 Task: Research Airbnb properties in Kuala Lumpur, Malaysia from 22nd December, 2023 to 30th December, 2023 for 2 adults.1  bedroom having 1 bed and 1 bathroom. Property type can be hotel. Booking option can be shelf check-in. Look for 5 properties as per requirement.
Action: Mouse moved to (498, 114)
Screenshot: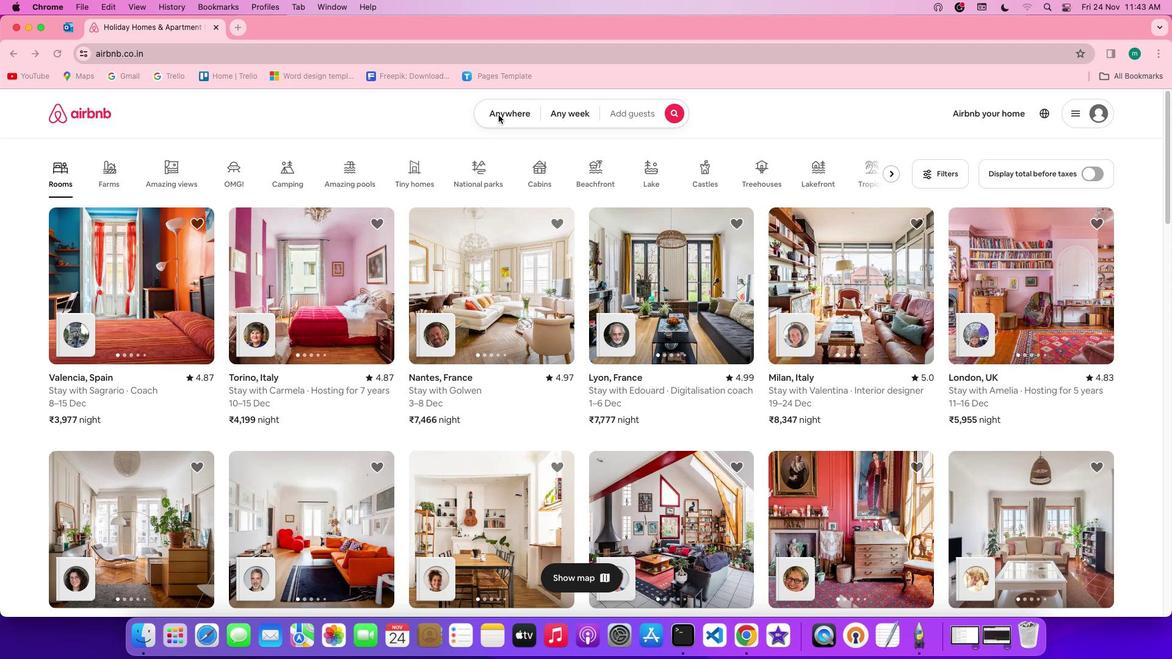 
Action: Mouse pressed left at (498, 114)
Screenshot: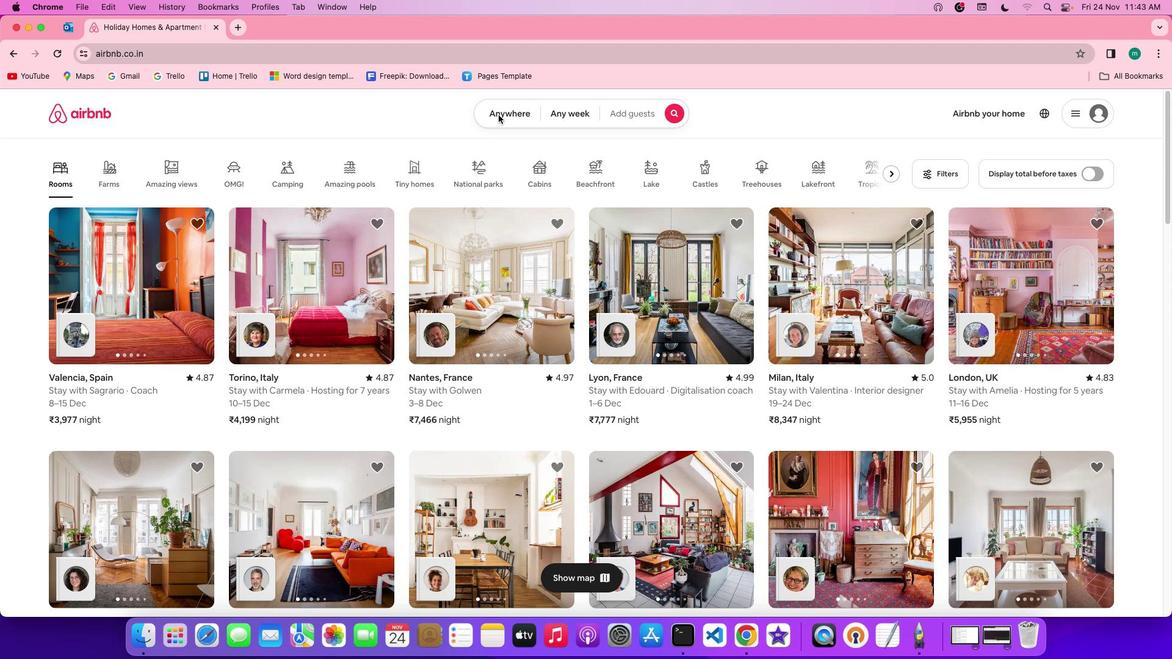 
Action: Mouse pressed left at (498, 114)
Screenshot: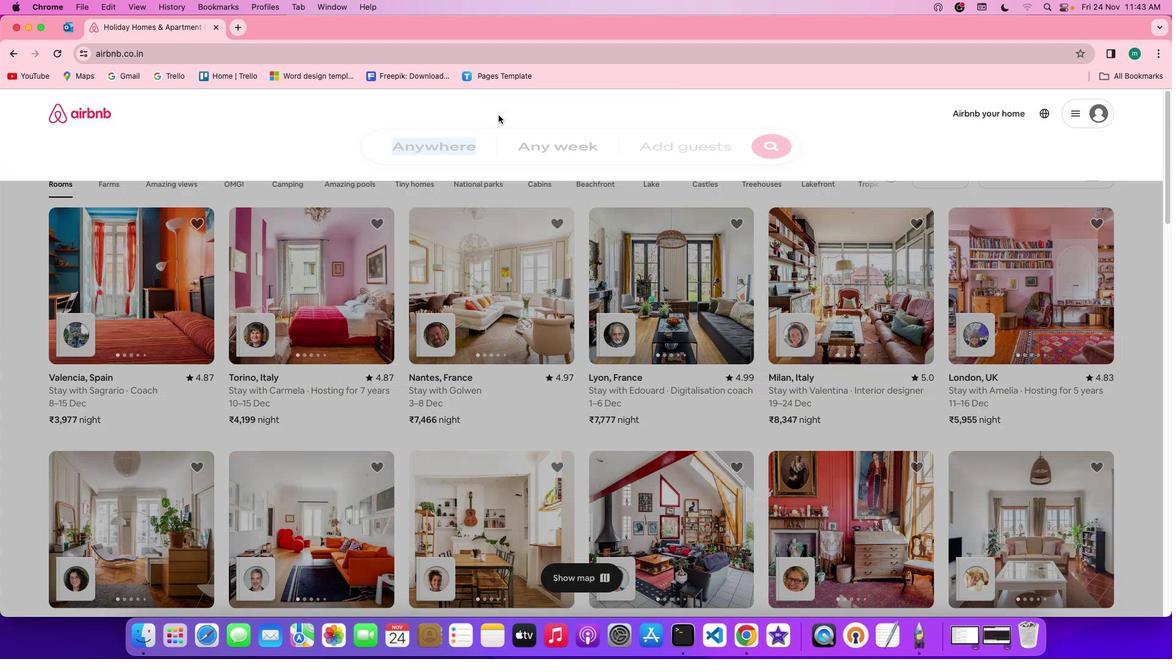 
Action: Mouse moved to (448, 166)
Screenshot: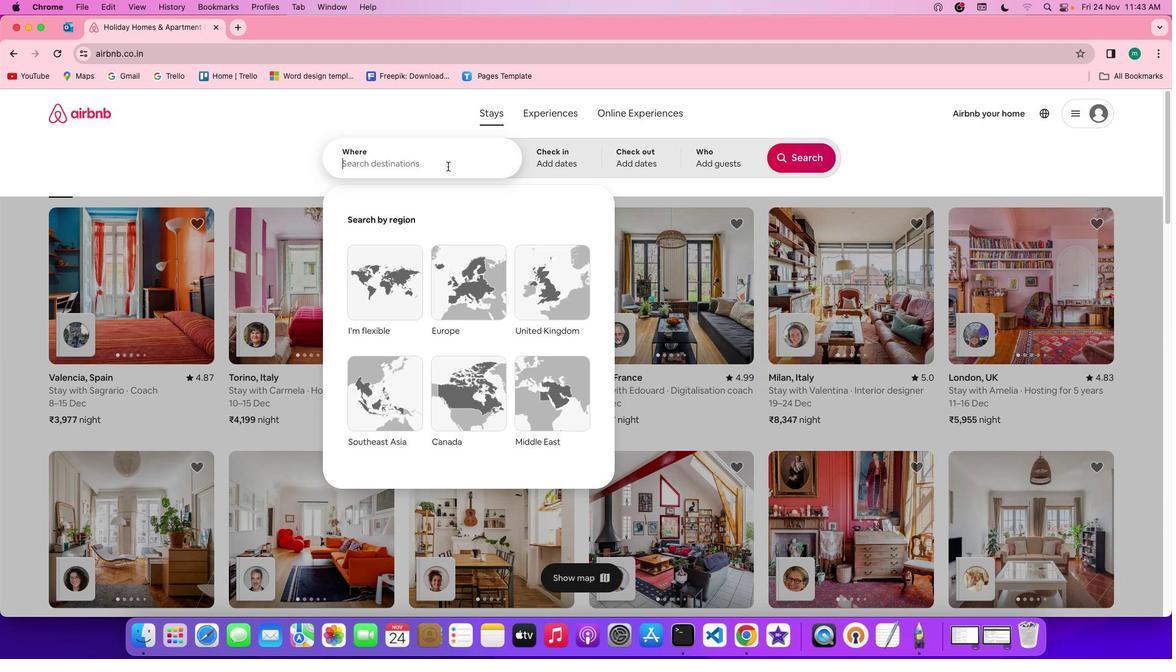 
Action: Mouse pressed left at (448, 166)
Screenshot: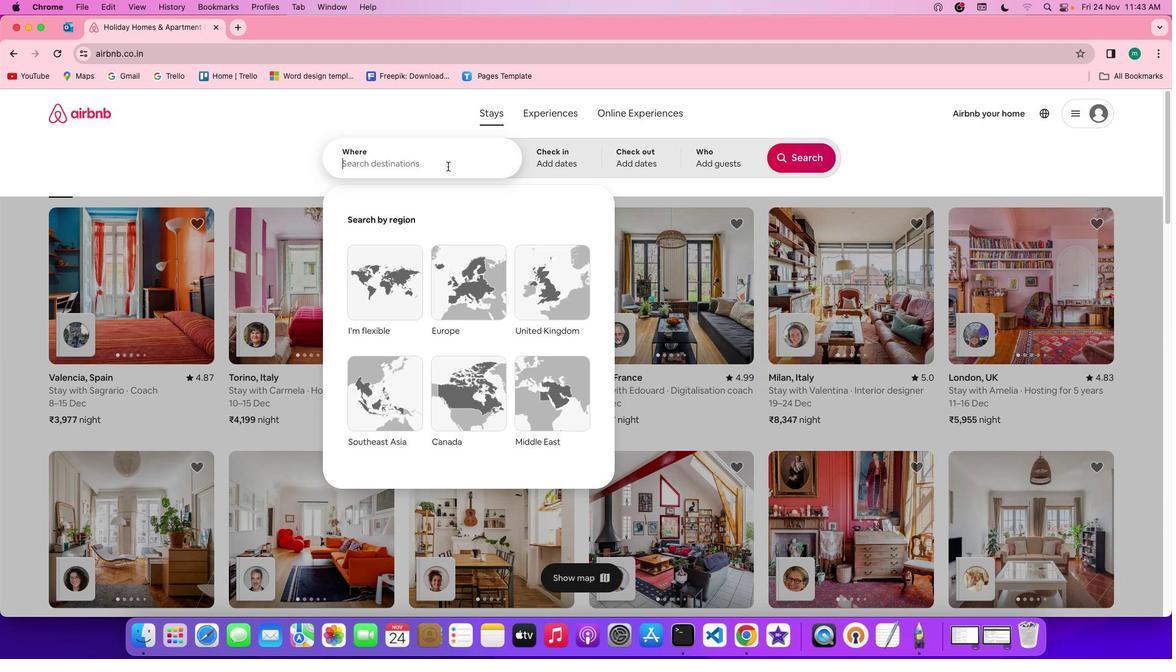 
Action: Mouse moved to (463, 173)
Screenshot: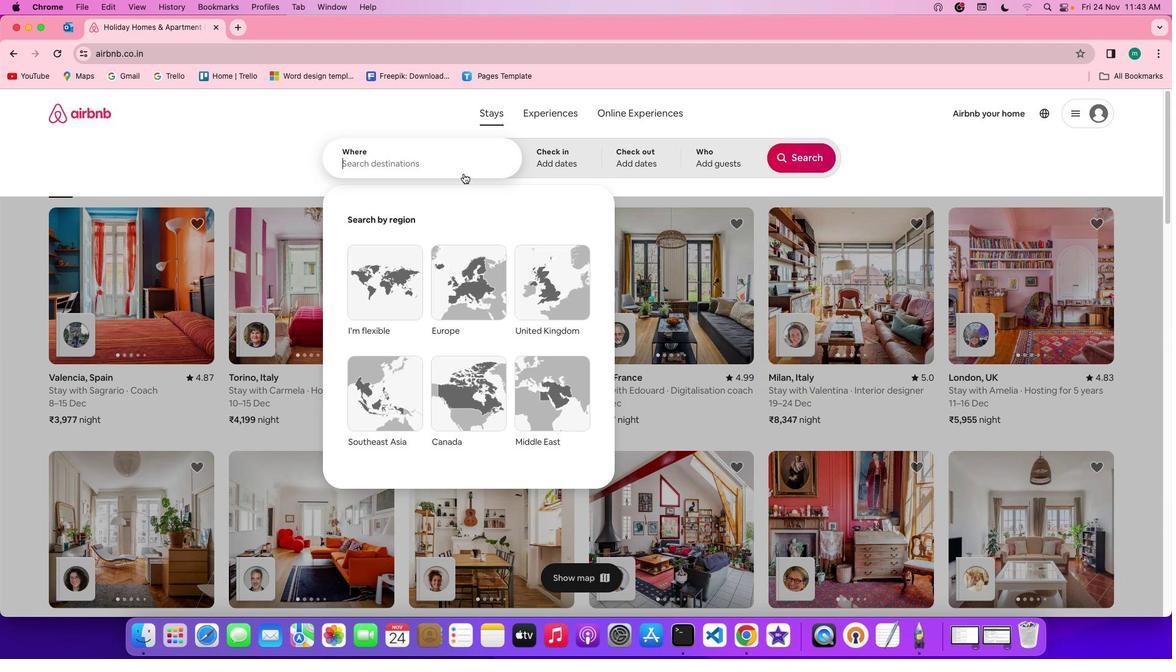 
Action: Key pressed Key.shift'K''u''a''l''a'Key.spaceKey.shift'l''u''m''p''u''r'','Key.spaceKey.shift'M''a''l''a''y''s''i''a'
Screenshot: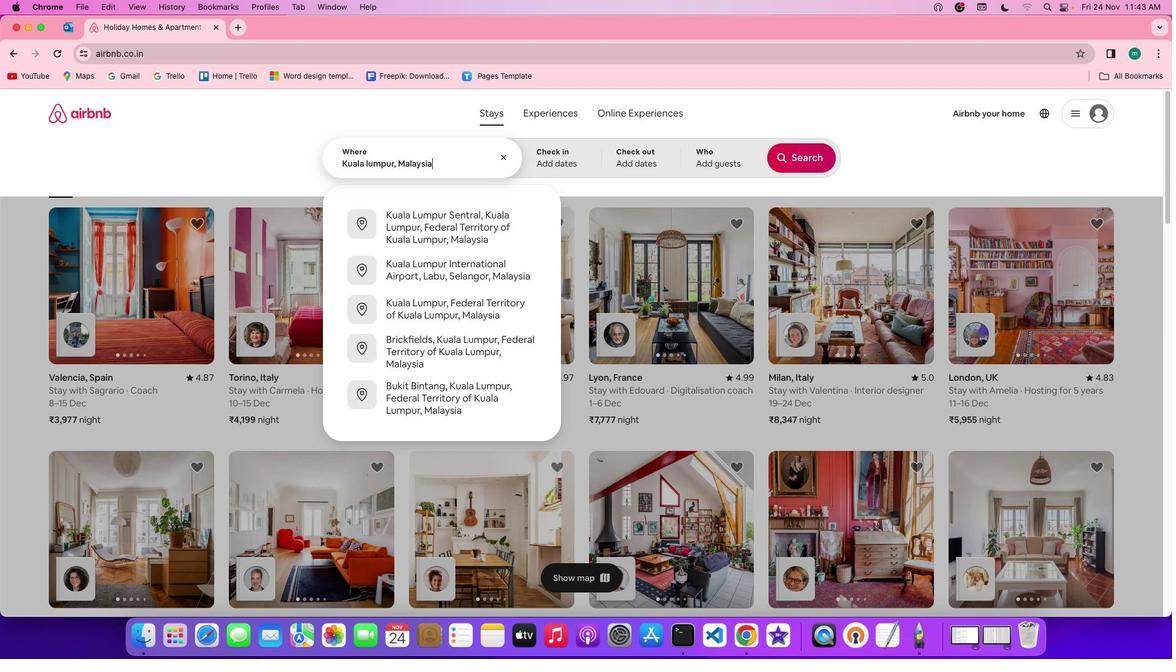 
Action: Mouse moved to (587, 166)
Screenshot: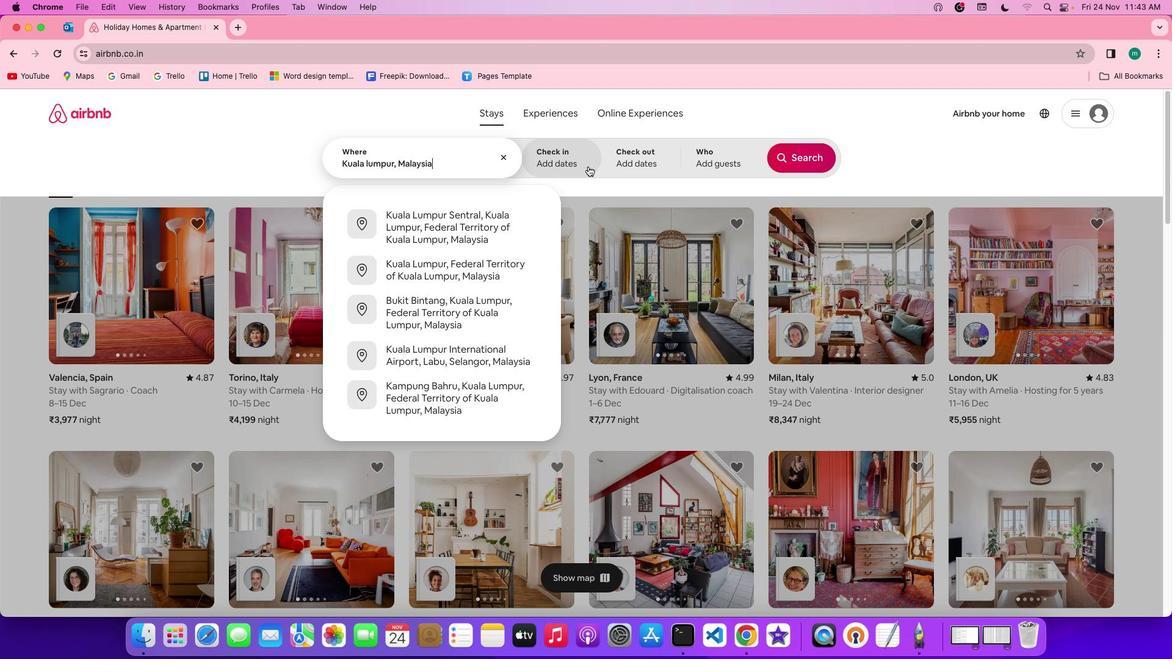 
Action: Mouse pressed left at (587, 166)
Screenshot: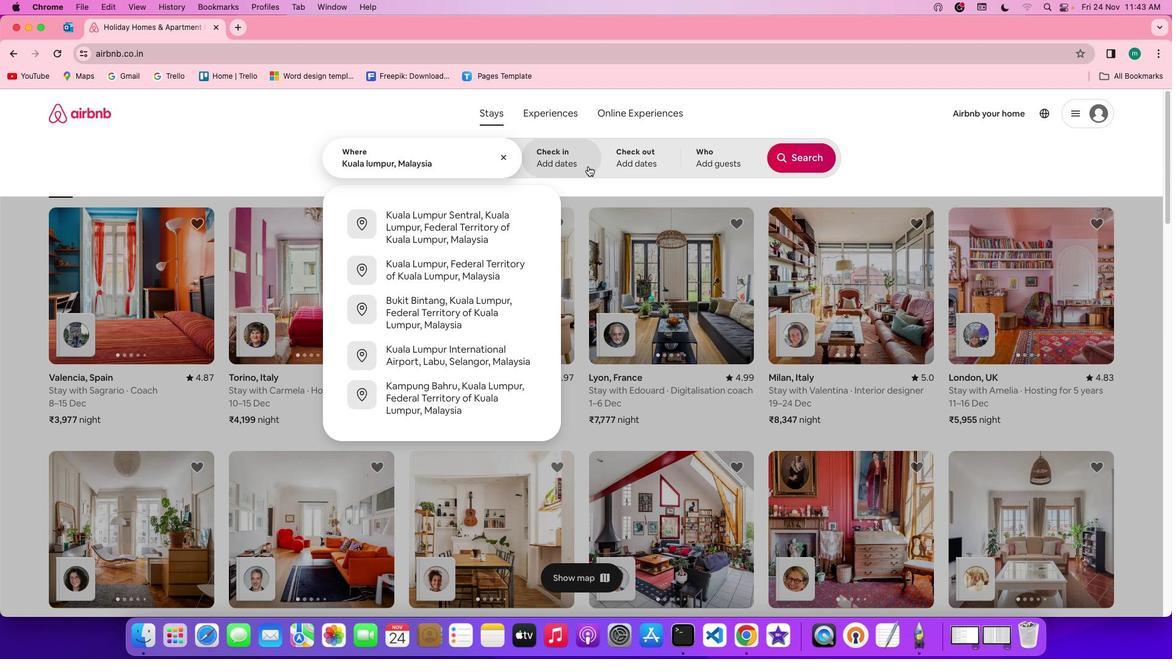
Action: Mouse moved to (758, 398)
Screenshot: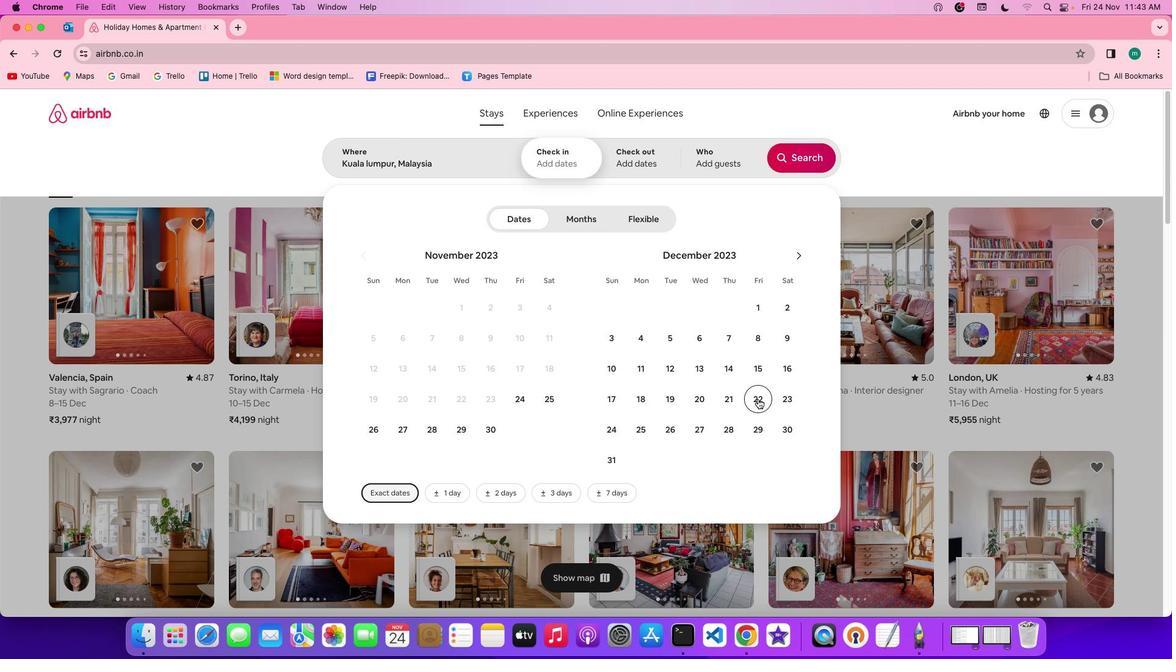 
Action: Mouse pressed left at (758, 398)
Screenshot: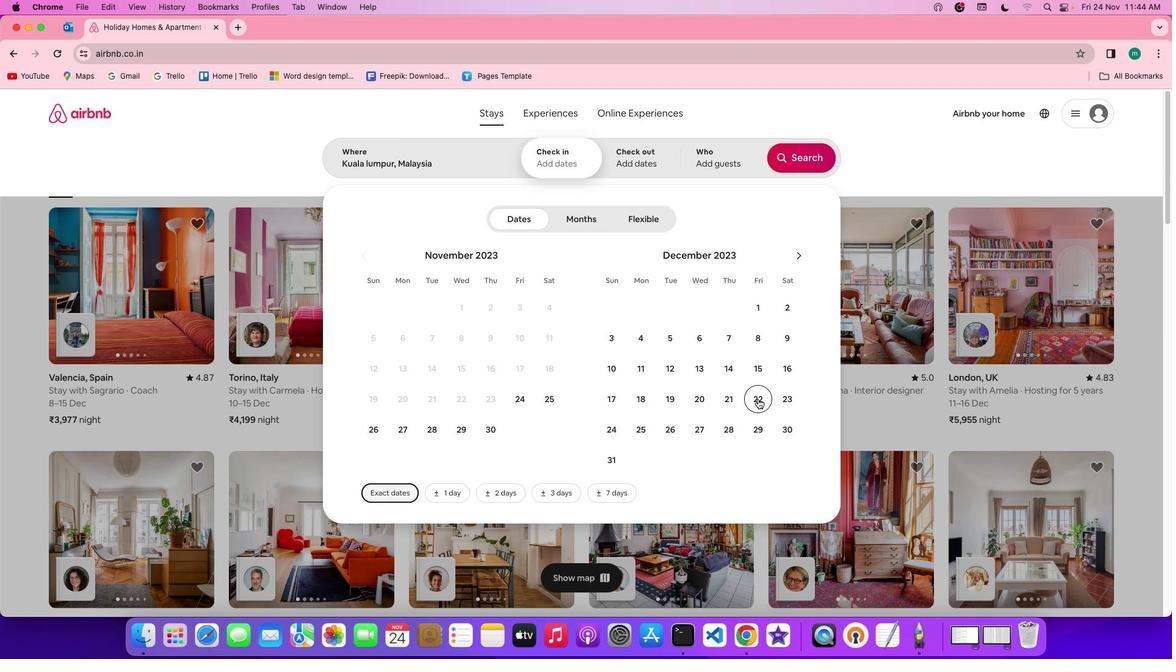 
Action: Mouse moved to (791, 434)
Screenshot: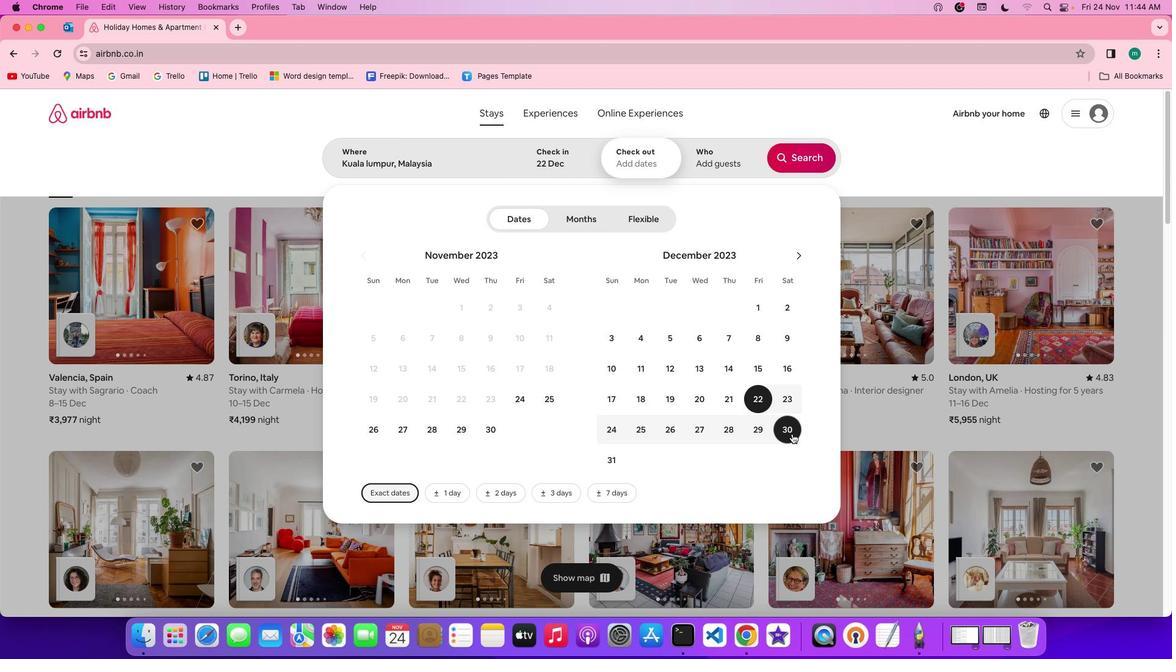 
Action: Mouse pressed left at (791, 434)
Screenshot: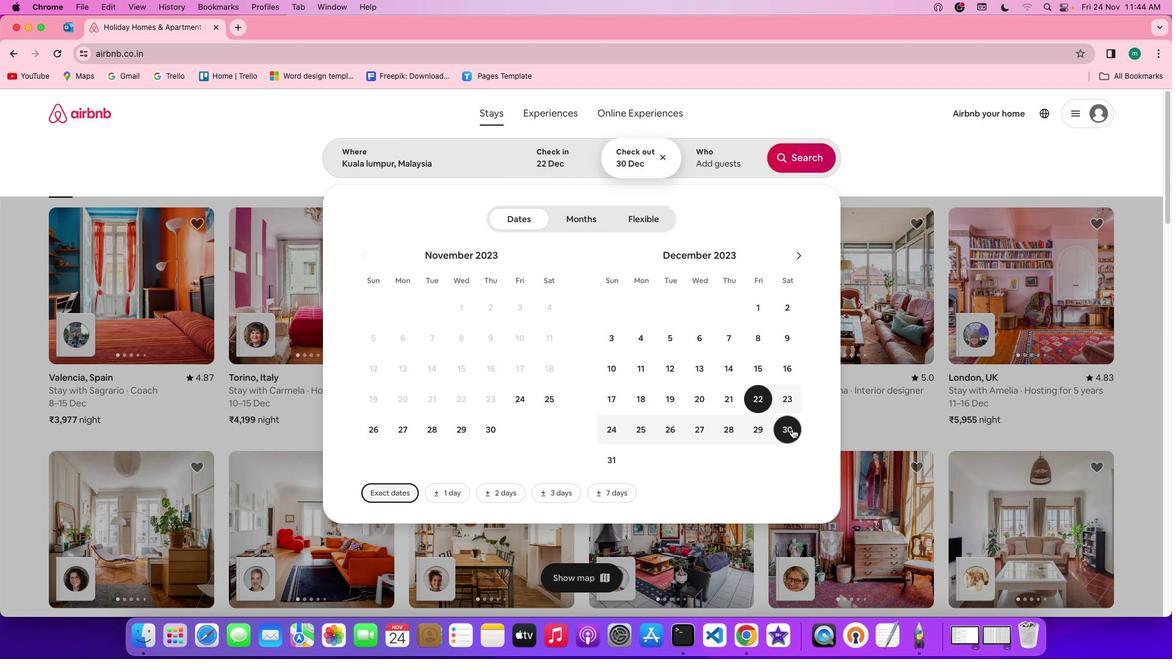 
Action: Mouse moved to (739, 153)
Screenshot: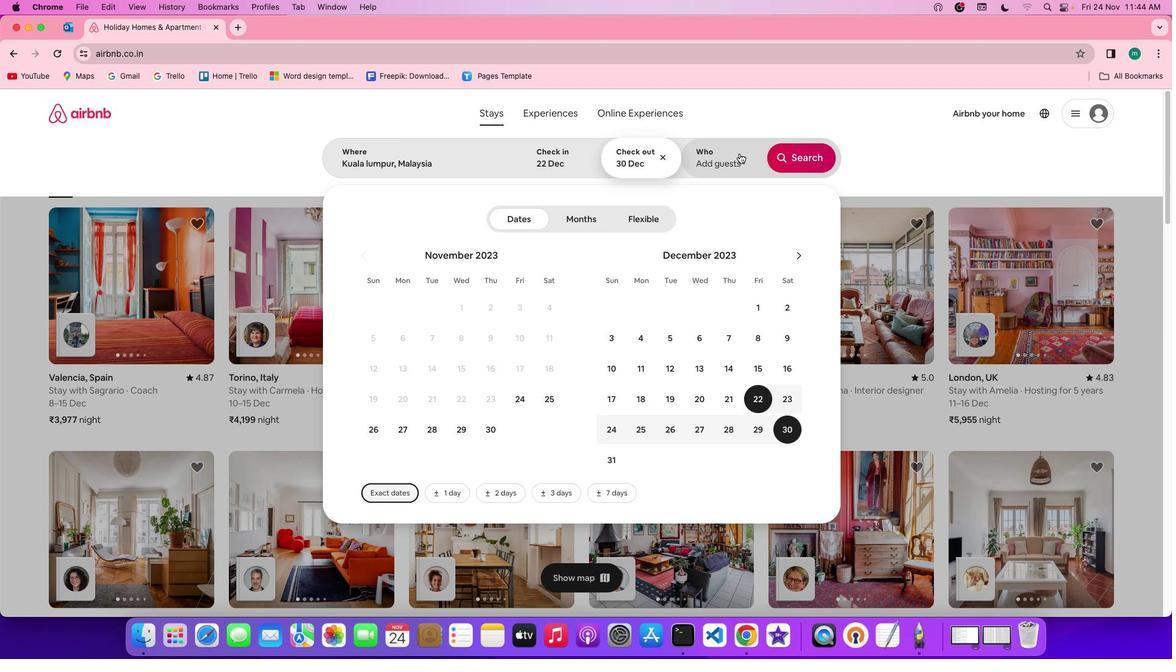 
Action: Mouse pressed left at (739, 153)
Screenshot: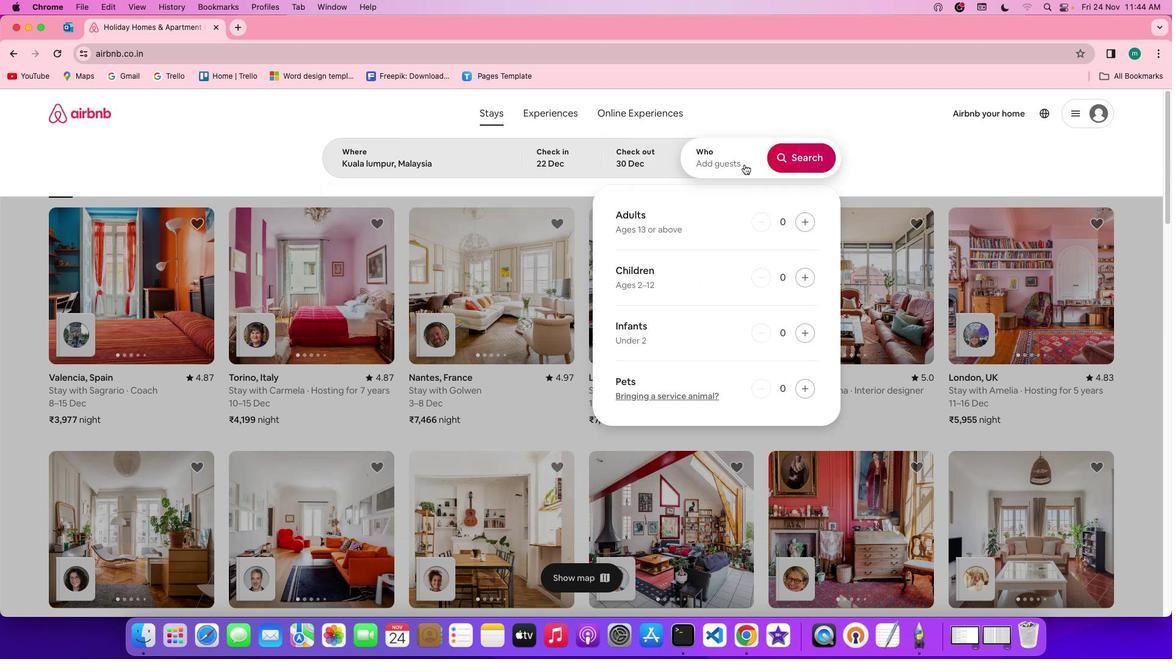 
Action: Mouse moved to (808, 224)
Screenshot: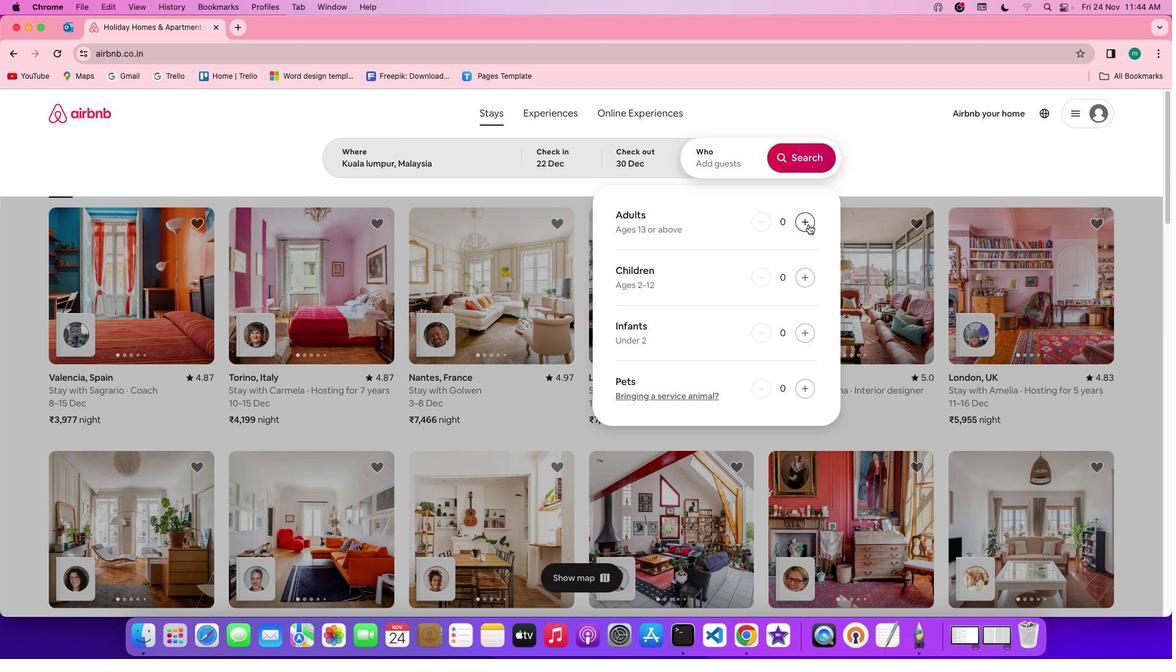 
Action: Mouse pressed left at (808, 224)
Screenshot: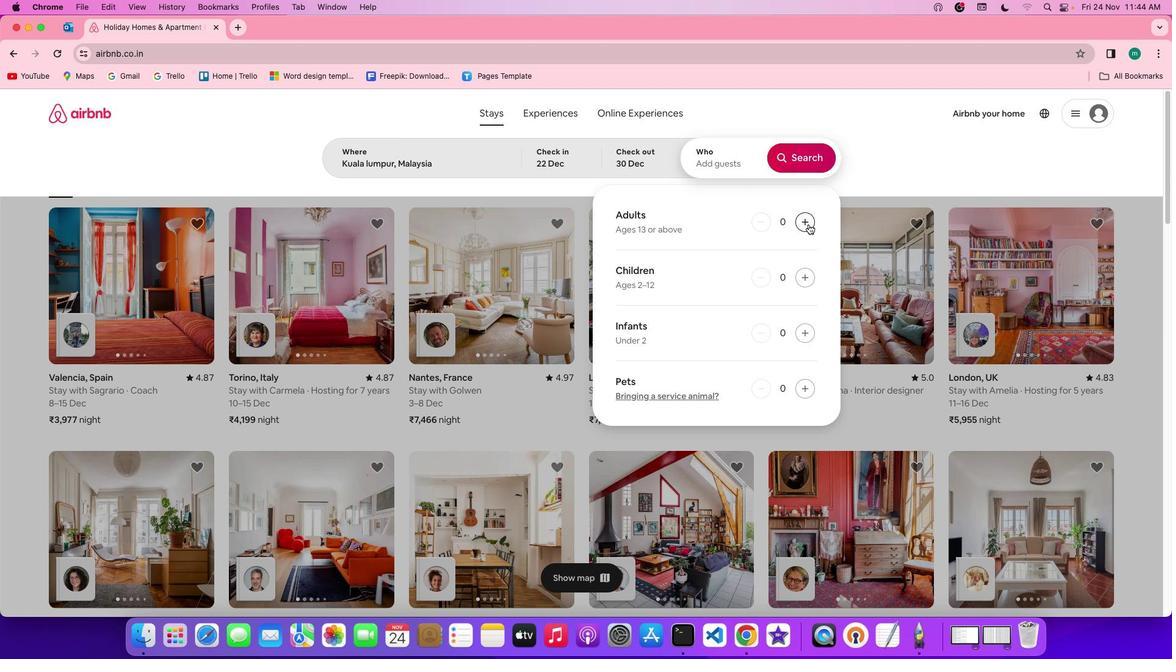 
Action: Mouse pressed left at (808, 224)
Screenshot: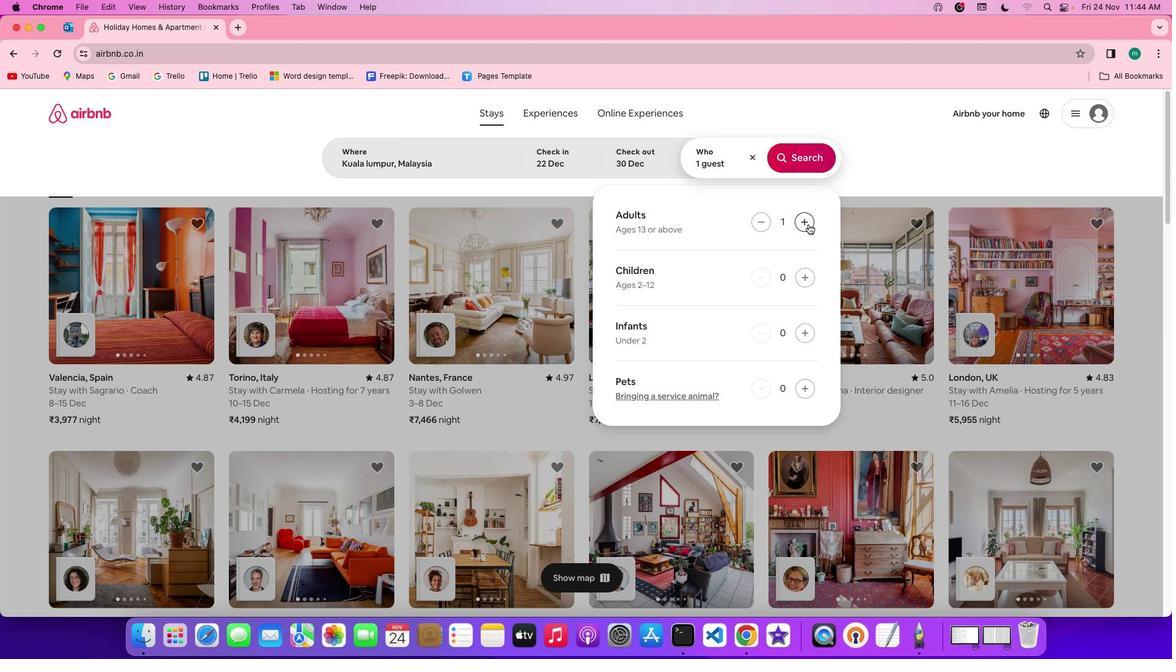 
Action: Mouse pressed left at (808, 224)
Screenshot: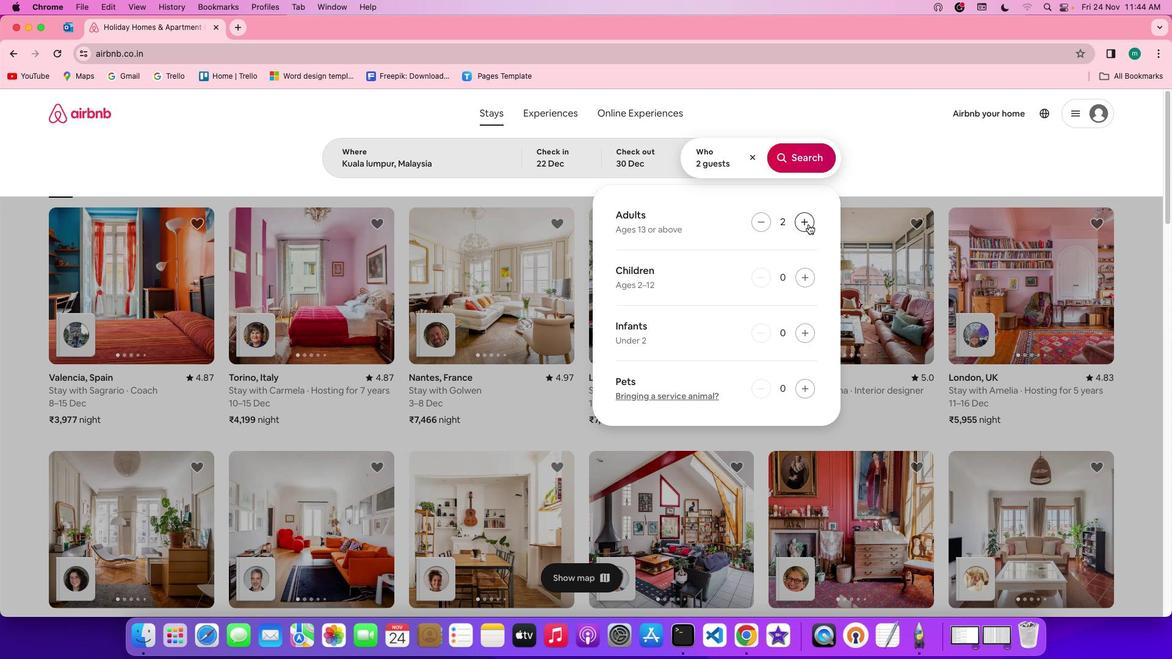 
Action: Mouse moved to (761, 221)
Screenshot: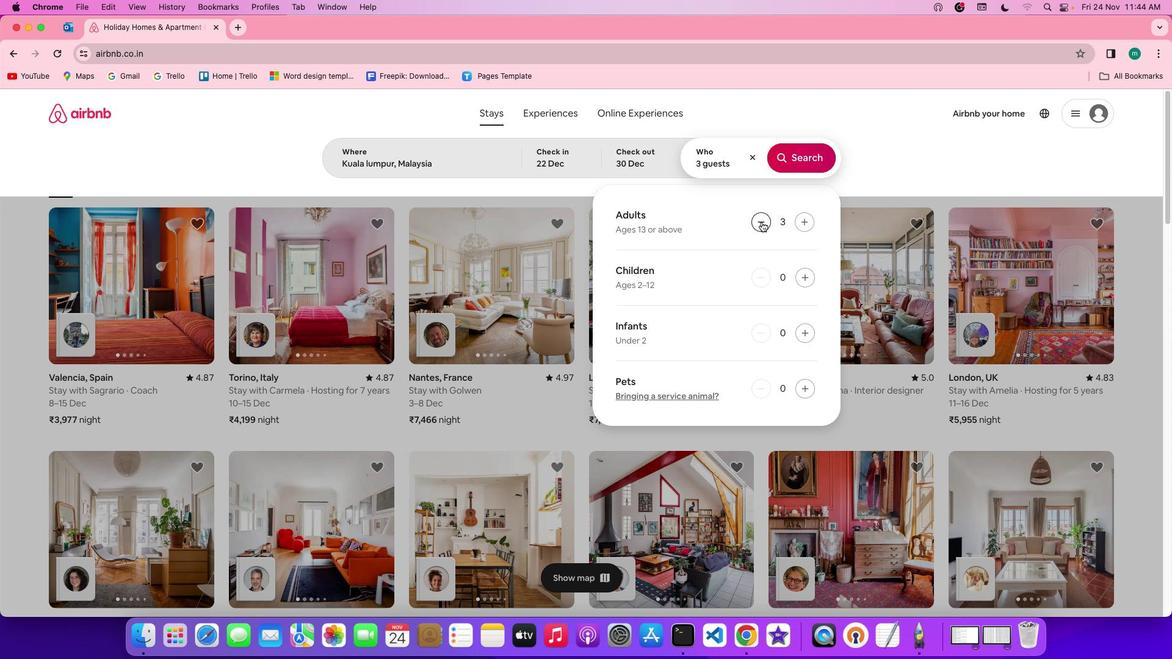 
Action: Mouse pressed left at (761, 221)
Screenshot: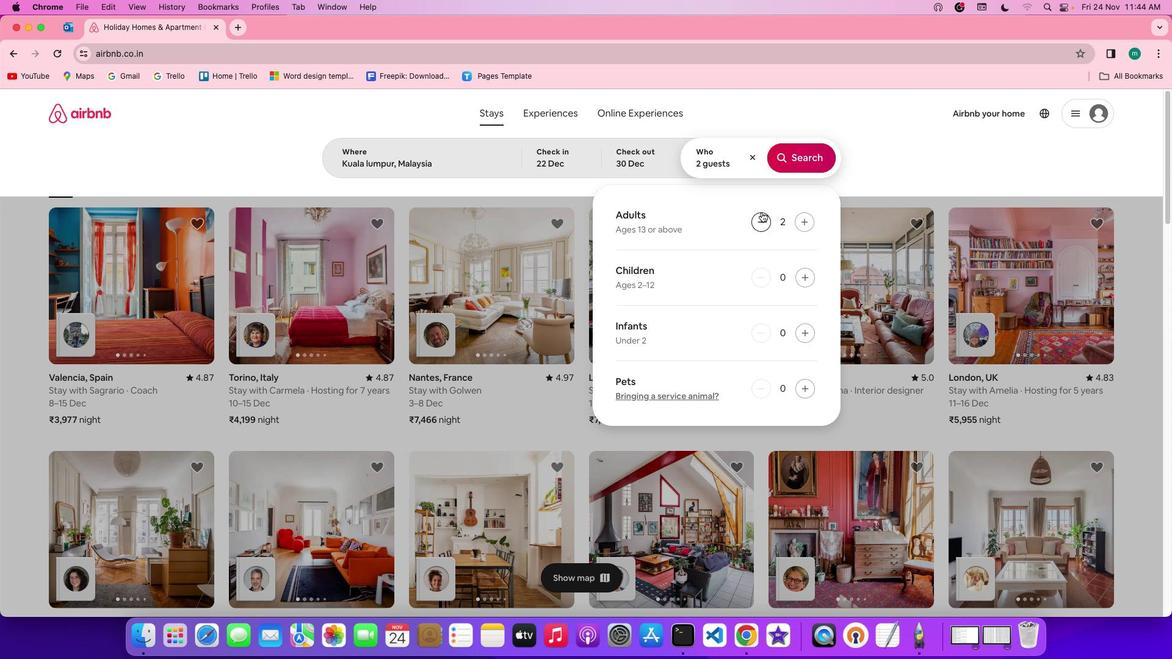 
Action: Mouse moved to (808, 154)
Screenshot: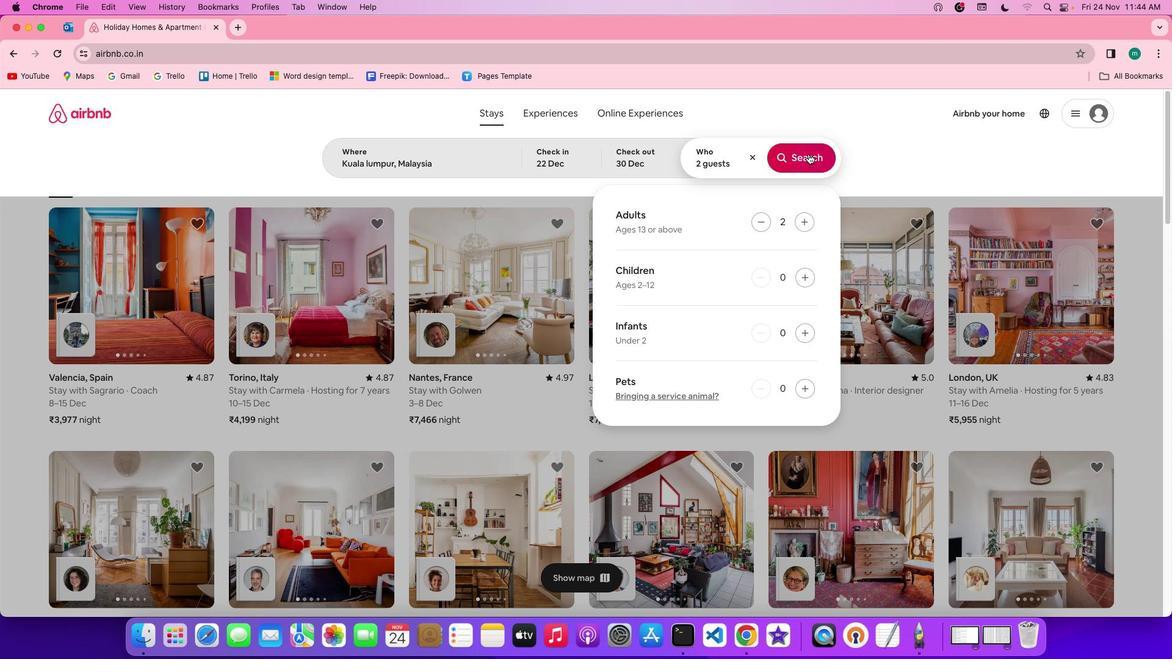 
Action: Mouse pressed left at (808, 154)
Screenshot: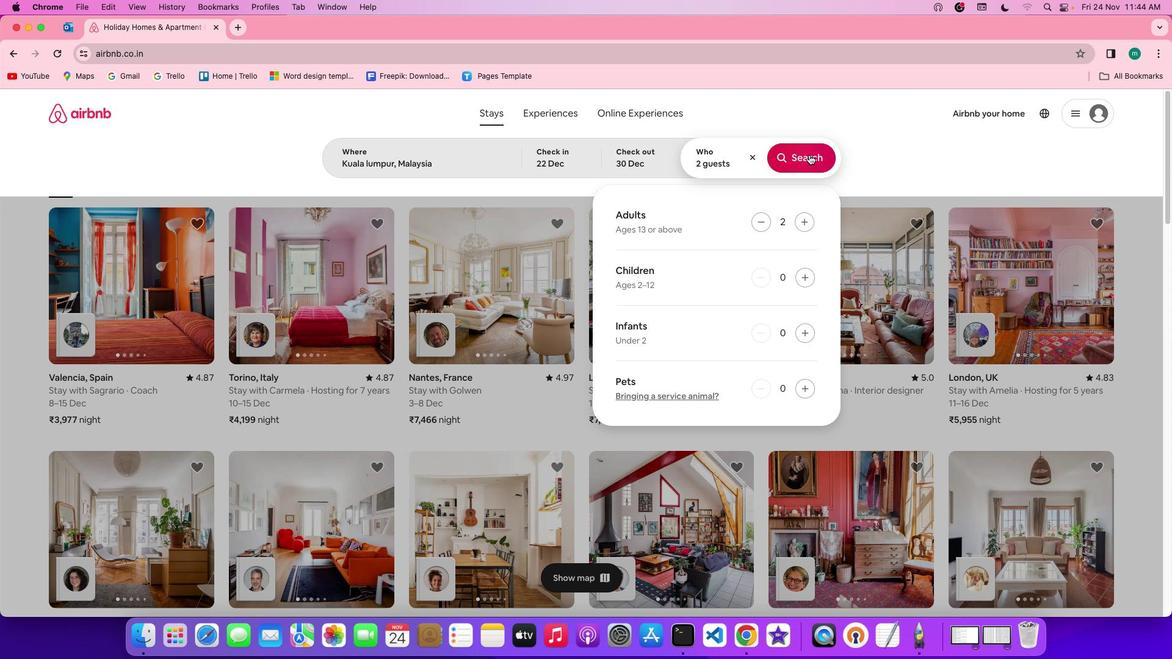 
Action: Mouse moved to (990, 164)
Screenshot: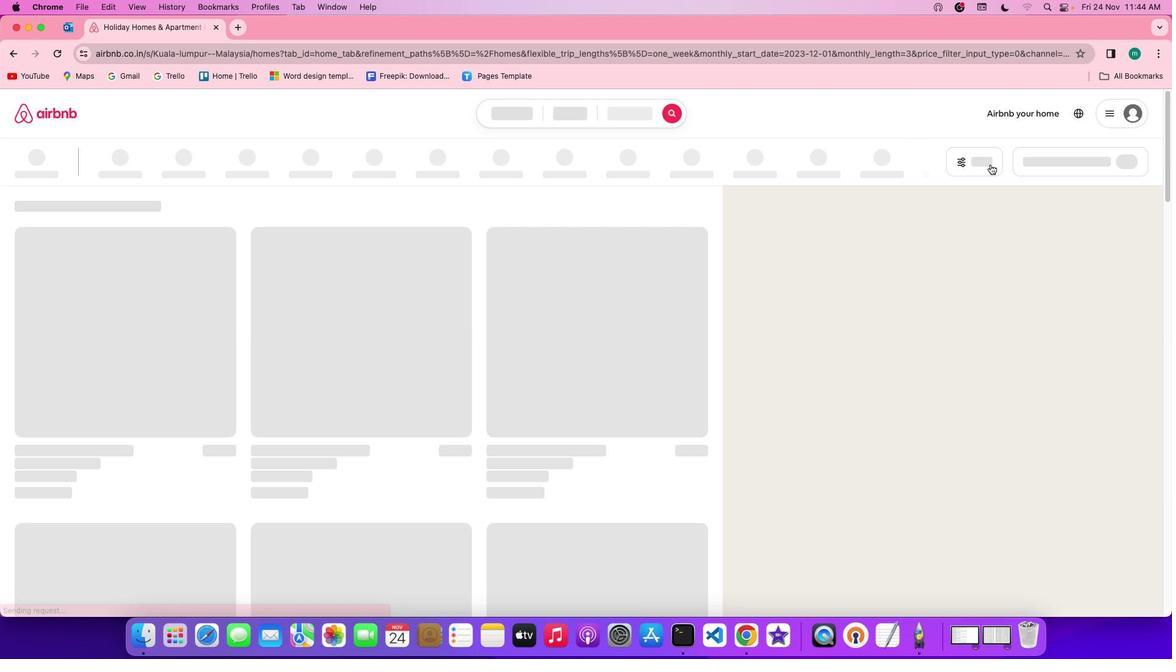 
Action: Mouse pressed left at (990, 164)
Screenshot: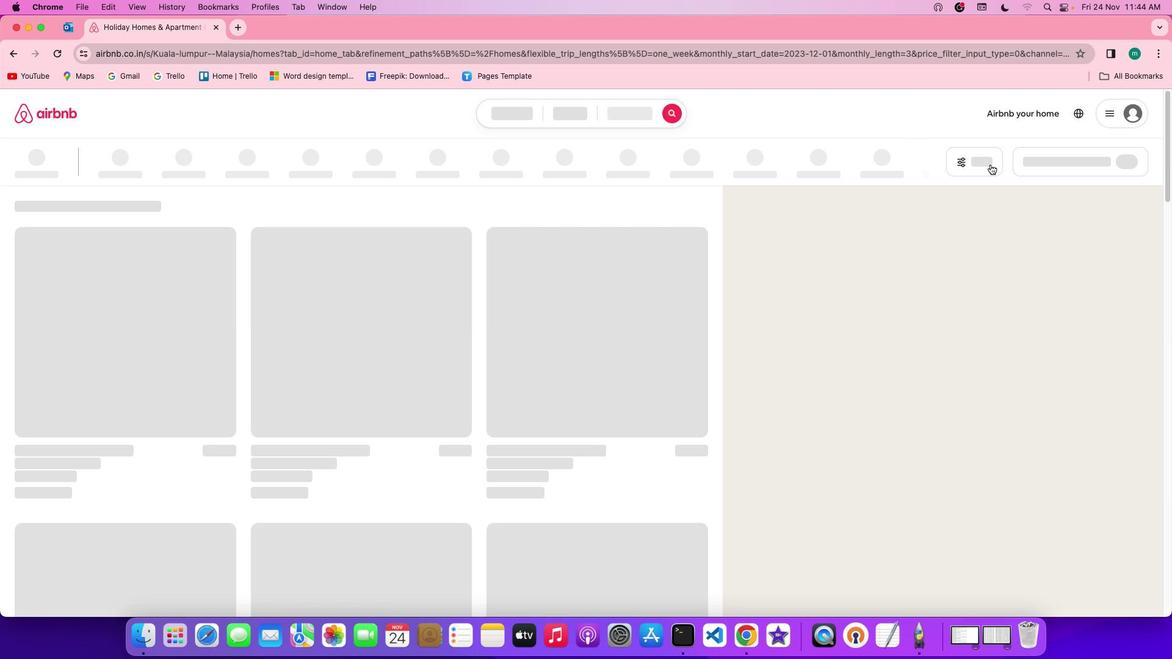 
Action: Mouse moved to (597, 404)
Screenshot: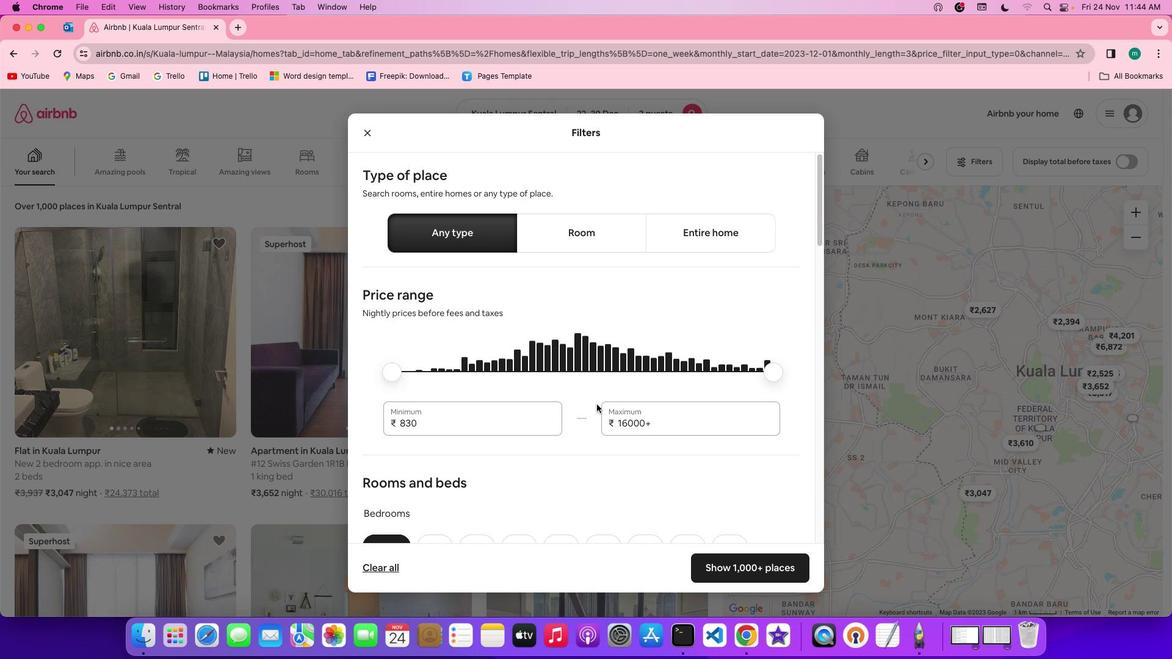 
Action: Mouse scrolled (597, 404) with delta (0, 0)
Screenshot: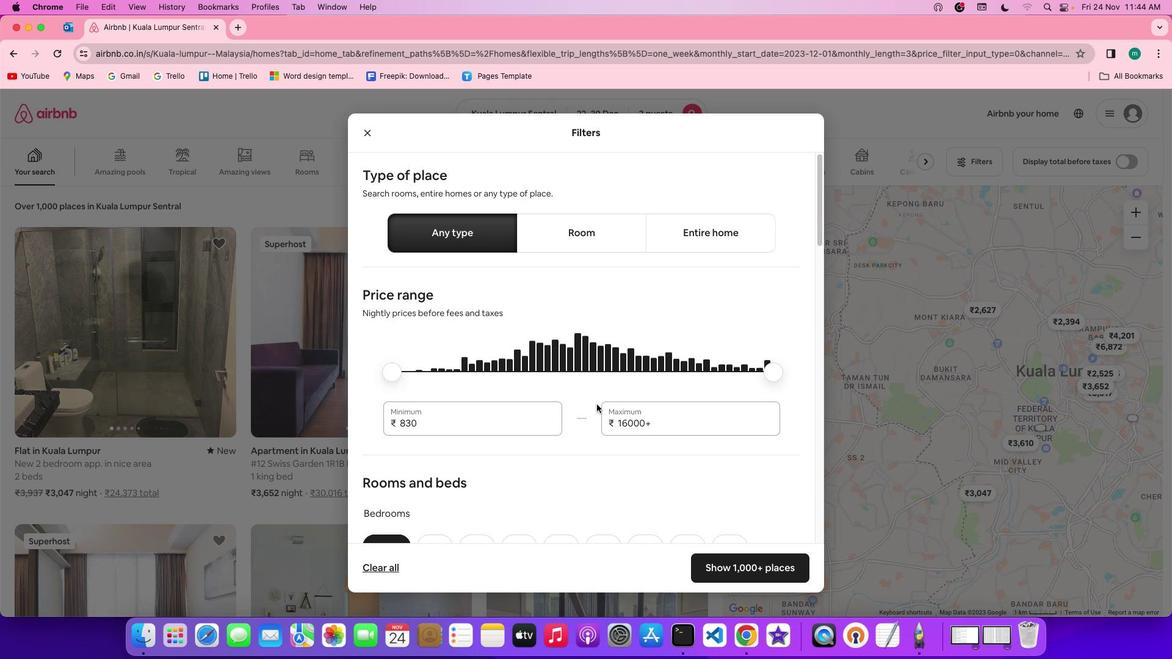 
Action: Mouse scrolled (597, 404) with delta (0, 0)
Screenshot: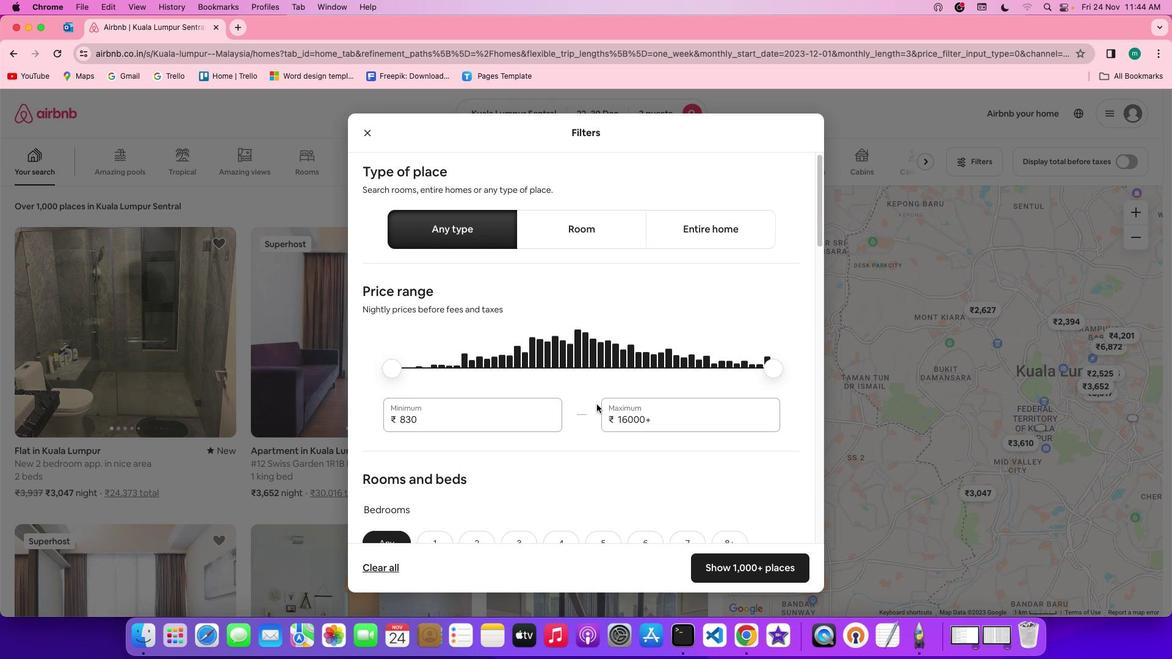 
Action: Mouse scrolled (597, 404) with delta (0, 0)
Screenshot: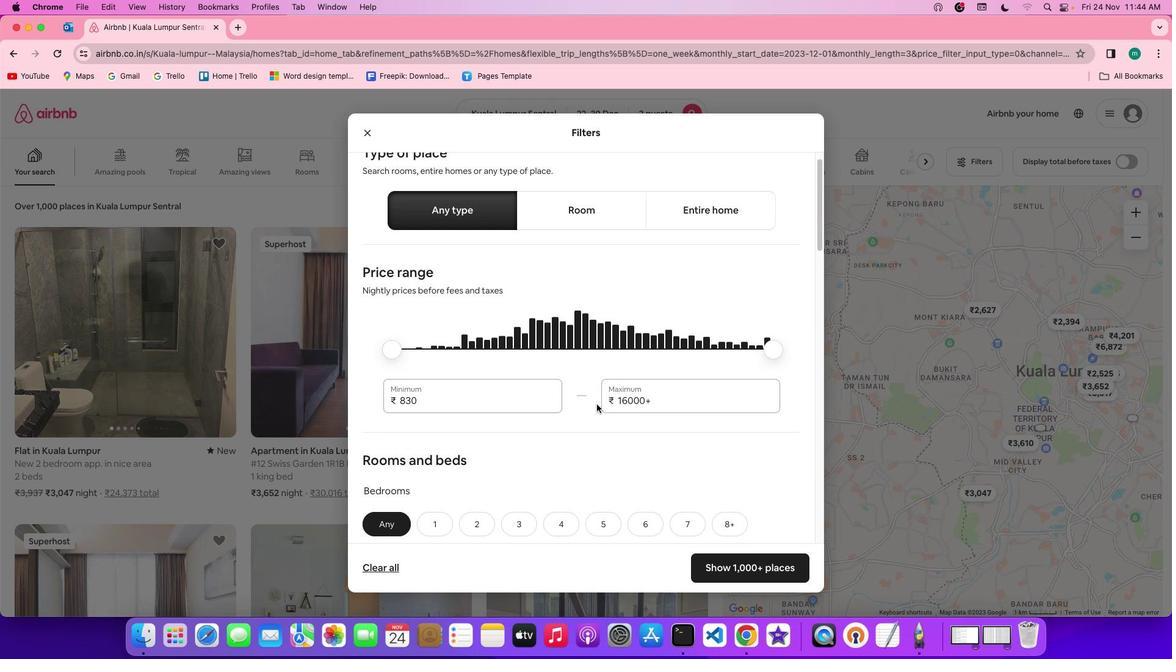 
Action: Mouse scrolled (597, 404) with delta (0, 0)
Screenshot: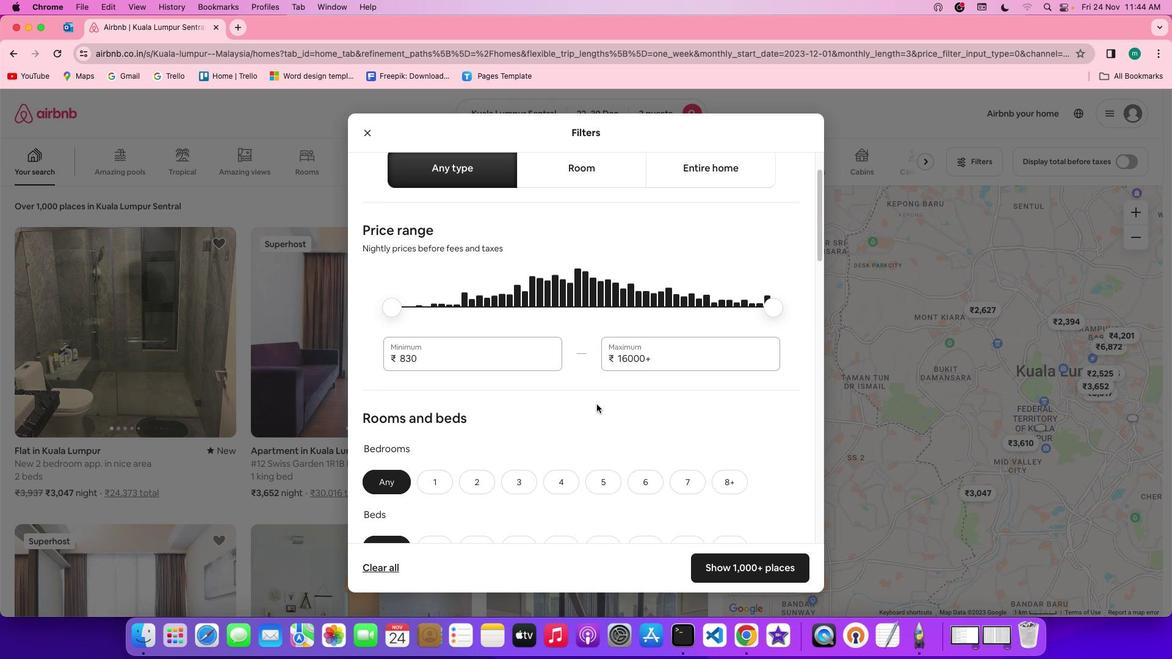 
Action: Mouse scrolled (597, 404) with delta (0, 0)
Screenshot: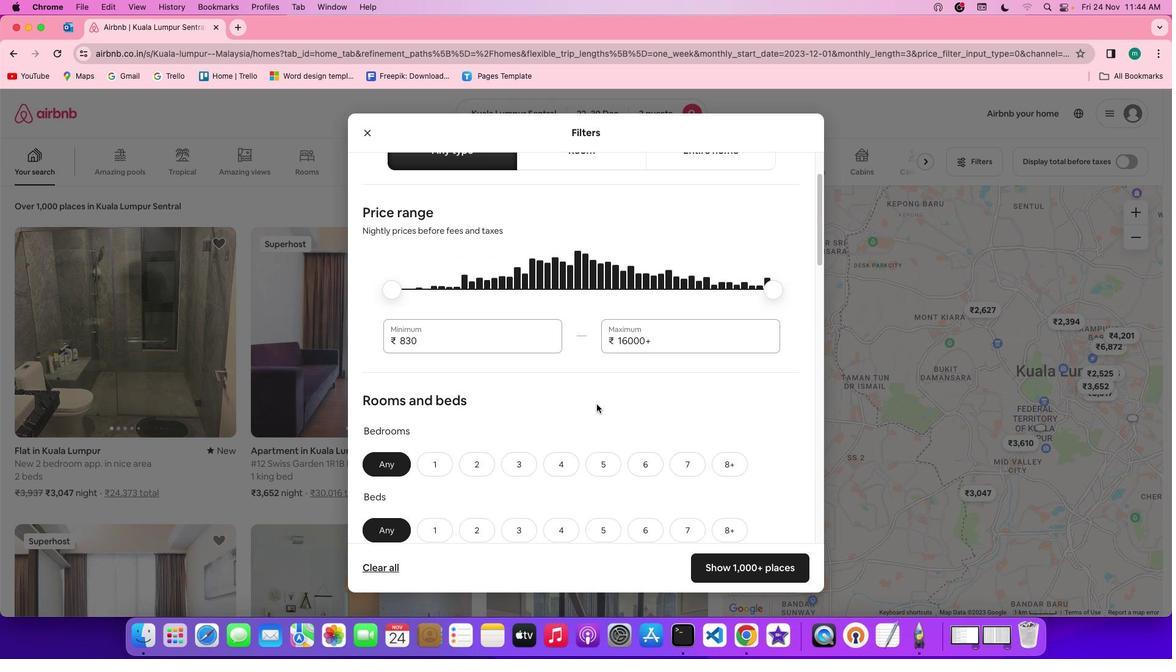 
Action: Mouse scrolled (597, 404) with delta (0, -1)
Screenshot: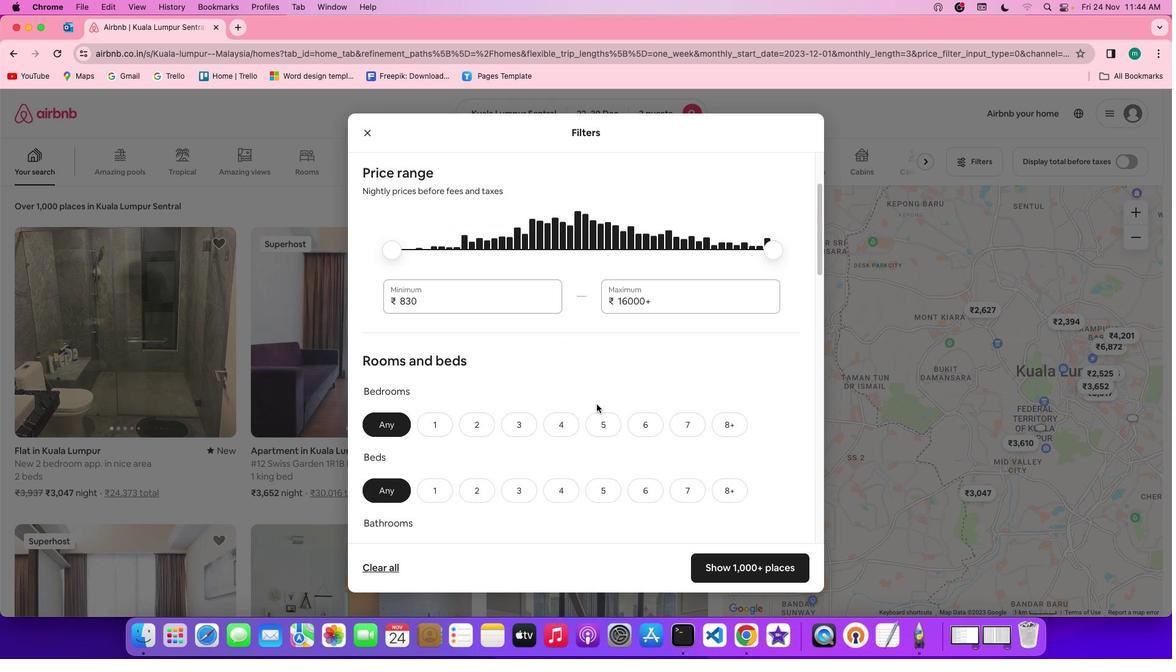 
Action: Mouse scrolled (597, 404) with delta (0, 0)
Screenshot: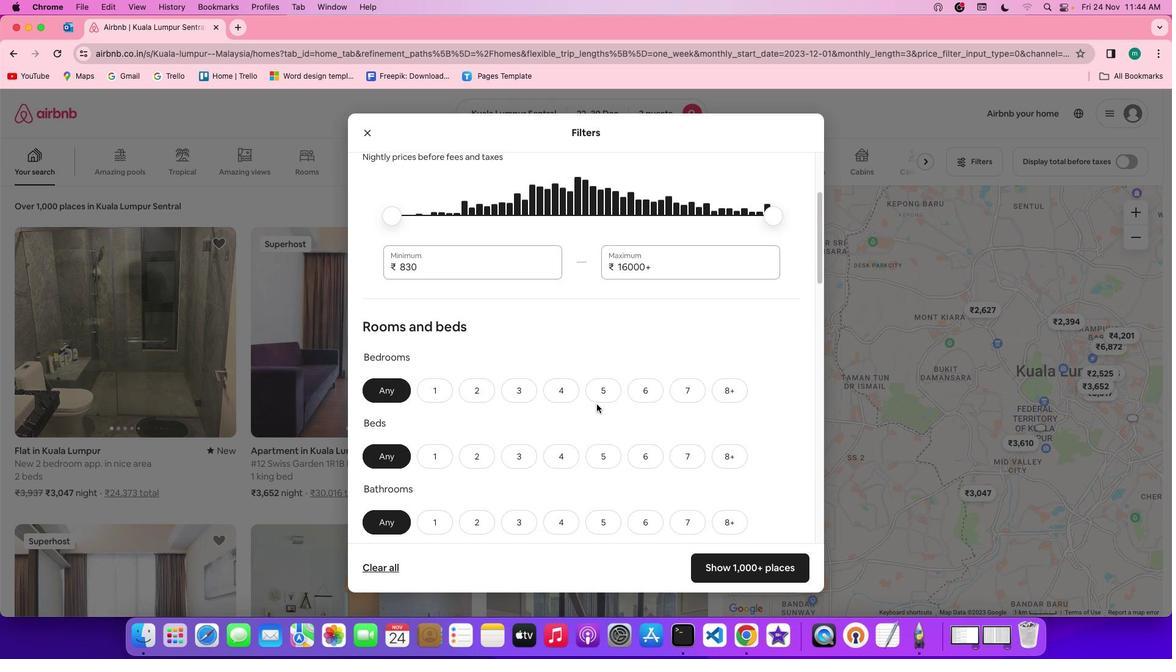 
Action: Mouse scrolled (597, 404) with delta (0, 0)
Screenshot: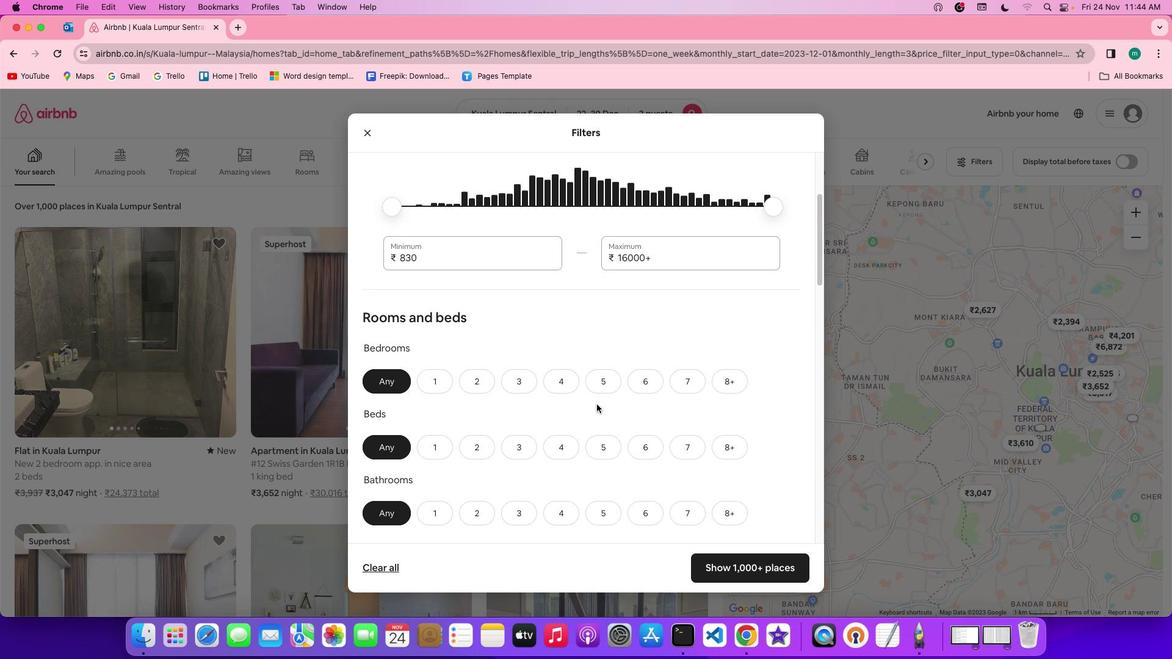
Action: Mouse scrolled (597, 404) with delta (0, 0)
Screenshot: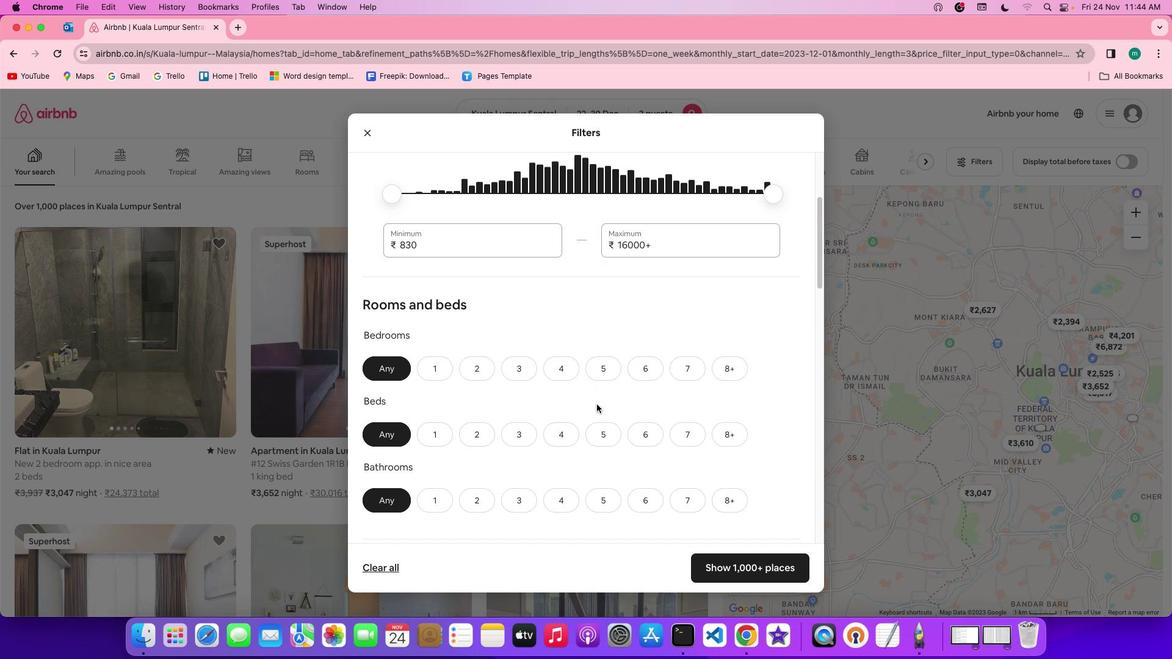 
Action: Mouse scrolled (597, 404) with delta (0, -1)
Screenshot: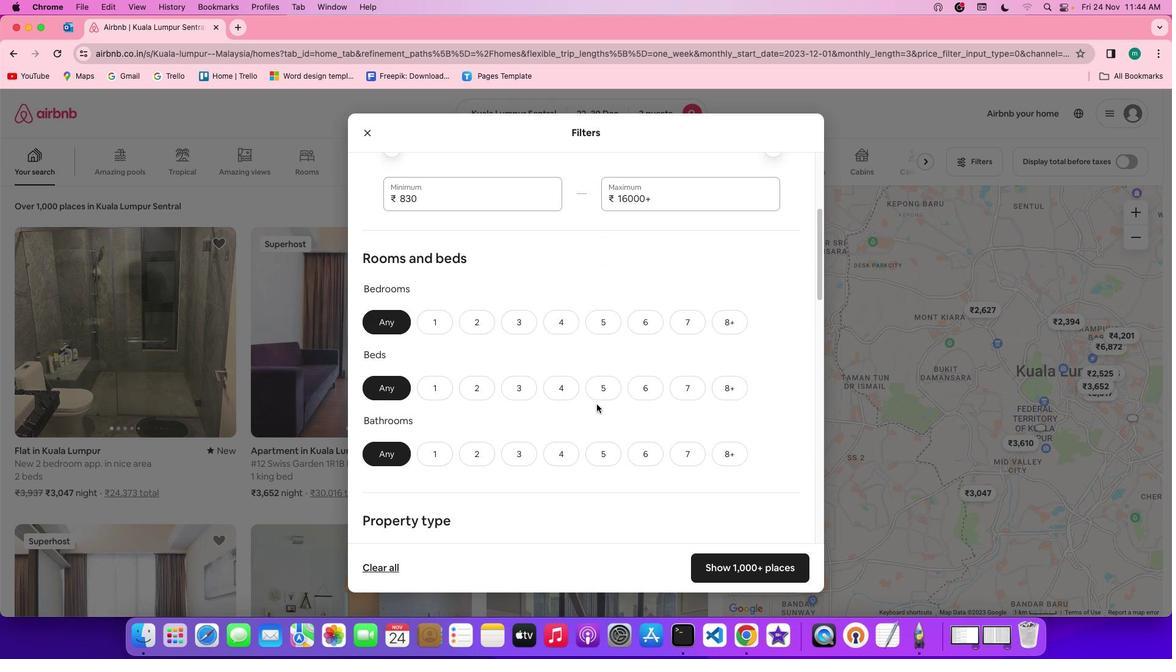 
Action: Mouse scrolled (597, 404) with delta (0, 0)
Screenshot: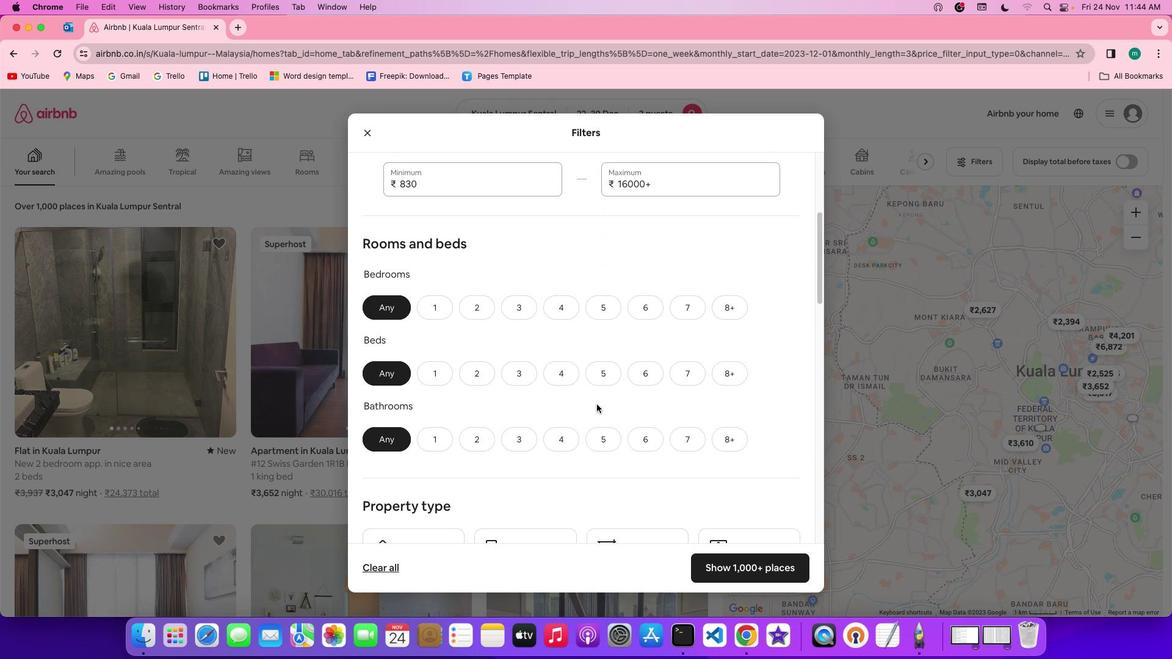 
Action: Mouse moved to (443, 302)
Screenshot: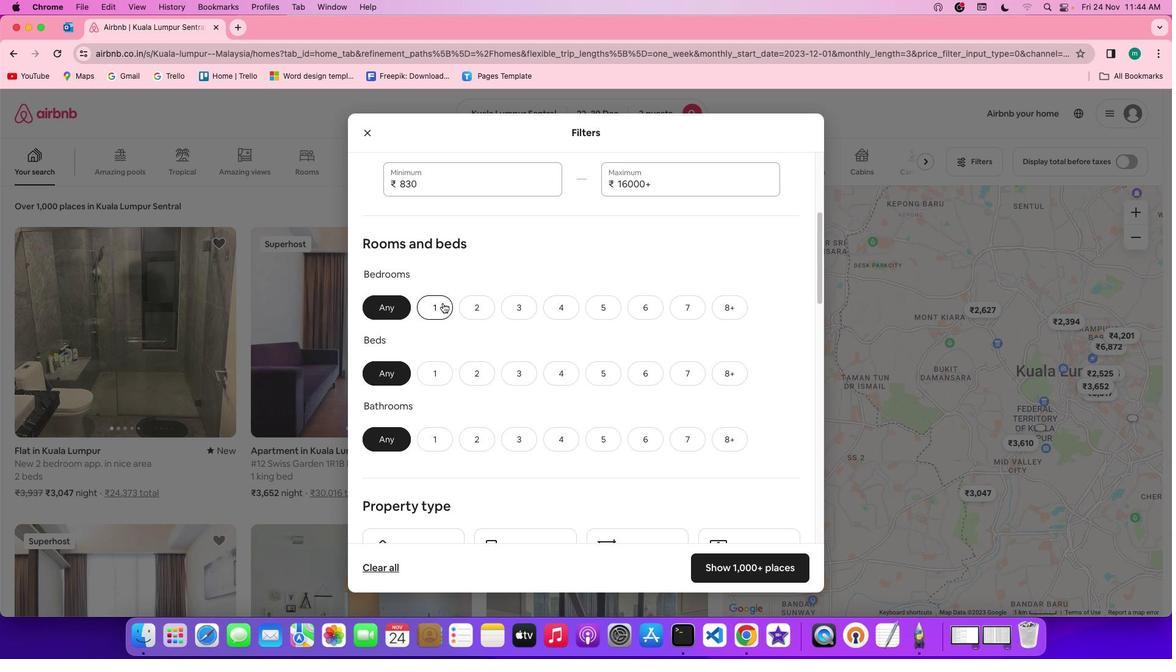 
Action: Mouse pressed left at (443, 302)
Screenshot: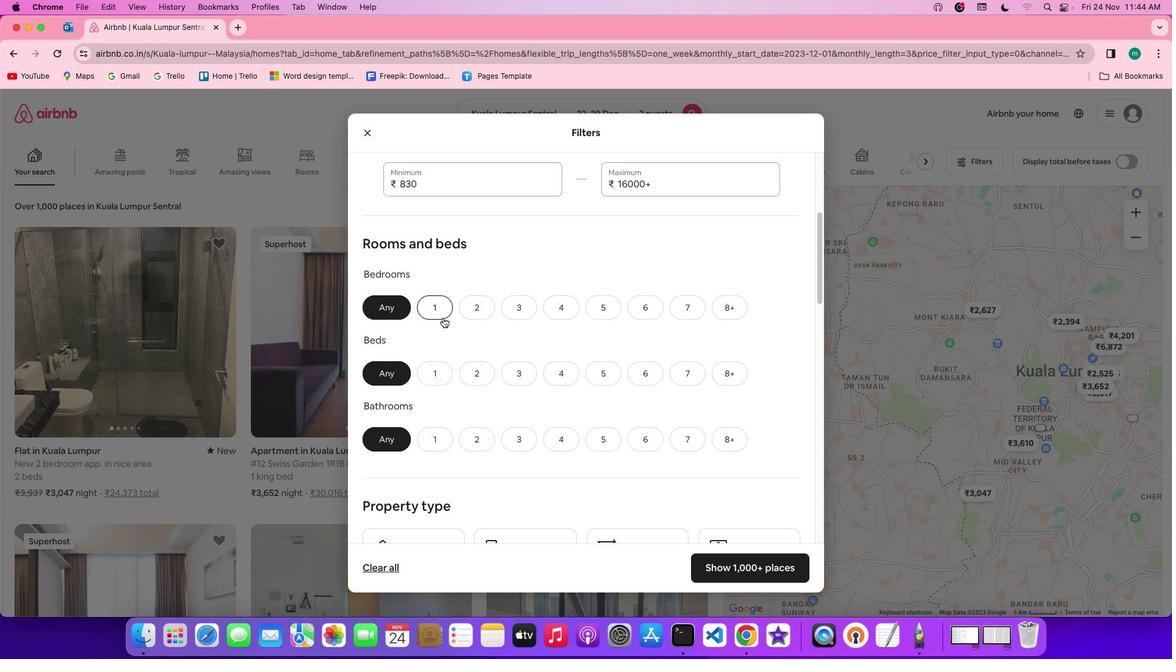 
Action: Mouse moved to (440, 369)
Screenshot: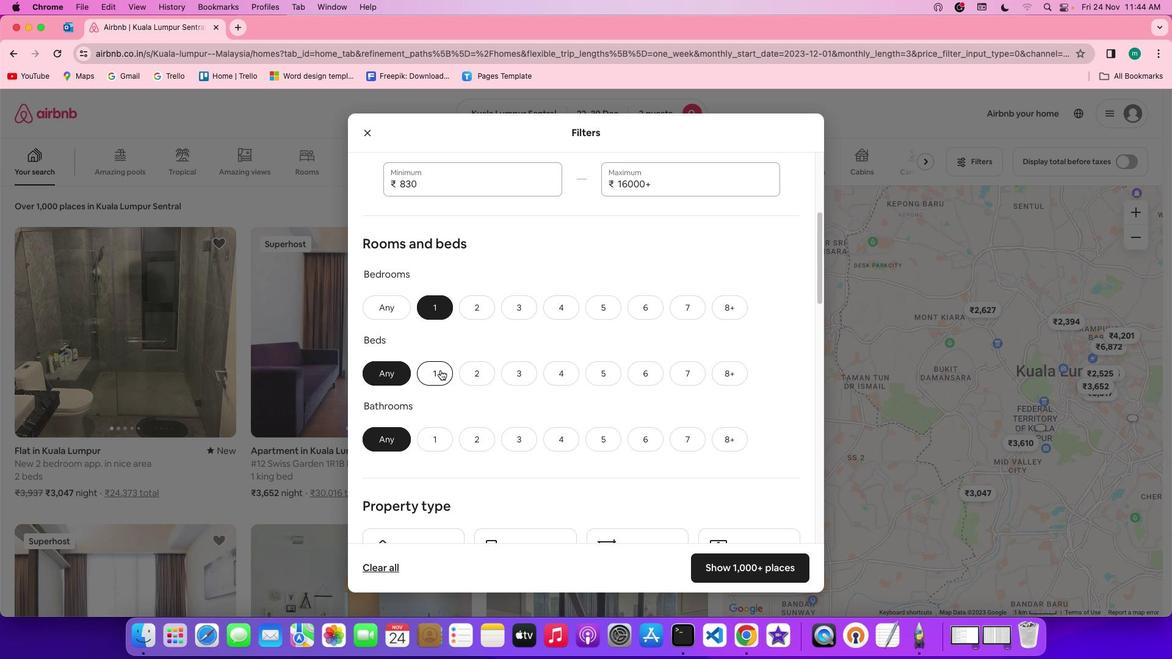 
Action: Mouse pressed left at (440, 369)
Screenshot: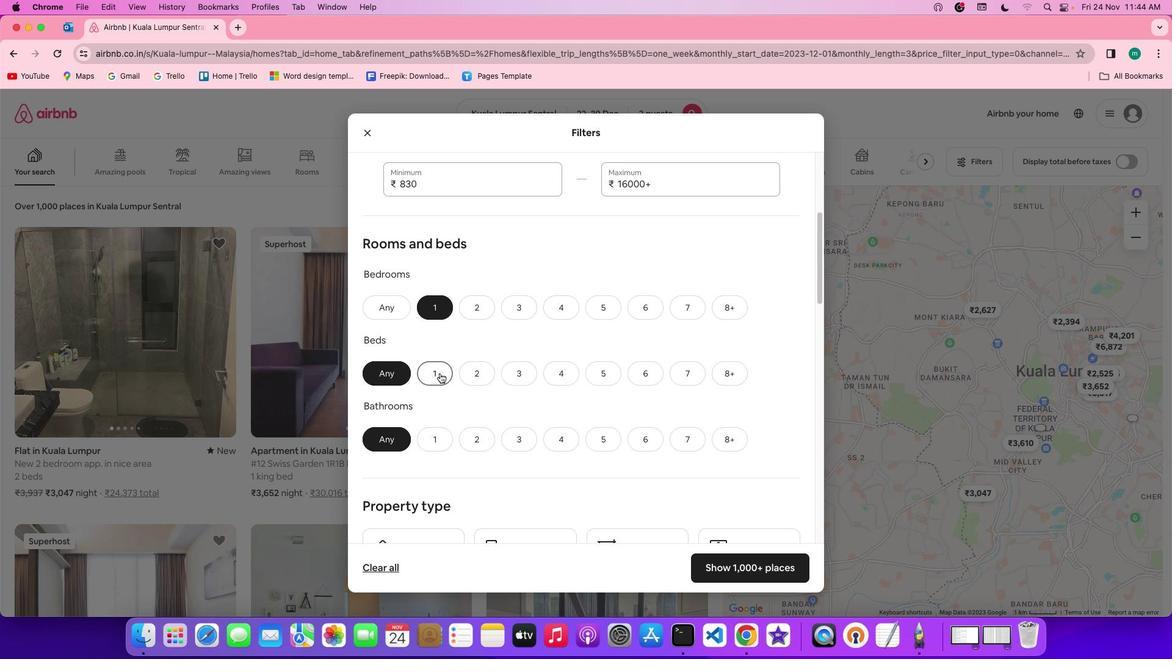 
Action: Mouse moved to (433, 435)
Screenshot: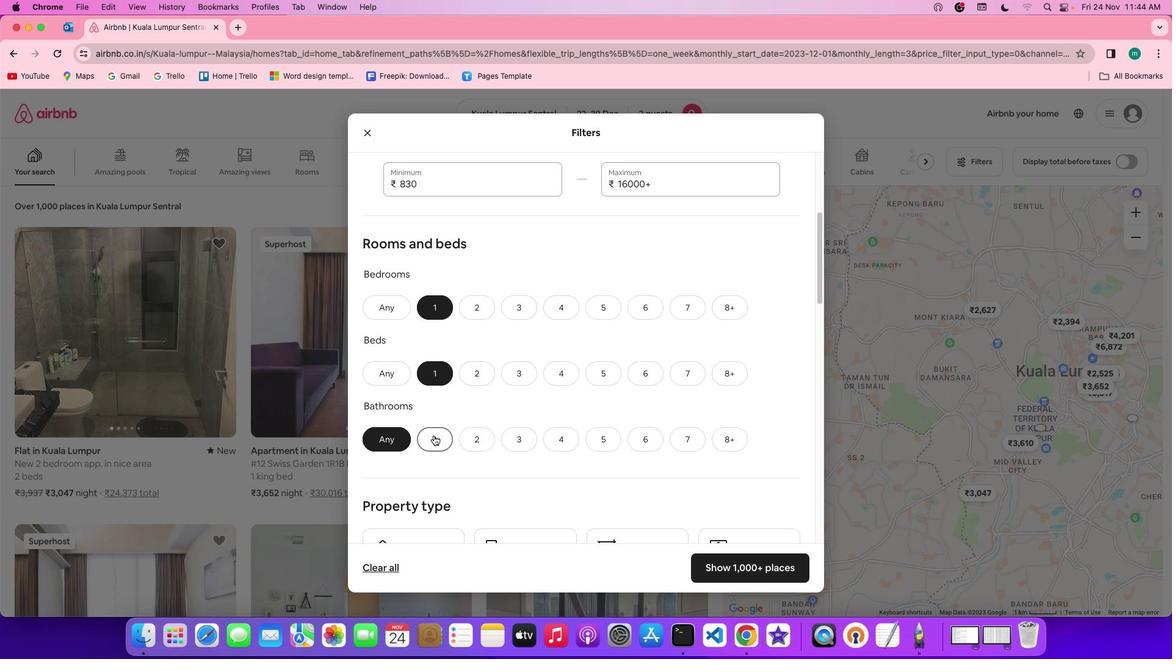 
Action: Mouse pressed left at (433, 435)
Screenshot: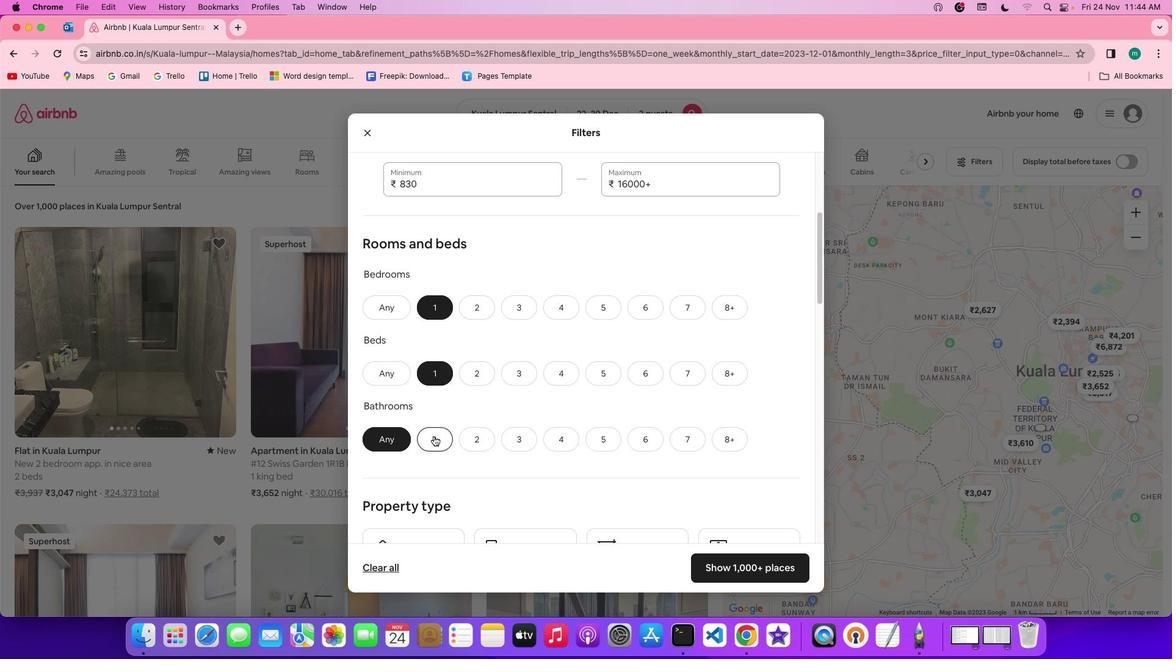 
Action: Mouse moved to (582, 437)
Screenshot: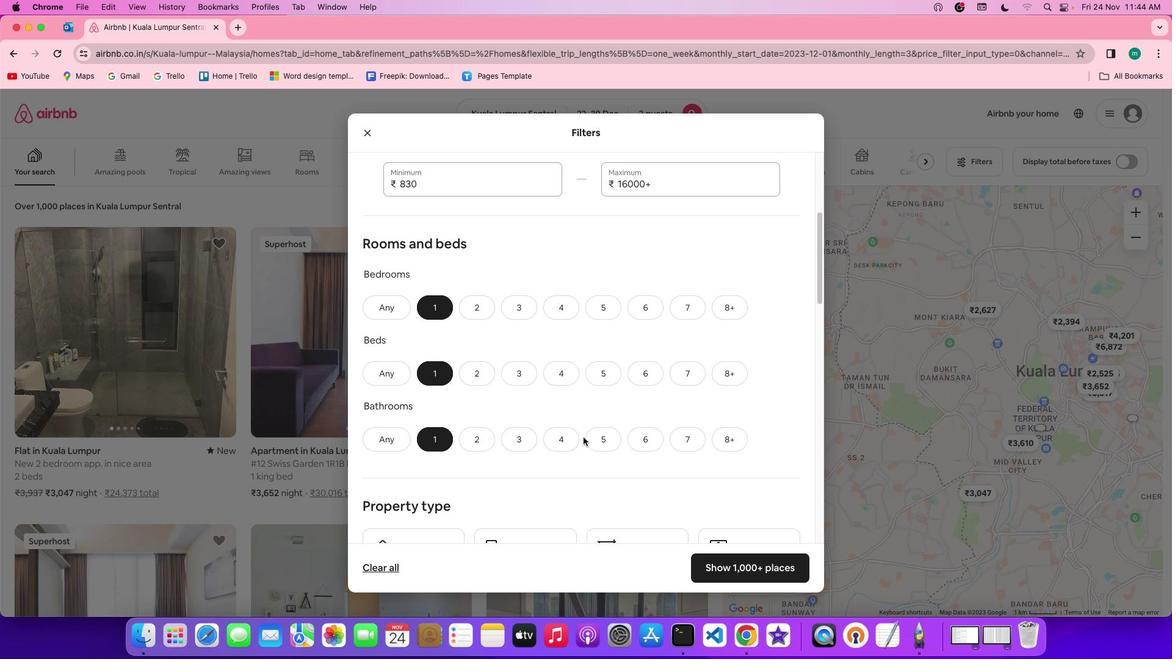
Action: Mouse scrolled (582, 437) with delta (0, 0)
Screenshot: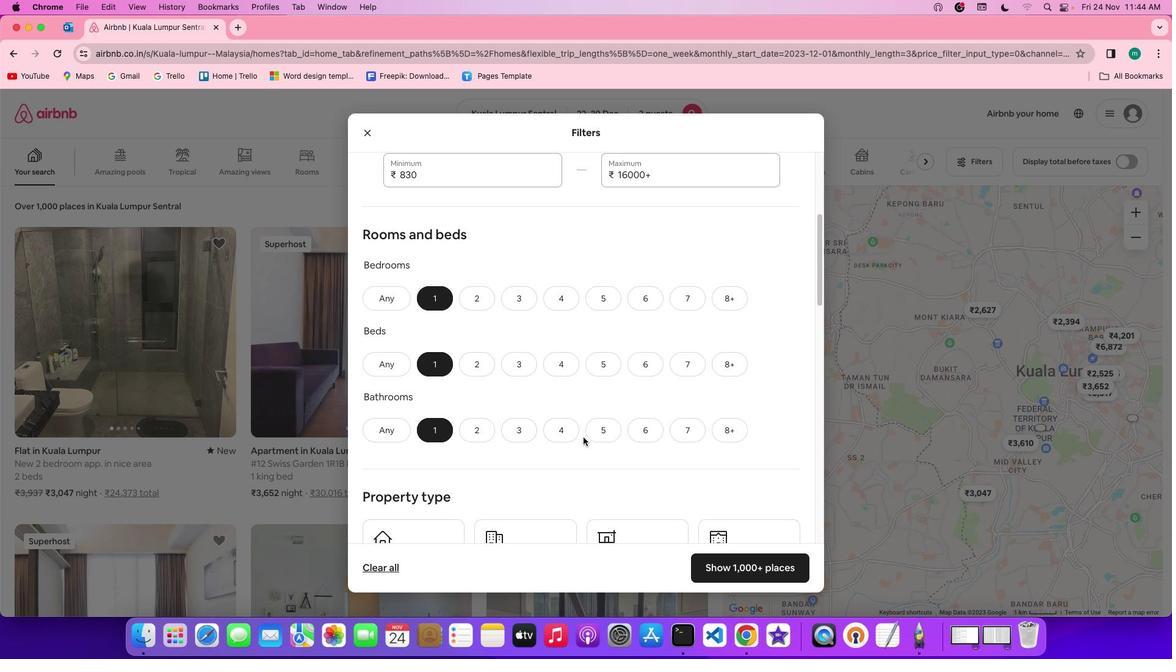 
Action: Mouse scrolled (582, 437) with delta (0, 0)
Screenshot: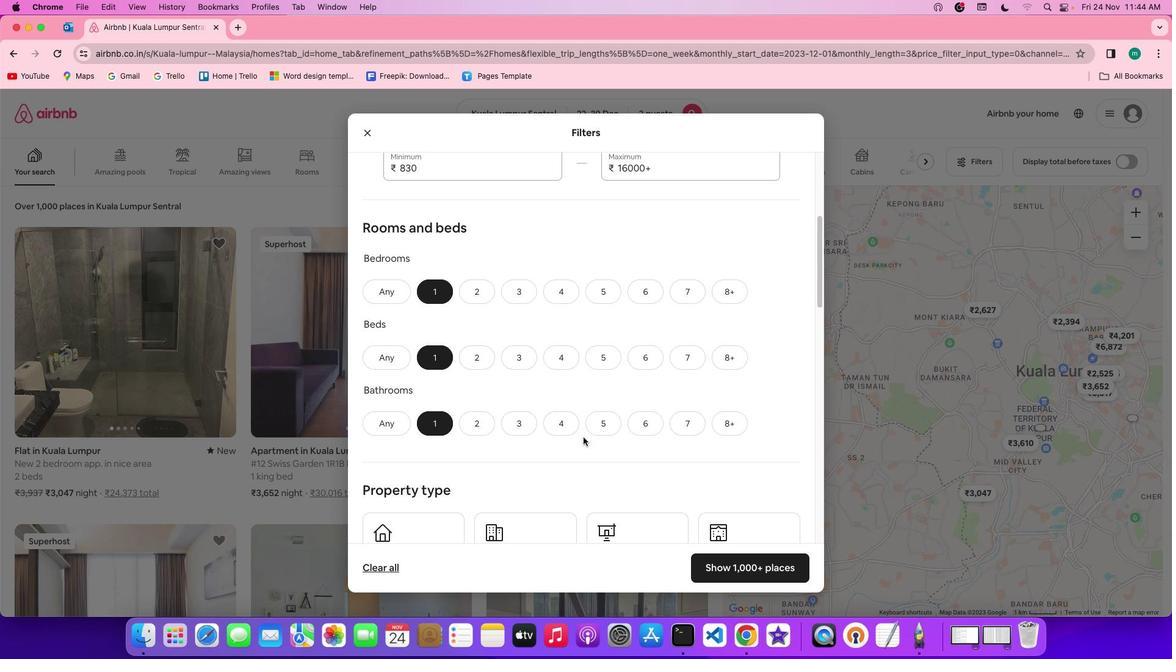 
Action: Mouse scrolled (582, 437) with delta (0, -1)
Screenshot: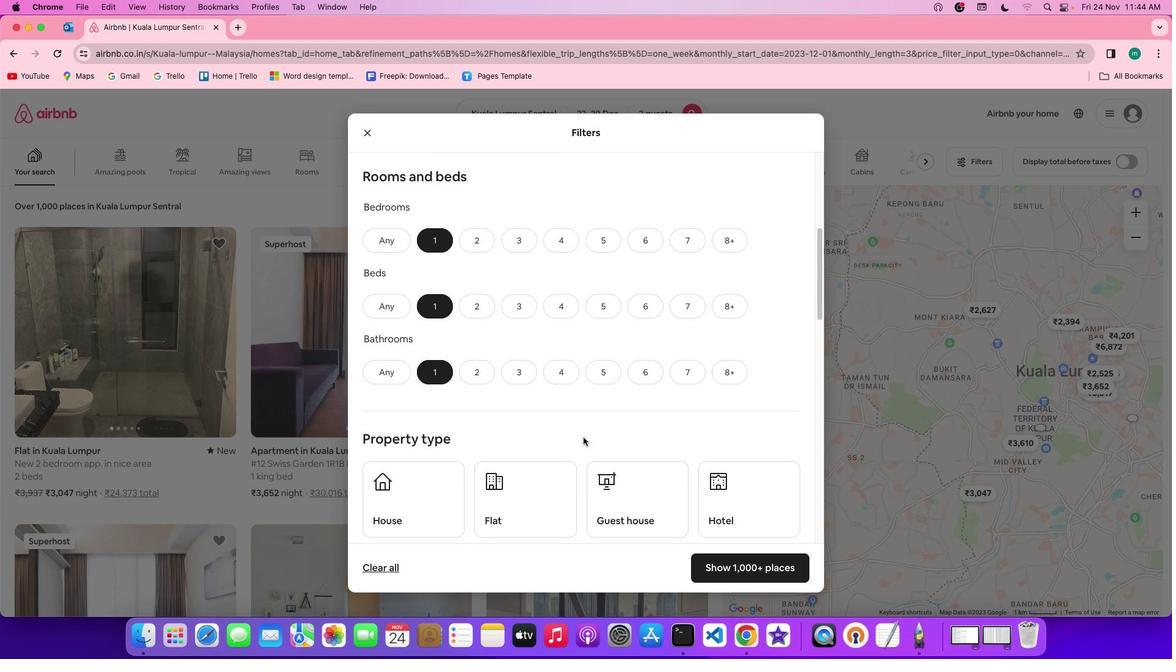 
Action: Mouse scrolled (582, 437) with delta (0, -1)
Screenshot: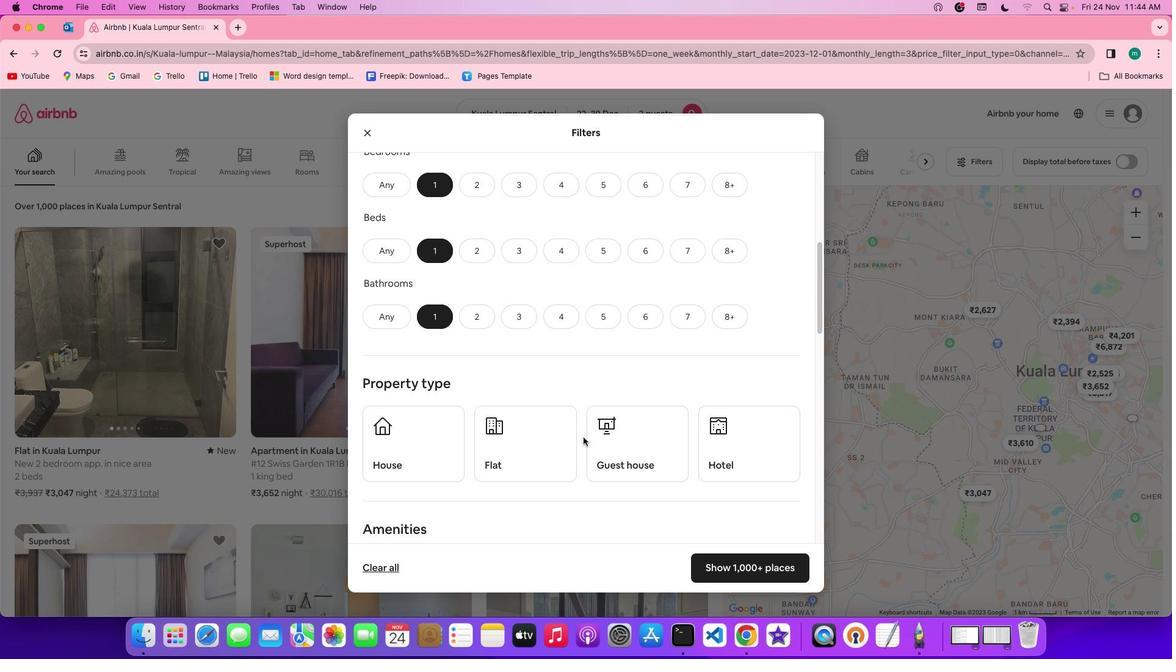 
Action: Mouse scrolled (582, 437) with delta (0, 0)
Screenshot: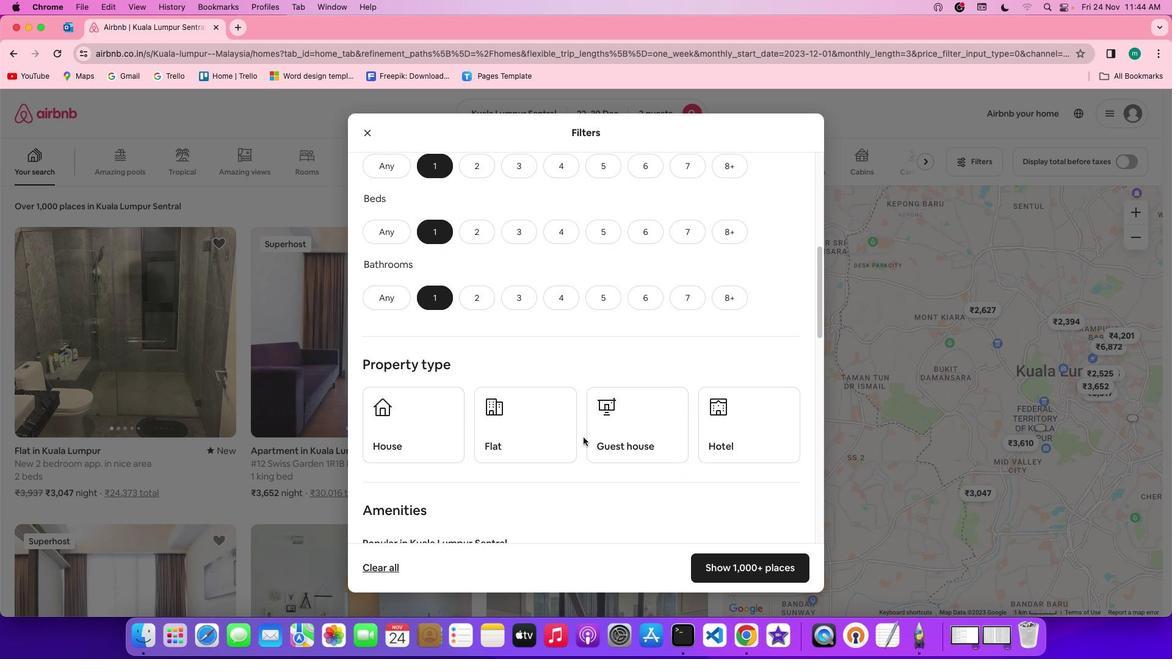 
Action: Mouse scrolled (582, 437) with delta (0, 0)
Screenshot: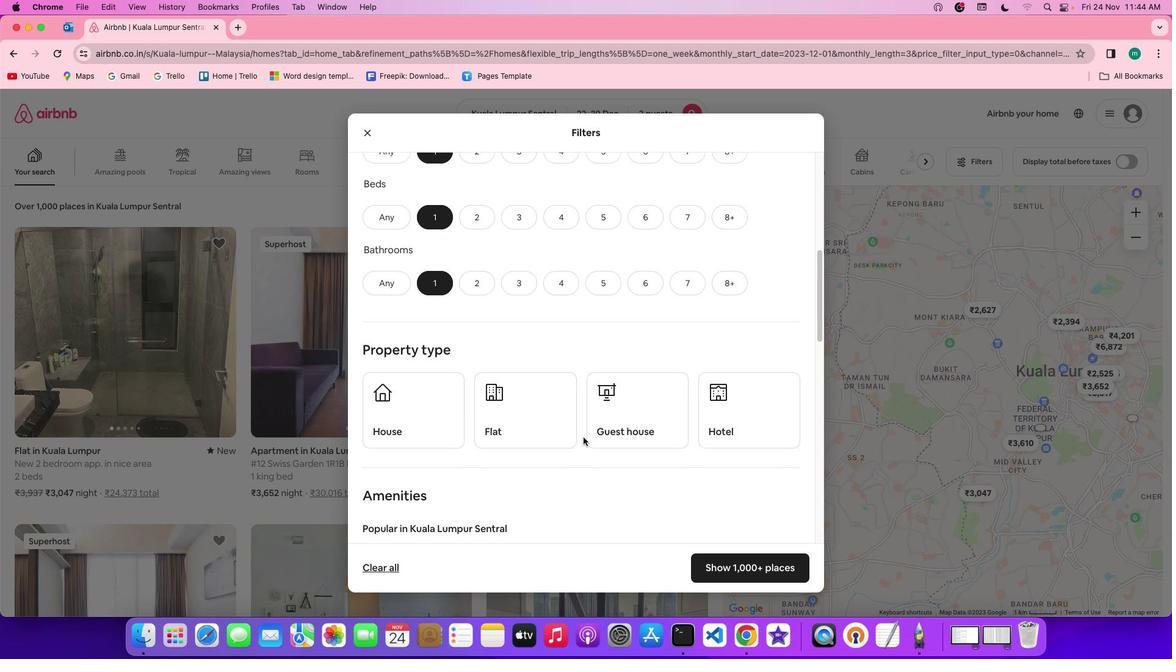 
Action: Mouse scrolled (582, 437) with delta (0, -1)
Screenshot: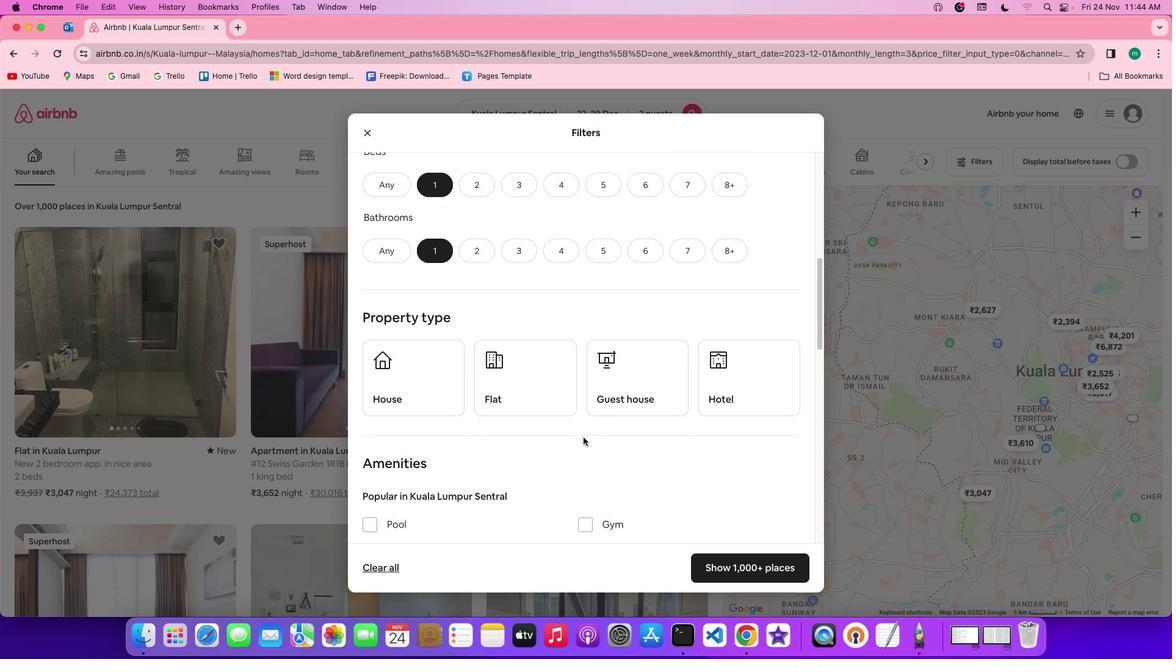 
Action: Mouse moved to (720, 380)
Screenshot: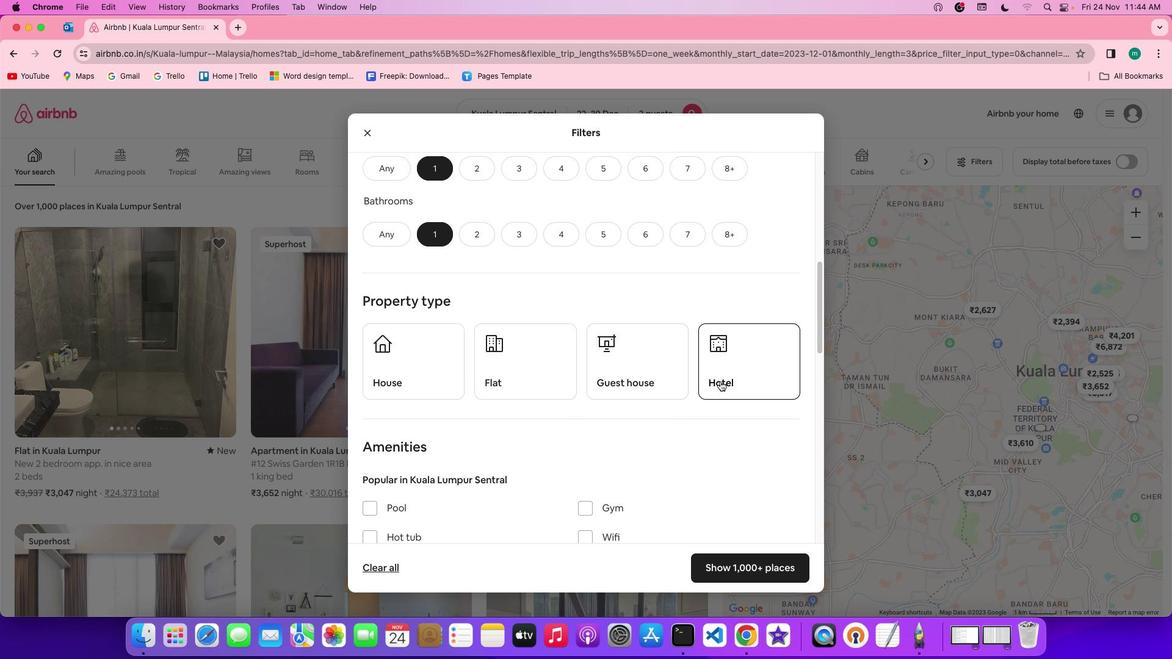 
Action: Mouse pressed left at (720, 380)
Screenshot: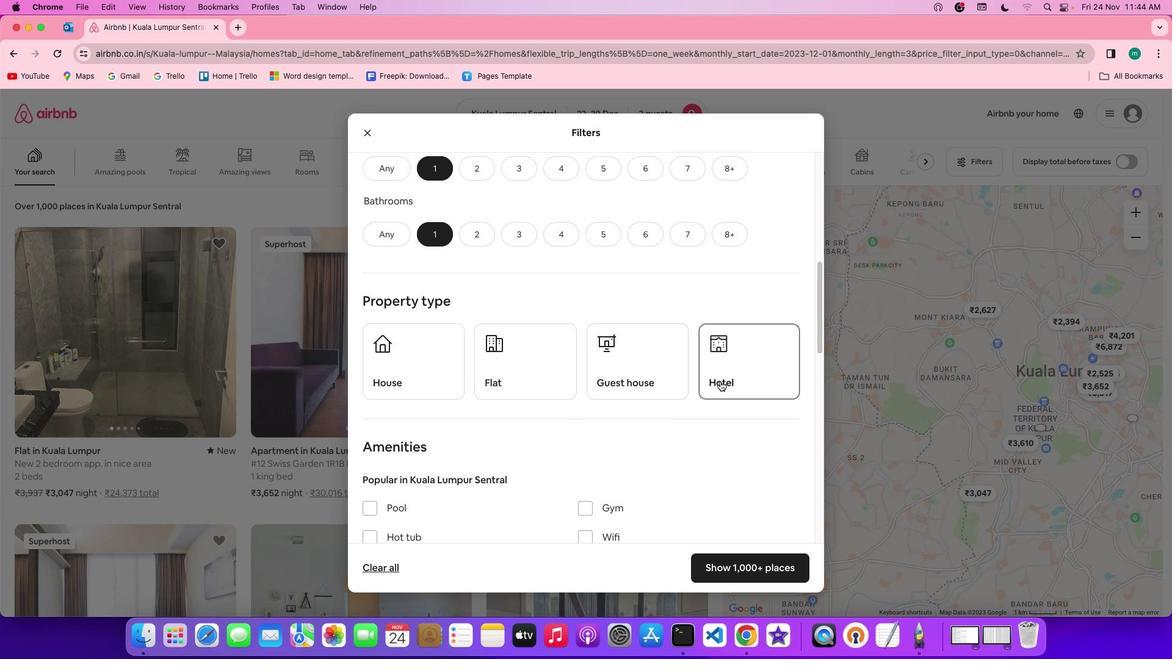 
Action: Mouse moved to (686, 452)
Screenshot: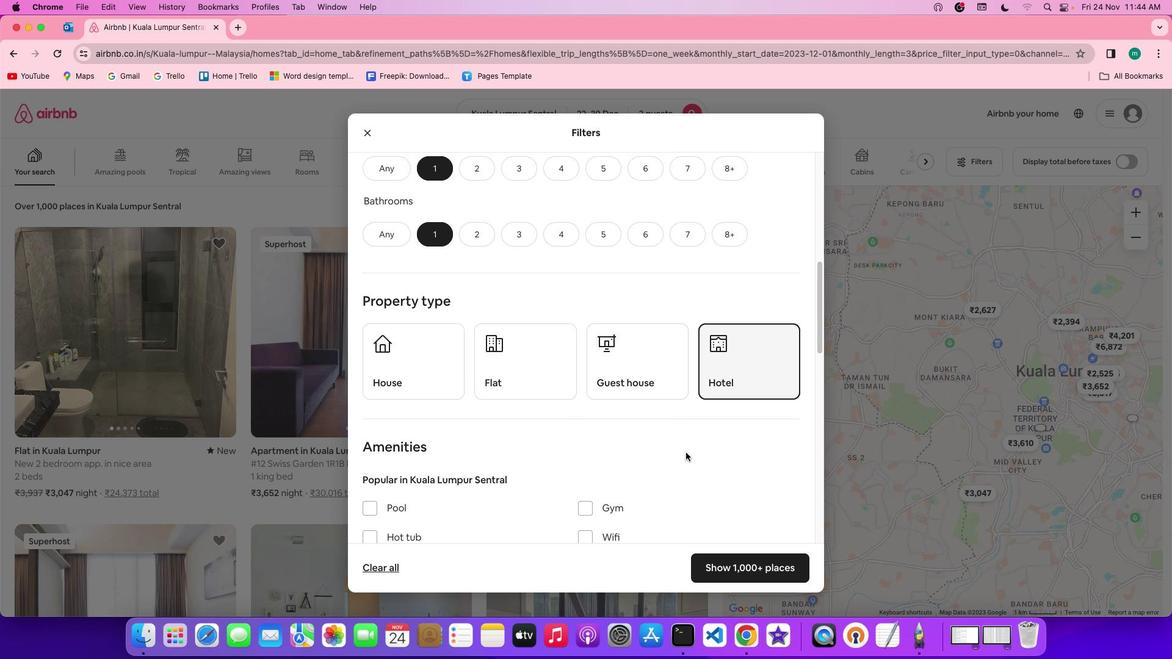 
Action: Mouse scrolled (686, 452) with delta (0, 0)
Screenshot: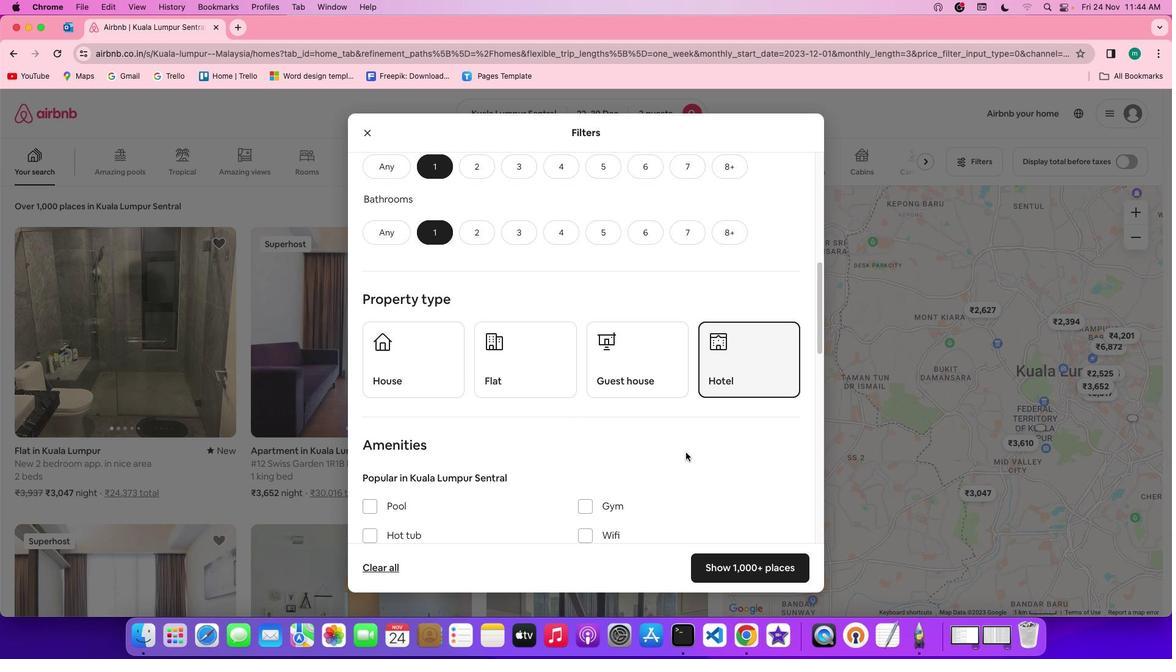 
Action: Mouse scrolled (686, 452) with delta (0, 0)
Screenshot: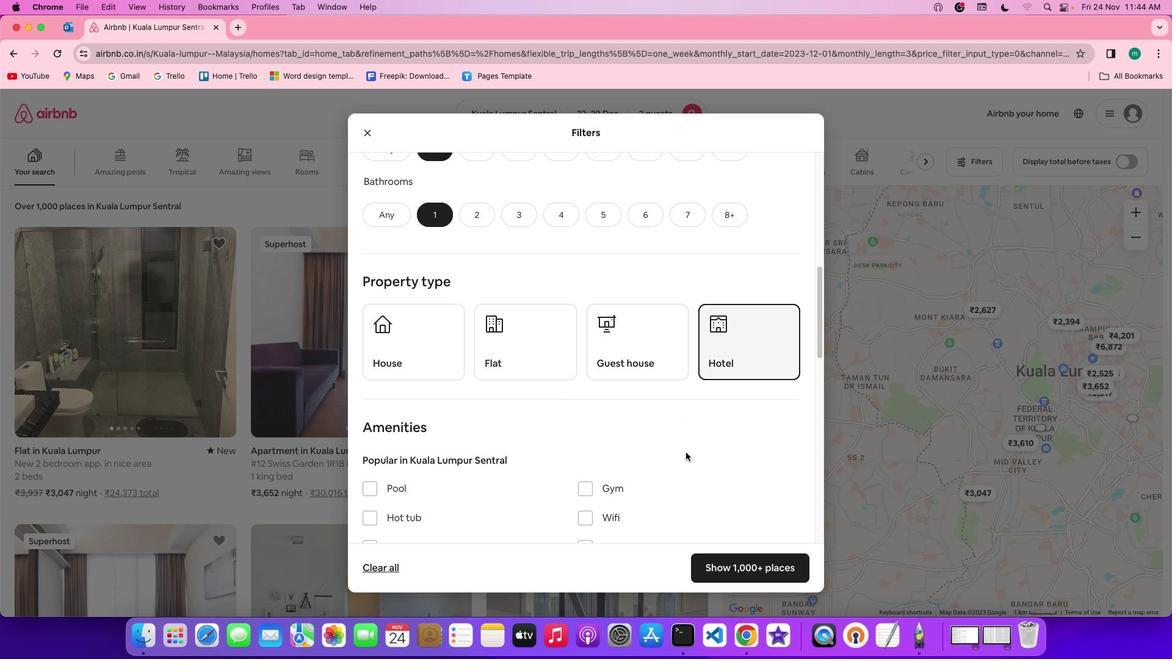
Action: Mouse scrolled (686, 452) with delta (0, 0)
Screenshot: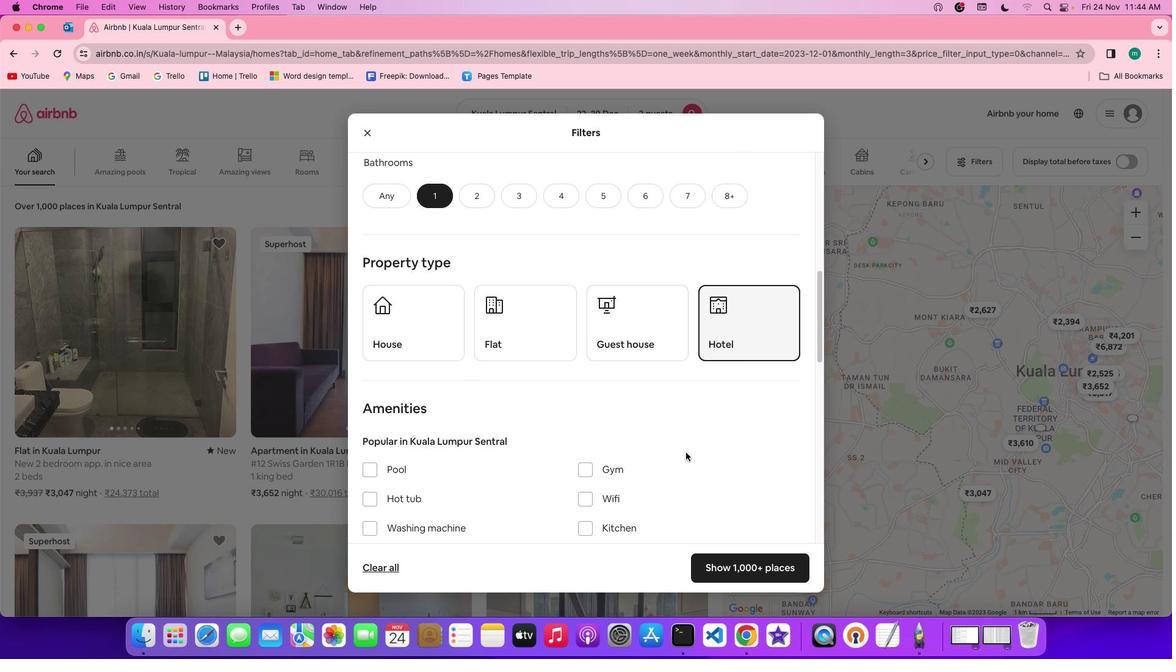 
Action: Mouse scrolled (686, 452) with delta (0, 0)
Screenshot: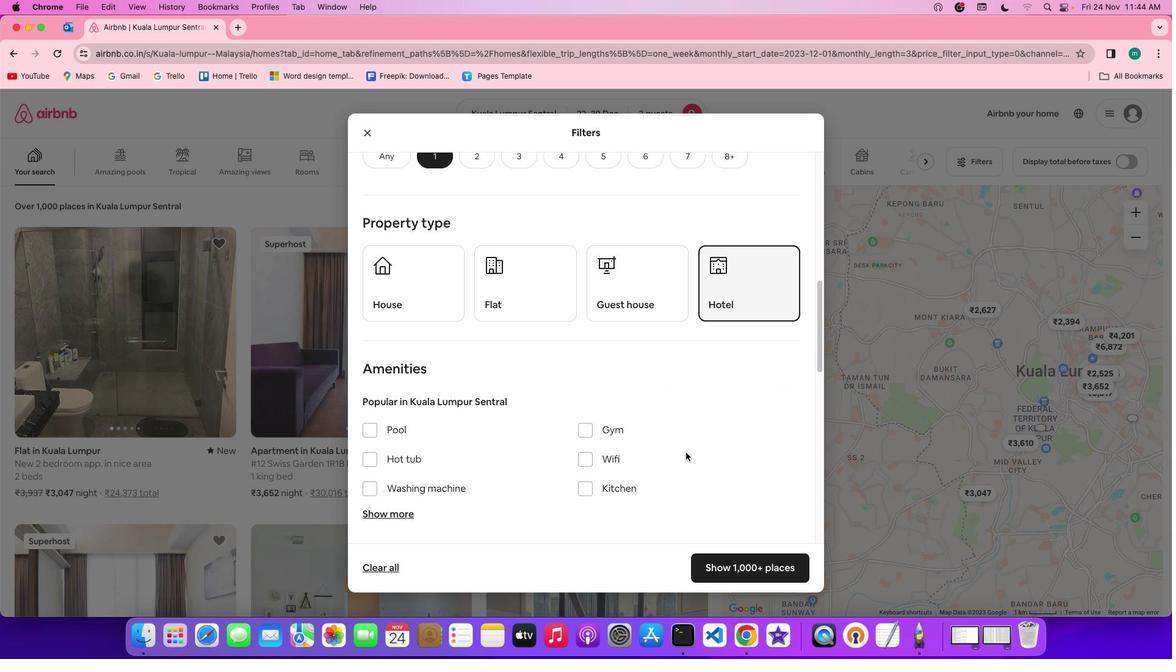 
Action: Mouse scrolled (686, 452) with delta (0, 0)
Screenshot: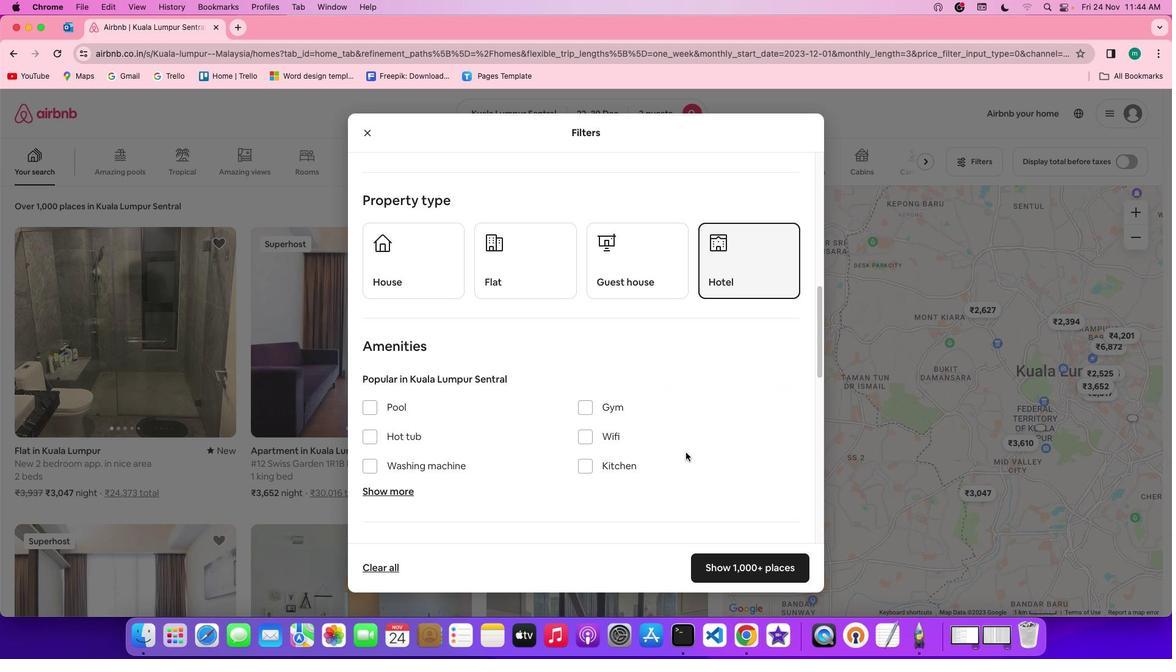 
Action: Mouse scrolled (686, 452) with delta (0, 0)
Screenshot: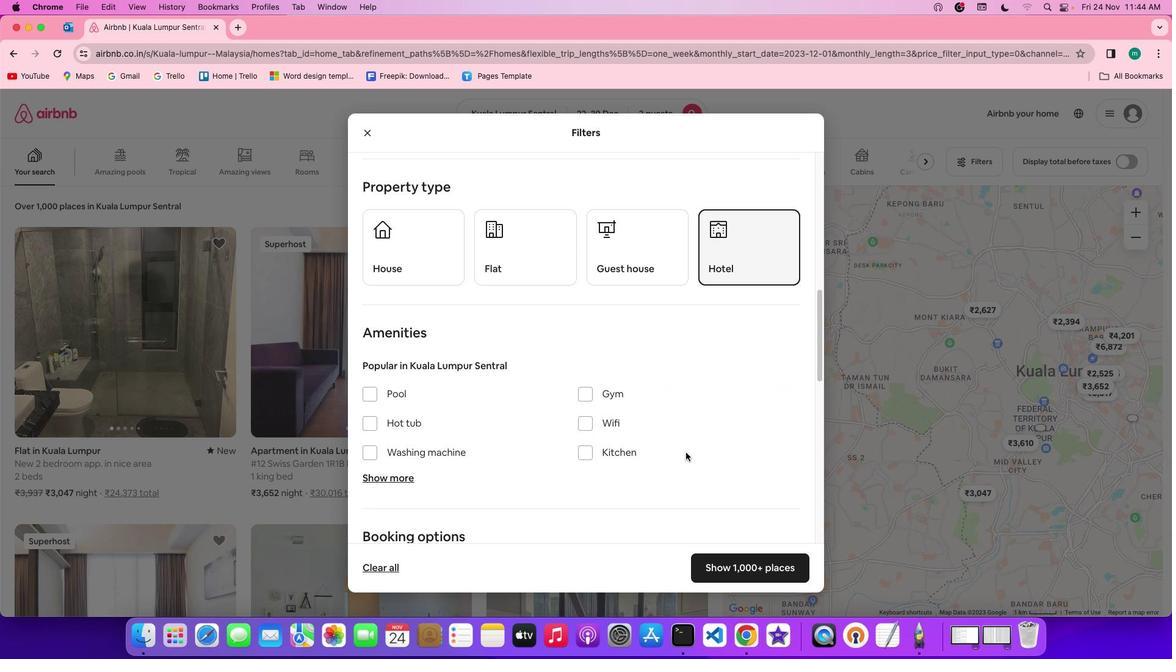 
Action: Mouse scrolled (686, 452) with delta (0, -1)
Screenshot: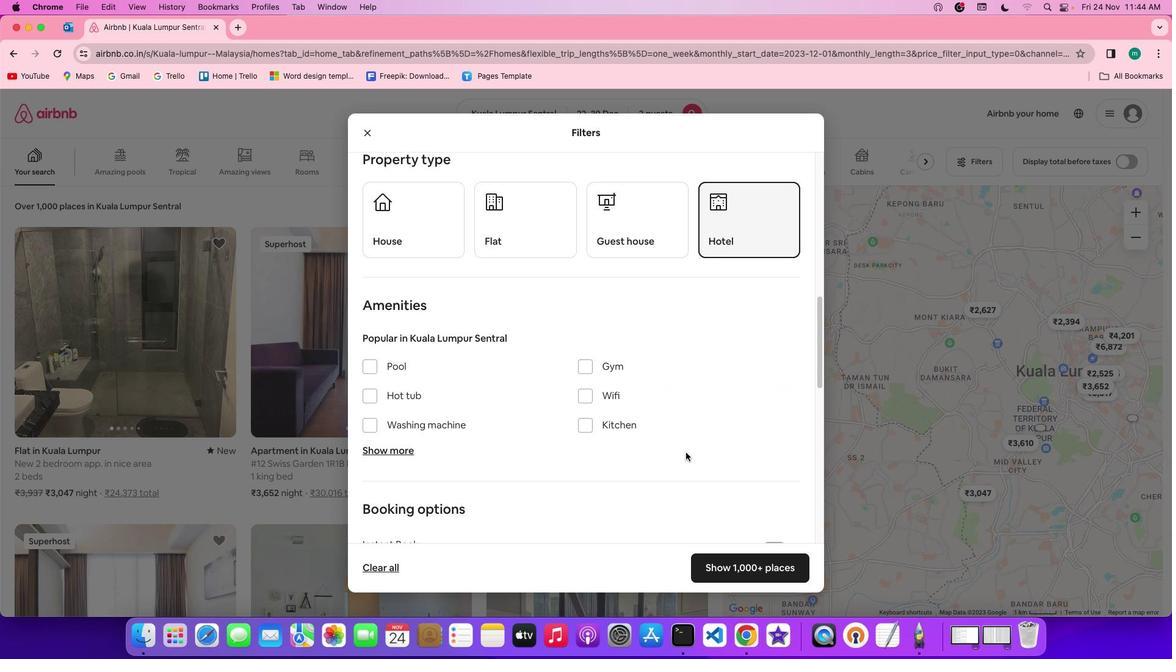 
Action: Mouse scrolled (686, 452) with delta (0, -1)
Screenshot: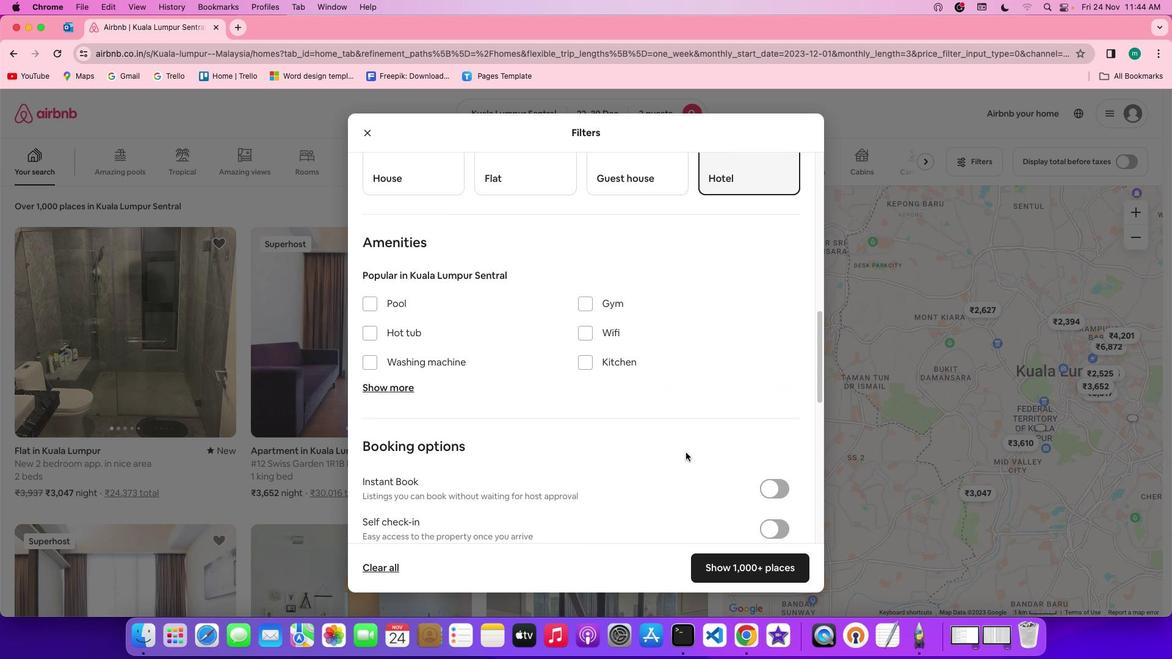
Action: Mouse scrolled (686, 452) with delta (0, 0)
Screenshot: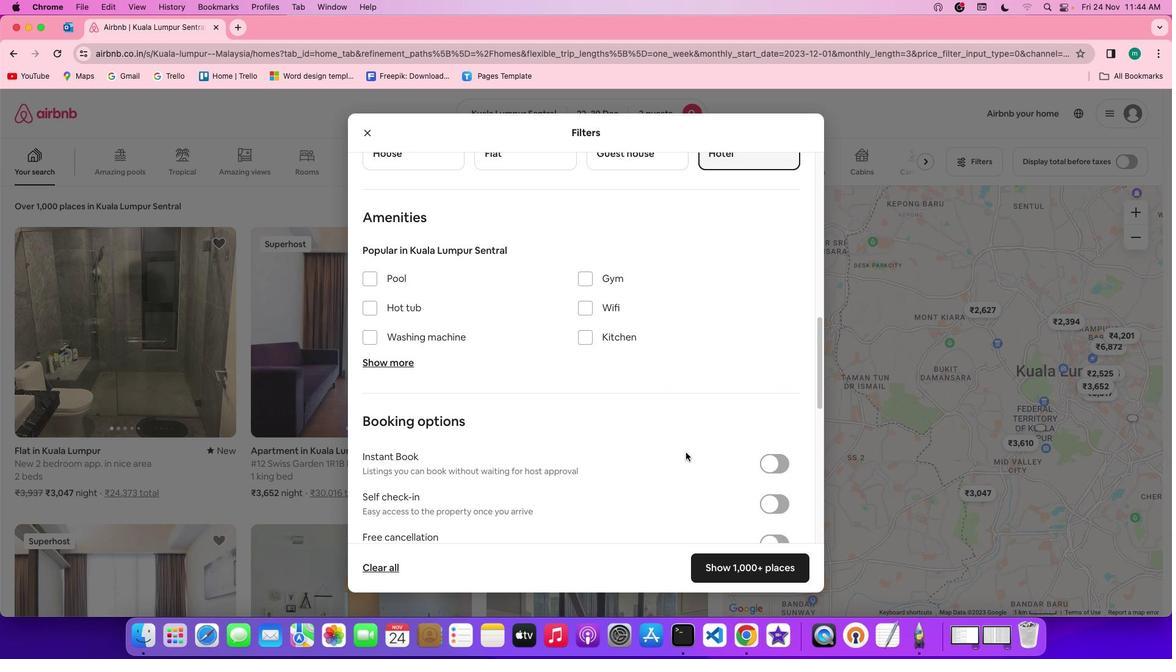 
Action: Mouse scrolled (686, 452) with delta (0, 0)
Screenshot: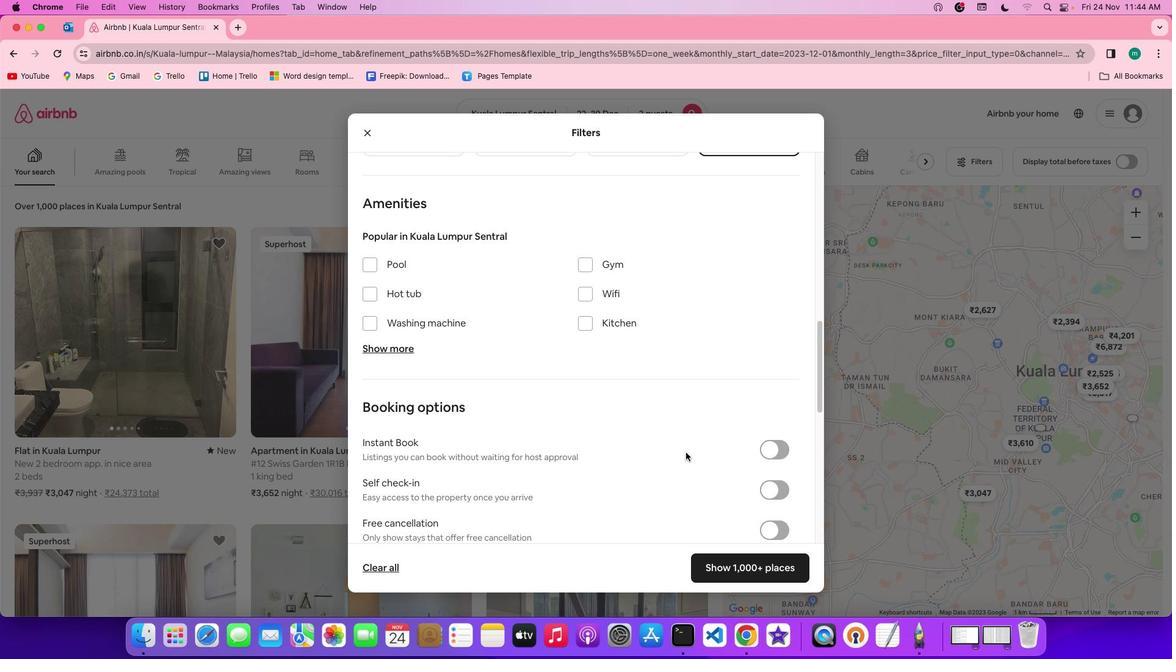 
Action: Mouse scrolled (686, 452) with delta (0, 0)
Screenshot: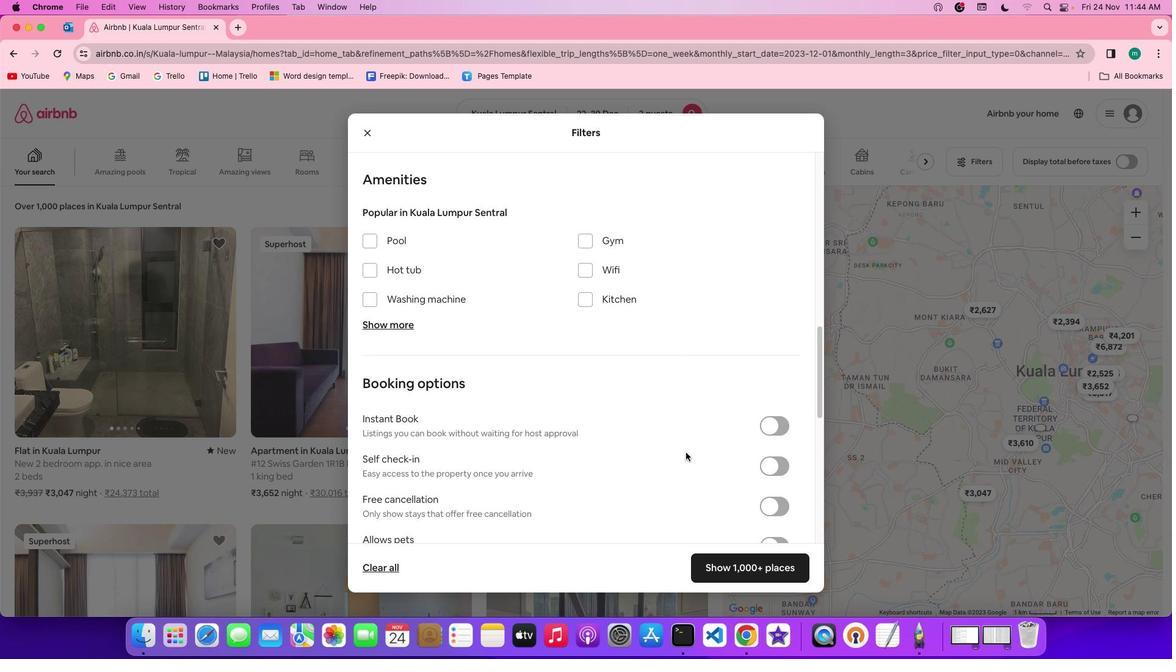 
Action: Mouse moved to (771, 452)
Screenshot: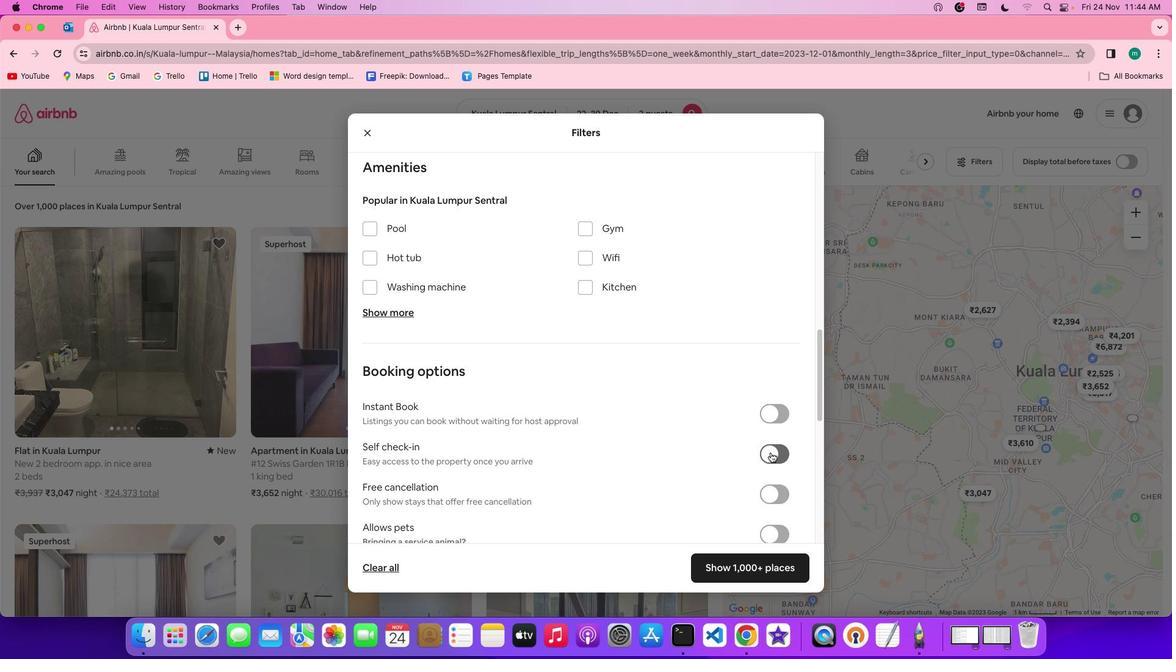 
Action: Mouse pressed left at (771, 452)
Screenshot: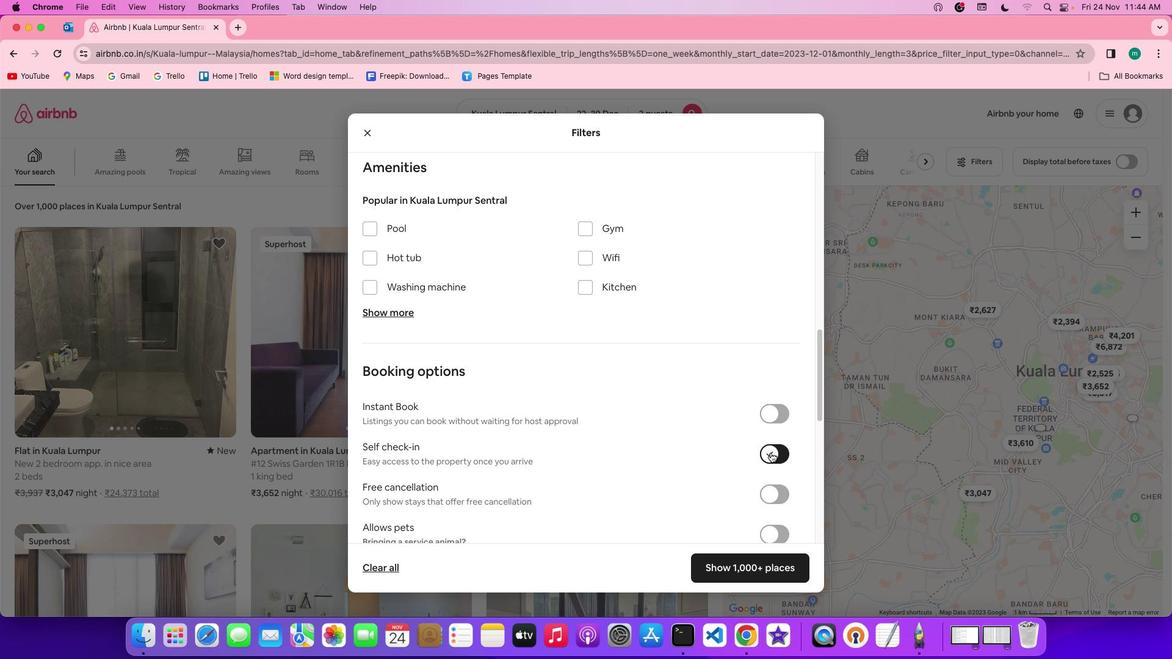 
Action: Mouse moved to (720, 481)
Screenshot: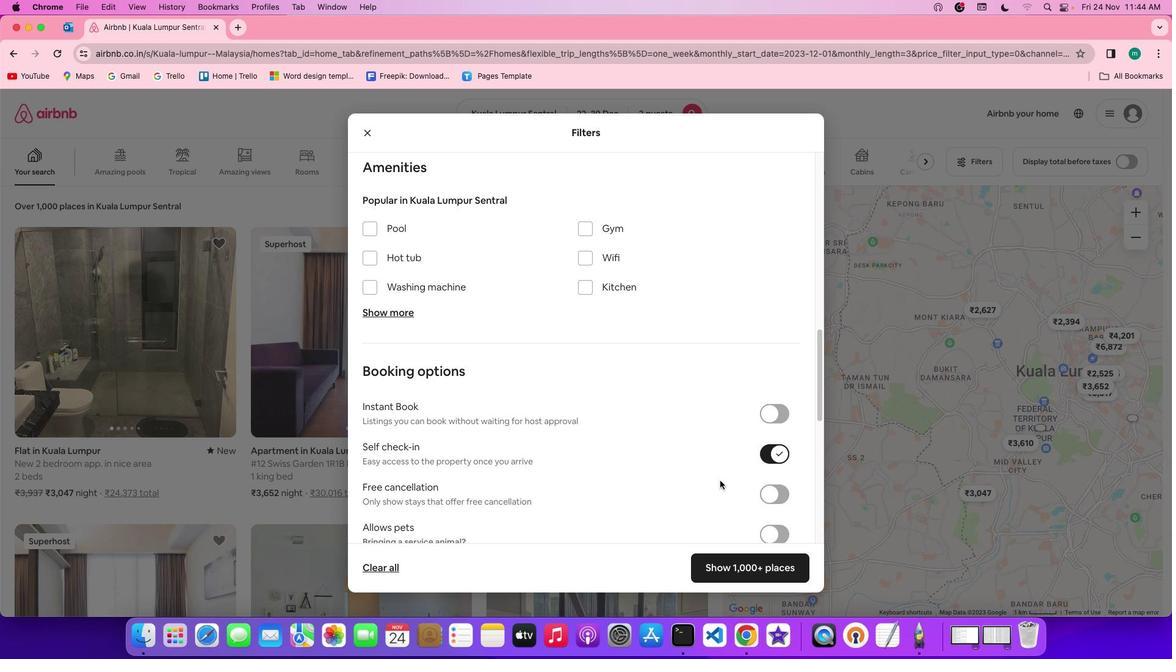 
Action: Mouse scrolled (720, 481) with delta (0, 0)
Screenshot: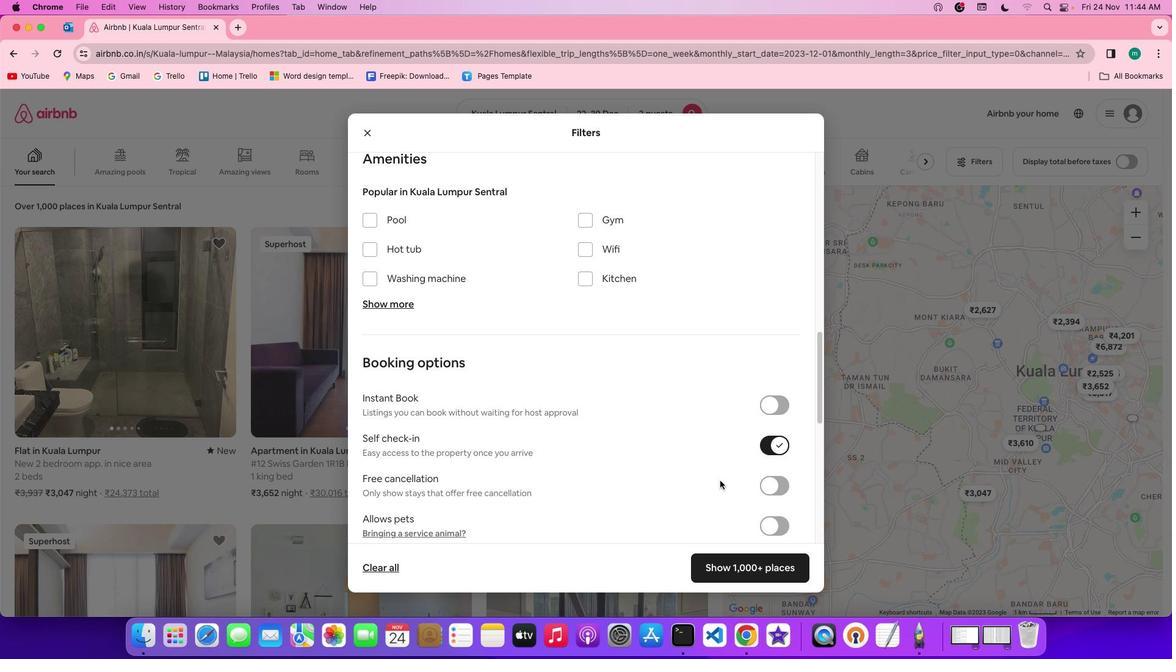 
Action: Mouse scrolled (720, 481) with delta (0, 0)
Screenshot: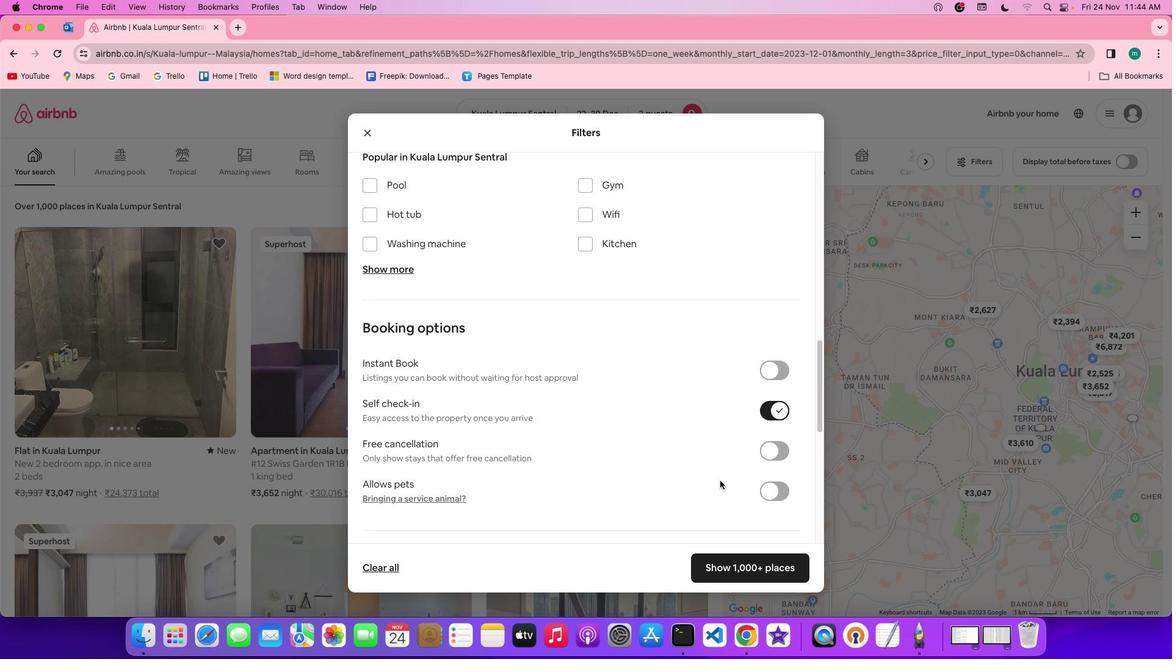 
Action: Mouse scrolled (720, 481) with delta (0, -1)
Screenshot: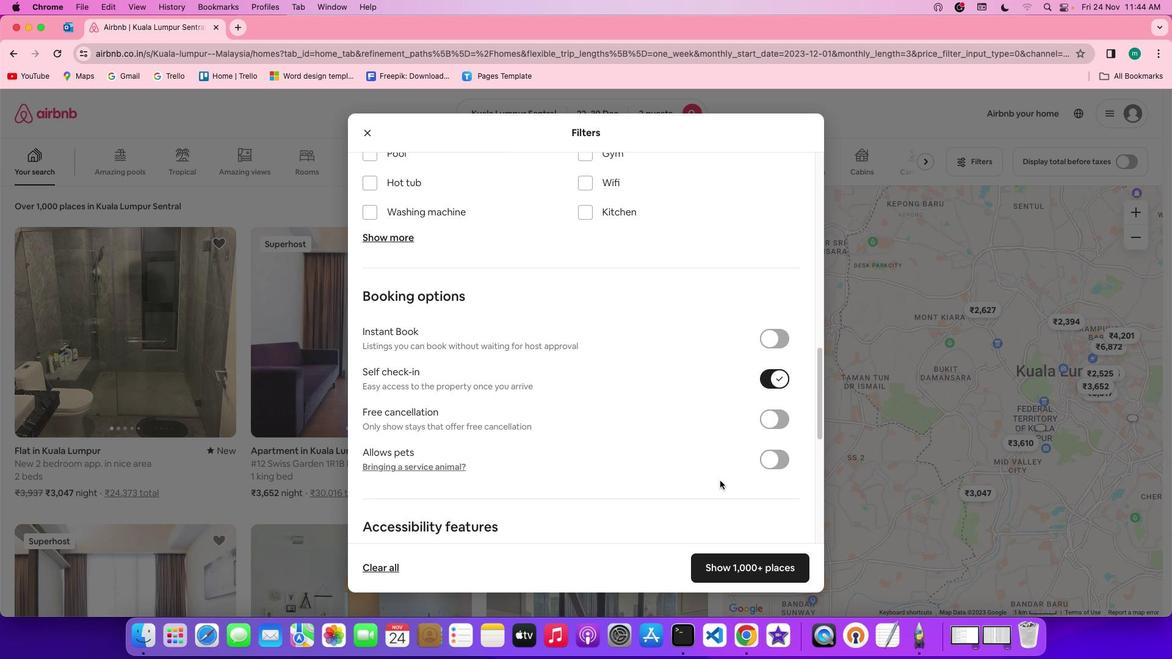 
Action: Mouse scrolled (720, 481) with delta (0, -1)
Screenshot: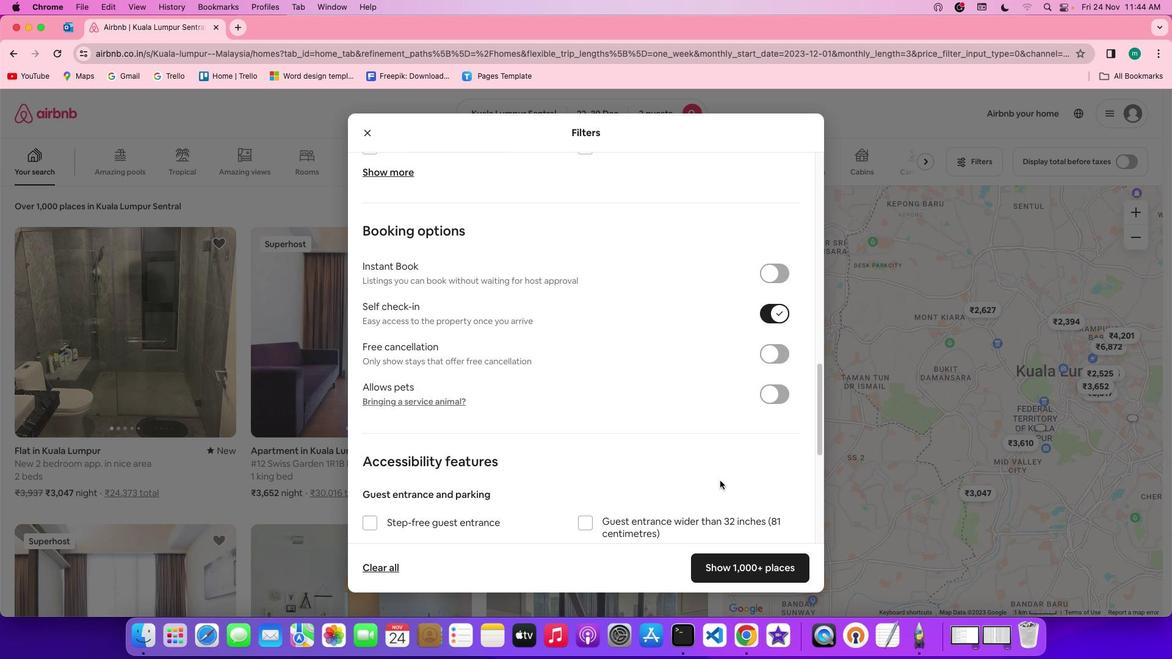 
Action: Mouse scrolled (720, 481) with delta (0, 0)
Screenshot: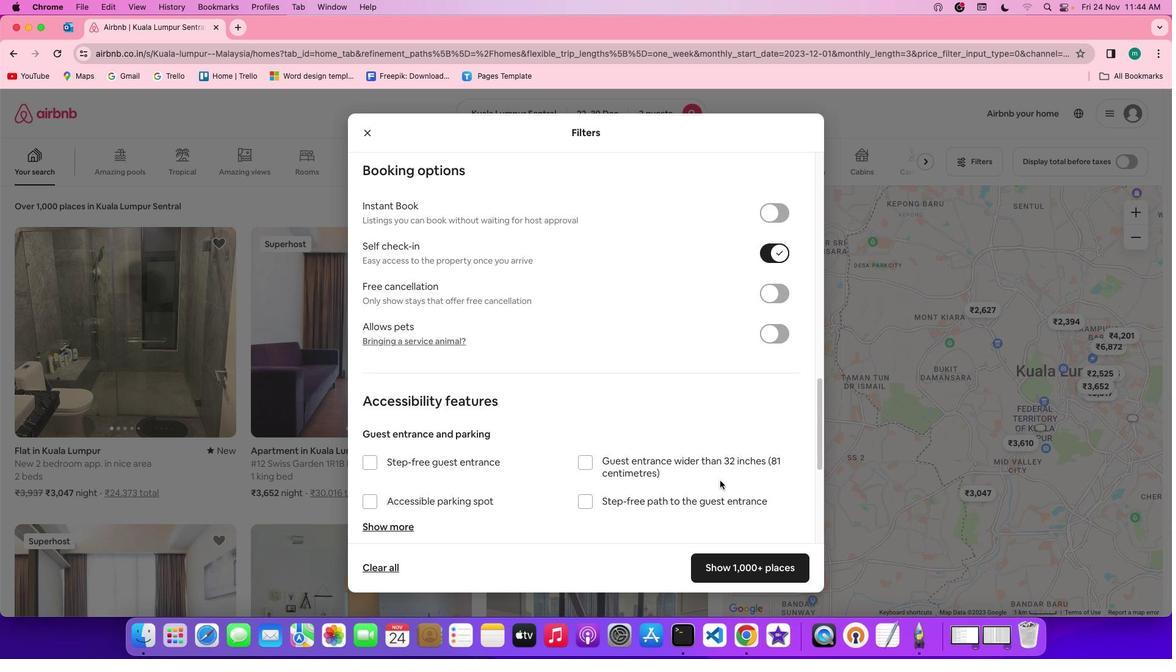 
Action: Mouse scrolled (720, 481) with delta (0, 0)
Screenshot: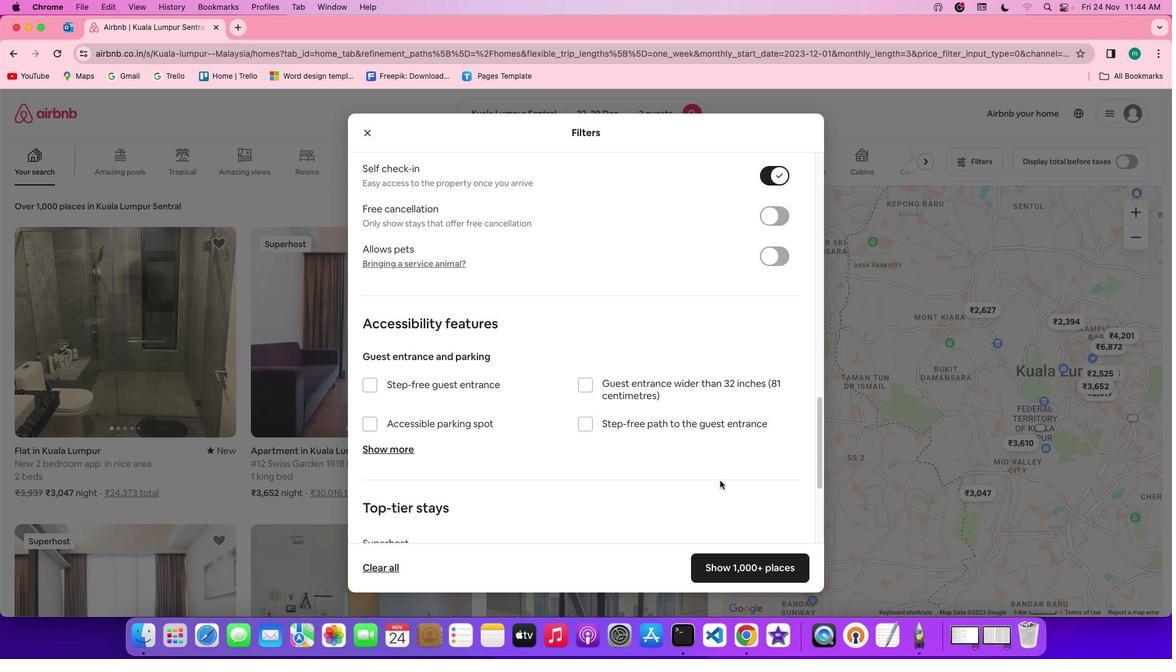 
Action: Mouse scrolled (720, 481) with delta (0, -1)
Screenshot: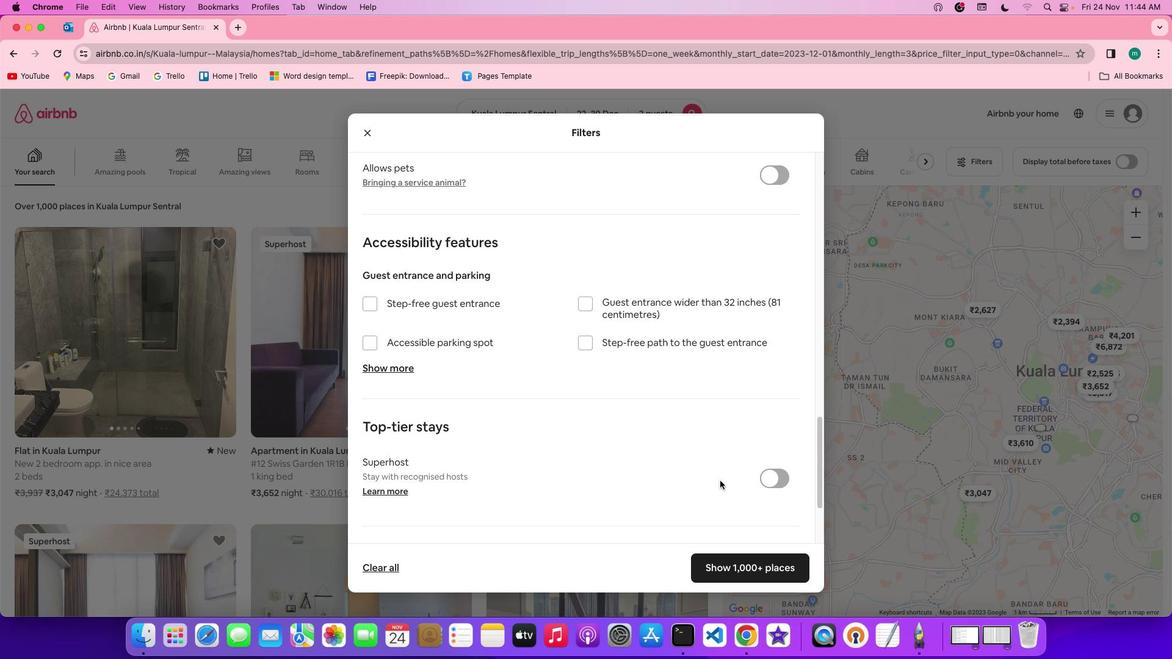 
Action: Mouse scrolled (720, 481) with delta (0, -2)
Screenshot: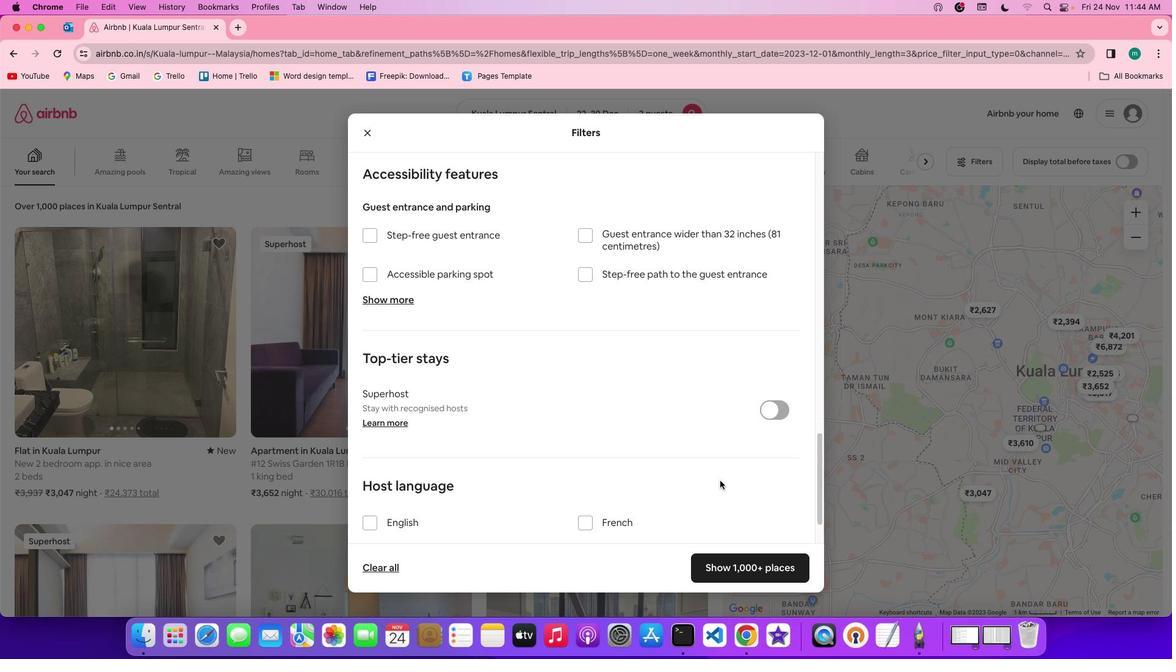 
Action: Mouse scrolled (720, 481) with delta (0, -3)
Screenshot: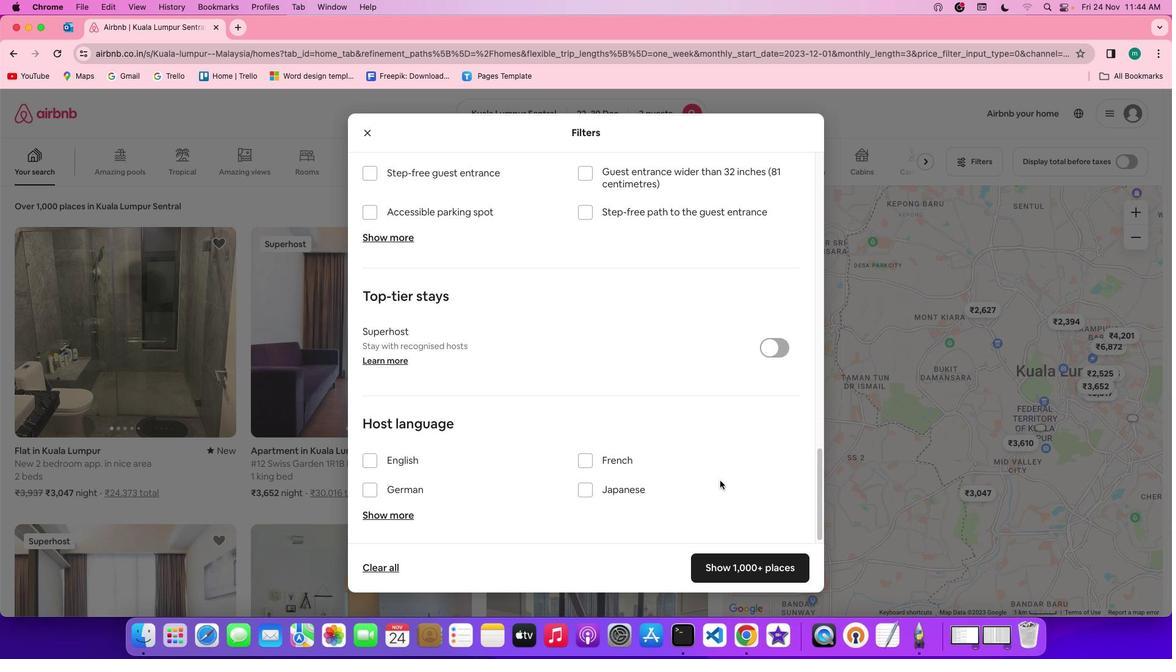 
Action: Mouse scrolled (720, 481) with delta (0, 0)
Screenshot: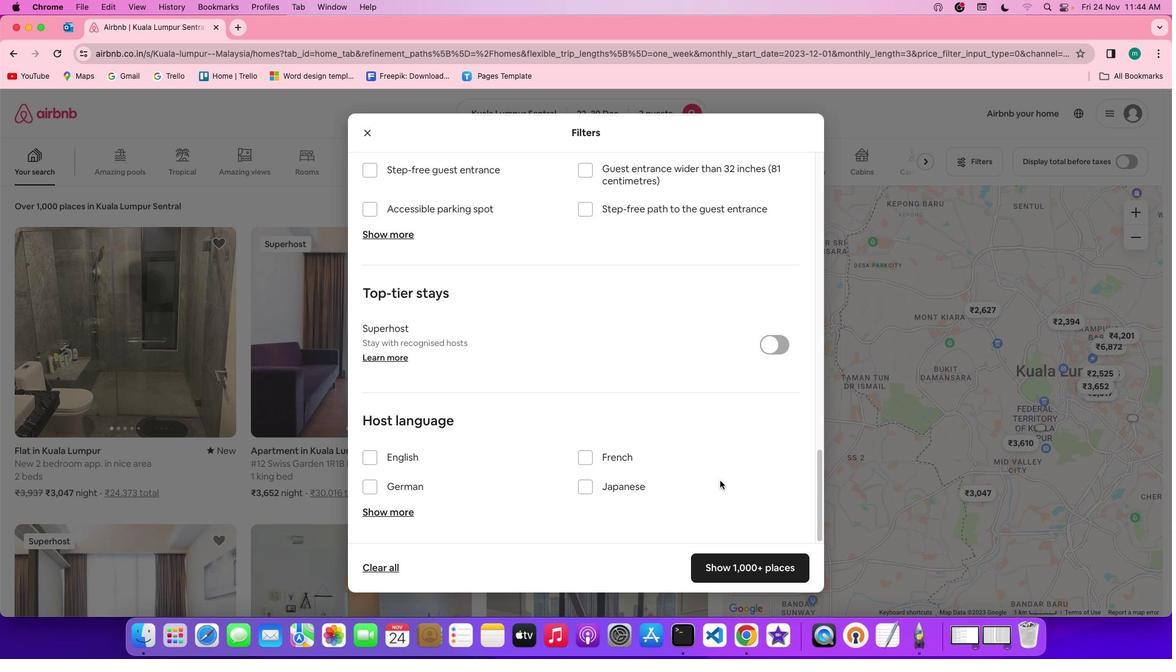 
Action: Mouse scrolled (720, 481) with delta (0, 0)
Screenshot: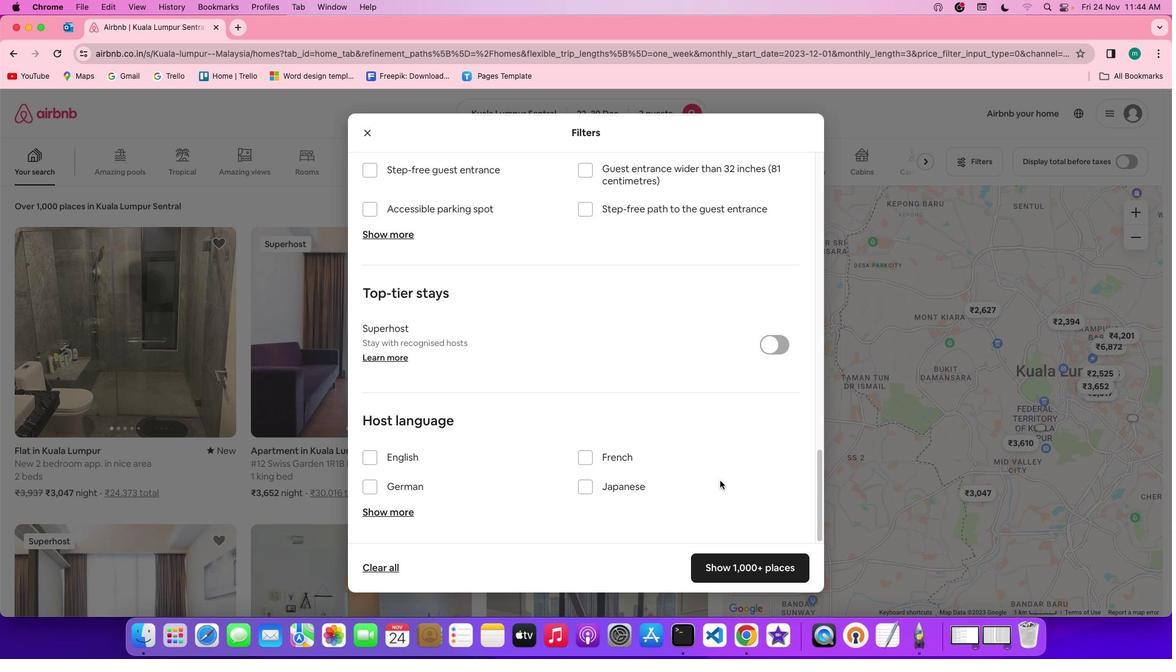 
Action: Mouse scrolled (720, 481) with delta (0, -1)
Screenshot: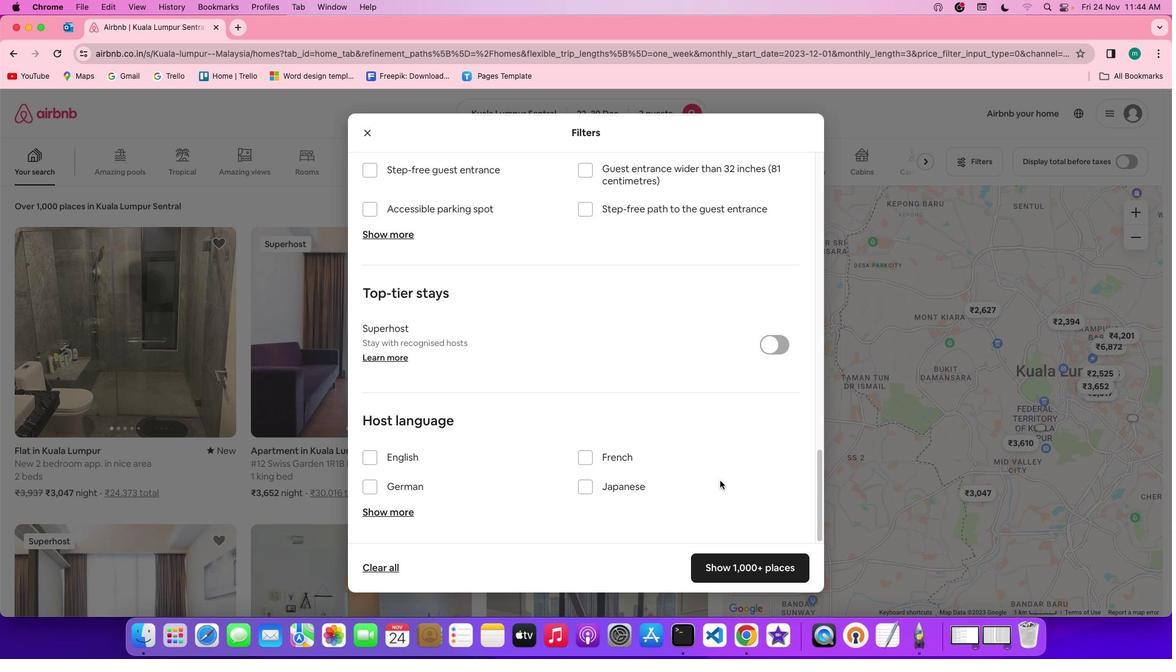 
Action: Mouse scrolled (720, 481) with delta (0, -3)
Screenshot: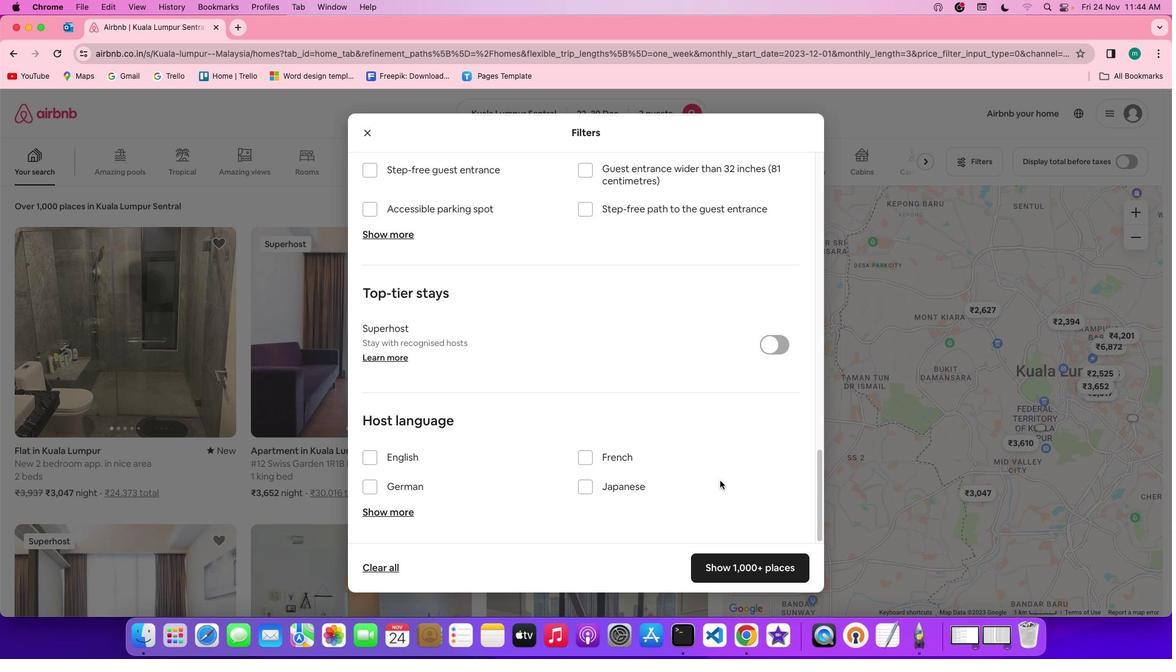 
Action: Mouse scrolled (720, 481) with delta (0, -3)
Screenshot: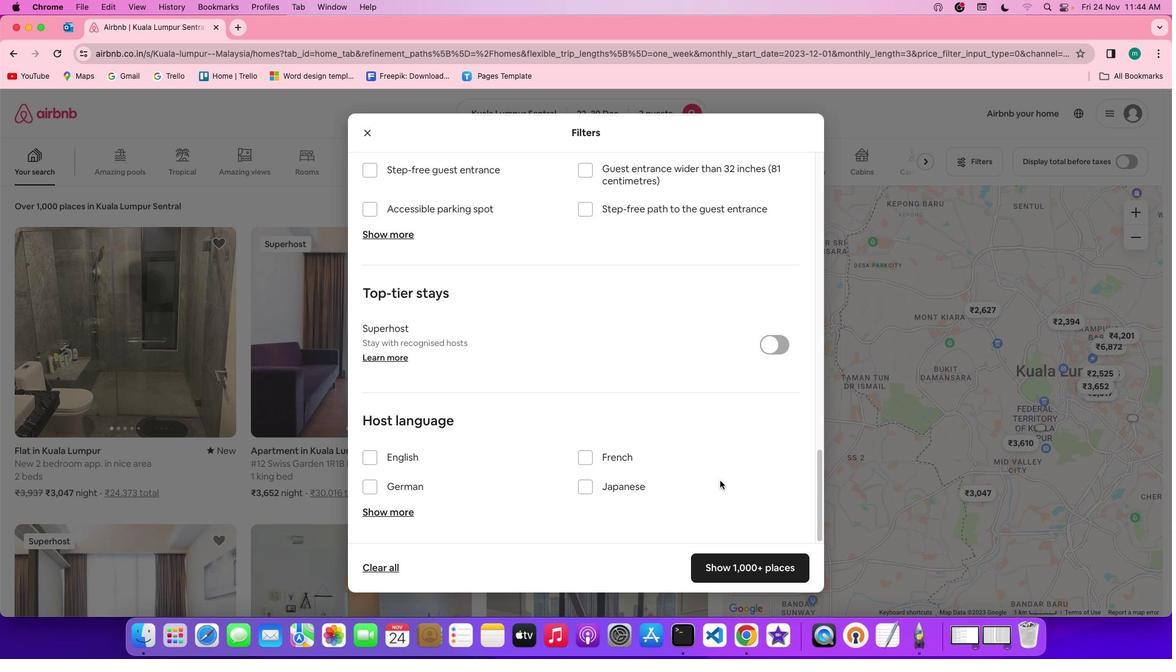 
Action: Mouse scrolled (720, 481) with delta (0, -3)
Screenshot: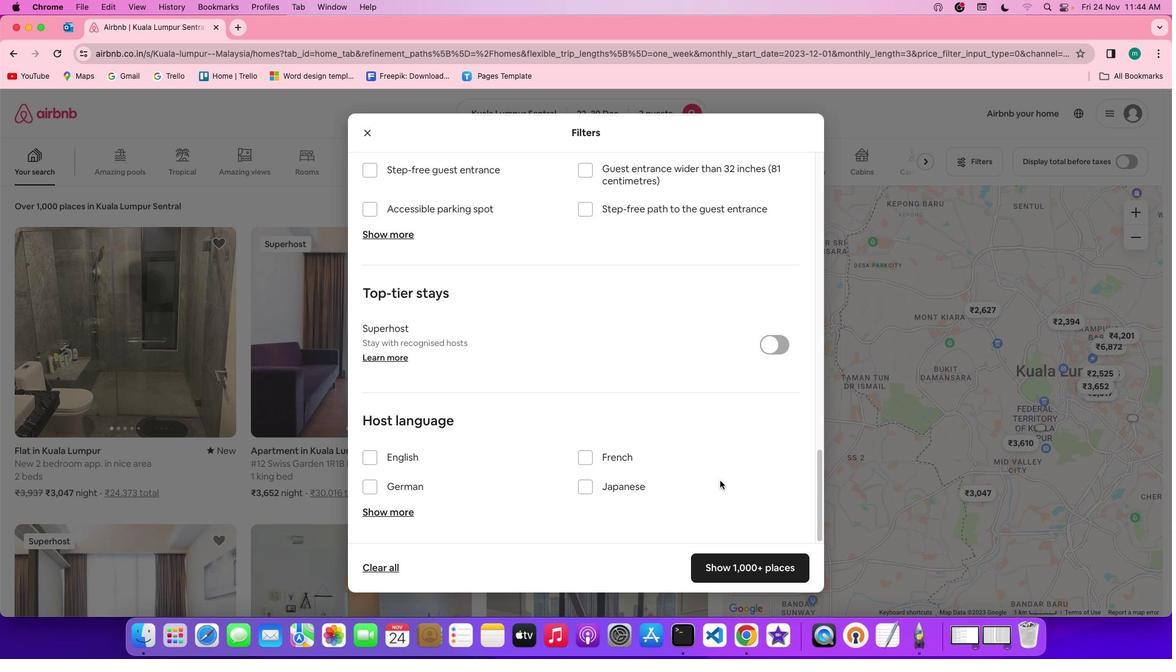 
Action: Mouse scrolled (720, 481) with delta (0, 0)
Screenshot: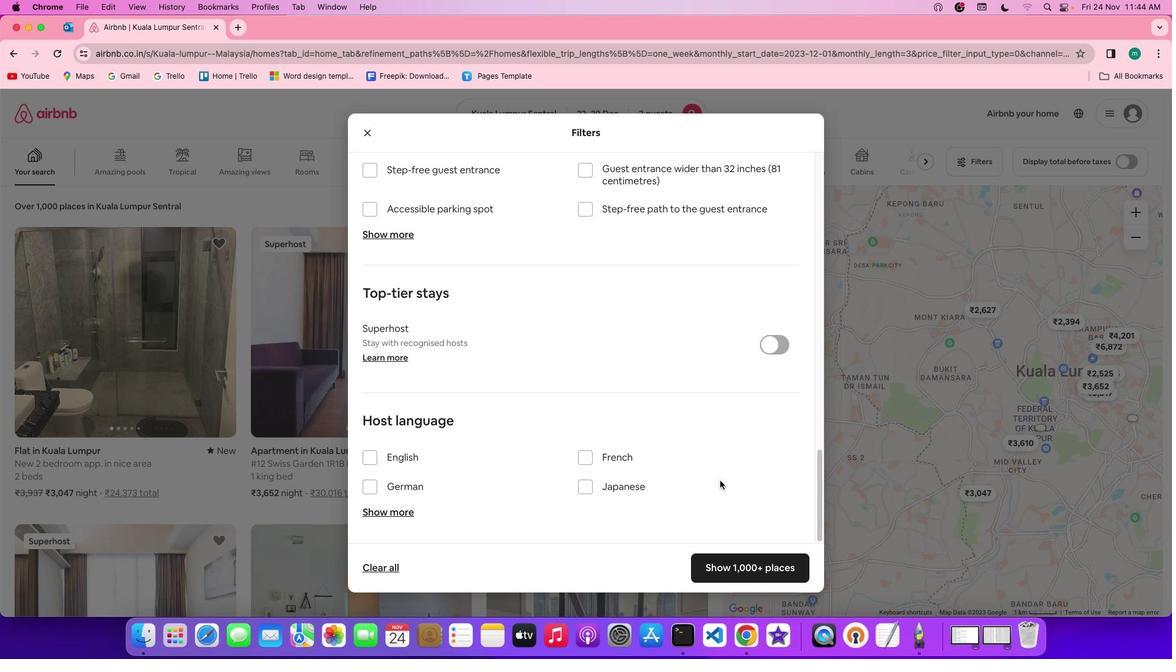 
Action: Mouse scrolled (720, 481) with delta (0, 0)
Screenshot: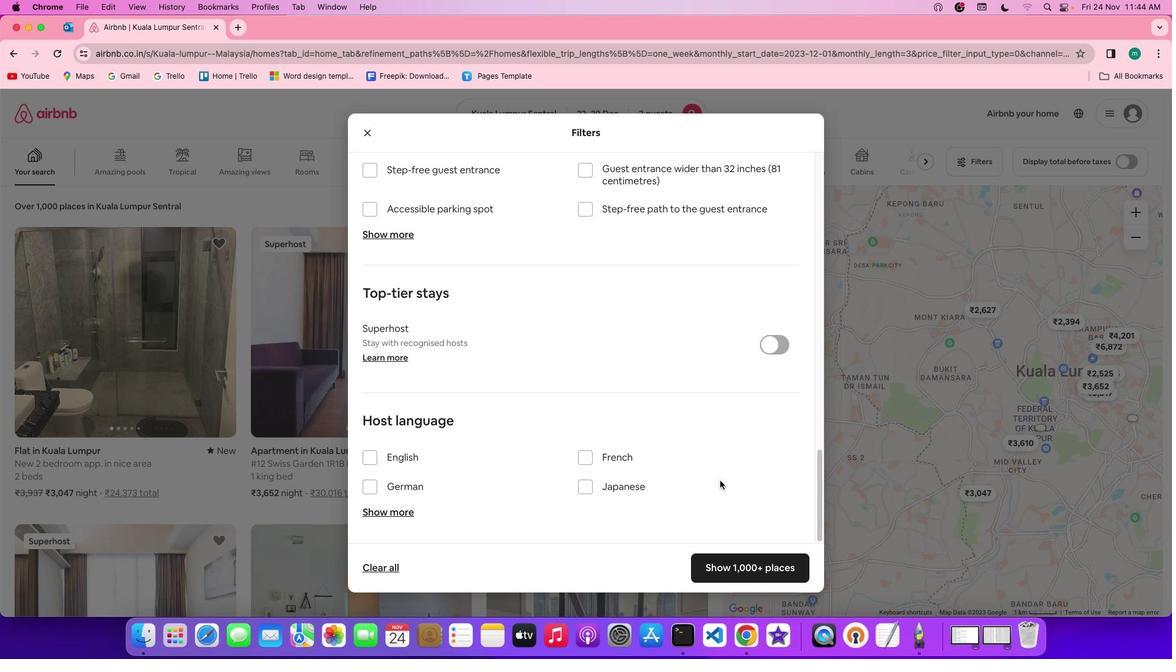 
Action: Mouse scrolled (720, 481) with delta (0, -1)
Screenshot: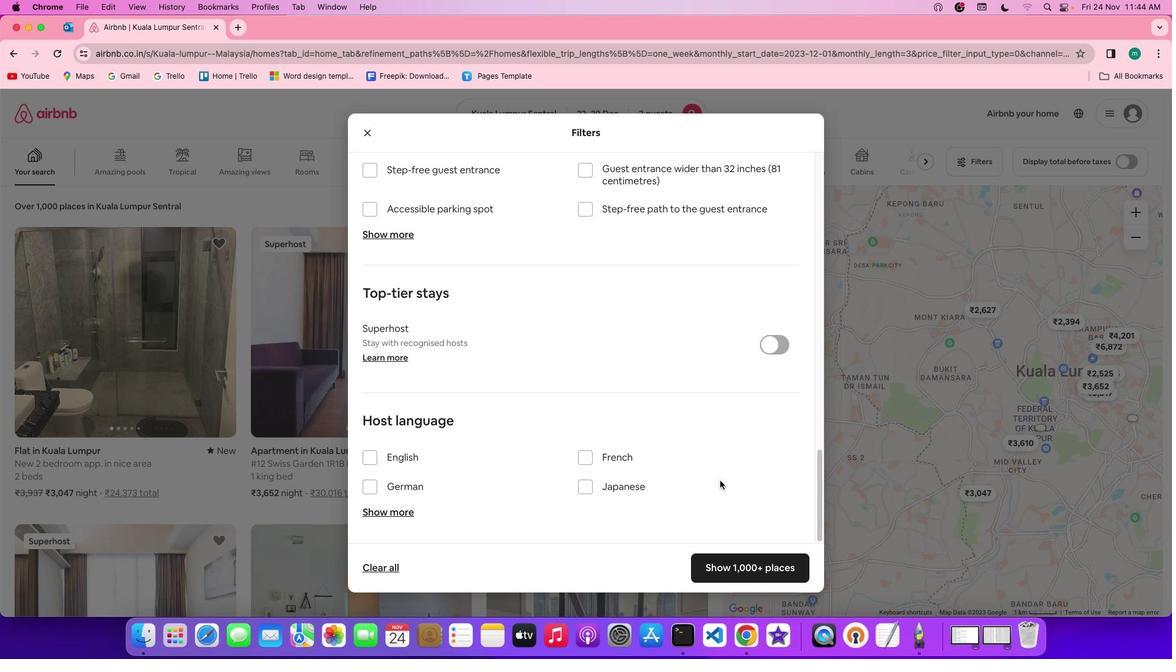 
Action: Mouse scrolled (720, 481) with delta (0, -2)
Screenshot: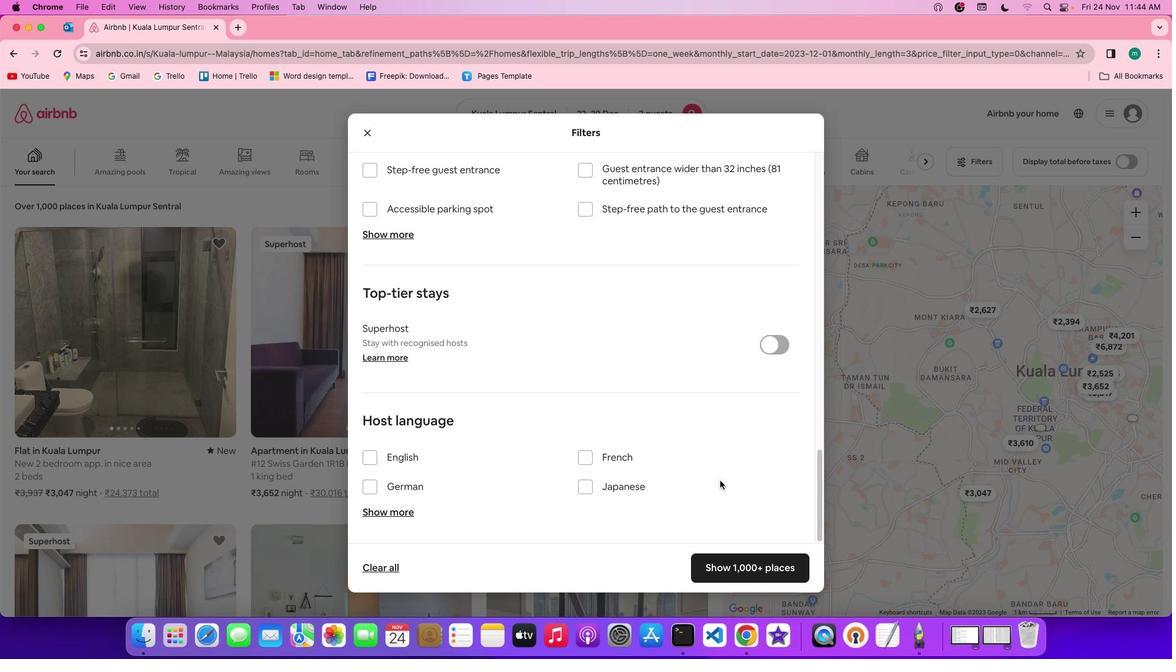 
Action: Mouse scrolled (720, 481) with delta (0, 0)
Screenshot: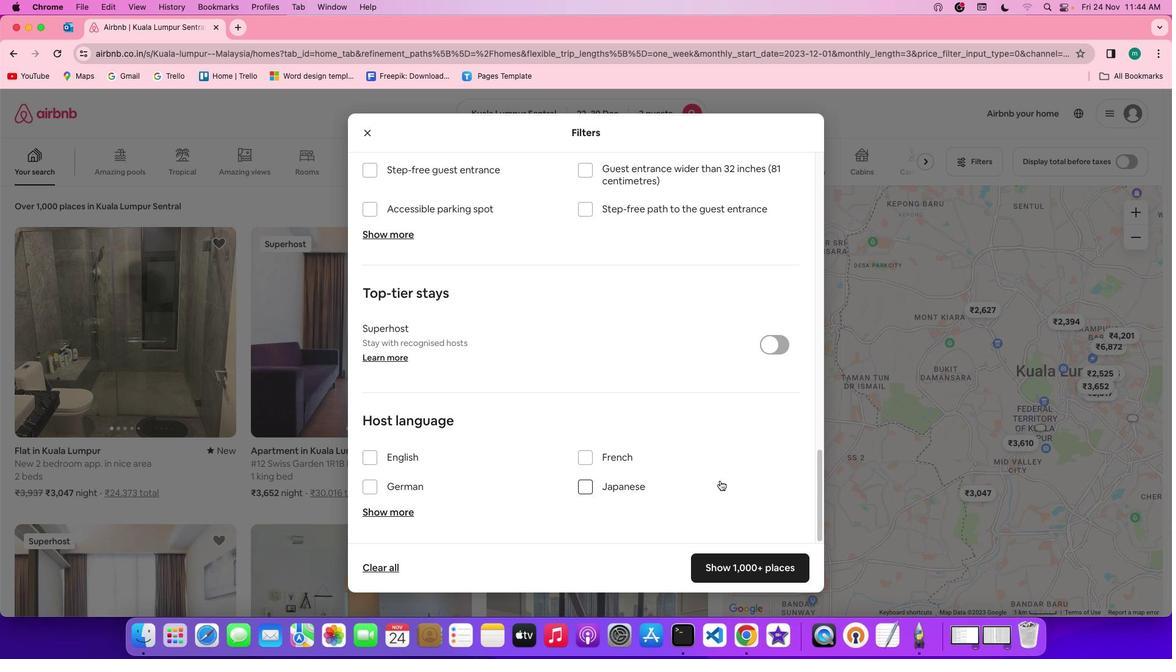 
Action: Mouse scrolled (720, 481) with delta (0, 0)
Screenshot: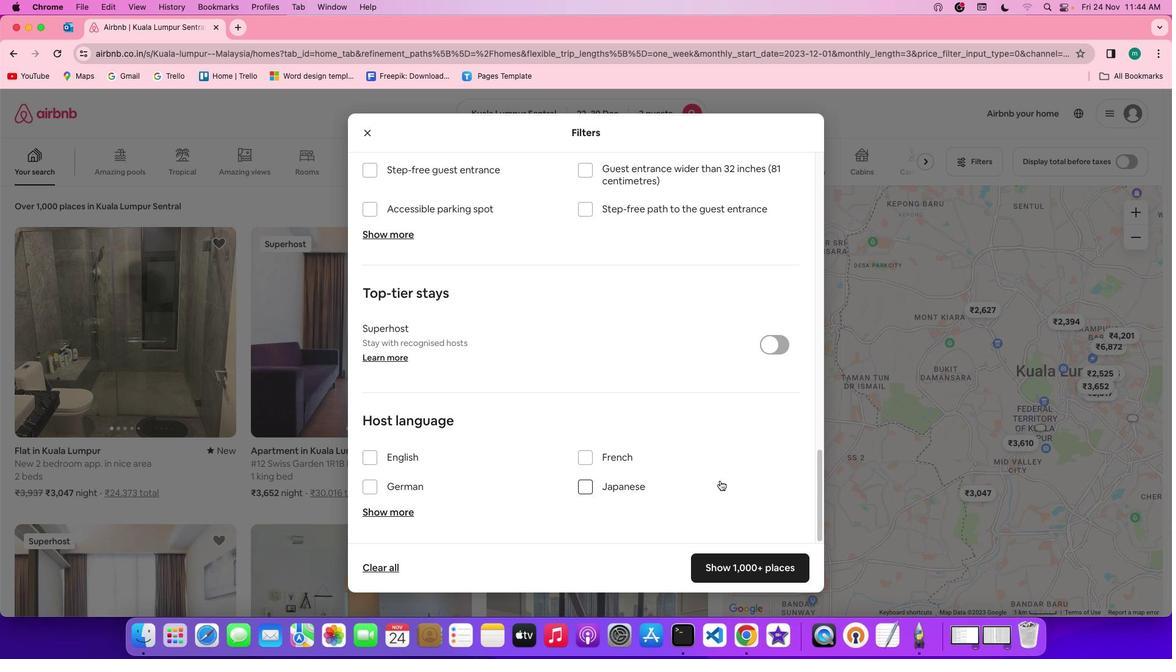 
Action: Mouse scrolled (720, 481) with delta (0, -1)
Screenshot: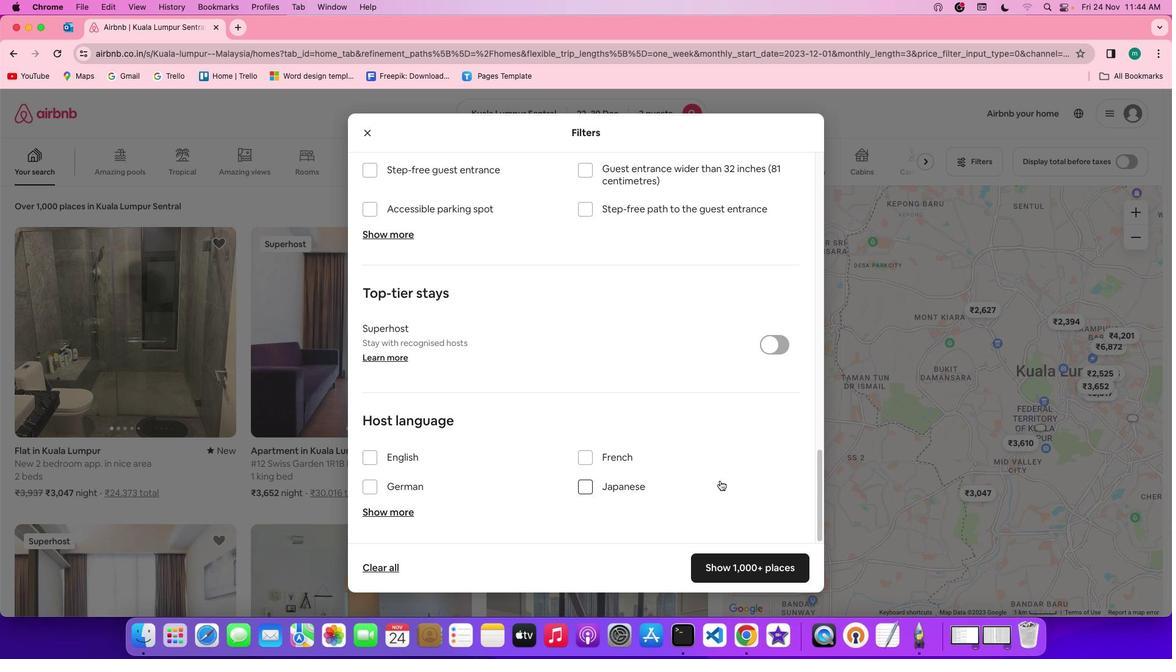 
Action: Mouse scrolled (720, 481) with delta (0, -2)
Screenshot: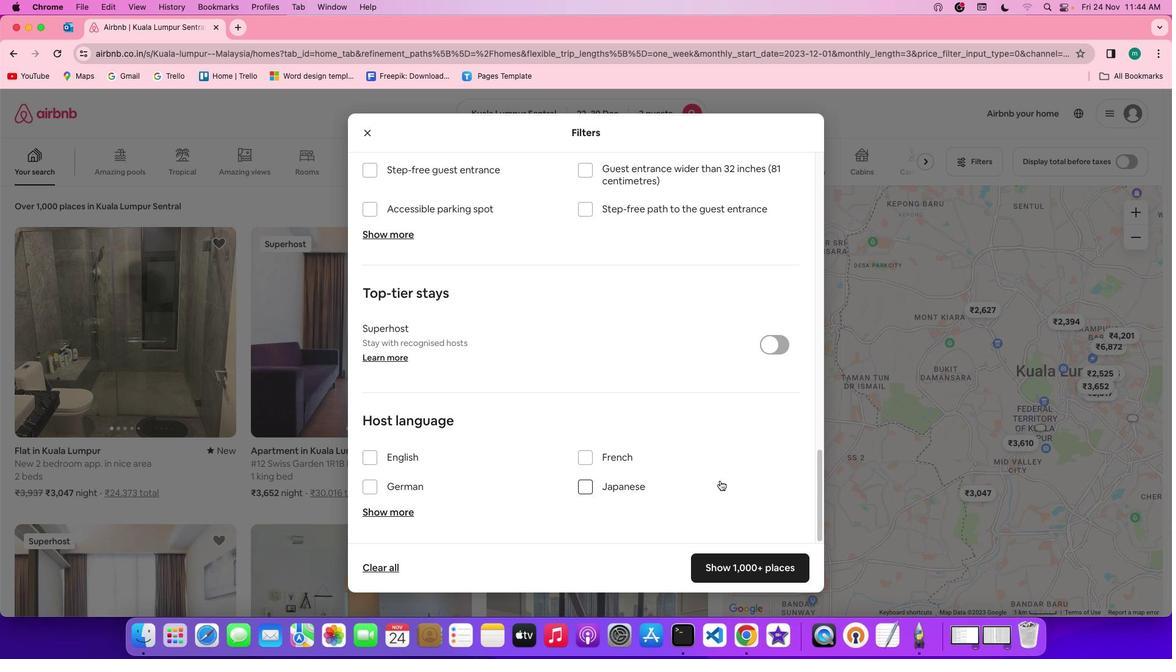 
Action: Mouse scrolled (720, 481) with delta (0, -3)
Screenshot: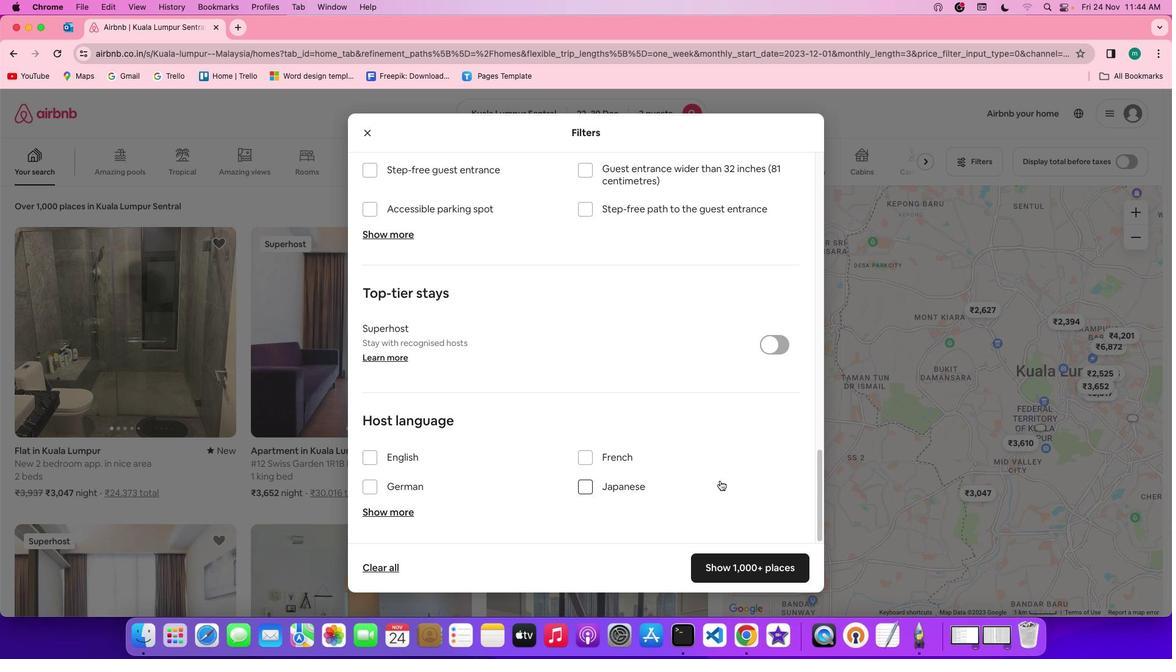 
Action: Mouse moved to (796, 567)
Screenshot: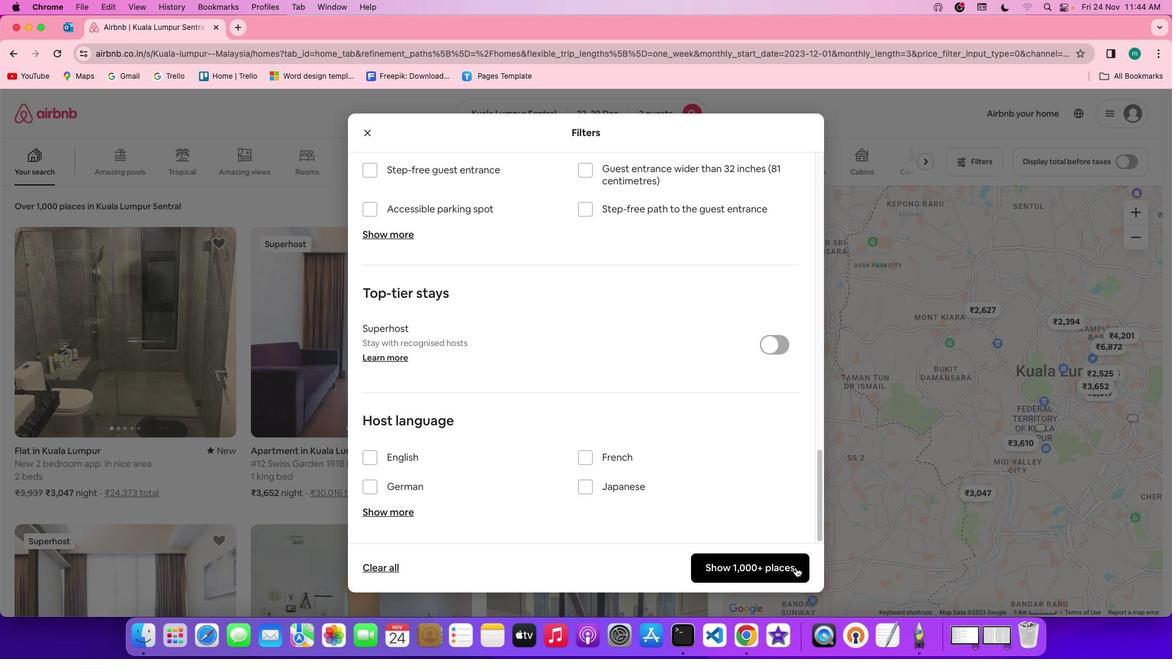 
Action: Mouse pressed left at (796, 567)
Screenshot: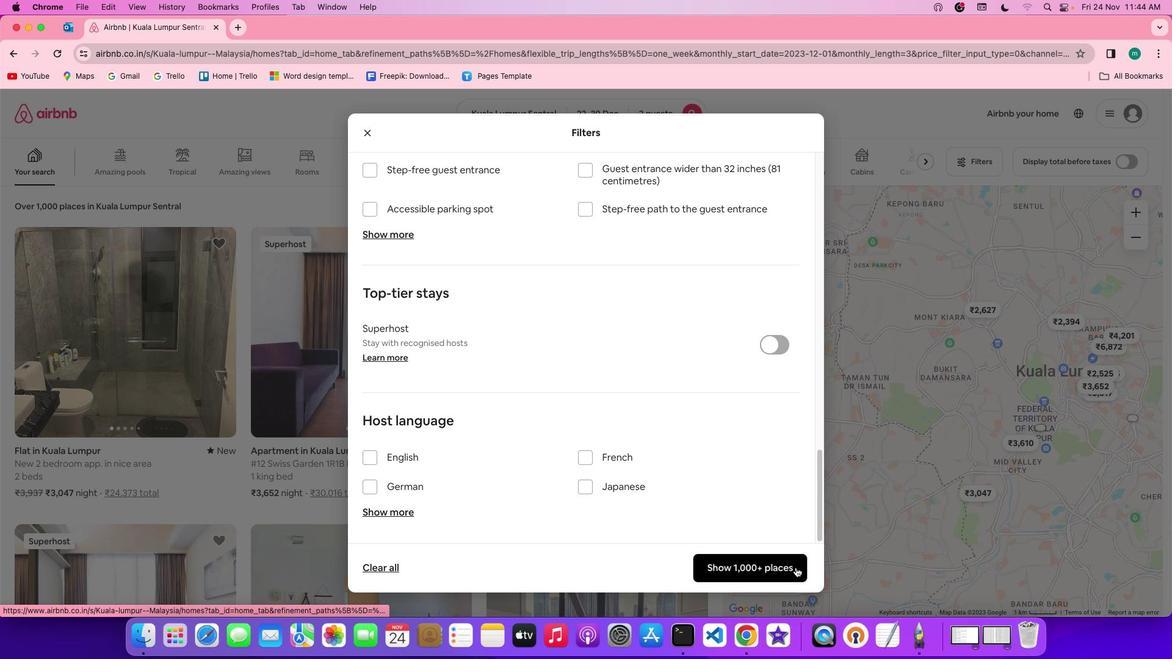 
Action: Mouse moved to (763, 567)
Screenshot: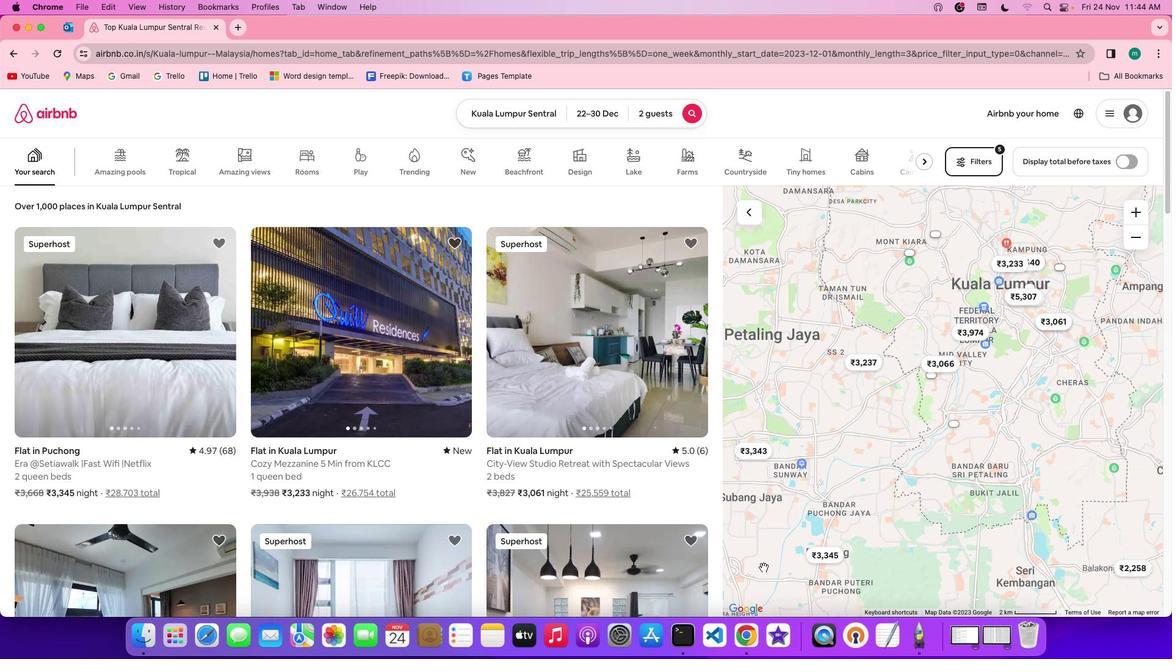 
Action: Mouse scrolled (763, 567) with delta (0, 0)
Screenshot: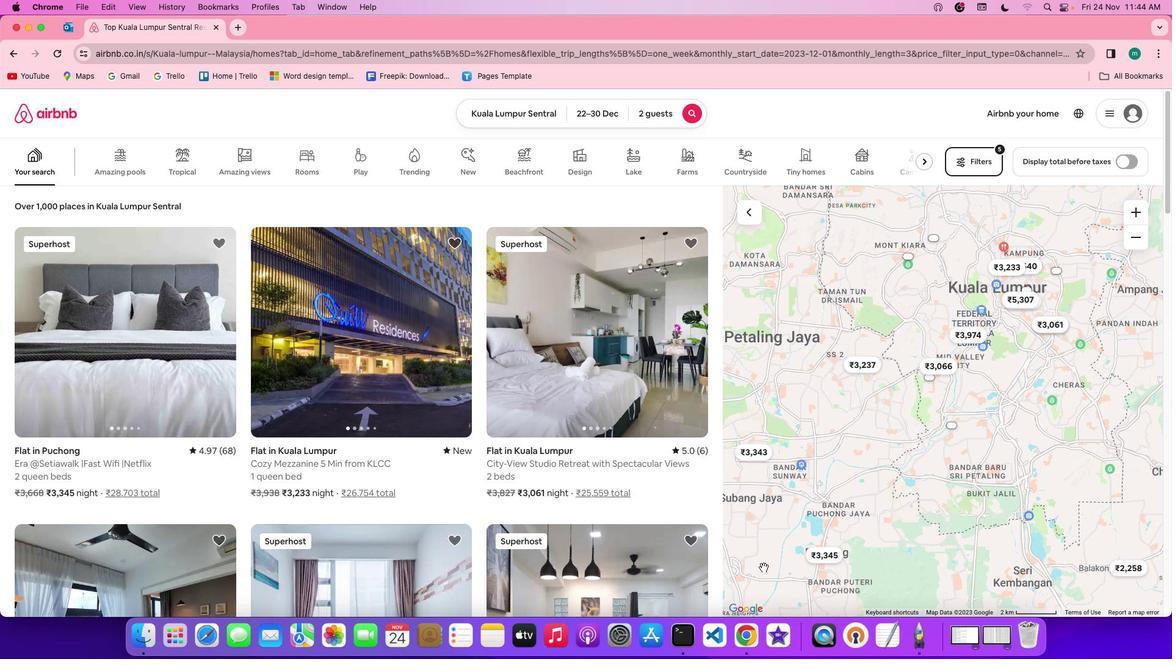 
Action: Mouse scrolled (763, 567) with delta (0, 0)
Screenshot: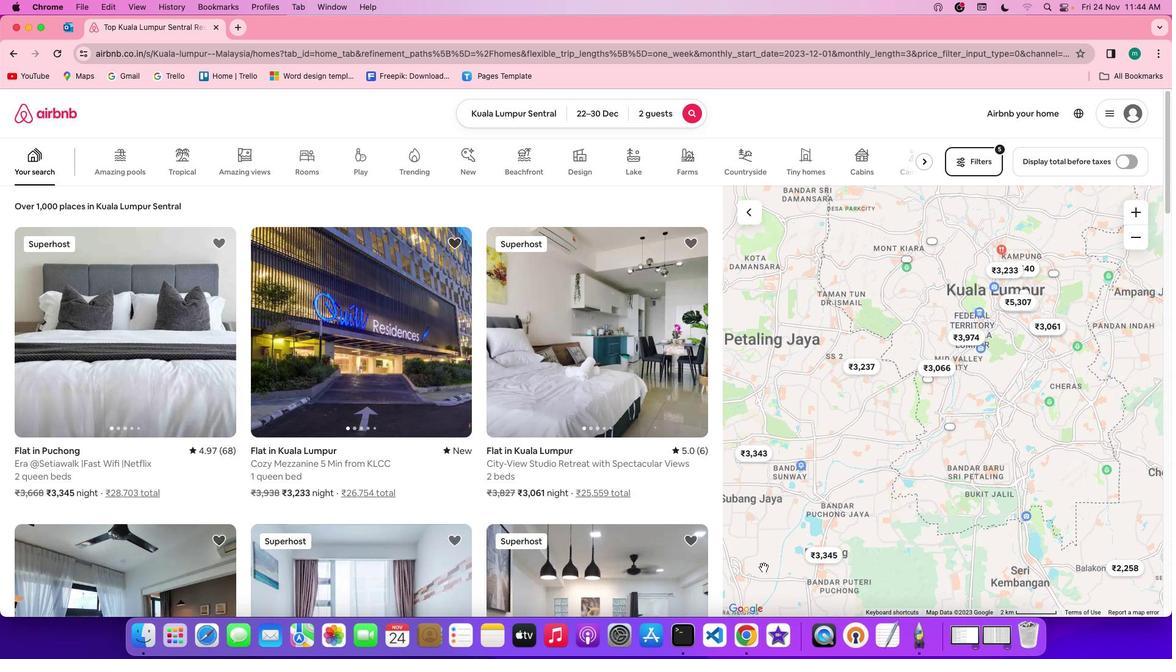 
Action: Mouse scrolled (763, 567) with delta (0, 0)
Screenshot: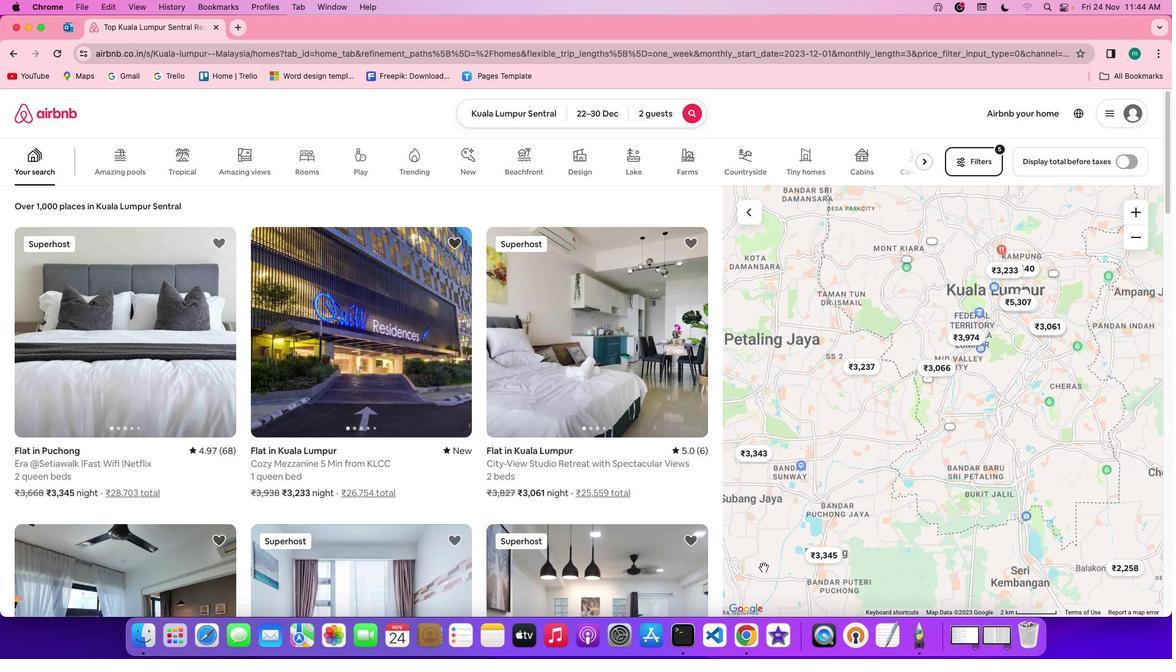 
Action: Mouse scrolled (763, 567) with delta (0, -1)
Screenshot: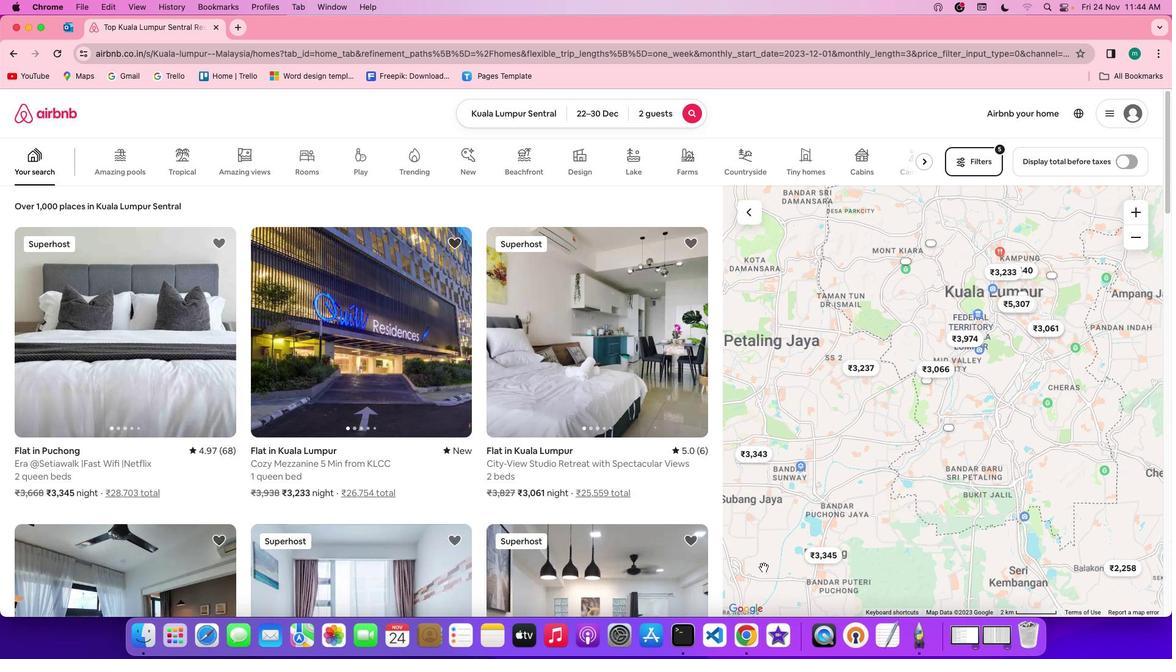 
Action: Mouse moved to (684, 556)
Screenshot: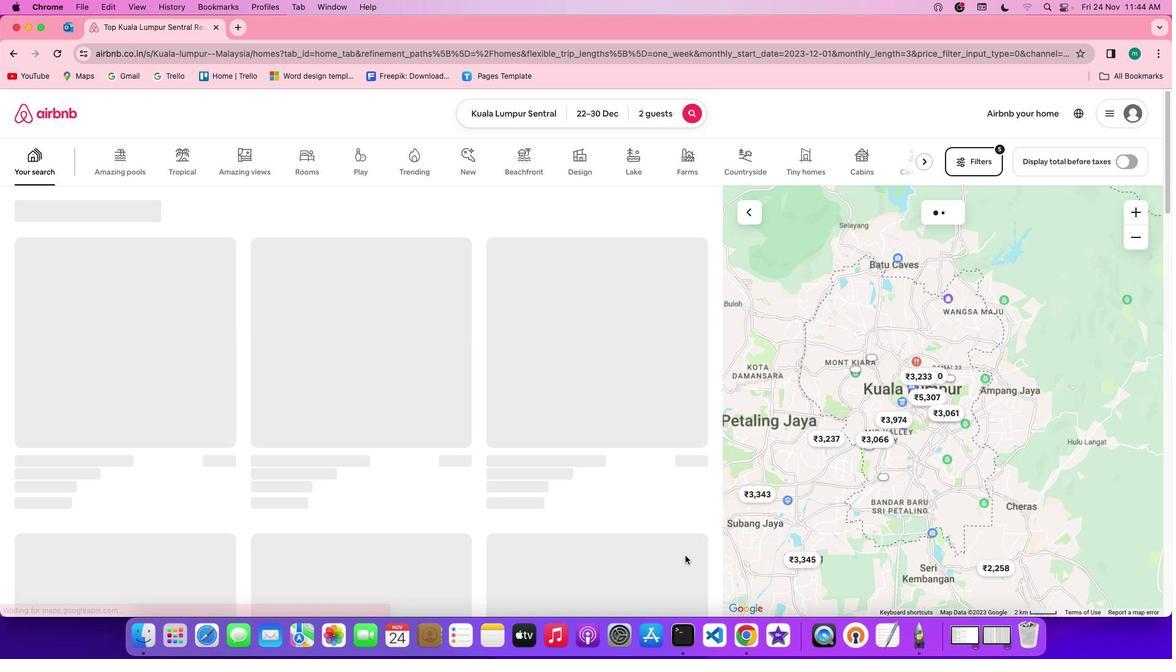 
Action: Mouse scrolled (684, 556) with delta (0, 0)
Screenshot: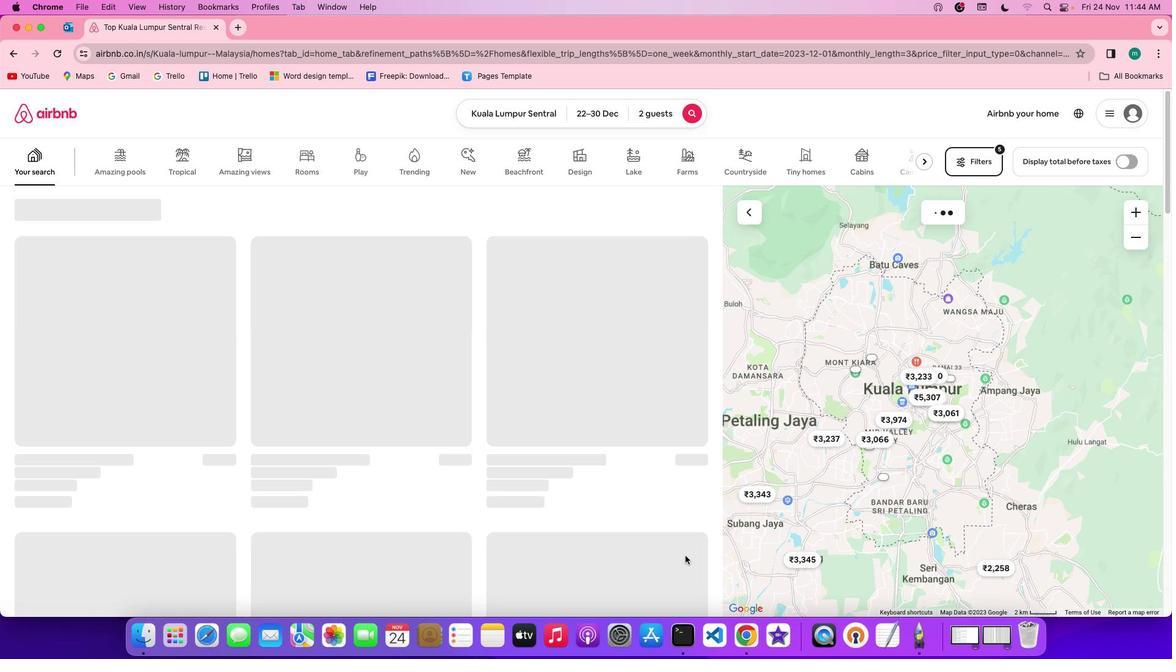 
Action: Mouse scrolled (684, 556) with delta (0, 0)
Screenshot: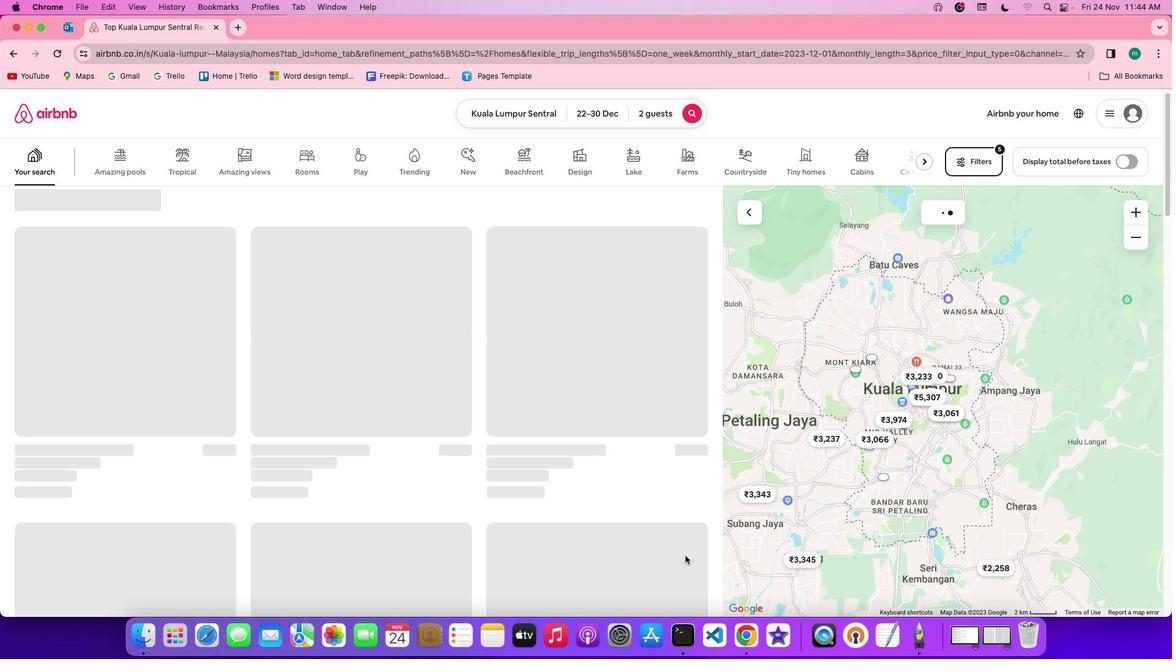 
Action: Mouse scrolled (684, 556) with delta (0, 0)
Screenshot: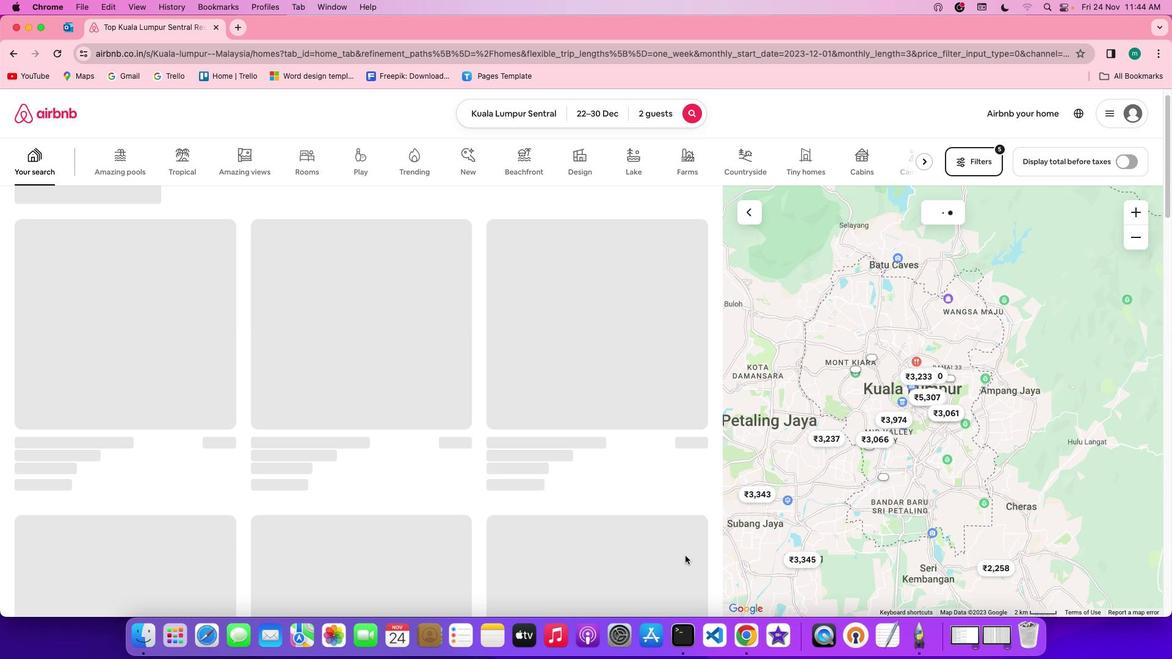 
Action: Mouse scrolled (684, 556) with delta (0, 0)
Screenshot: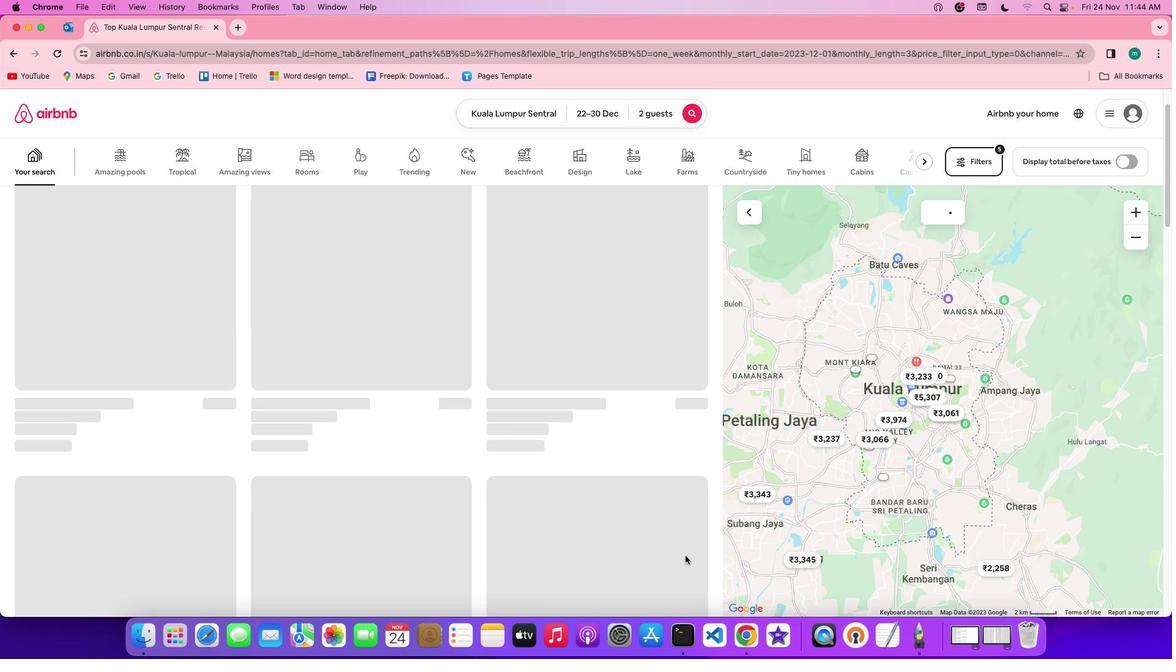 
Action: Mouse moved to (501, 496)
Screenshot: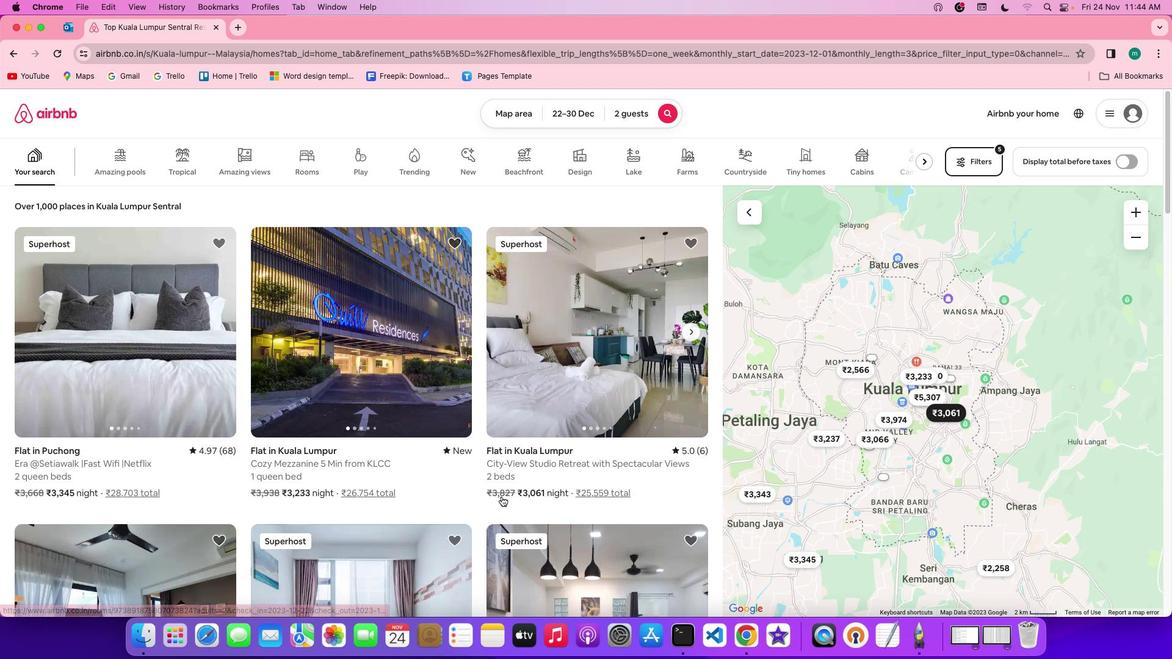 
Action: Mouse scrolled (501, 496) with delta (0, 0)
Screenshot: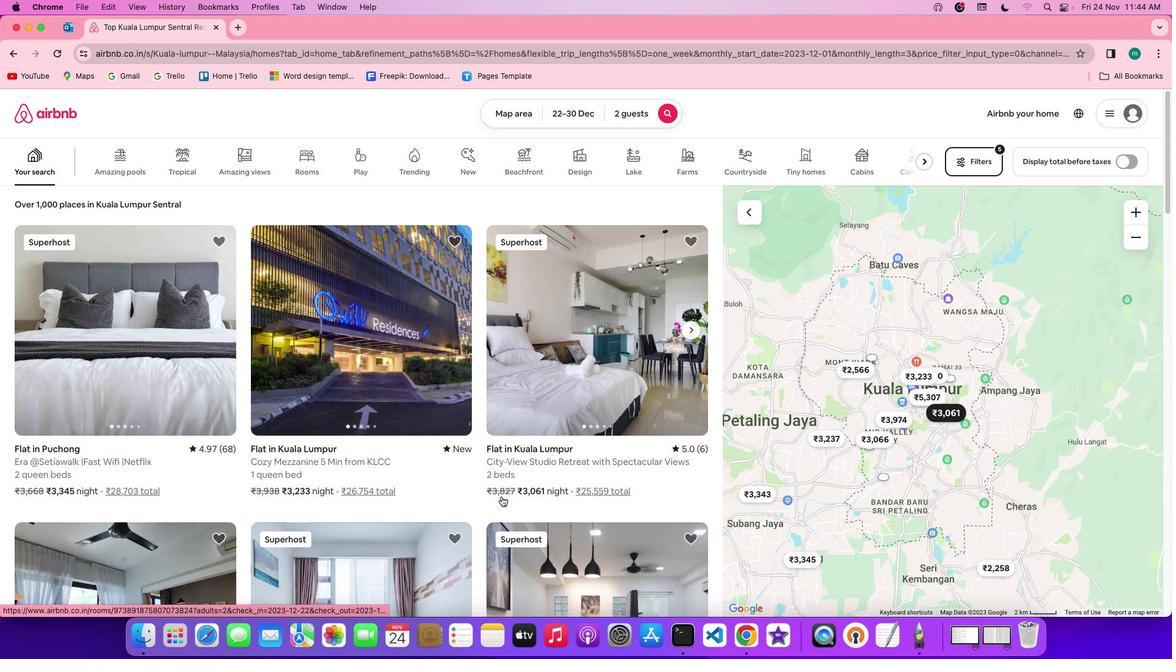 
Action: Mouse scrolled (501, 496) with delta (0, 0)
Screenshot: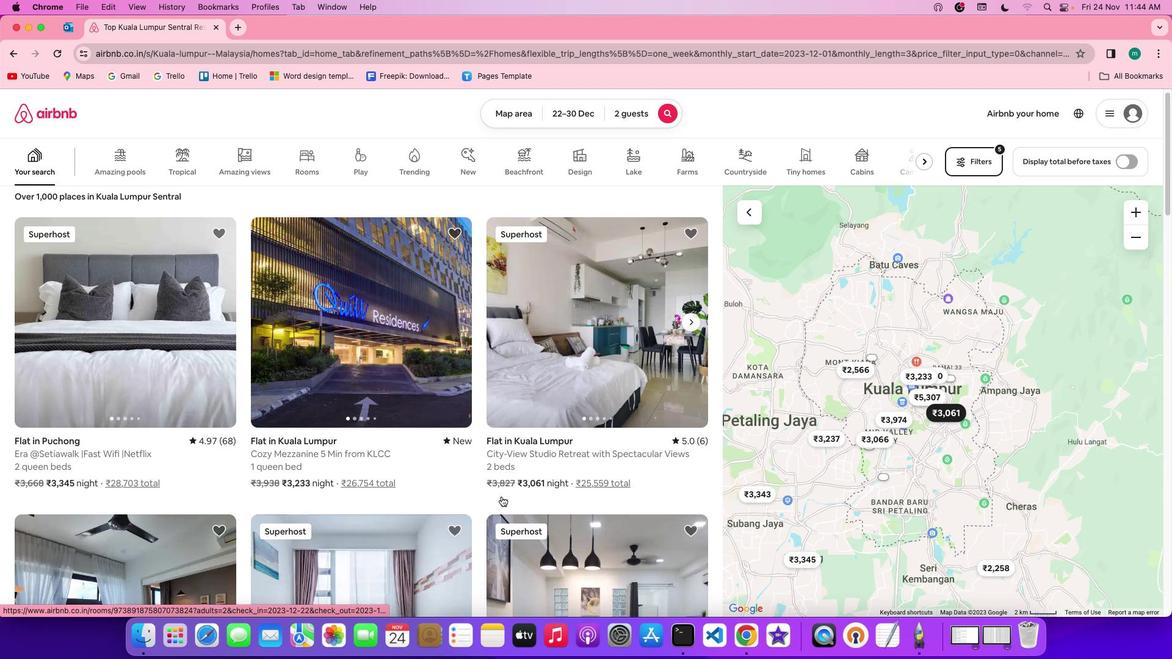 
Action: Mouse scrolled (501, 496) with delta (0, 0)
Screenshot: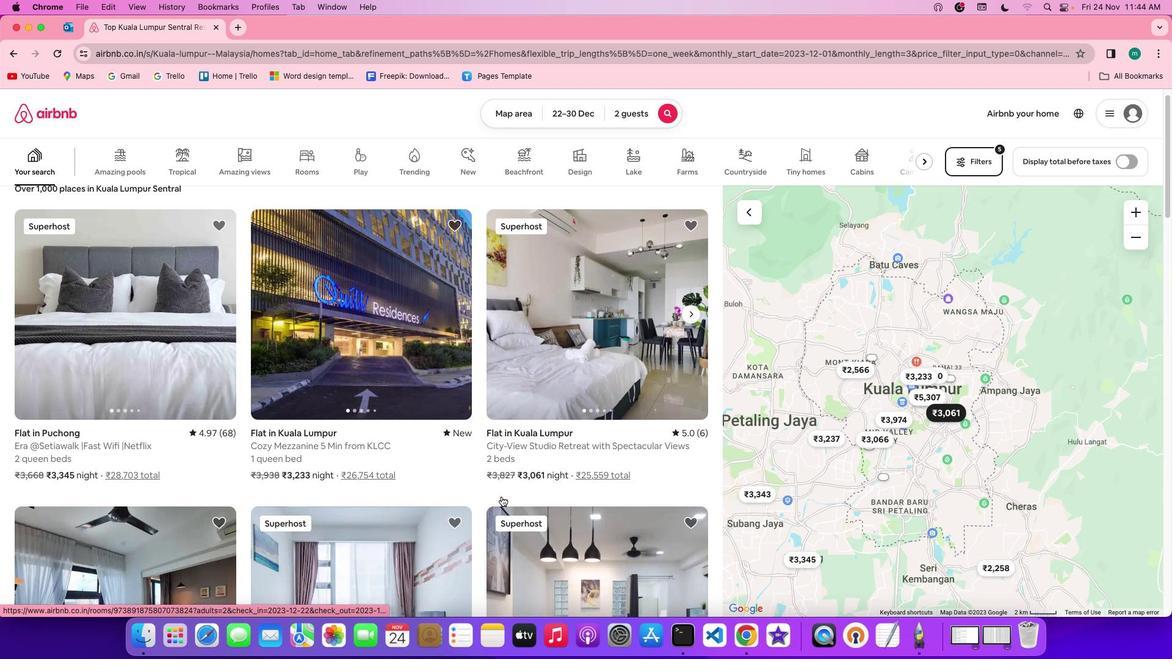 
Action: Mouse scrolled (501, 496) with delta (0, 0)
Screenshot: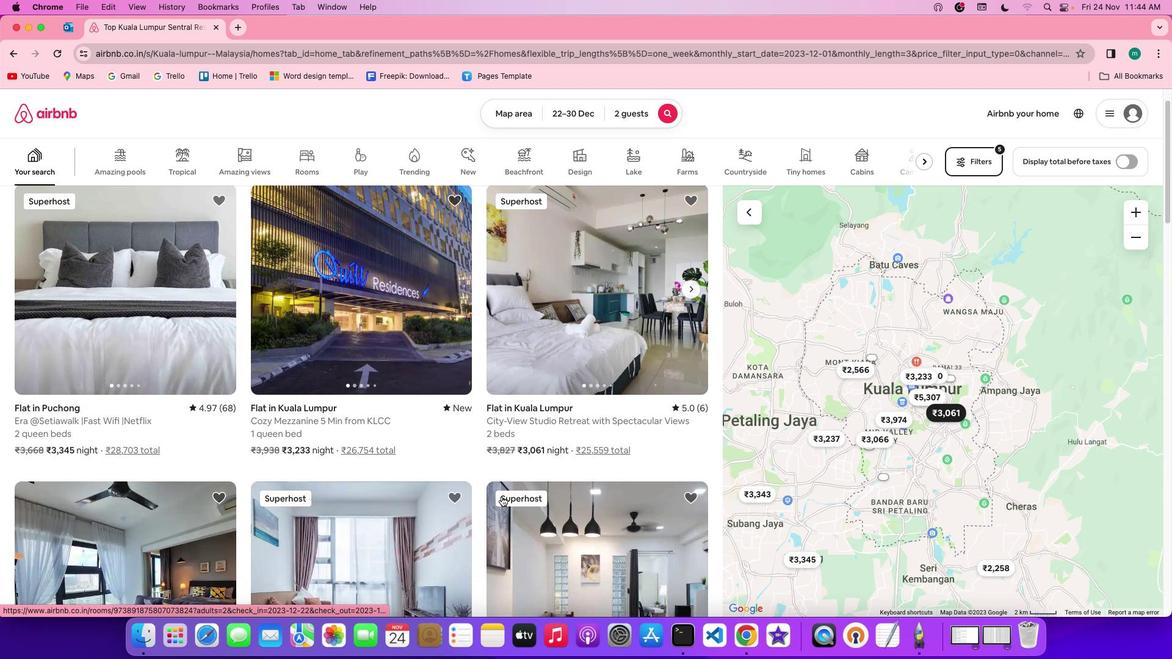 
Action: Mouse scrolled (501, 496) with delta (0, 0)
Screenshot: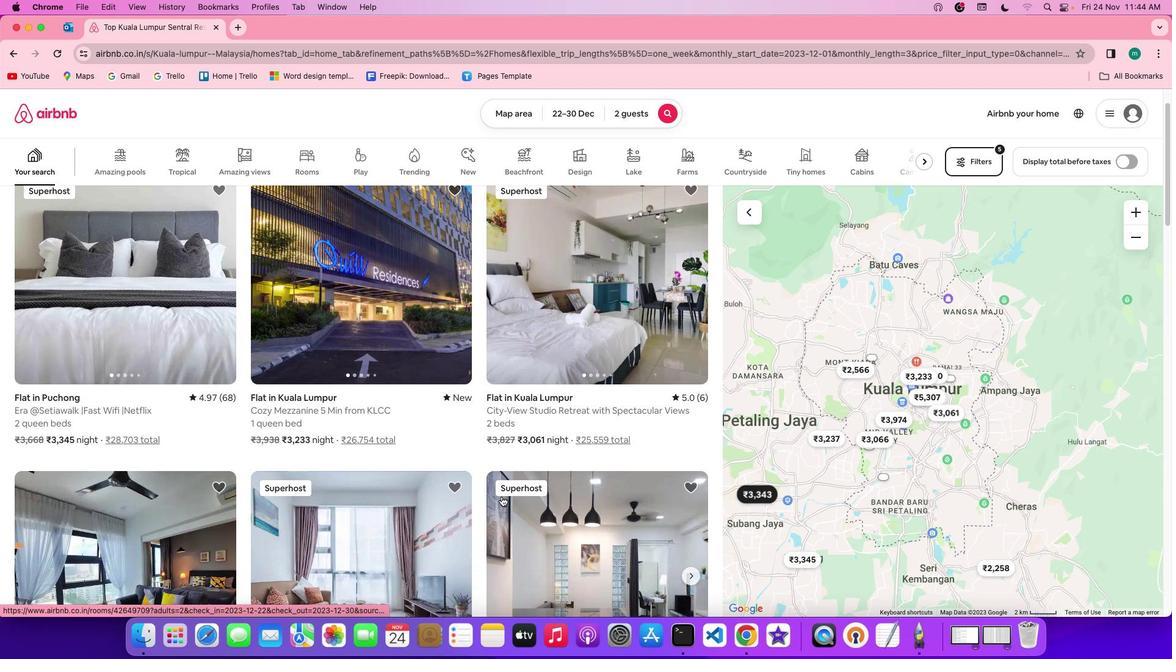 
Action: Mouse scrolled (501, 496) with delta (0, 0)
Screenshot: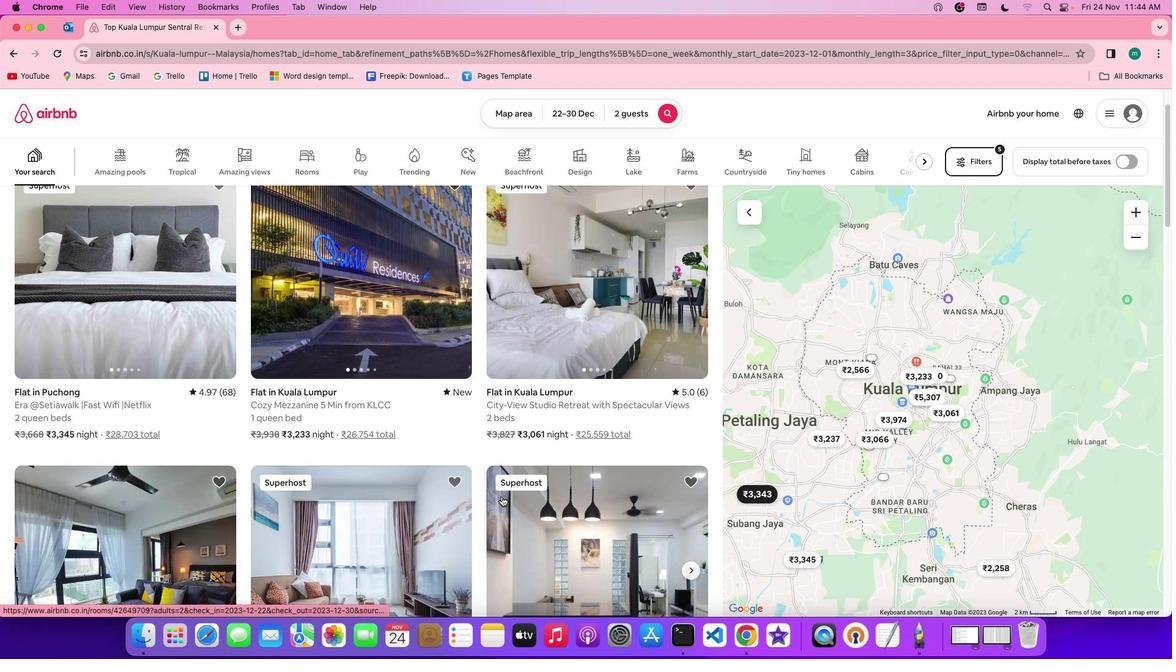 
Action: Mouse scrolled (501, 496) with delta (0, 0)
Screenshot: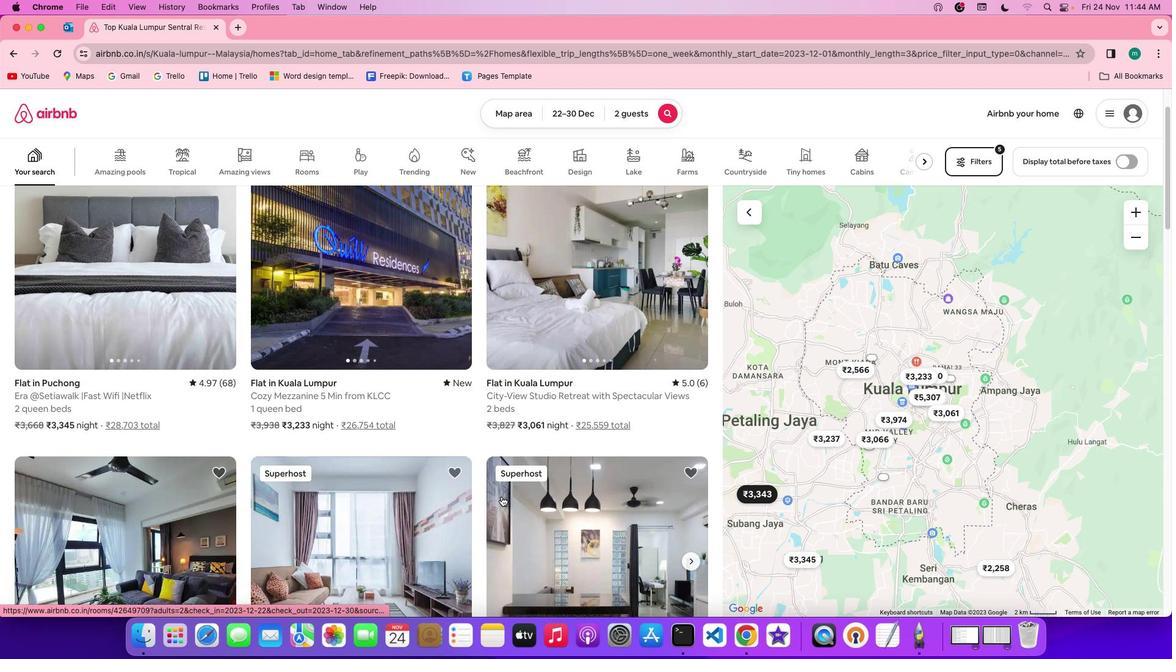 
Action: Mouse scrolled (501, 496) with delta (0, 0)
Screenshot: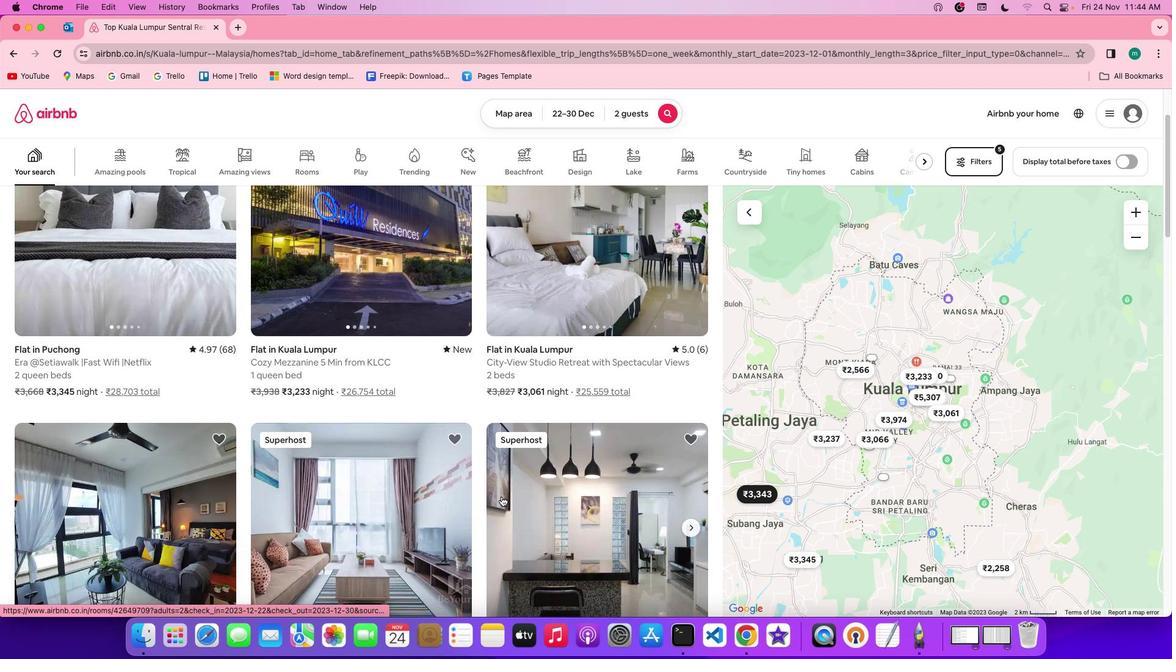 
Action: Mouse scrolled (501, 496) with delta (0, 0)
Screenshot: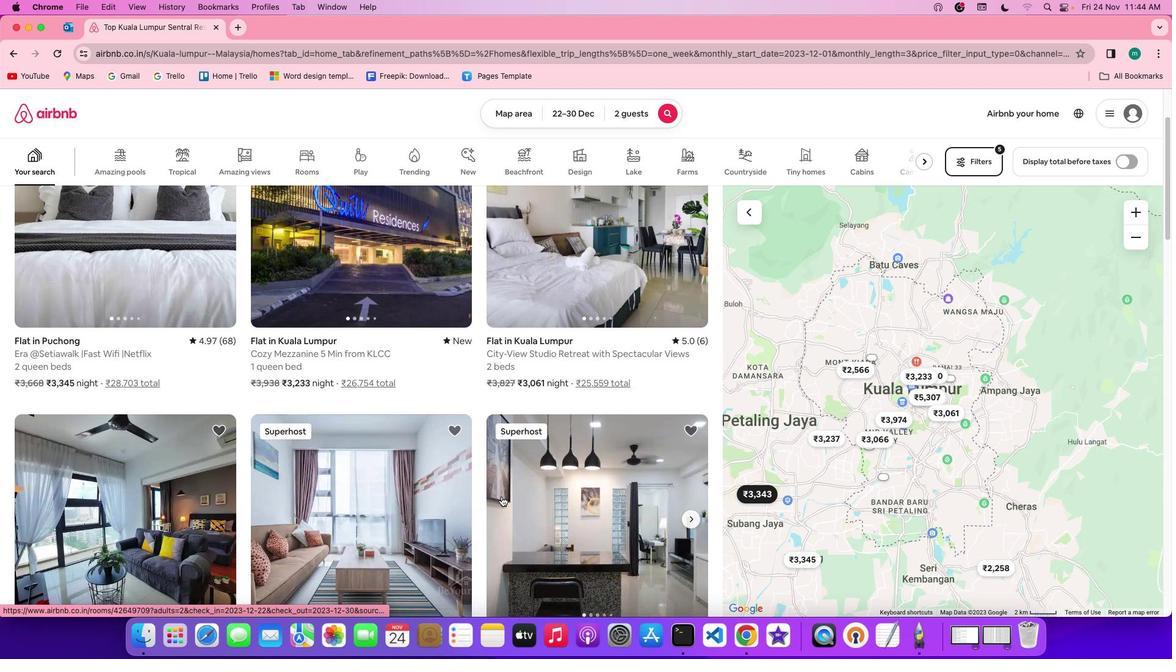 
Action: Mouse scrolled (501, 496) with delta (0, 0)
Screenshot: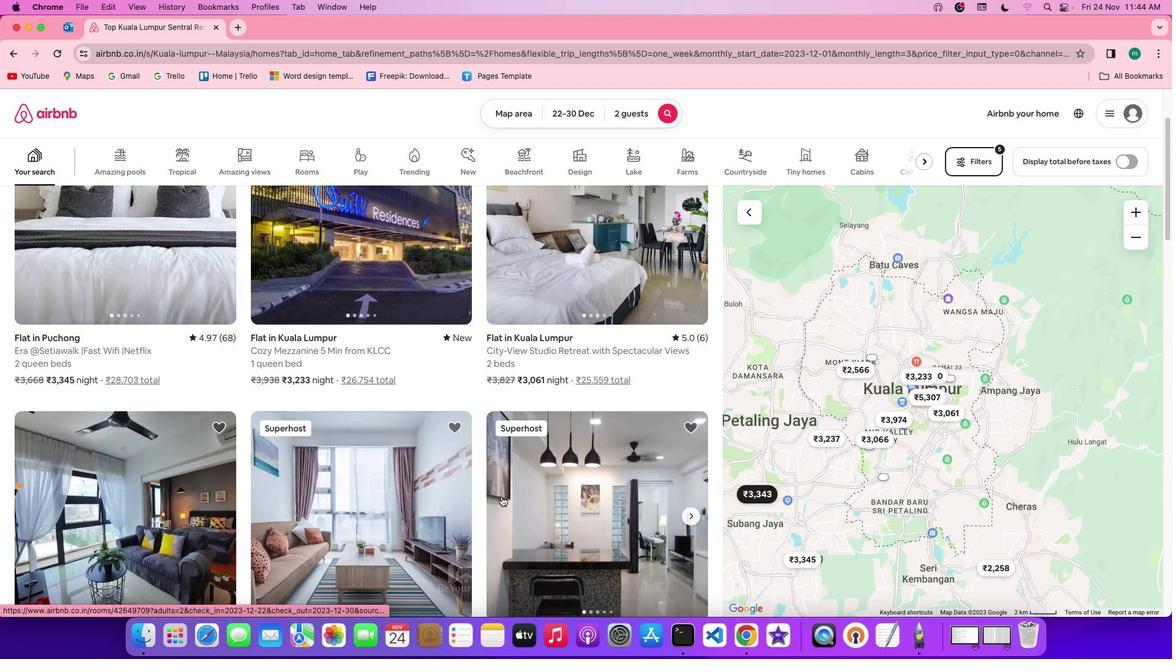 
Action: Mouse scrolled (501, 496) with delta (0, 0)
Screenshot: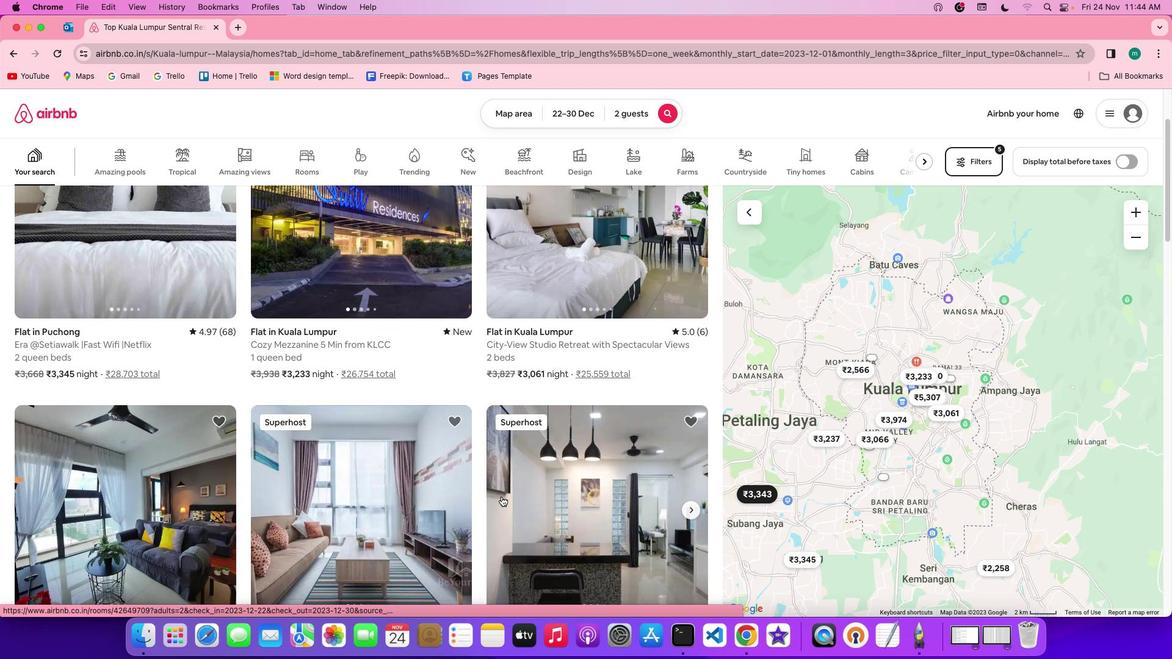 
Action: Mouse scrolled (501, 496) with delta (0, 0)
Screenshot: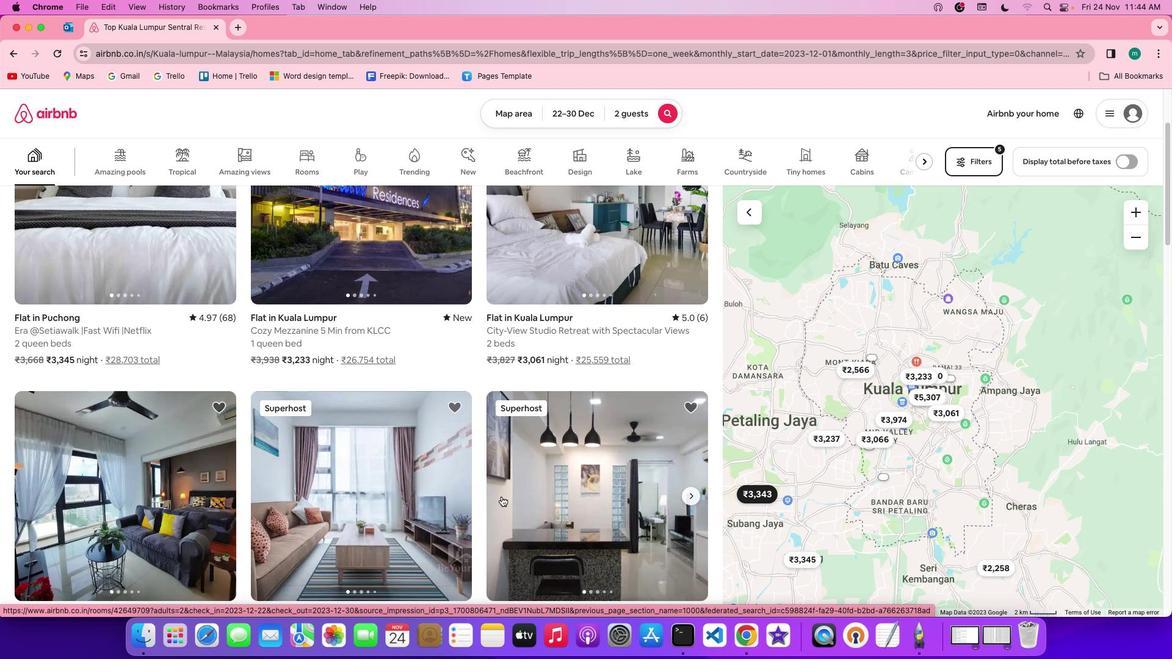 
Action: Mouse scrolled (501, 496) with delta (0, 0)
Screenshot: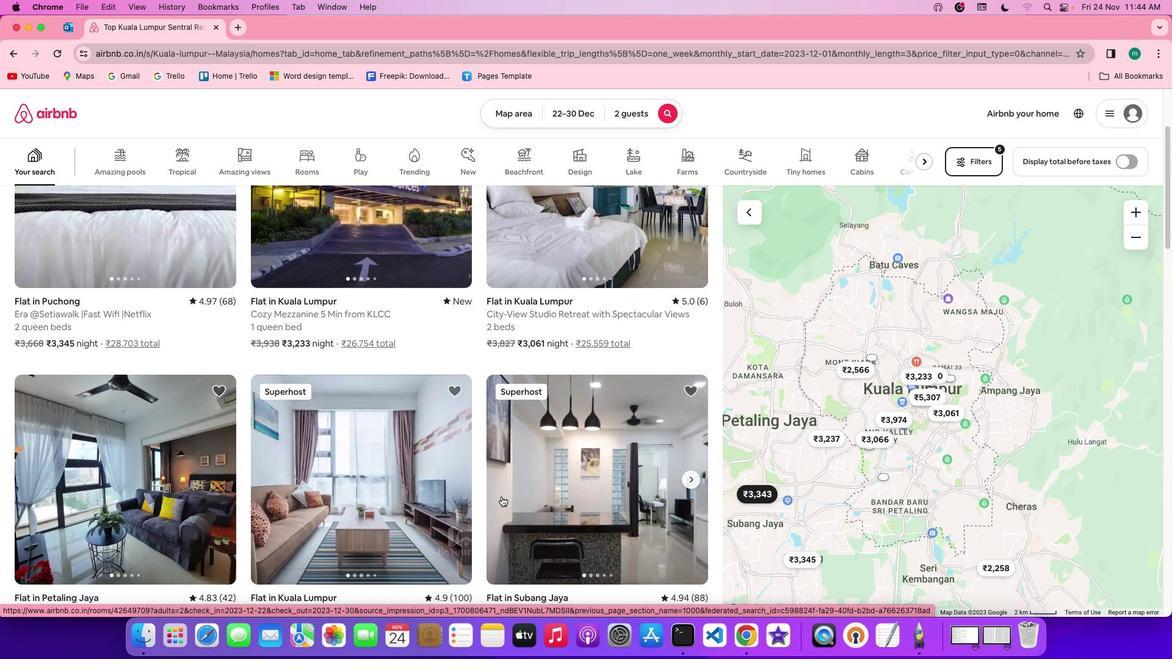 
Action: Mouse scrolled (501, 496) with delta (0, -1)
Screenshot: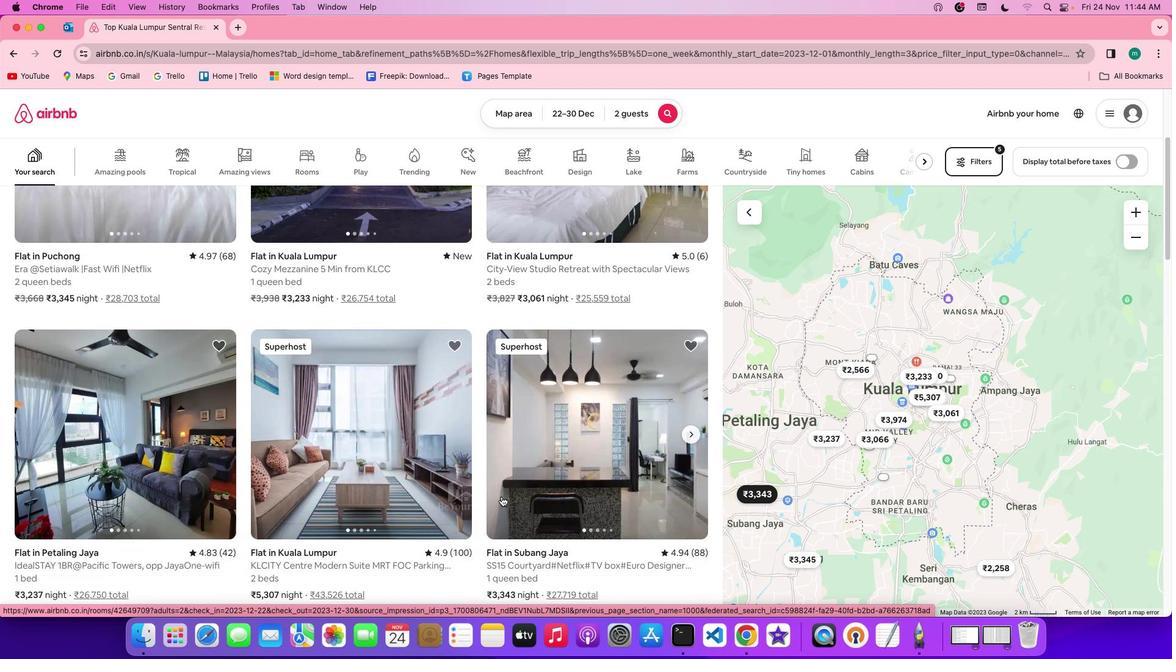 
Action: Mouse scrolled (501, 496) with delta (0, -1)
Screenshot: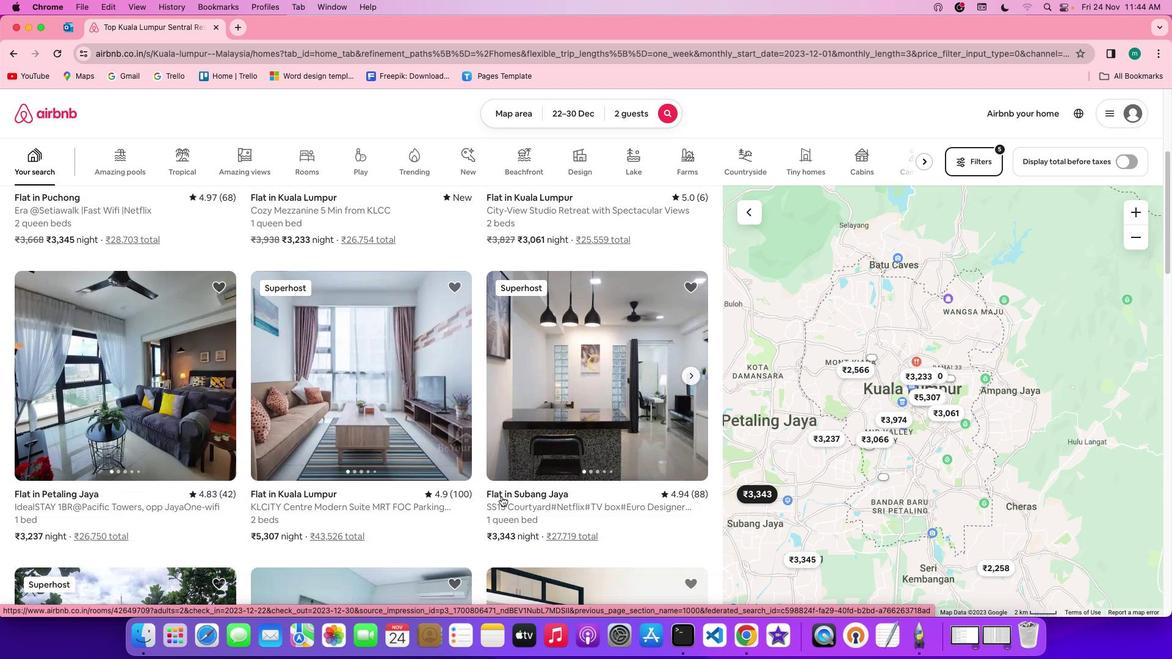 
Action: Mouse scrolled (501, 496) with delta (0, 0)
Screenshot: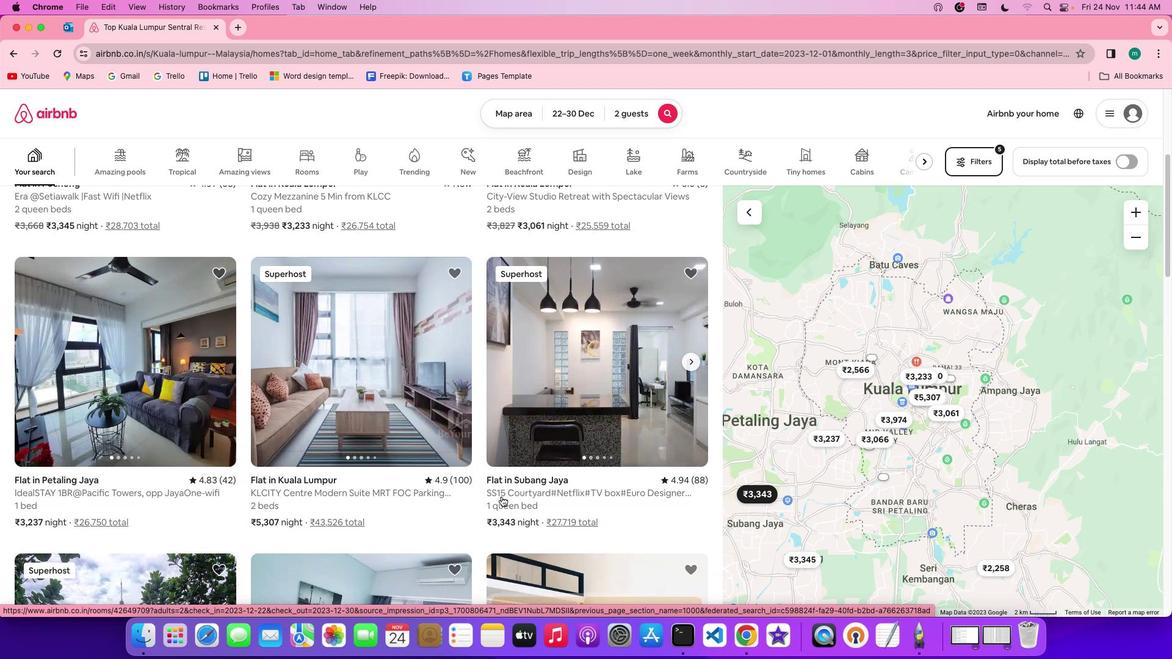 
Action: Mouse scrolled (501, 496) with delta (0, 0)
Screenshot: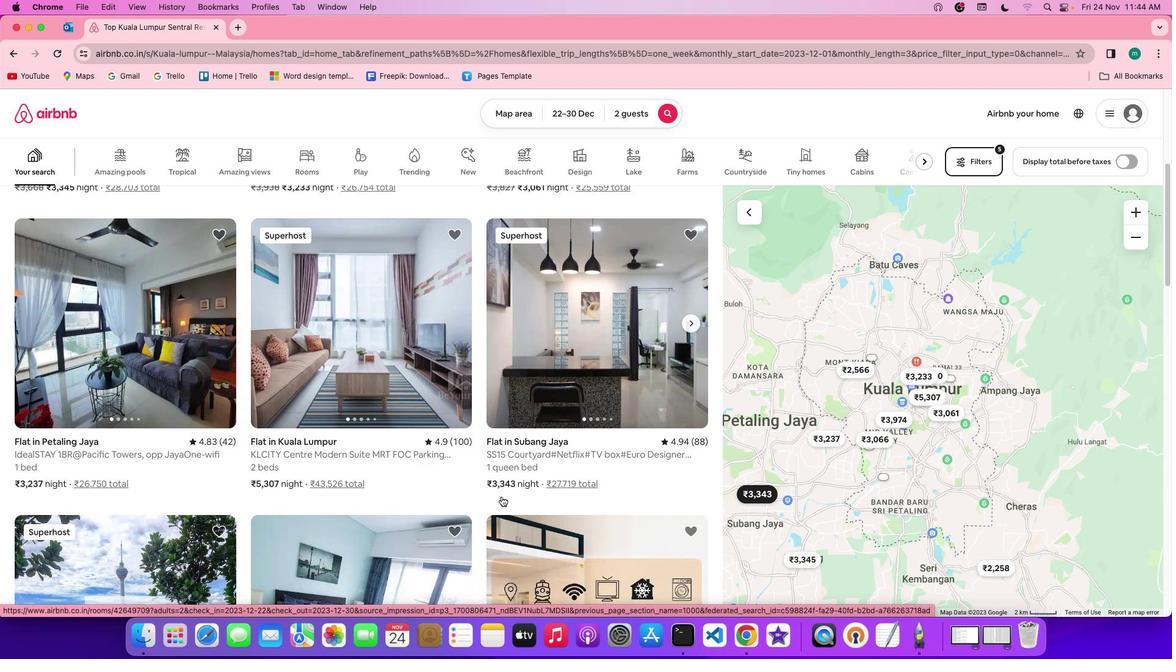 
Action: Mouse scrolled (501, 496) with delta (0, 0)
Screenshot: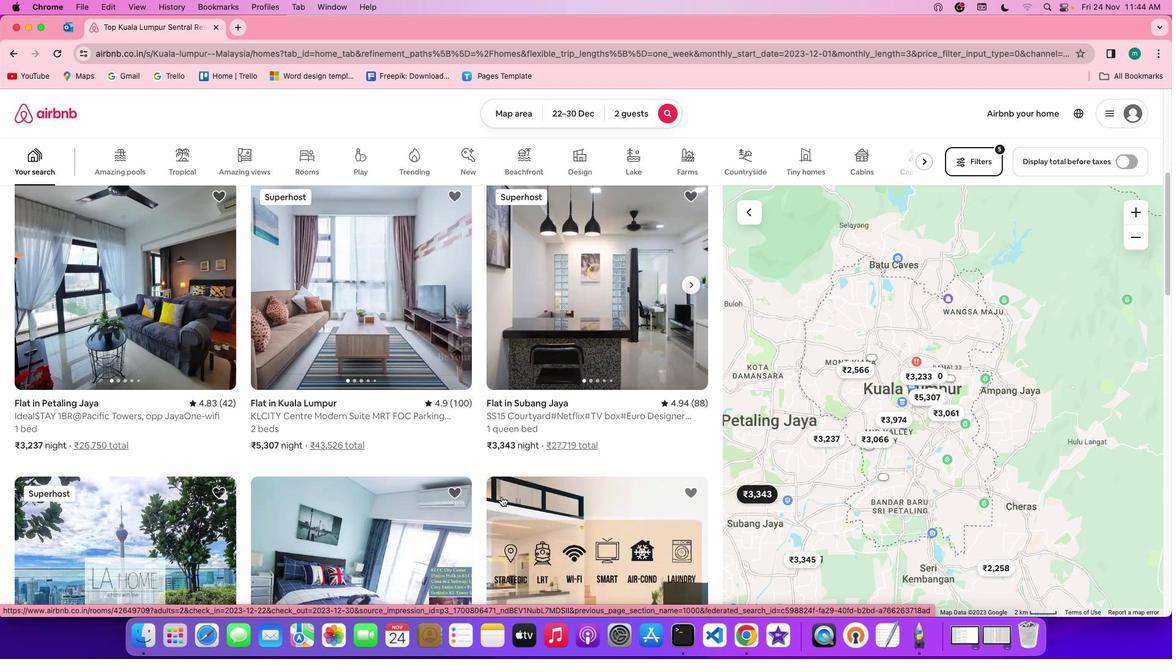 
Action: Mouse scrolled (501, 496) with delta (0, -1)
Screenshot: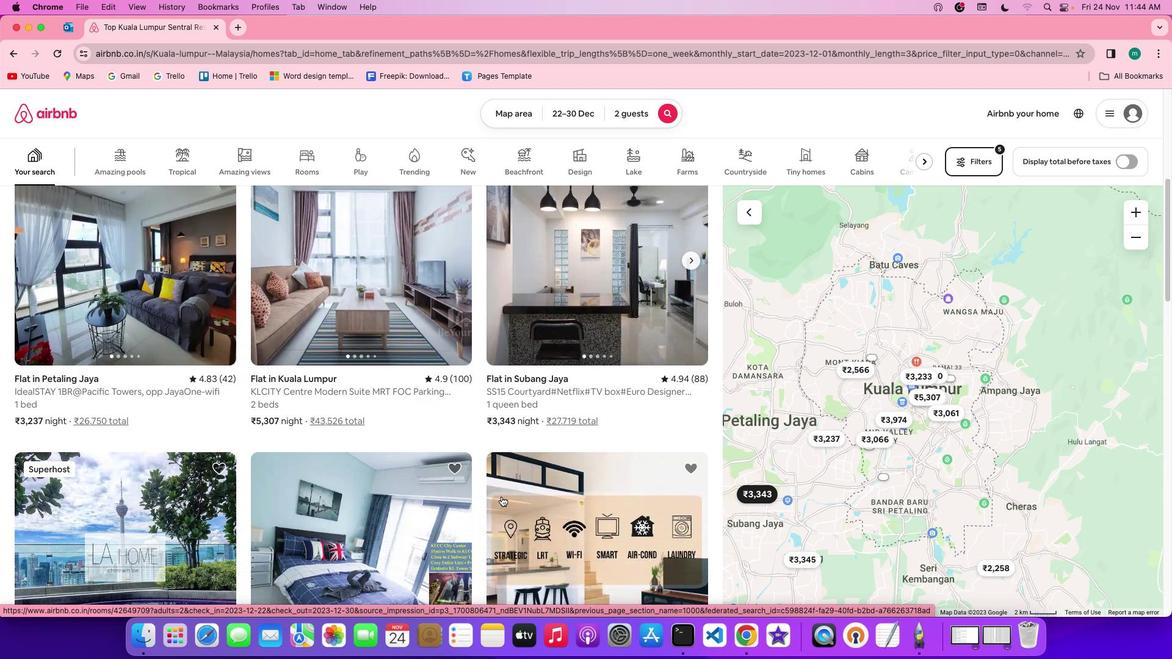 
Action: Mouse scrolled (501, 496) with delta (0, -1)
Screenshot: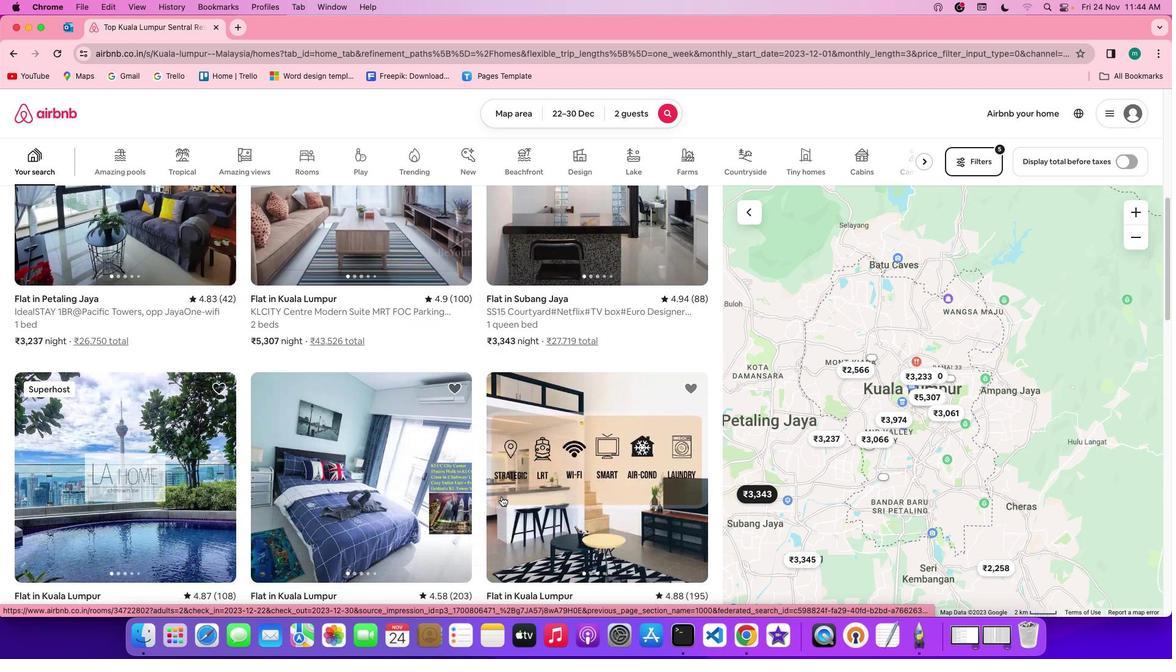 
Action: Mouse scrolled (501, 496) with delta (0, 0)
Screenshot: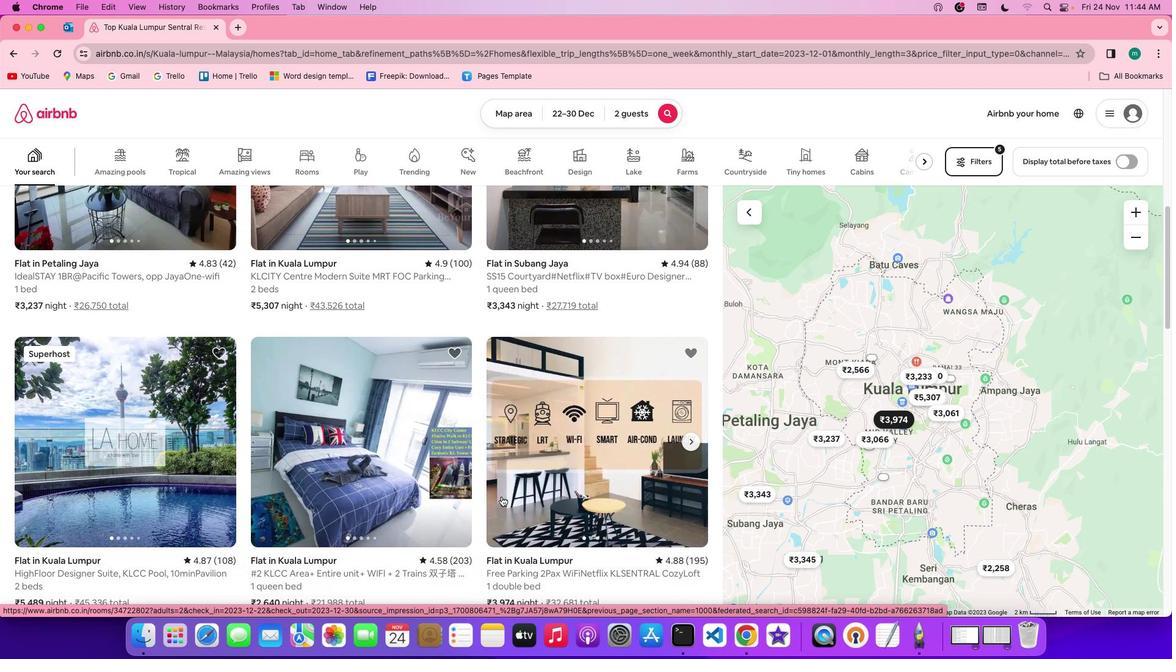 
Action: Mouse scrolled (501, 496) with delta (0, 0)
Screenshot: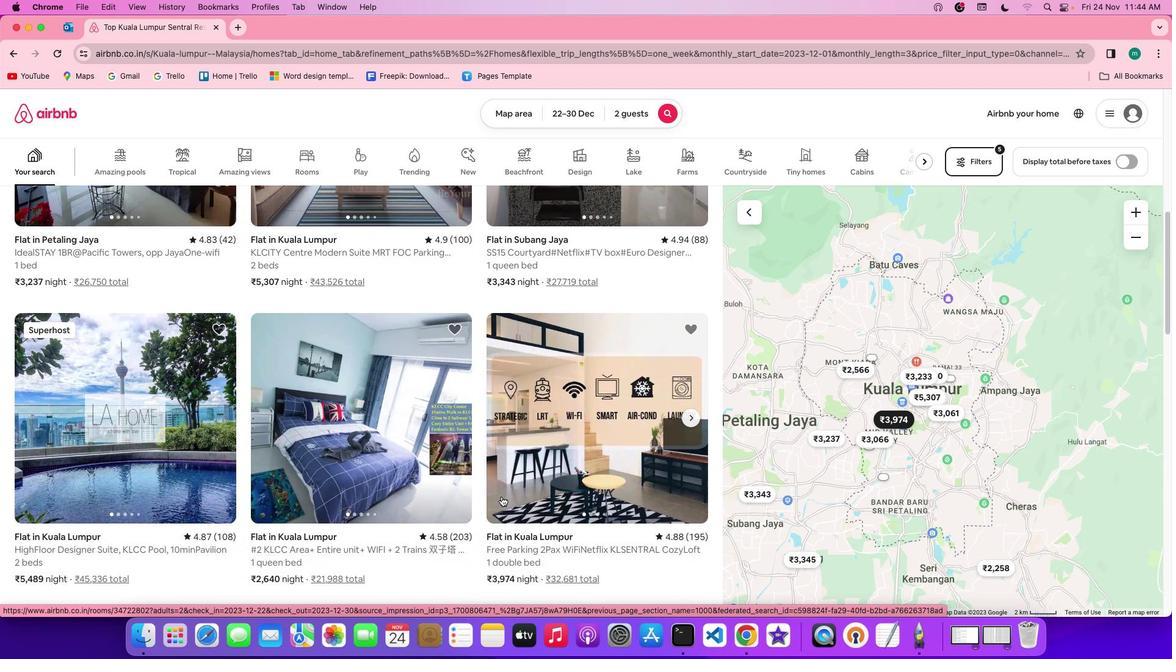 
Action: Mouse scrolled (501, 496) with delta (0, -1)
Screenshot: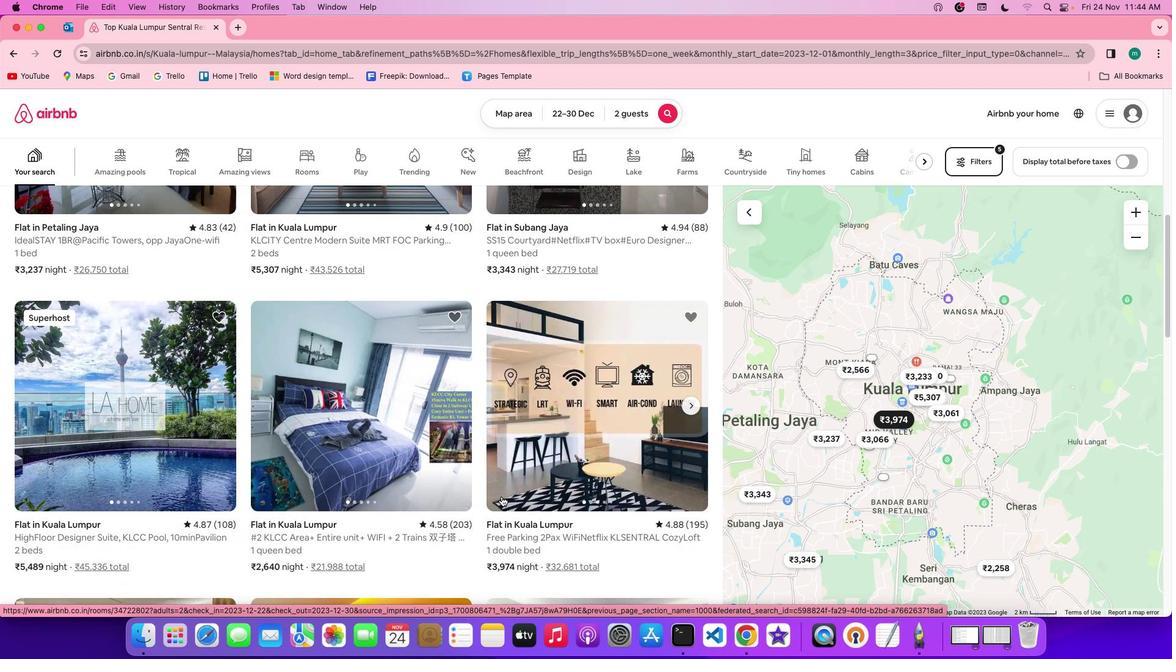 
Action: Mouse scrolled (501, 496) with delta (0, -1)
Screenshot: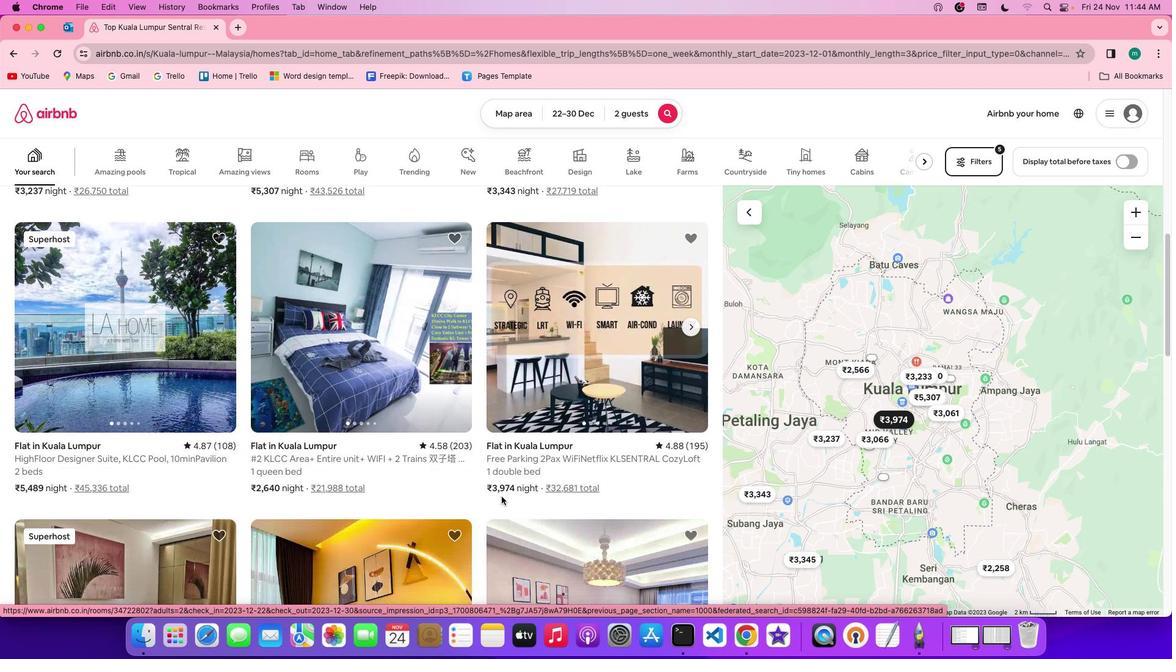 
Action: Mouse moved to (72, 318)
Screenshot: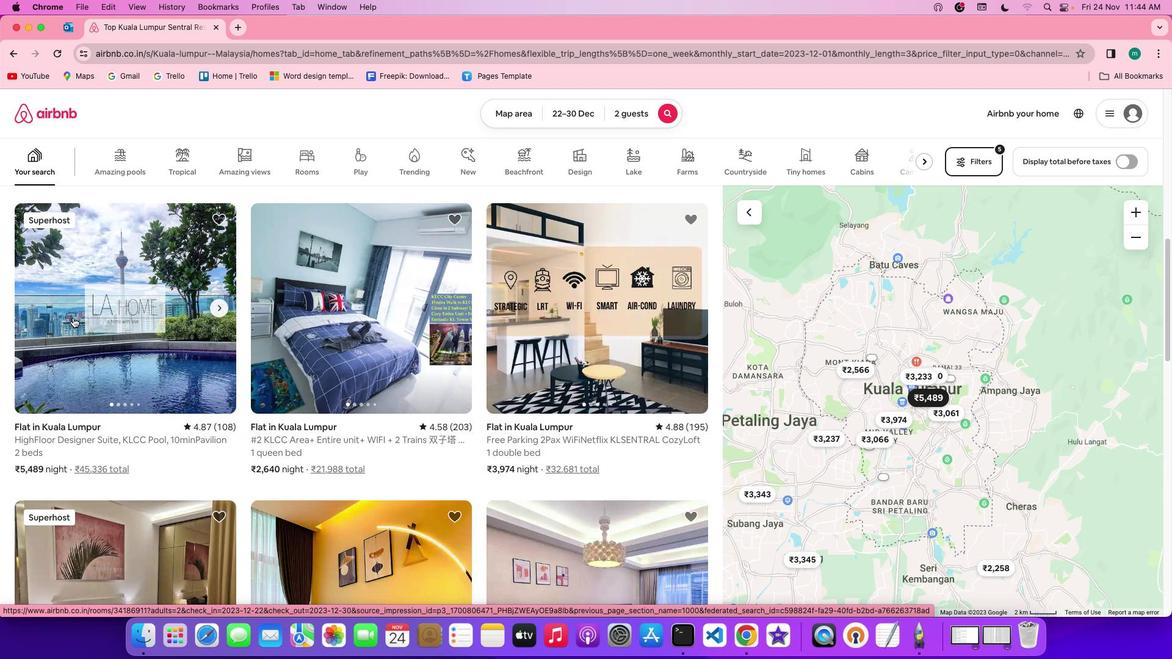 
Action: Mouse pressed left at (72, 318)
Screenshot: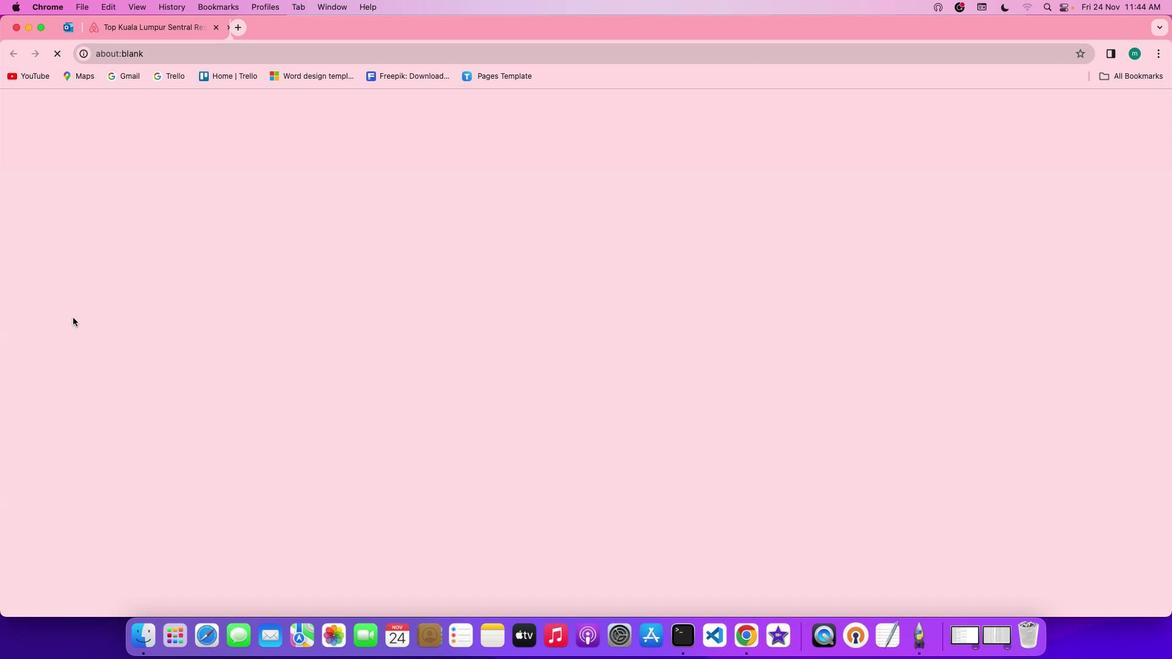 
Action: Mouse moved to (869, 456)
Screenshot: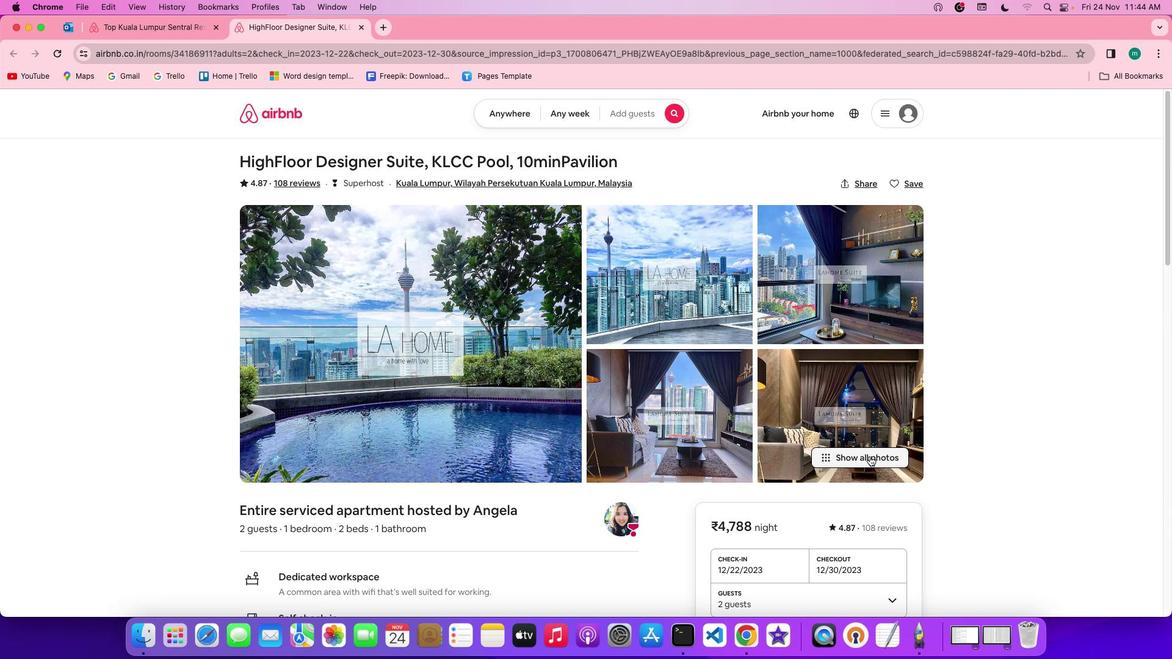 
Action: Mouse pressed left at (869, 456)
Screenshot: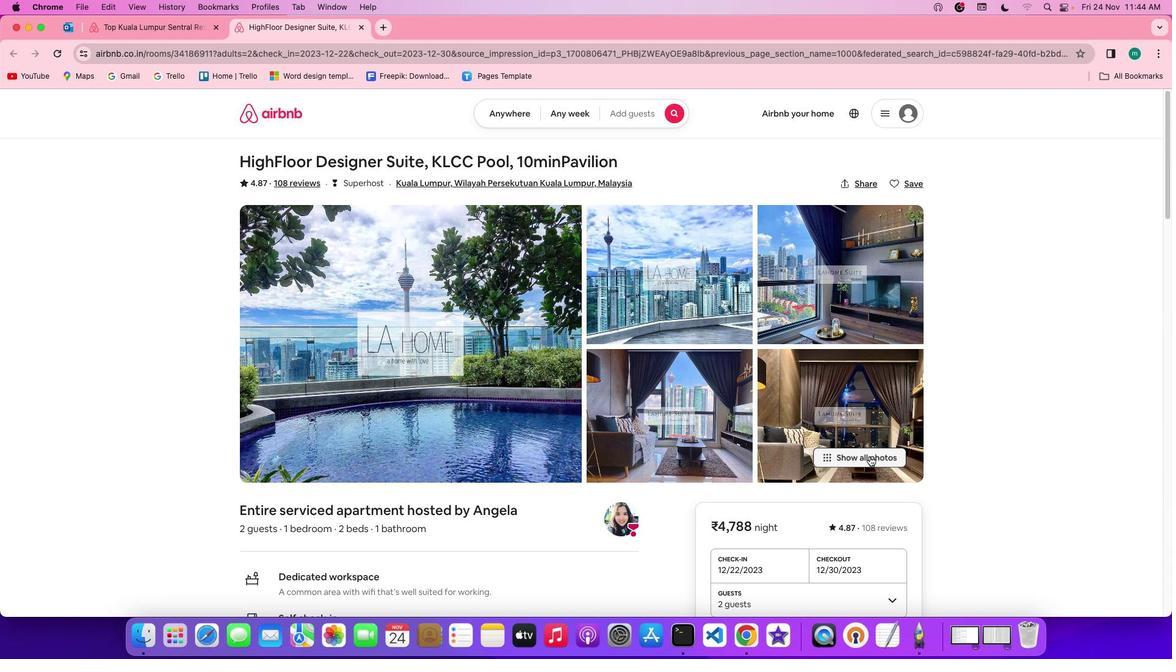 
Action: Mouse moved to (768, 548)
Screenshot: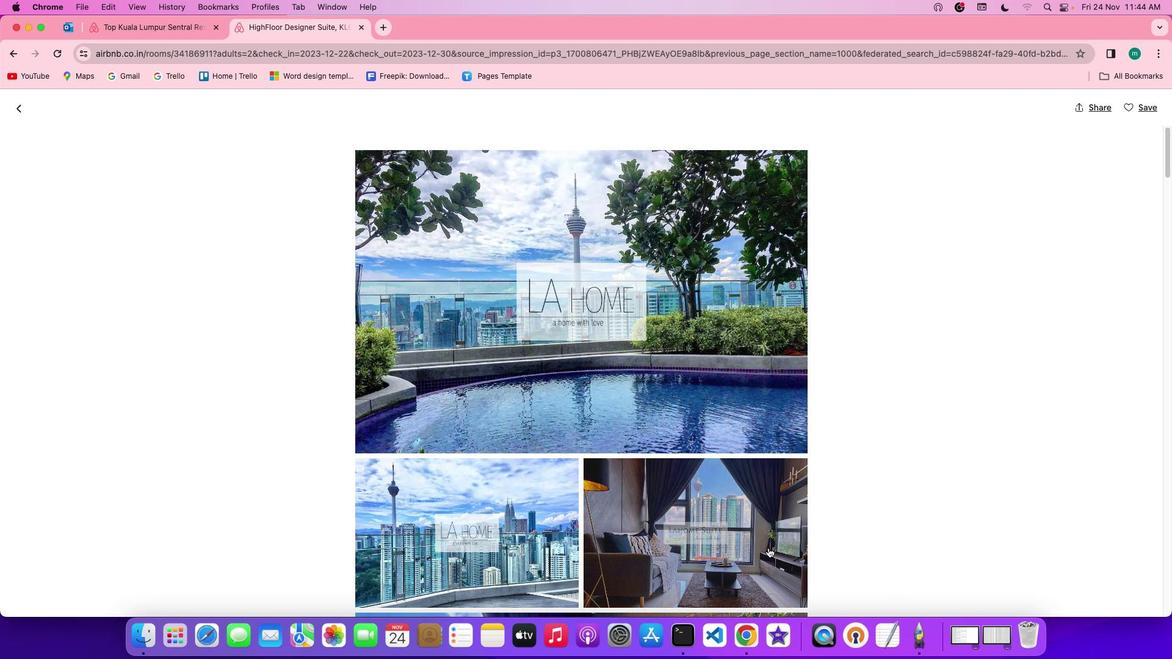 
Action: Mouse scrolled (768, 548) with delta (0, 0)
Screenshot: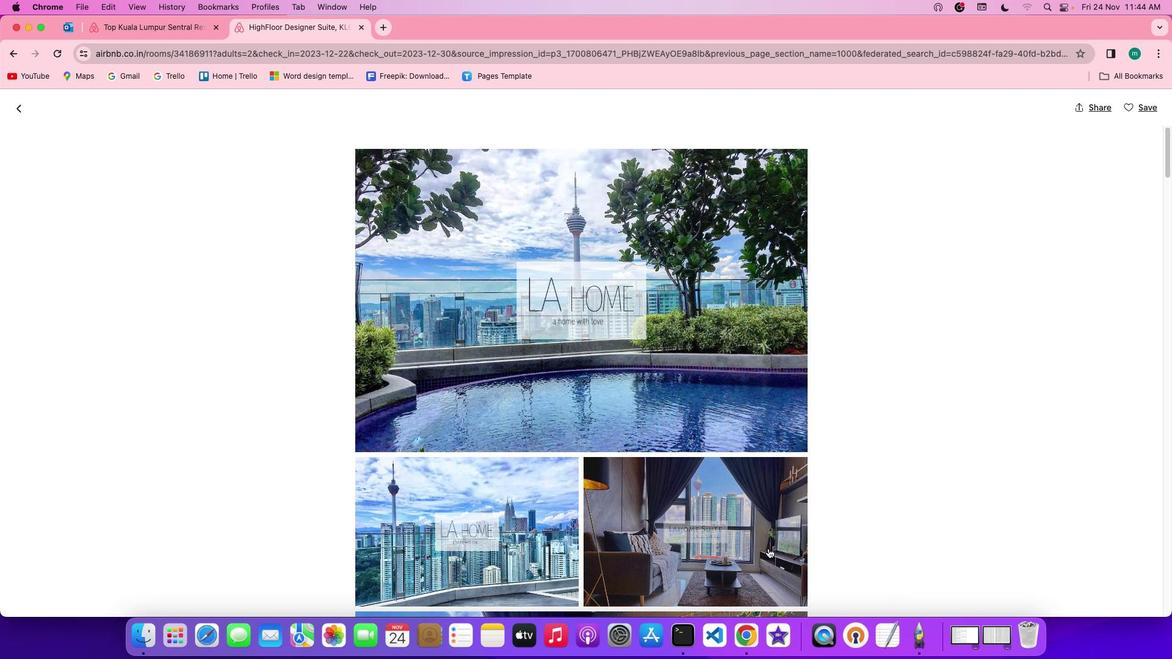 
Action: Mouse scrolled (768, 548) with delta (0, 0)
Screenshot: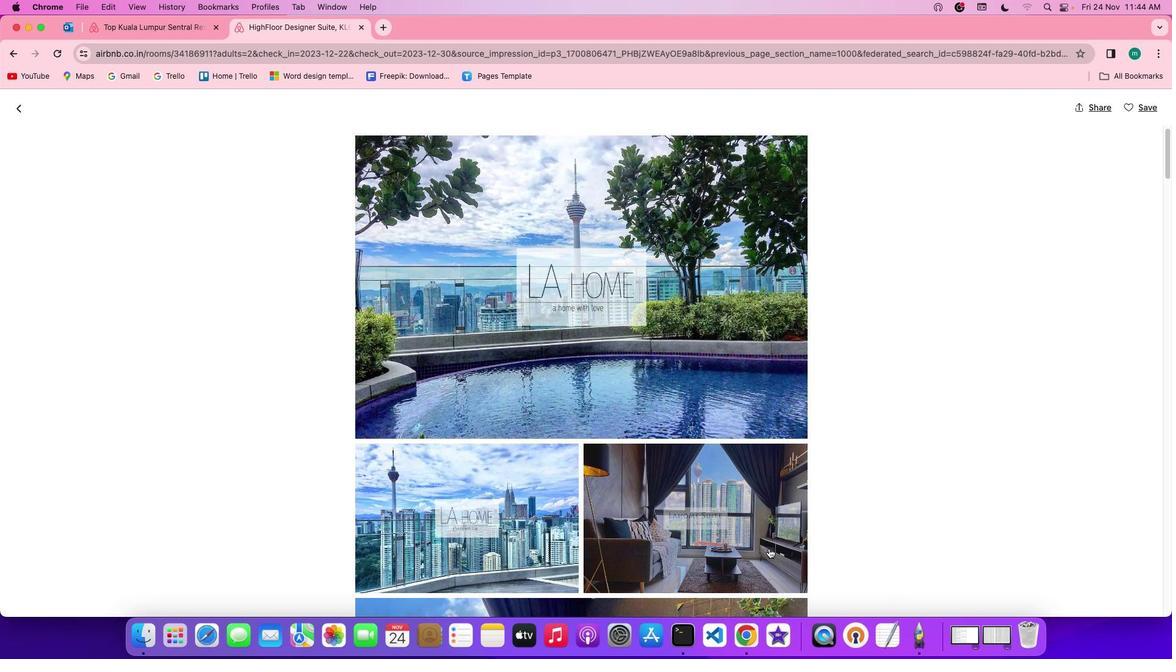 
Action: Mouse moved to (768, 548)
Screenshot: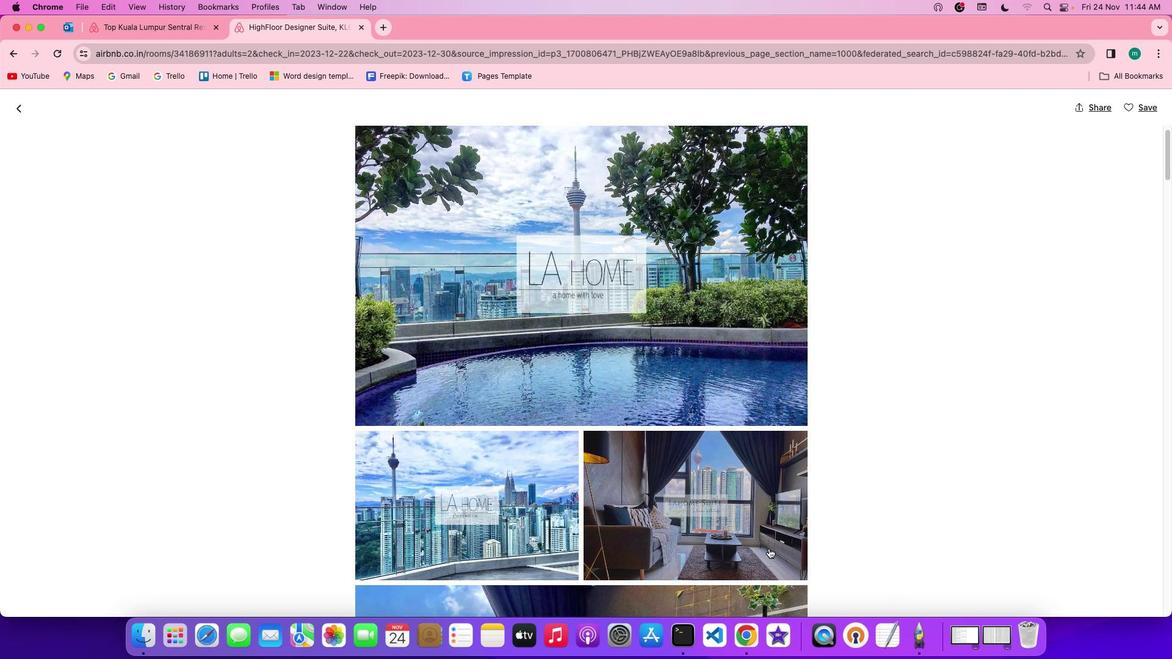 
Action: Mouse scrolled (768, 548) with delta (0, 0)
Screenshot: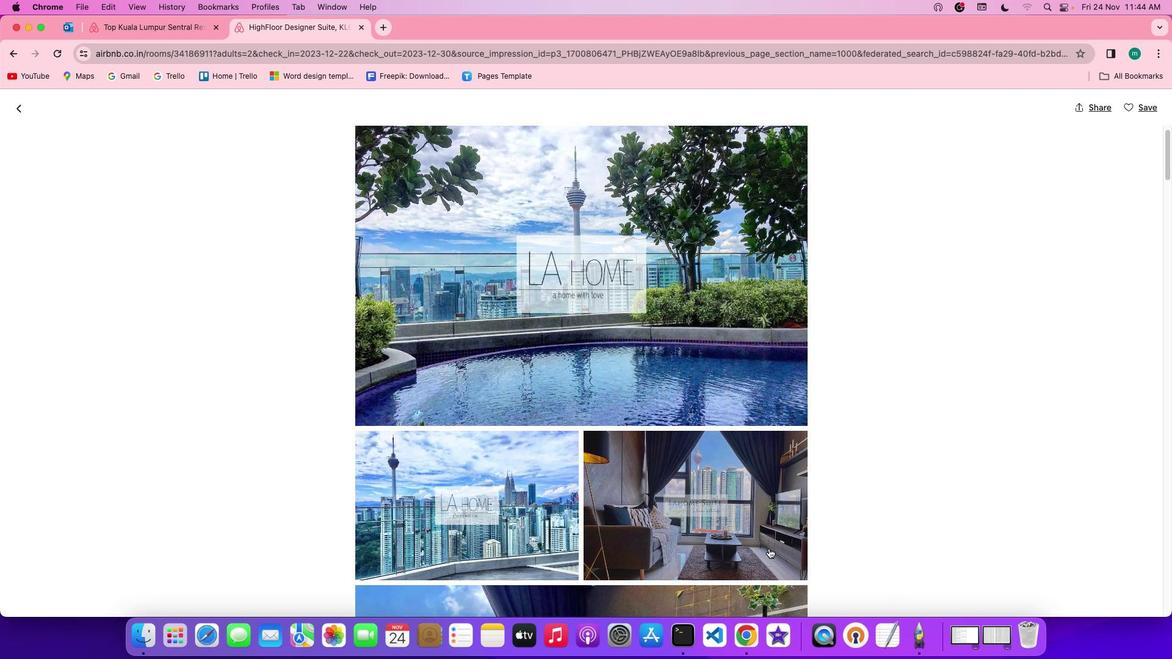 
Action: Mouse moved to (768, 548)
Screenshot: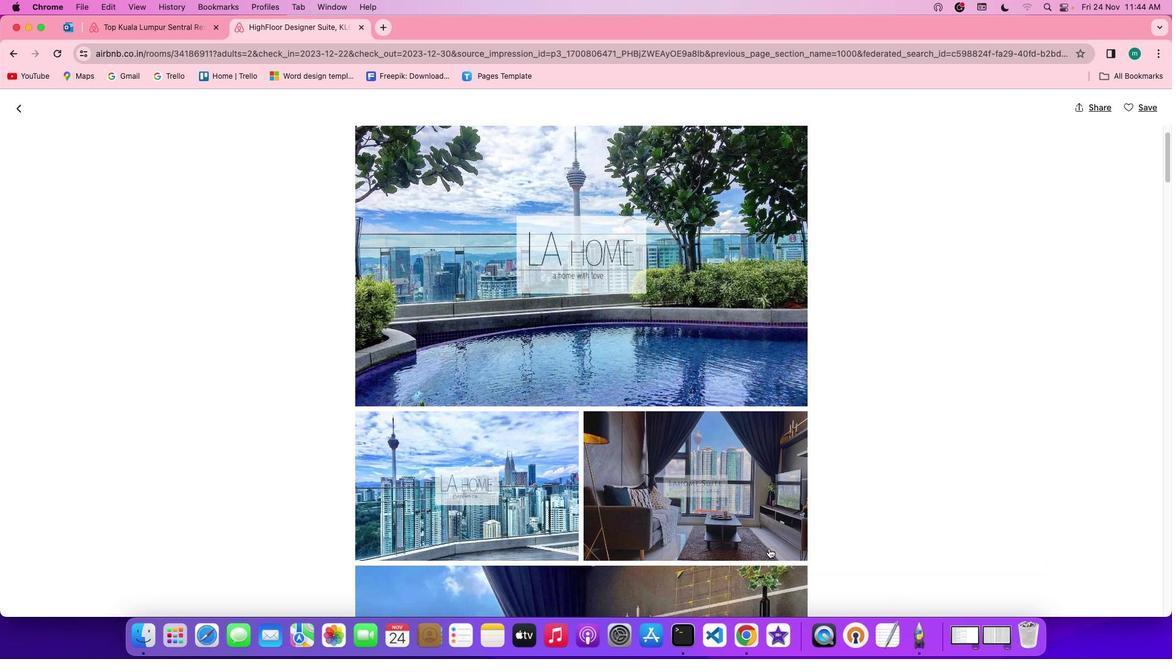 
Action: Mouse scrolled (768, 548) with delta (0, -1)
Screenshot: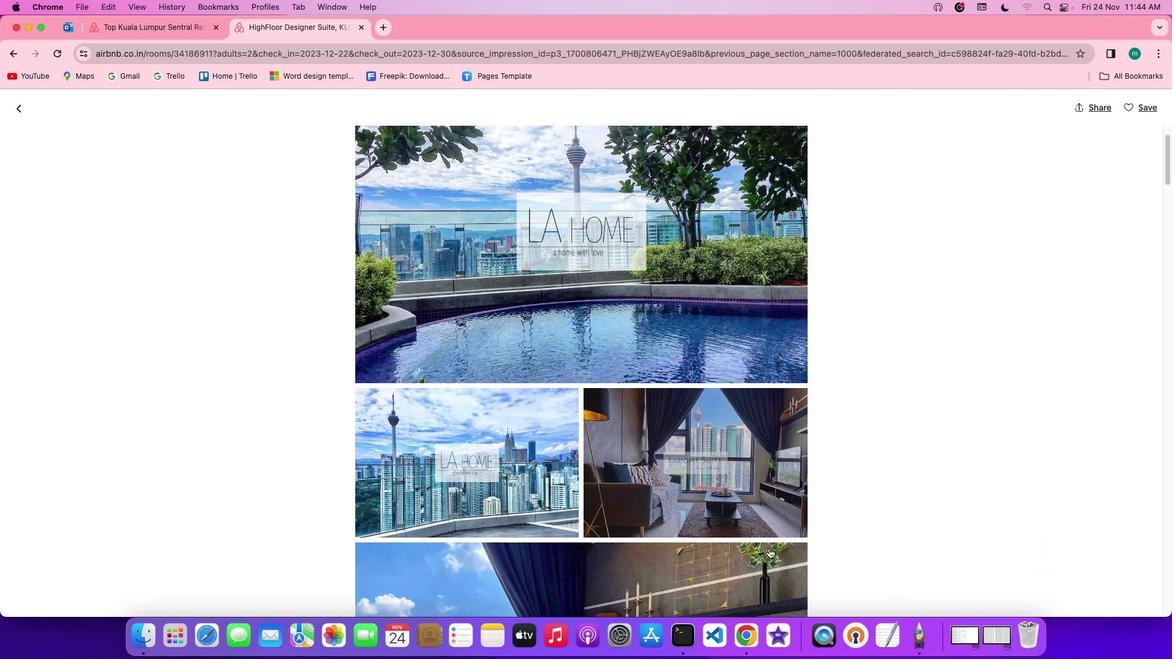 
Action: Mouse scrolled (768, 548) with delta (0, 0)
Screenshot: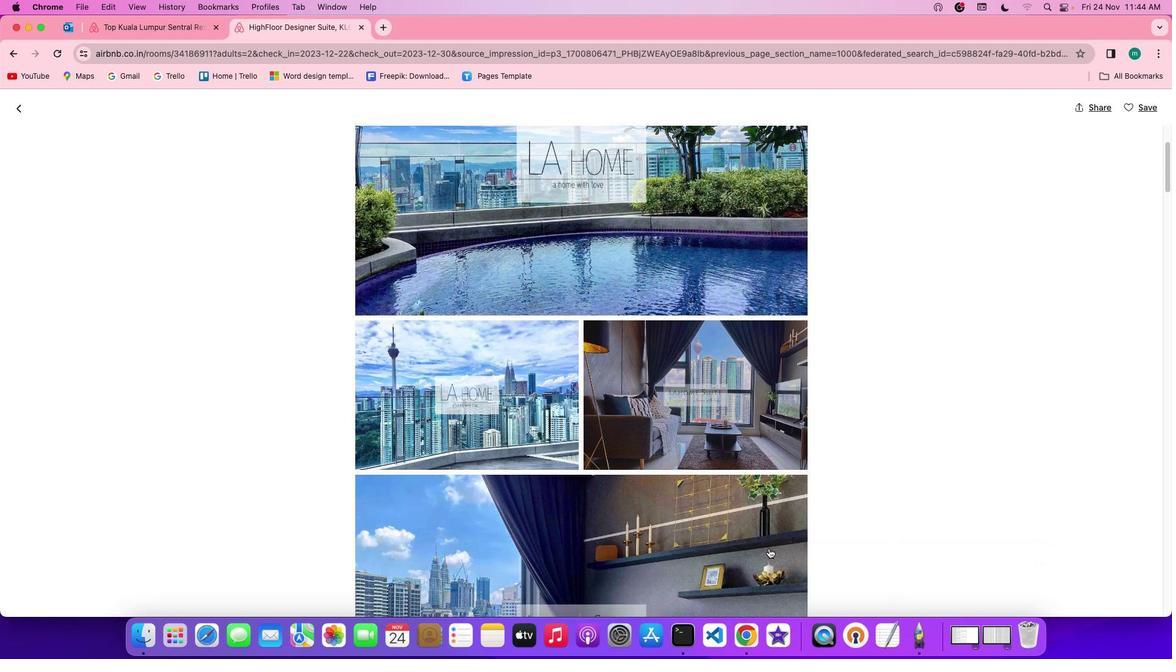 
Action: Mouse scrolled (768, 548) with delta (0, 0)
Screenshot: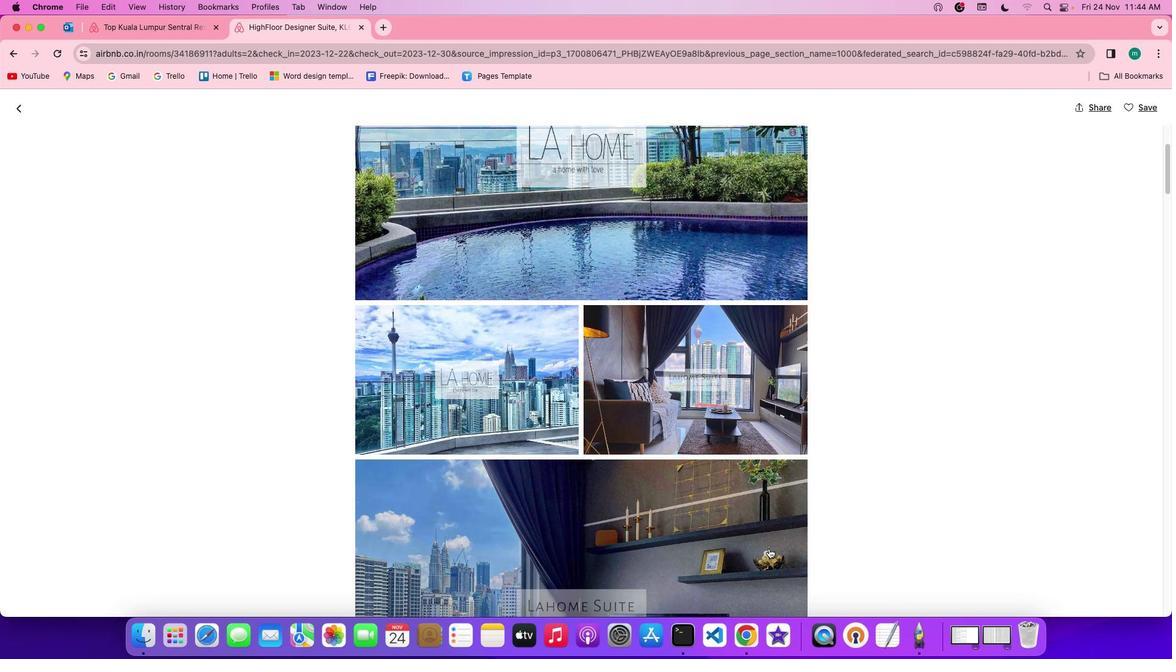
Action: Mouse scrolled (768, 548) with delta (0, 0)
Screenshot: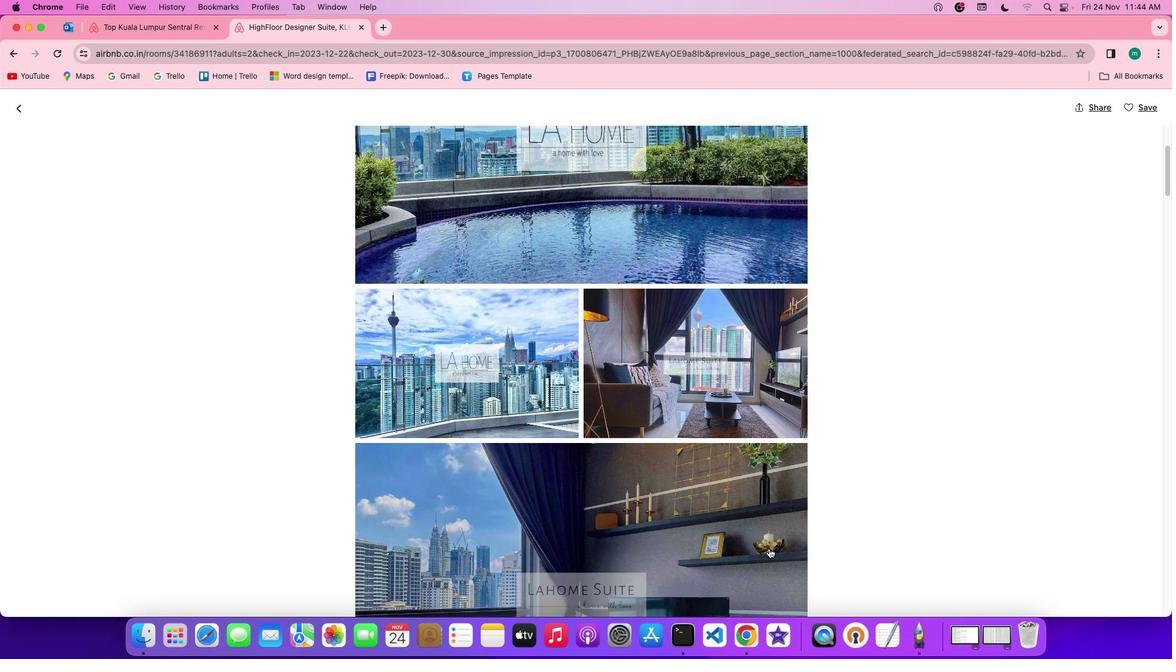 
Action: Mouse scrolled (768, 548) with delta (0, -1)
Screenshot: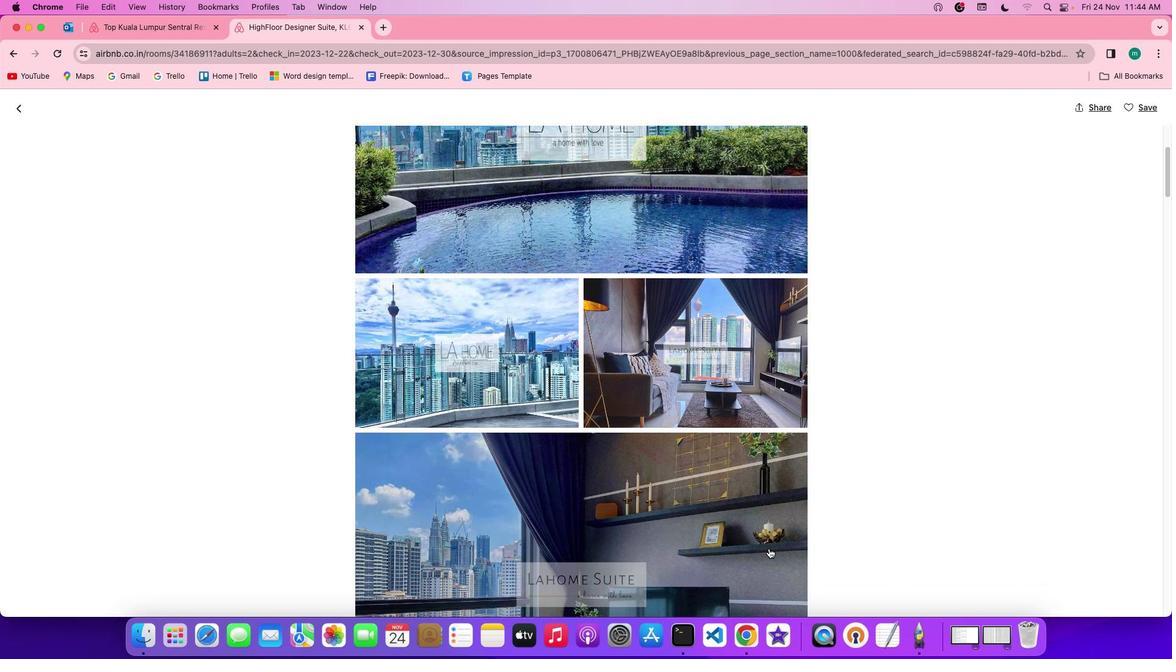 
Action: Mouse scrolled (768, 548) with delta (0, -1)
Screenshot: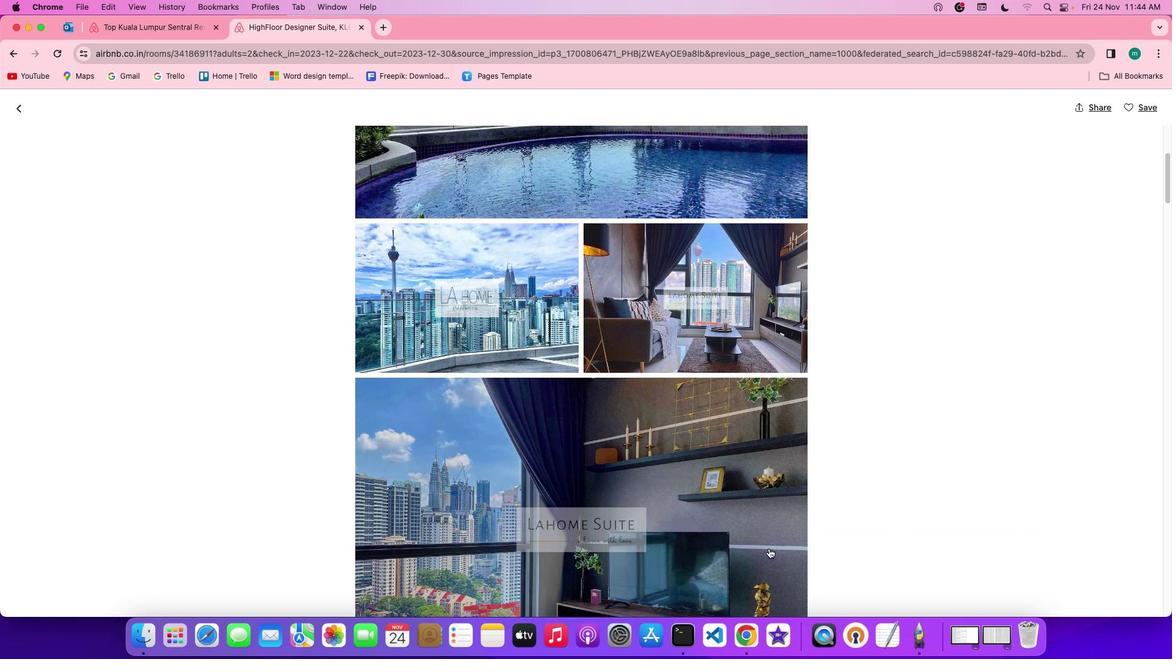 
Action: Mouse scrolled (768, 548) with delta (0, -1)
Screenshot: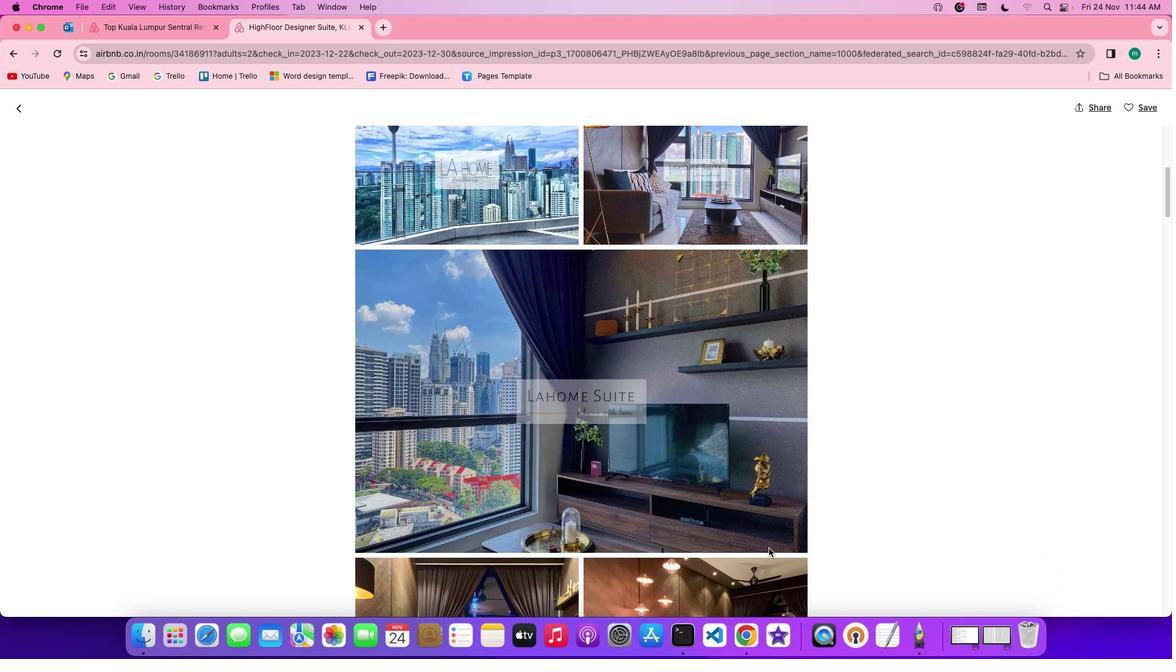 
Action: Mouse scrolled (768, 548) with delta (0, 0)
Screenshot: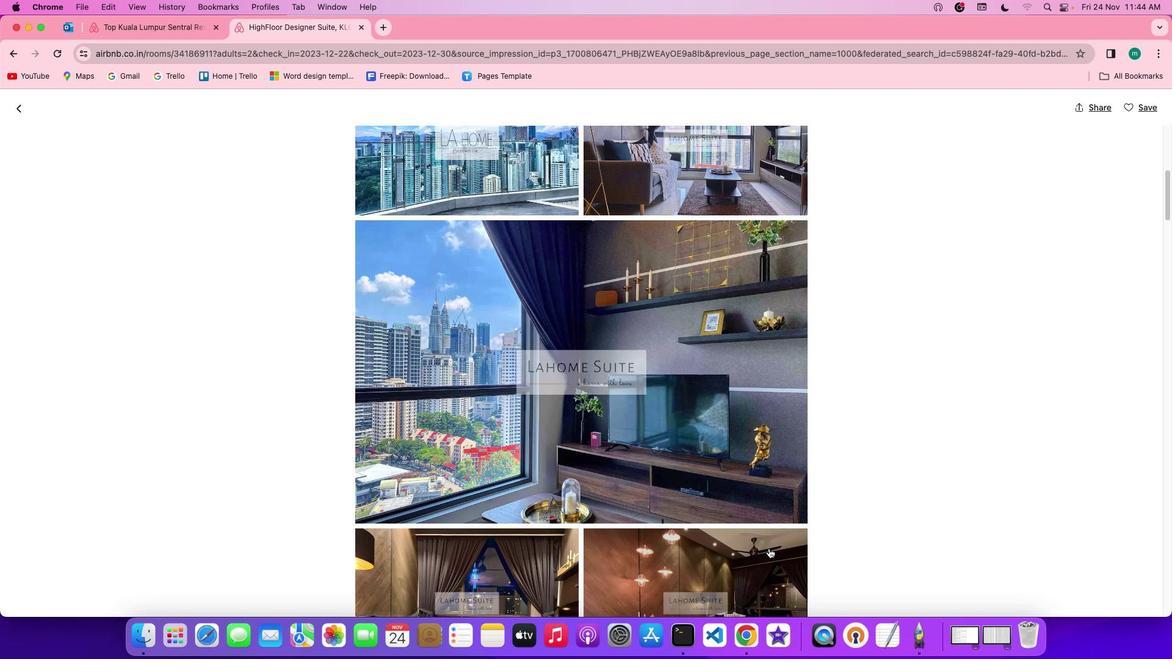 
Action: Mouse scrolled (768, 548) with delta (0, 0)
Screenshot: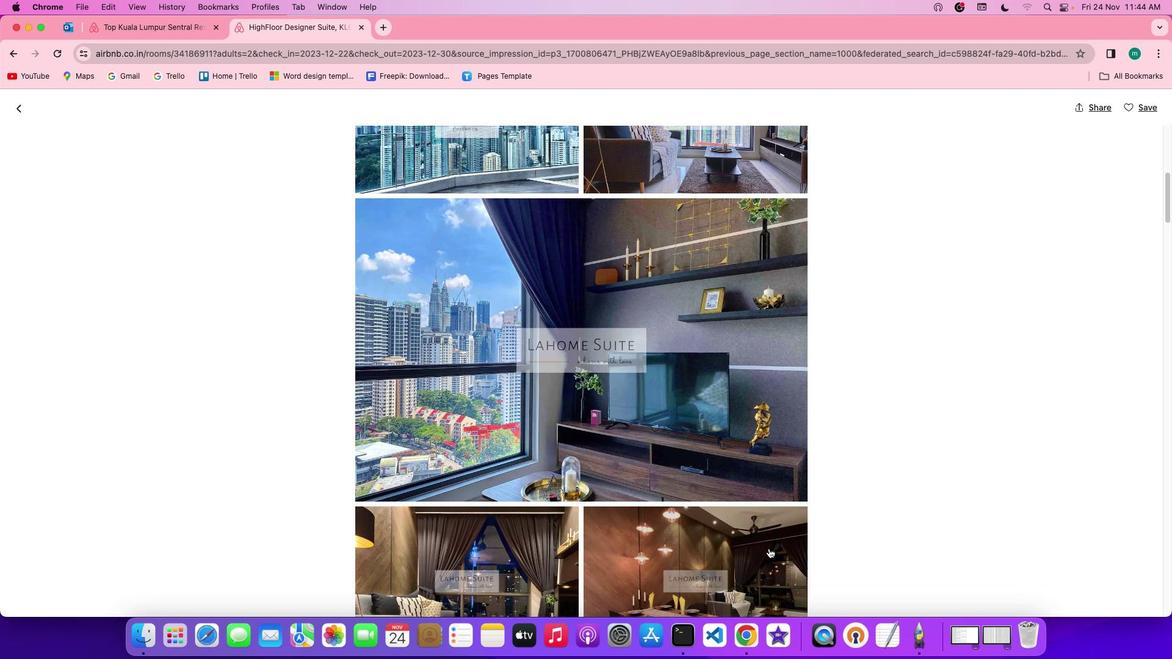 
Action: Mouse scrolled (768, 548) with delta (0, -1)
Screenshot: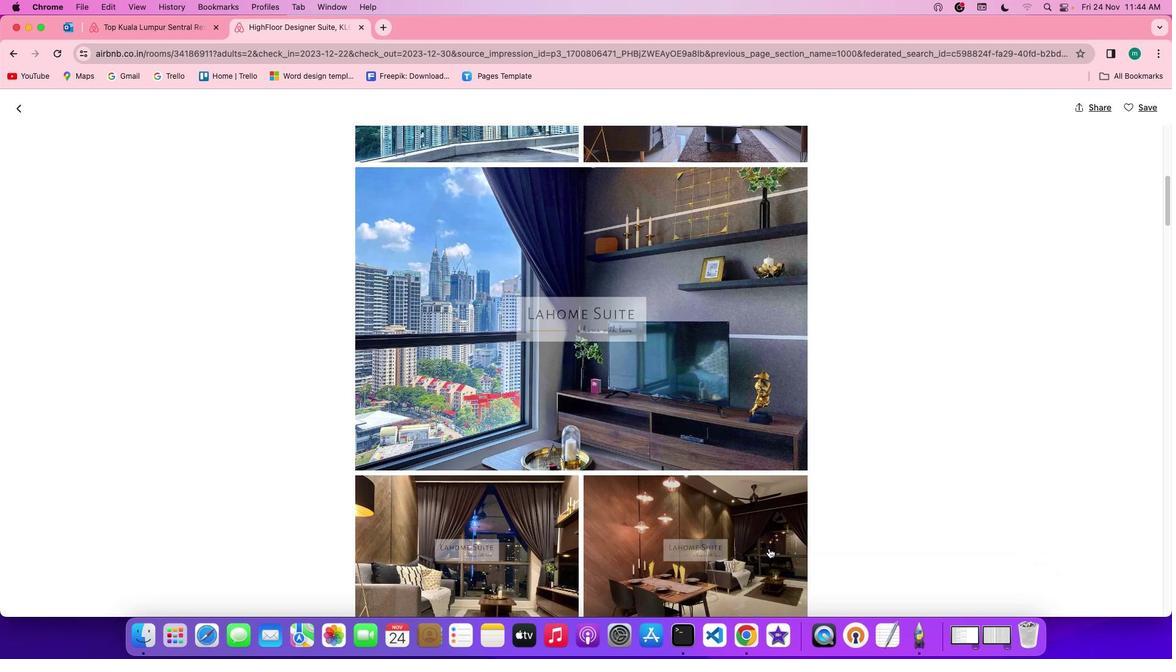 
Action: Mouse scrolled (768, 548) with delta (0, -1)
Screenshot: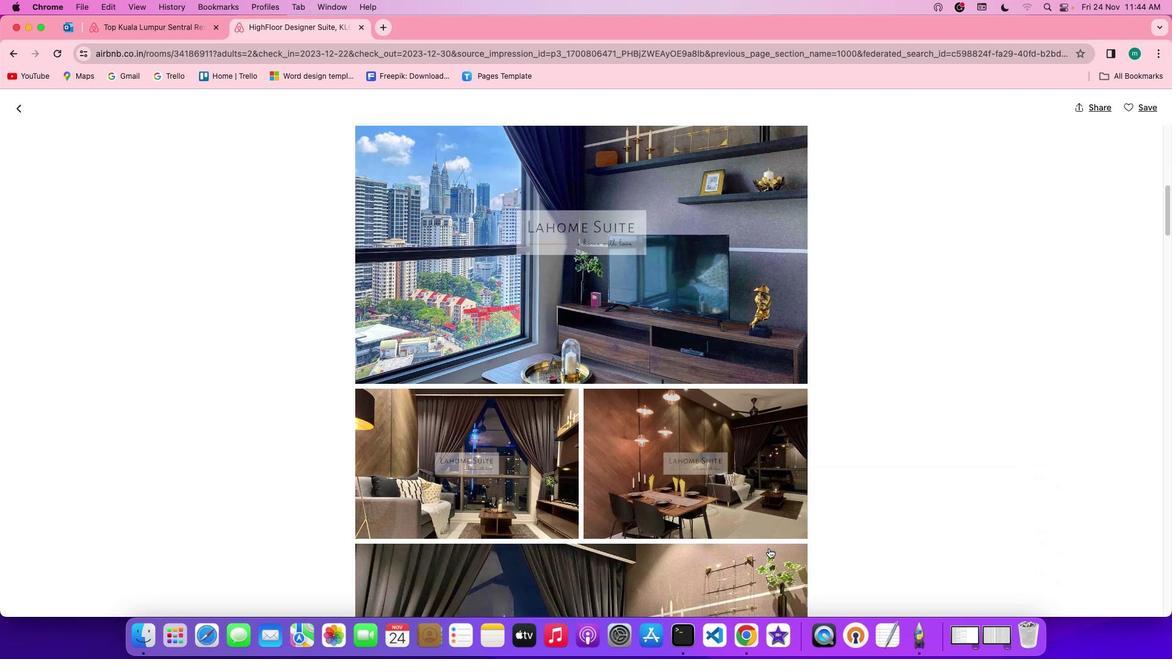 
Action: Mouse scrolled (768, 548) with delta (0, 0)
Screenshot: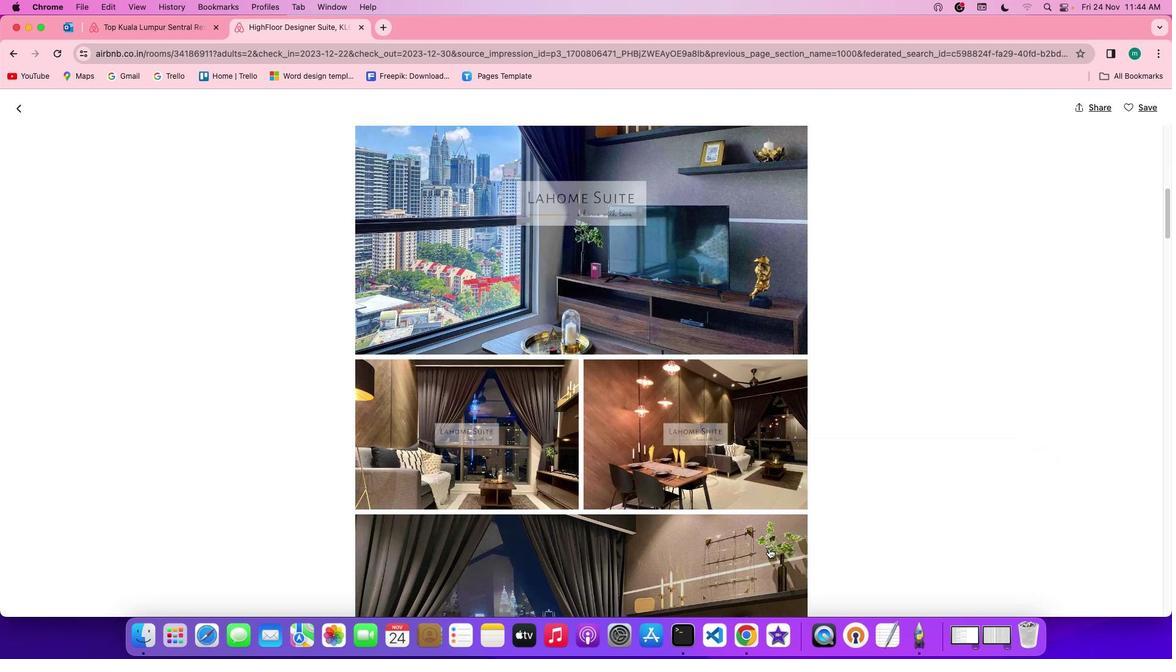 
Action: Mouse scrolled (768, 548) with delta (0, 0)
Screenshot: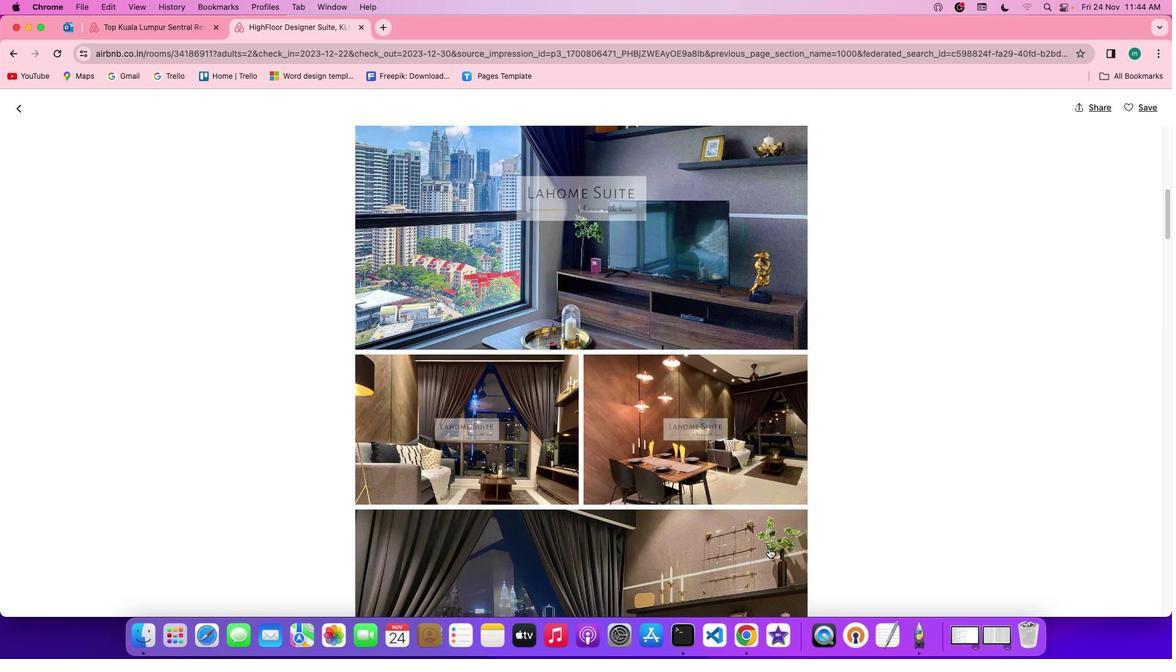 
Action: Mouse scrolled (768, 548) with delta (0, 0)
Screenshot: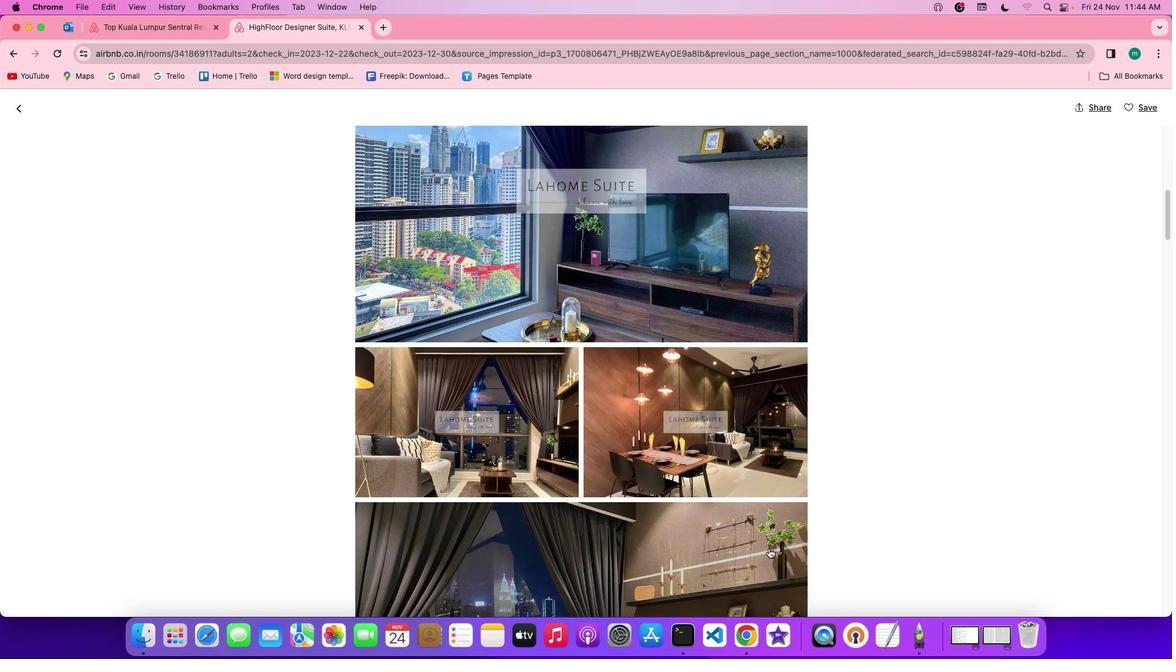 
Action: Mouse scrolled (768, 548) with delta (0, 0)
Screenshot: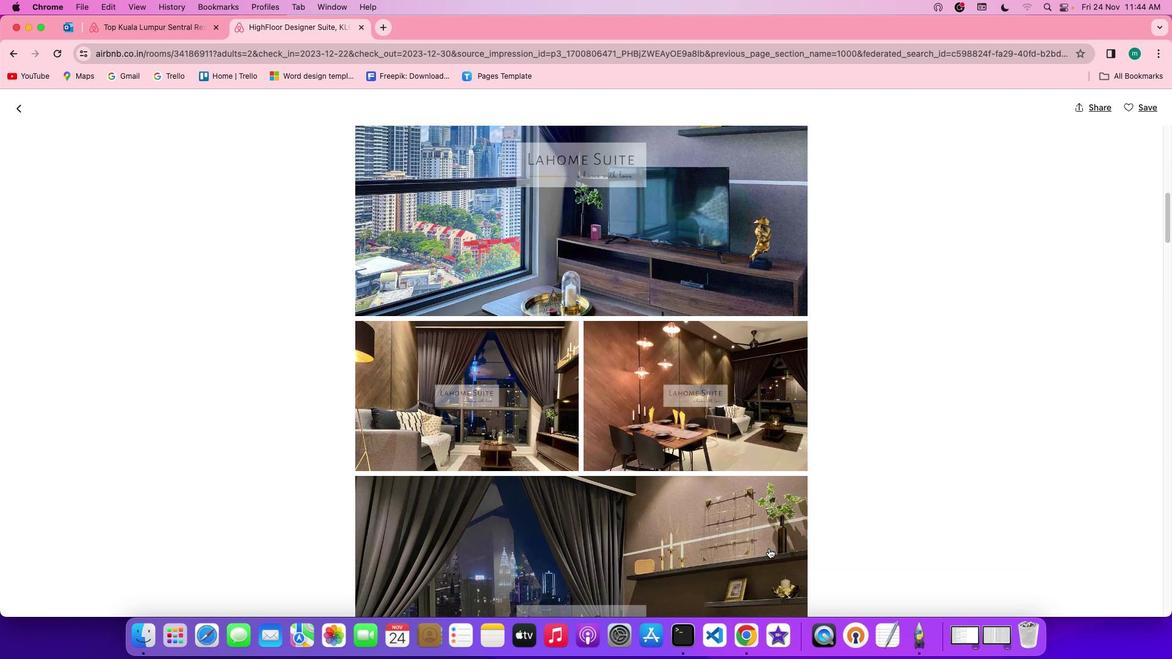 
Action: Mouse scrolled (768, 548) with delta (0, -1)
Screenshot: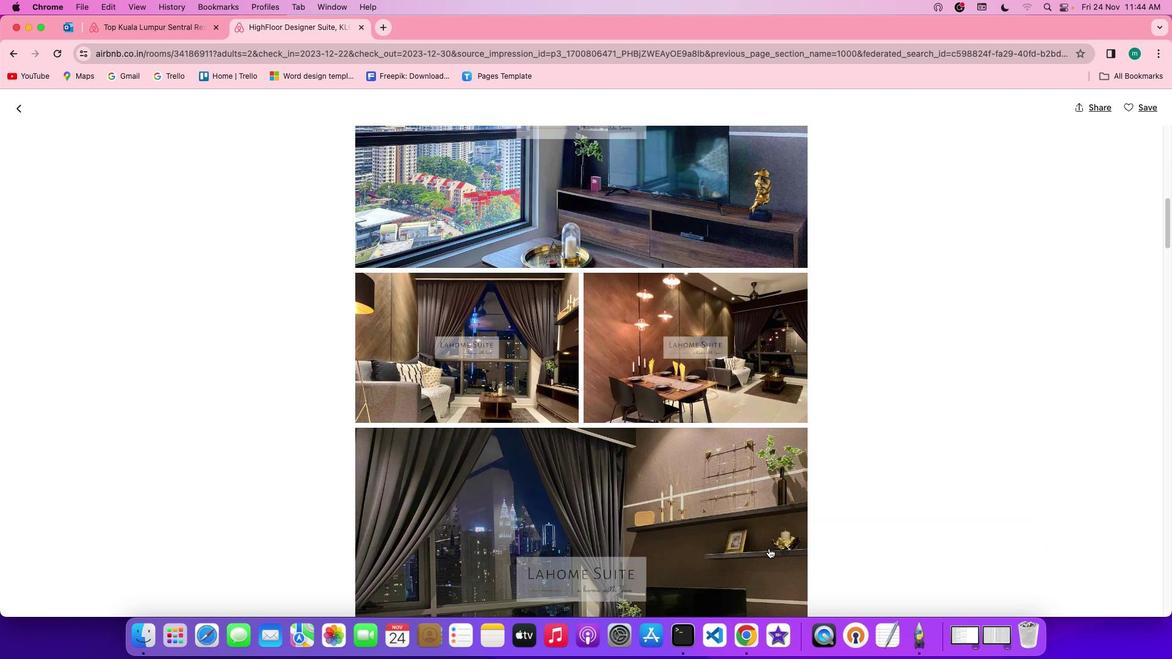 
Action: Mouse scrolled (768, 548) with delta (0, -1)
Screenshot: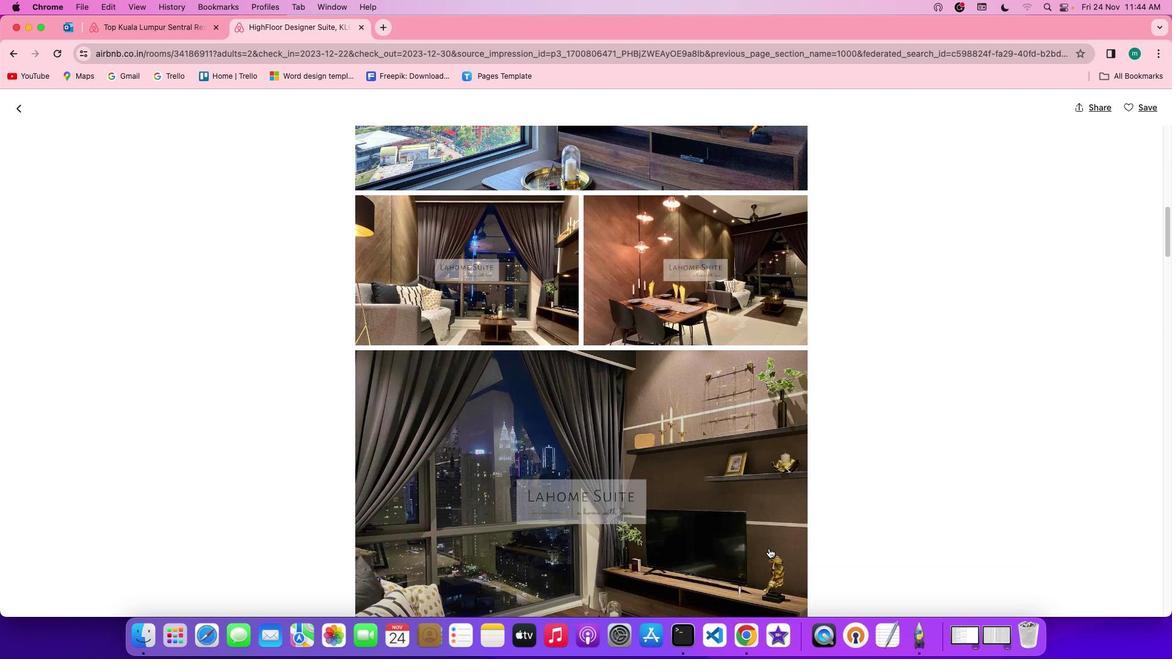 
Action: Mouse scrolled (768, 548) with delta (0, 0)
Screenshot: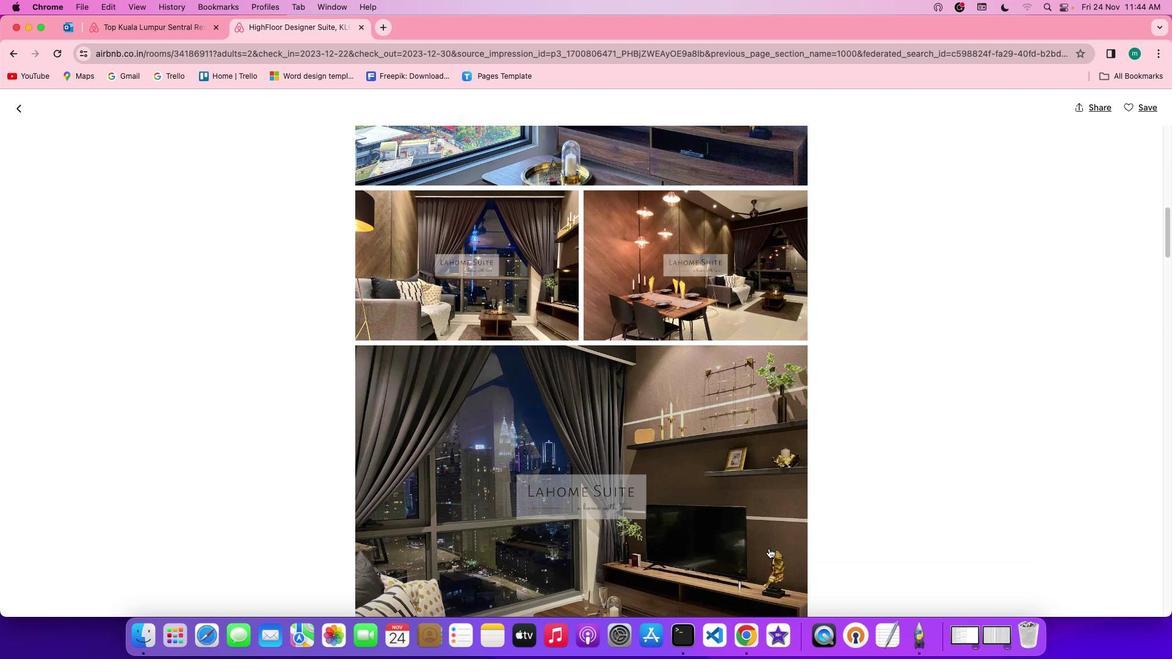 
Action: Mouse scrolled (768, 548) with delta (0, 0)
Screenshot: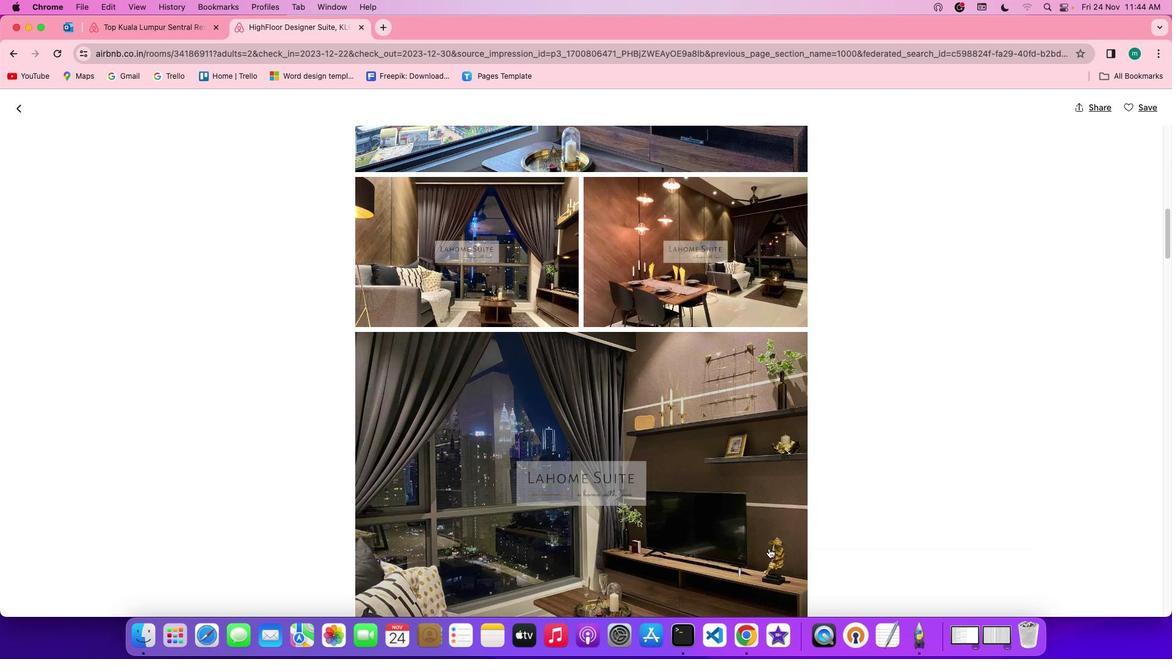
Action: Mouse scrolled (768, 548) with delta (0, 0)
Screenshot: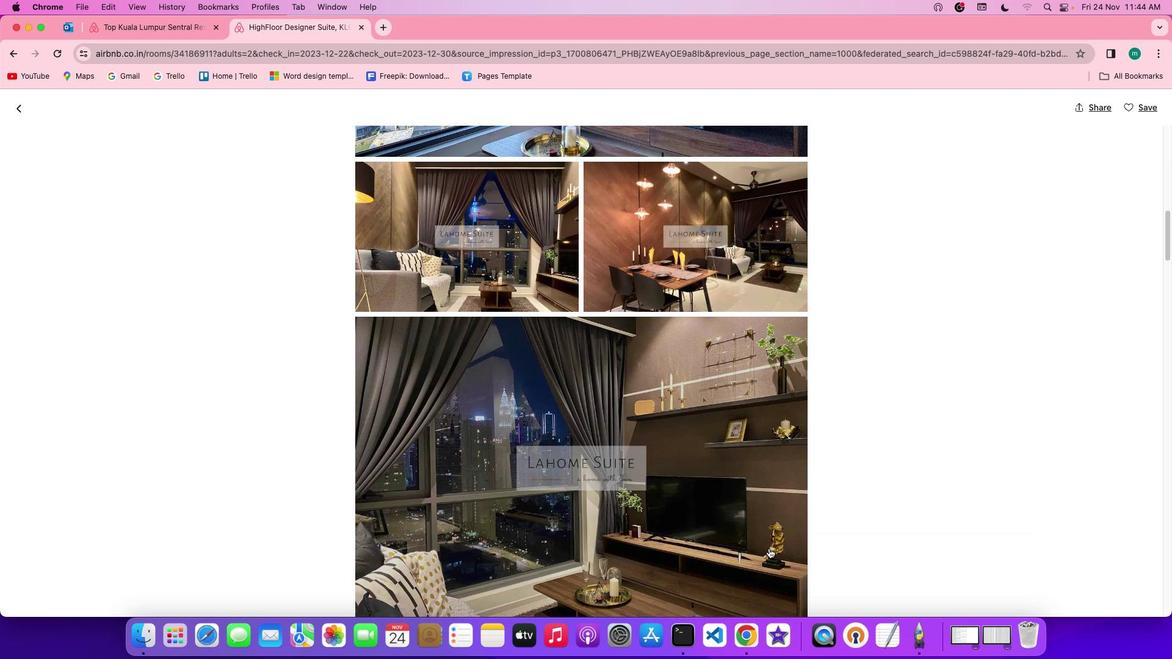 
Action: Mouse scrolled (768, 548) with delta (0, -1)
Screenshot: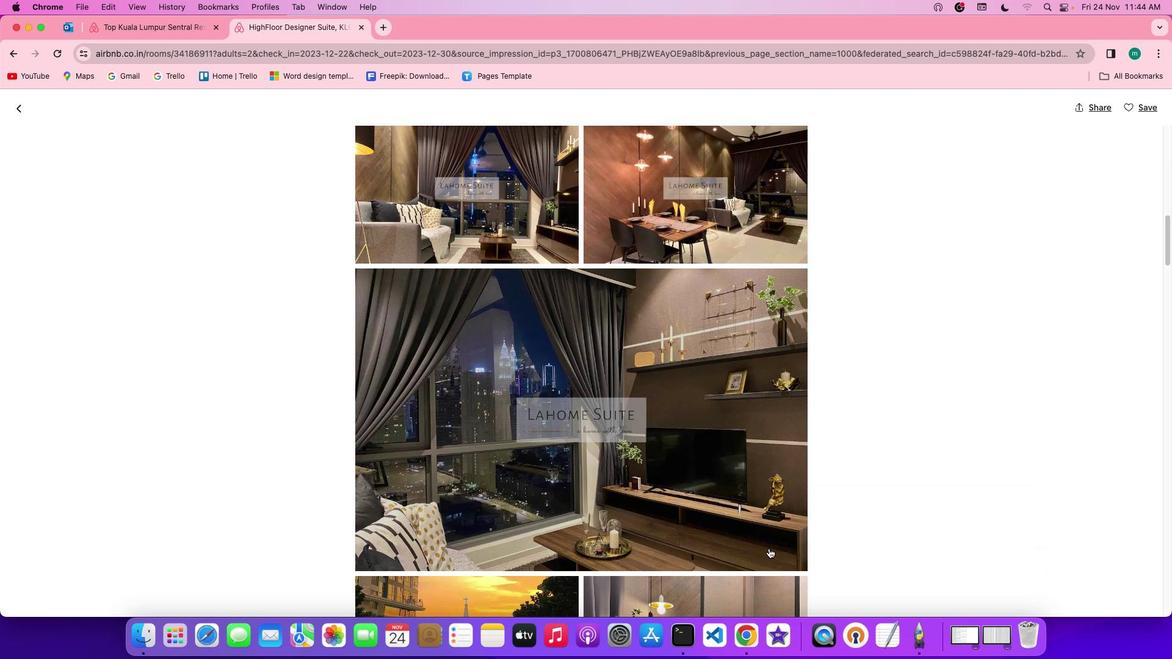 
Action: Mouse scrolled (768, 548) with delta (0, -1)
Screenshot: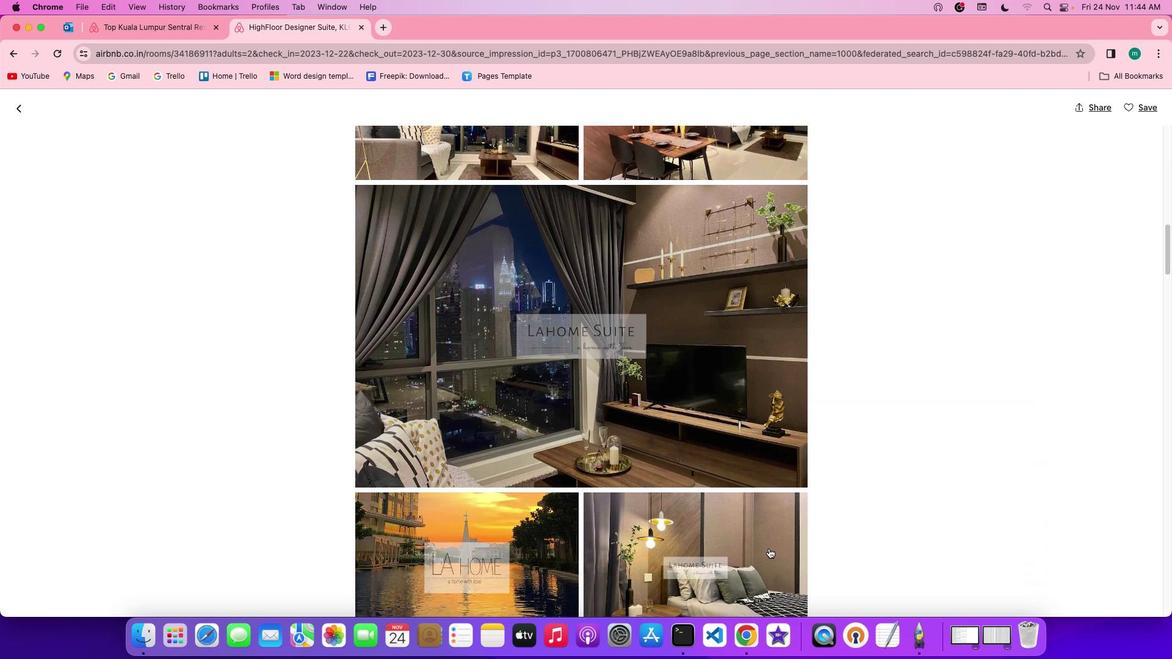 
Action: Mouse scrolled (768, 548) with delta (0, 0)
Screenshot: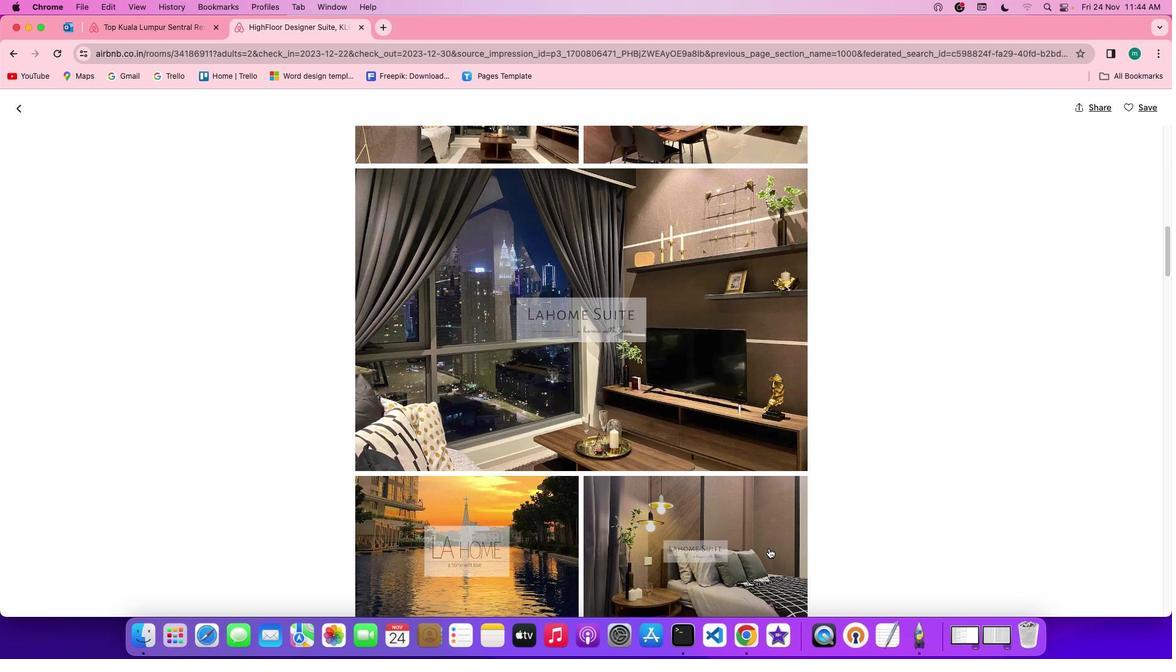 
Action: Mouse scrolled (768, 548) with delta (0, 0)
Screenshot: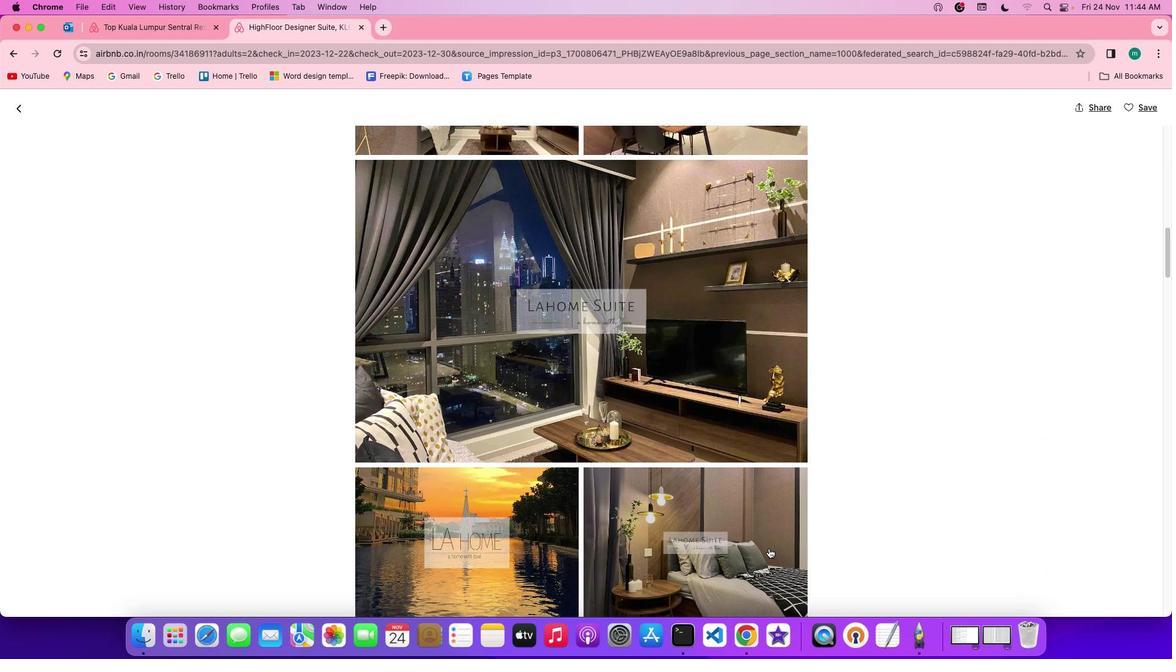 
Action: Mouse scrolled (768, 548) with delta (0, 0)
Screenshot: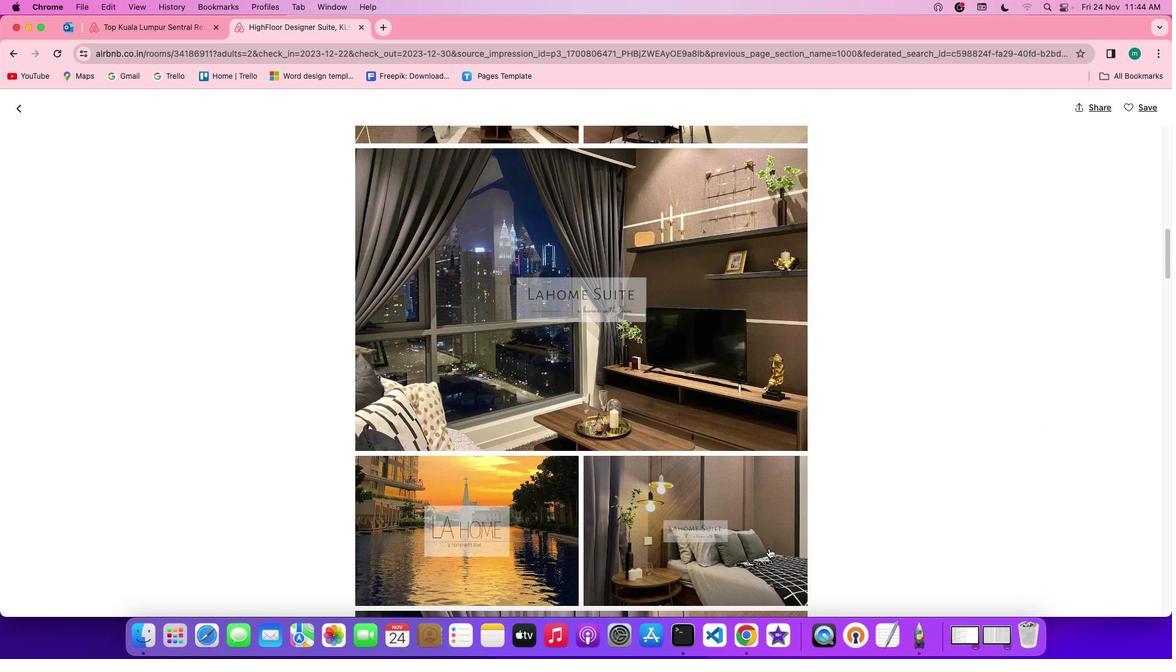 
Action: Mouse scrolled (768, 548) with delta (0, -1)
Screenshot: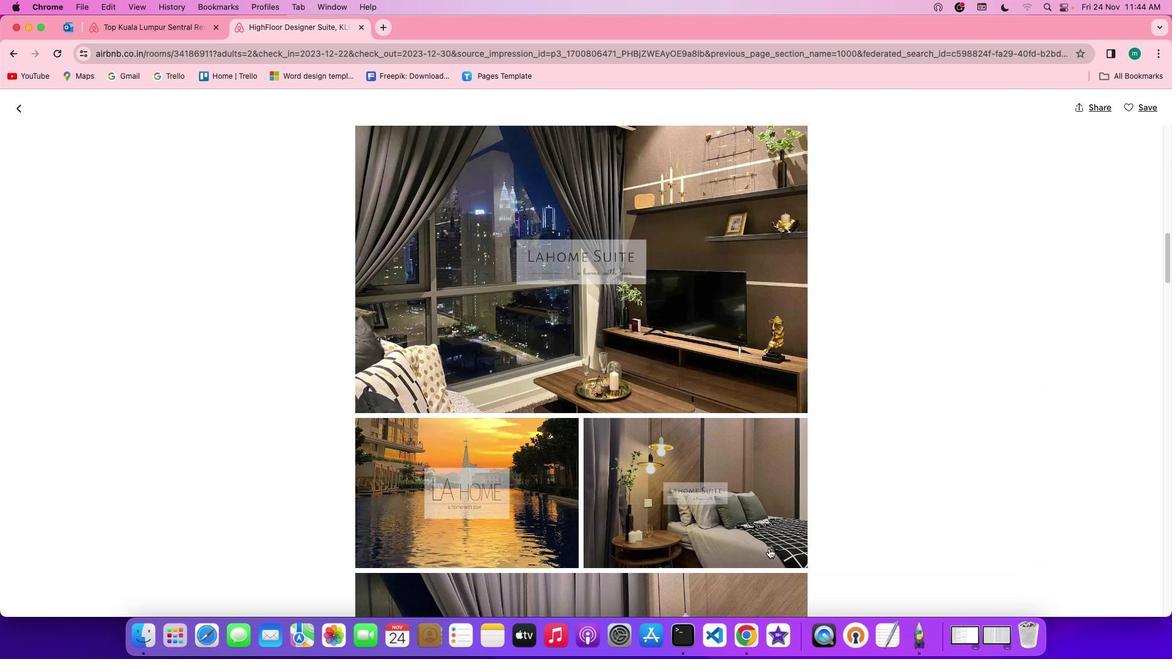 
Action: Mouse scrolled (768, 548) with delta (0, -1)
Screenshot: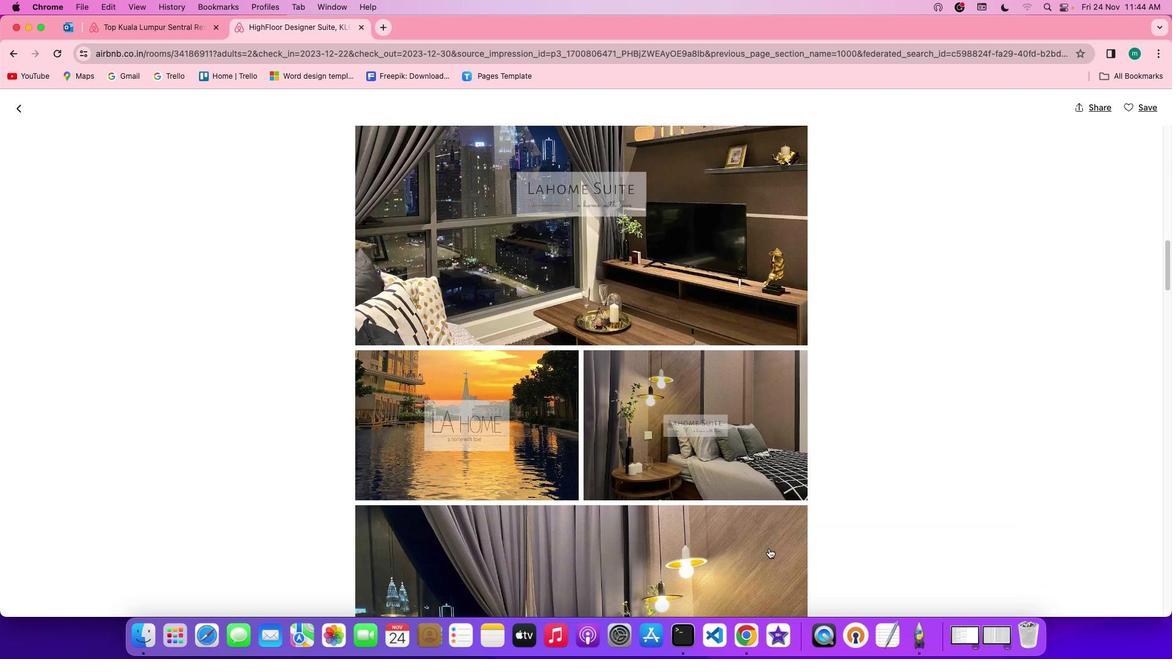 
Action: Mouse scrolled (768, 548) with delta (0, 0)
Screenshot: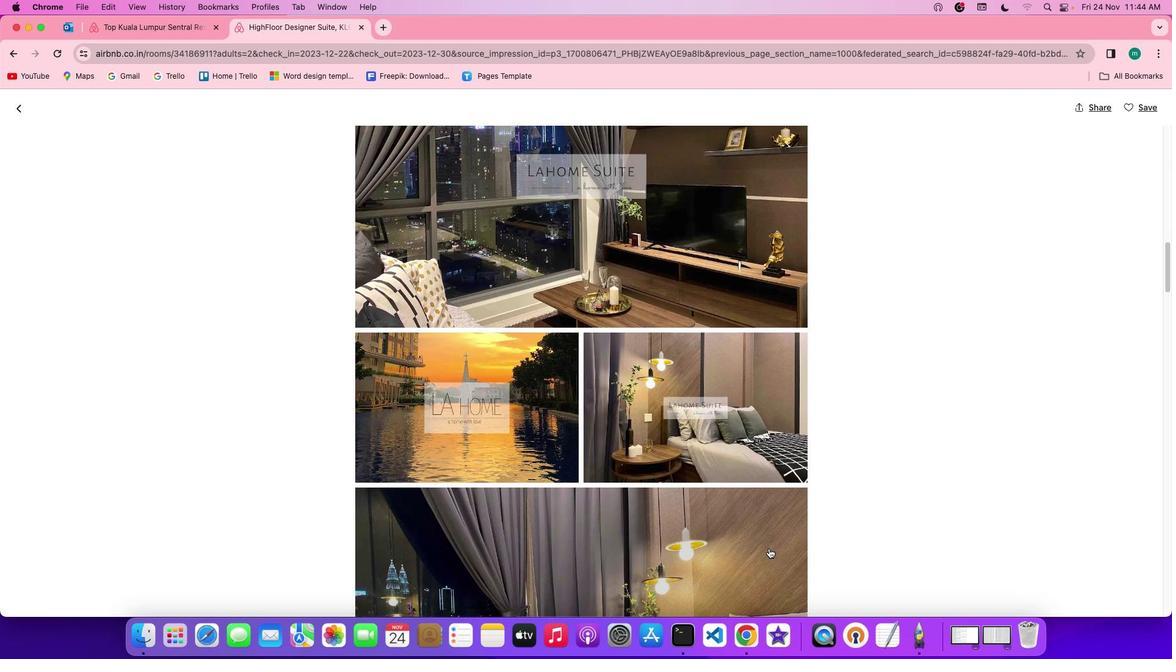
Action: Mouse scrolled (768, 548) with delta (0, 0)
Screenshot: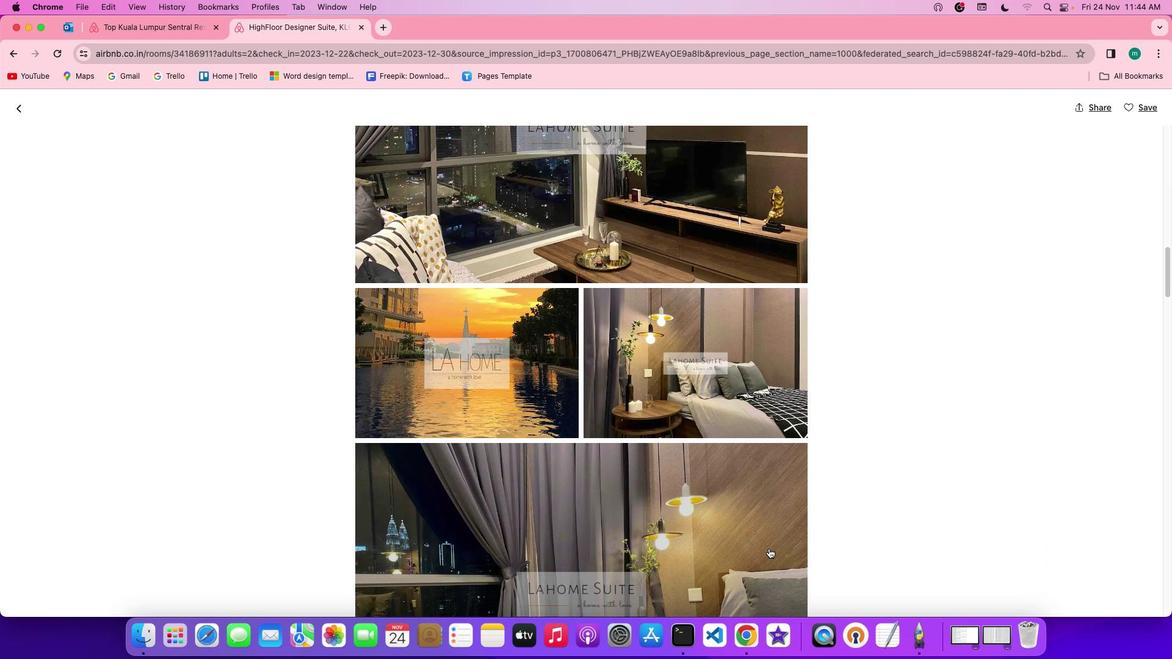 
Action: Mouse scrolled (768, 548) with delta (0, -1)
Screenshot: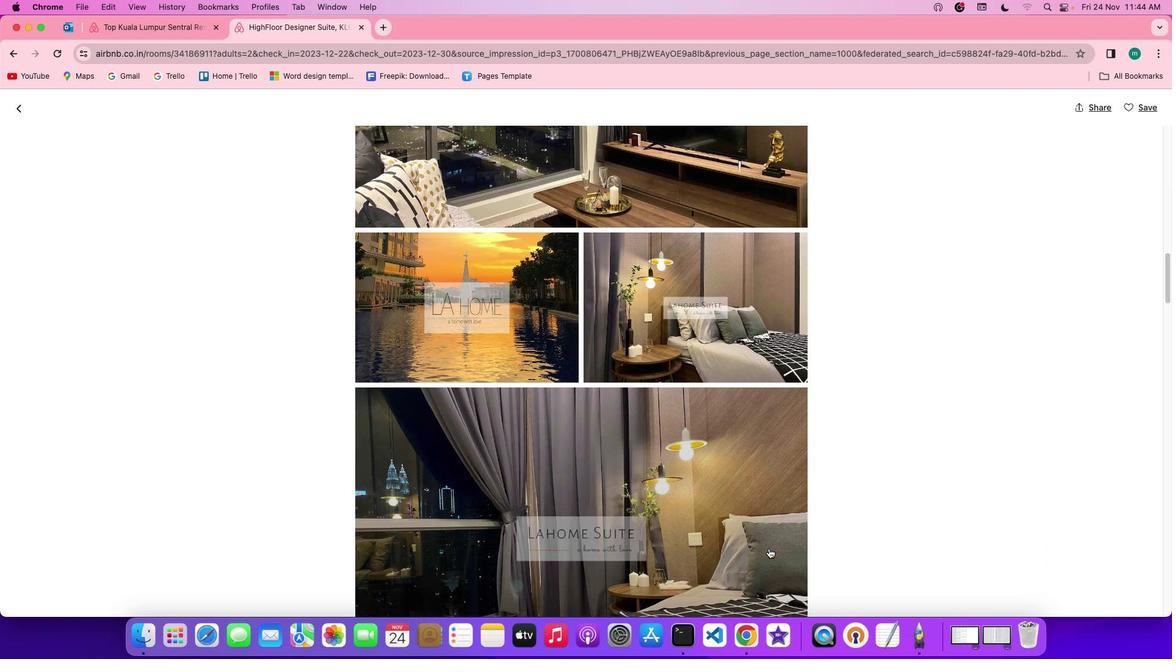 
Action: Mouse scrolled (768, 548) with delta (0, -2)
Screenshot: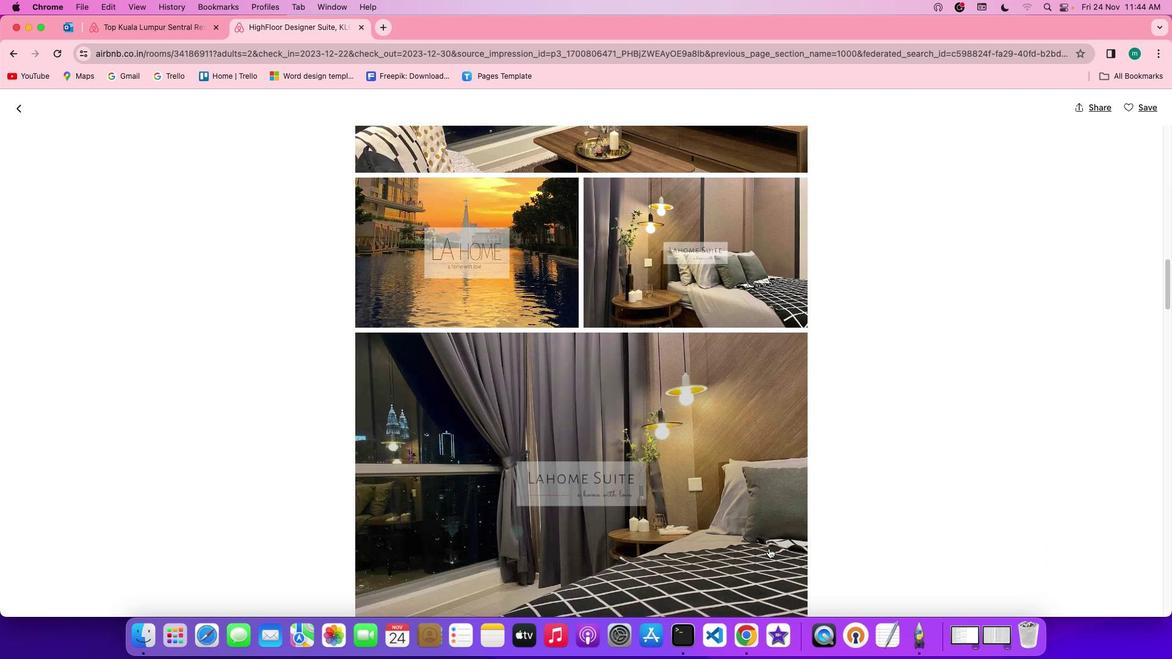 
Action: Mouse scrolled (768, 548) with delta (0, -2)
Screenshot: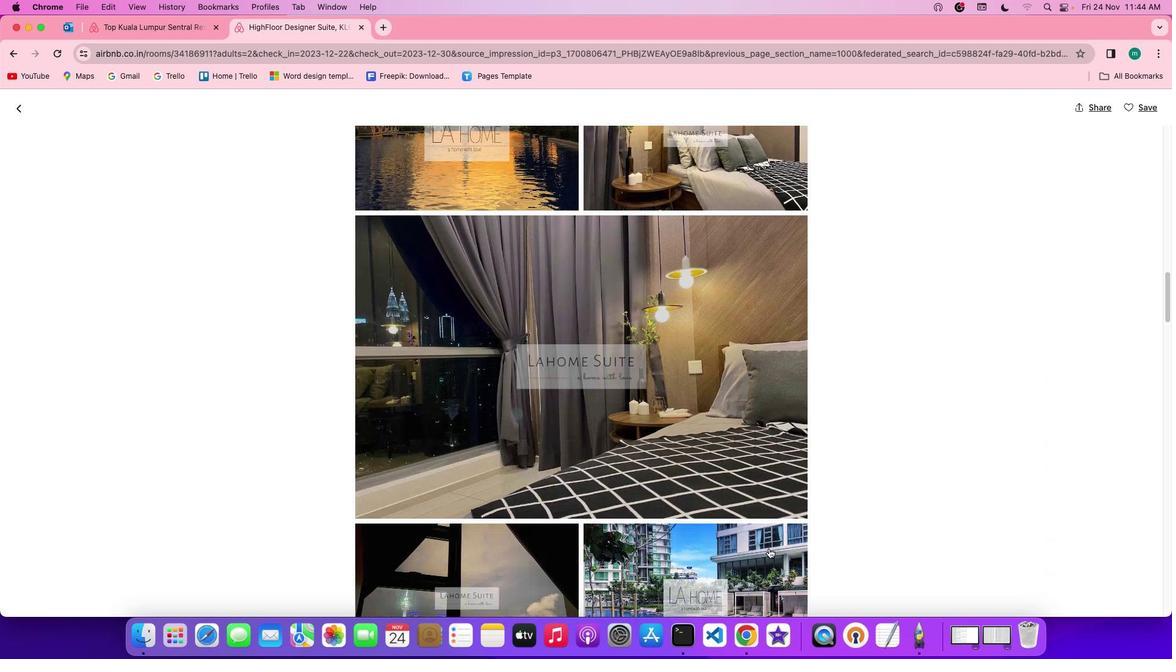 
Action: Mouse scrolled (768, 548) with delta (0, 0)
Screenshot: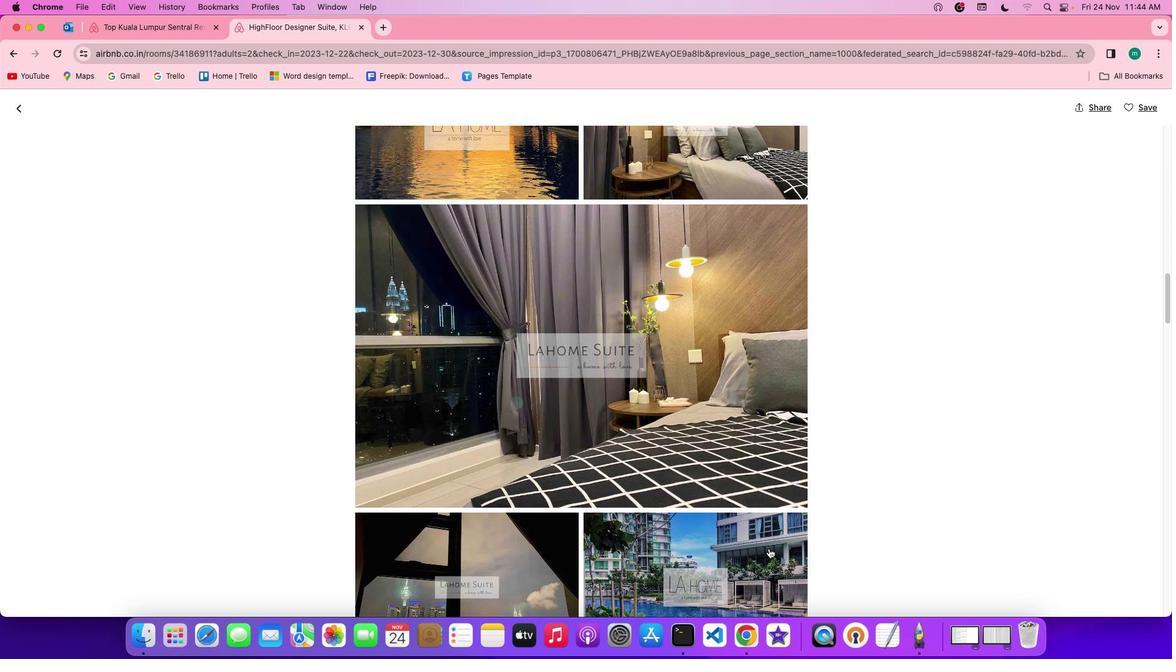 
Action: Mouse scrolled (768, 548) with delta (0, 0)
Screenshot: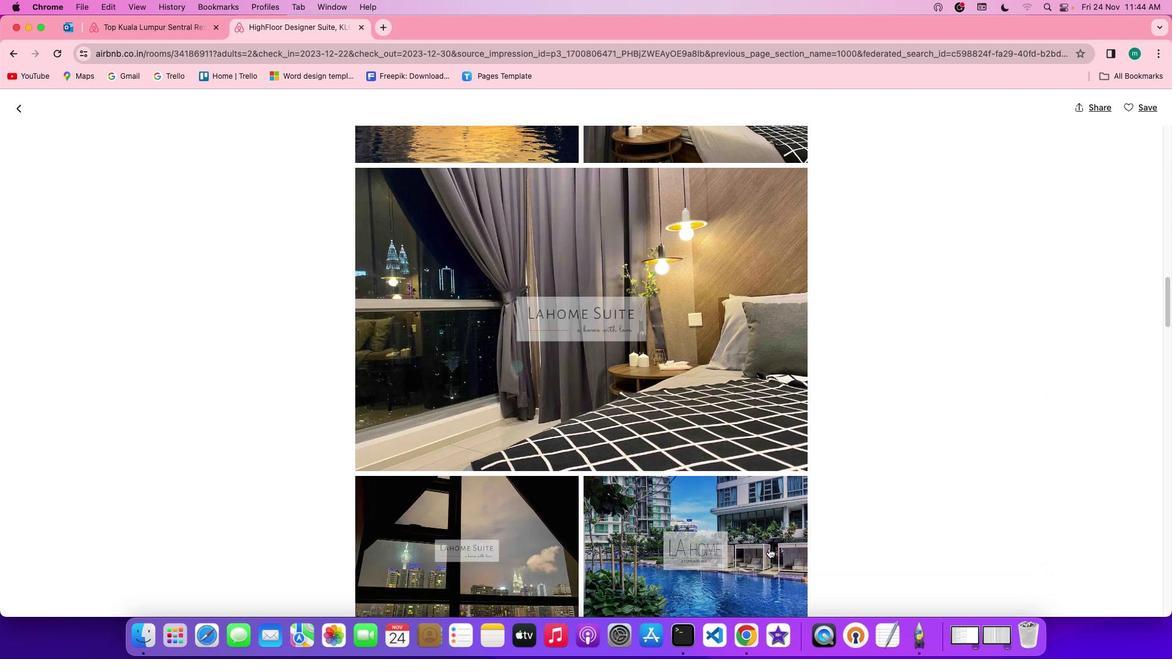 
Action: Mouse scrolled (768, 548) with delta (0, -1)
Screenshot: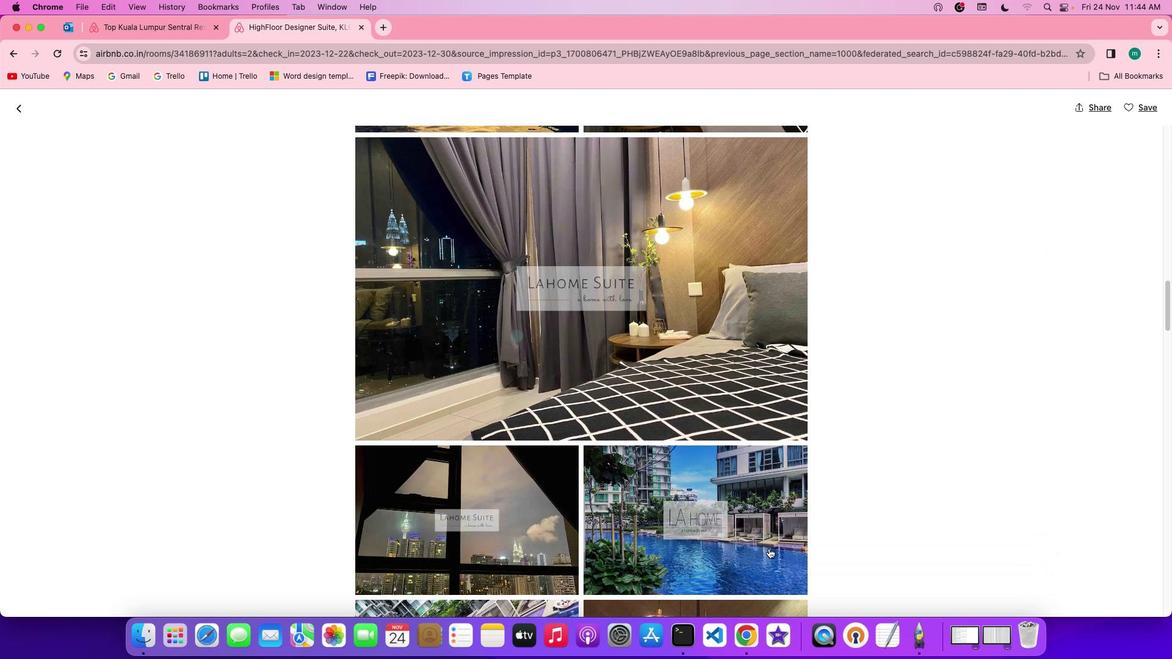 
Action: Mouse scrolled (768, 548) with delta (0, -1)
Screenshot: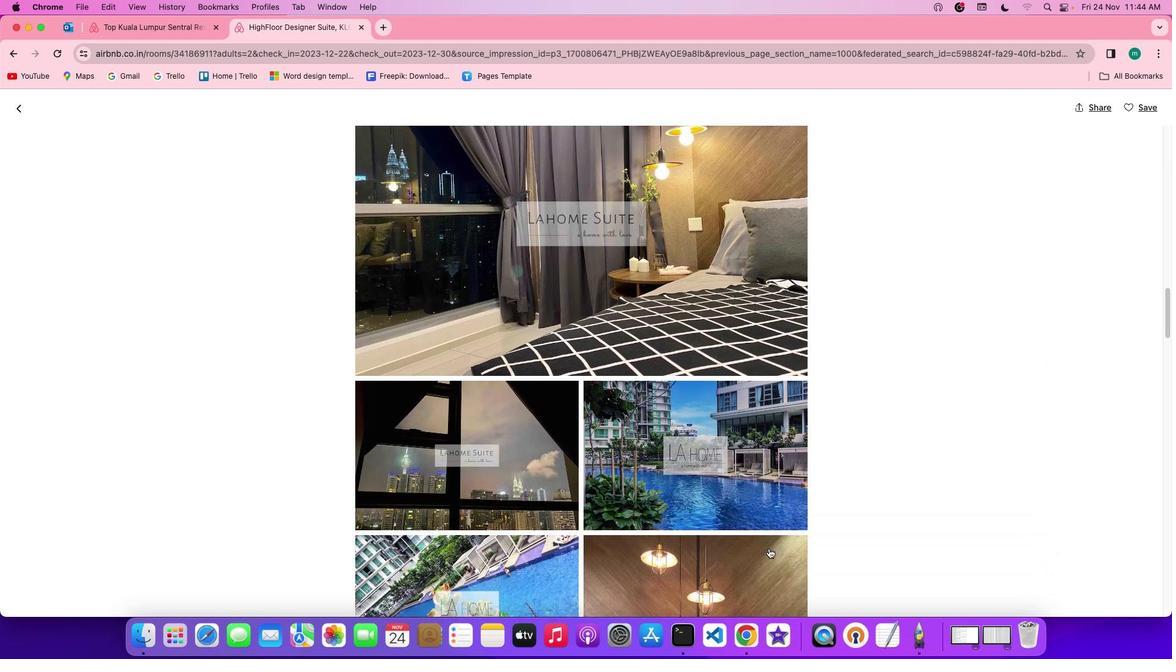 
Action: Mouse scrolled (768, 548) with delta (0, 0)
Screenshot: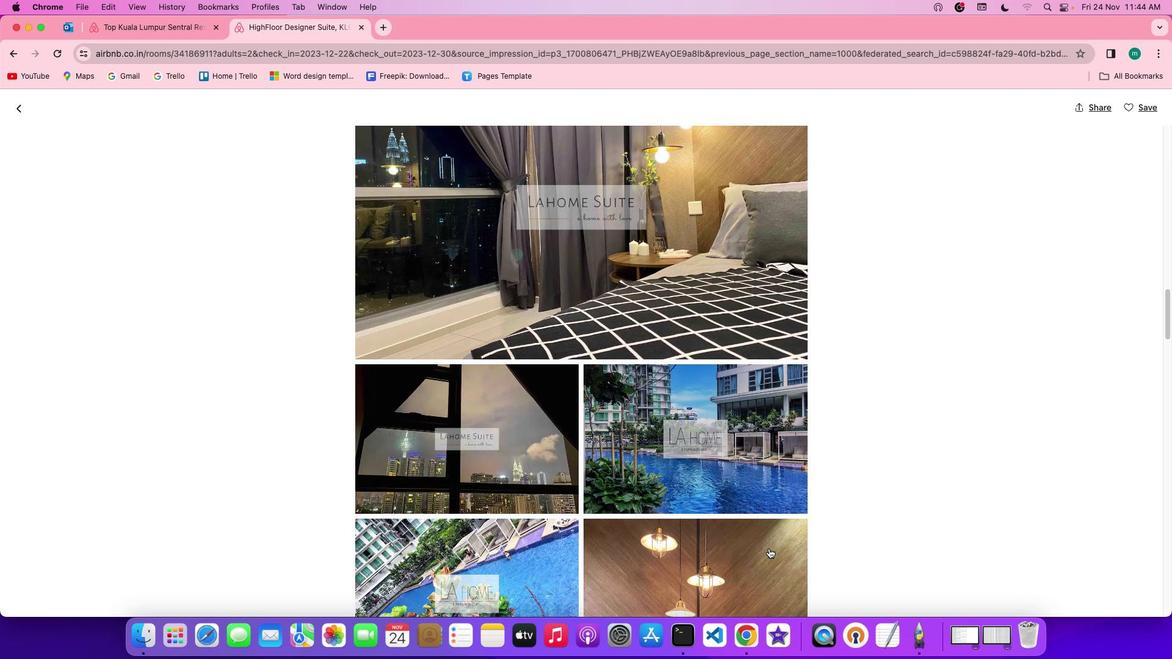 
Action: Mouse scrolled (768, 548) with delta (0, 0)
Screenshot: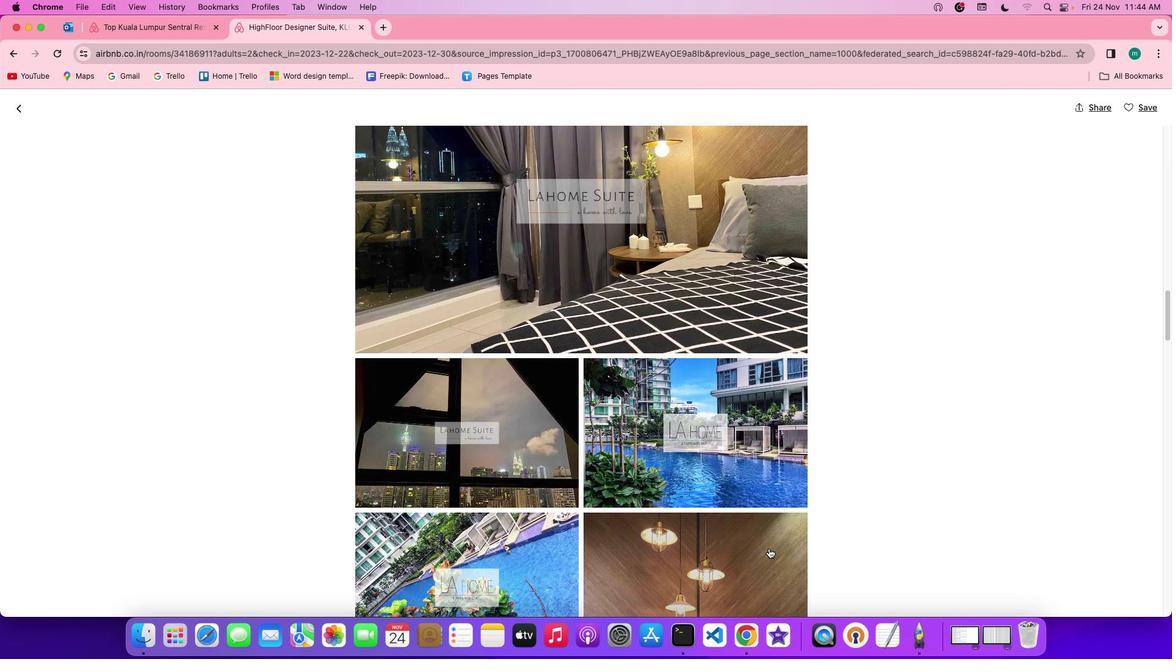 
Action: Mouse scrolled (768, 548) with delta (0, 0)
Screenshot: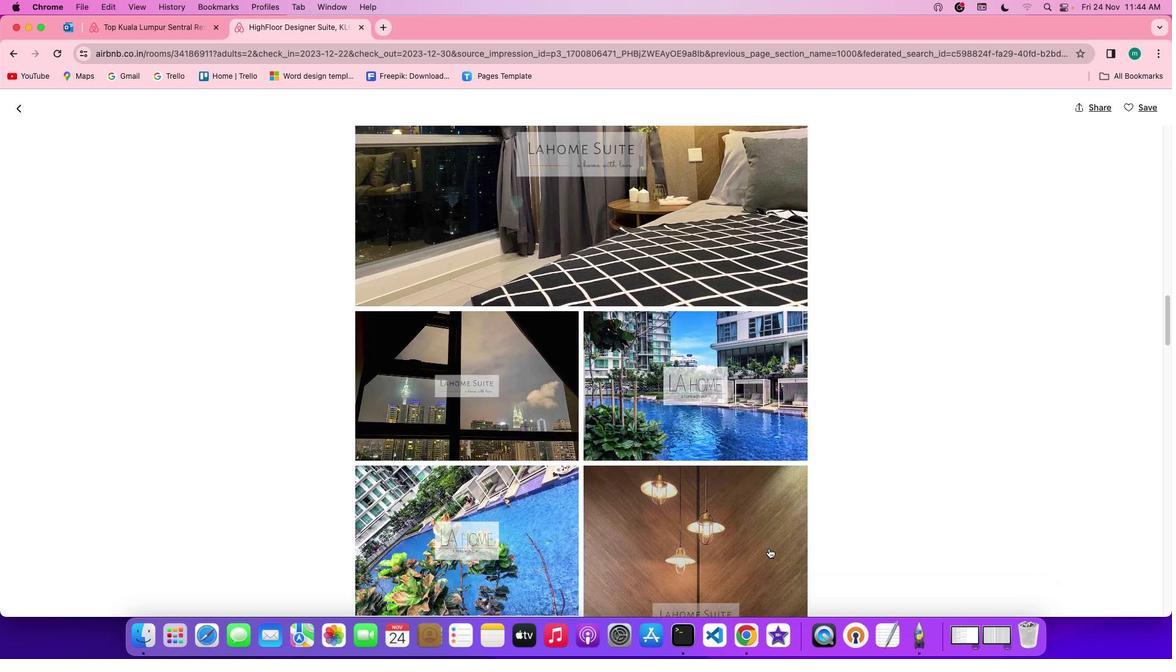 
Action: Mouse scrolled (768, 548) with delta (0, -1)
Screenshot: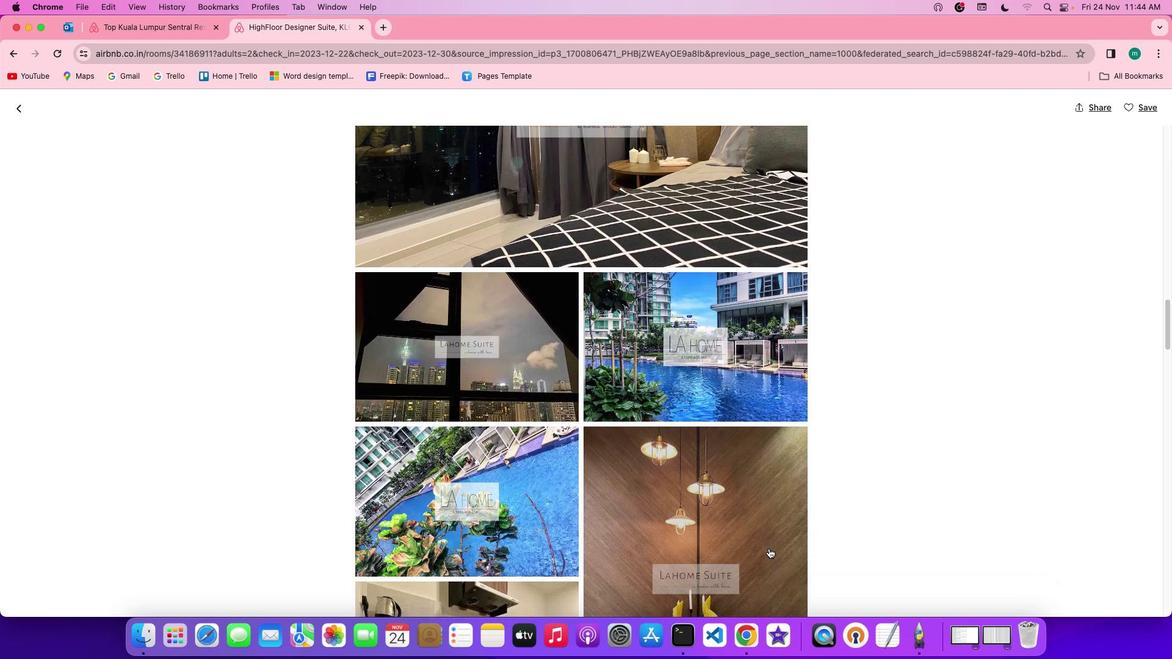 
Action: Mouse scrolled (768, 548) with delta (0, -1)
Screenshot: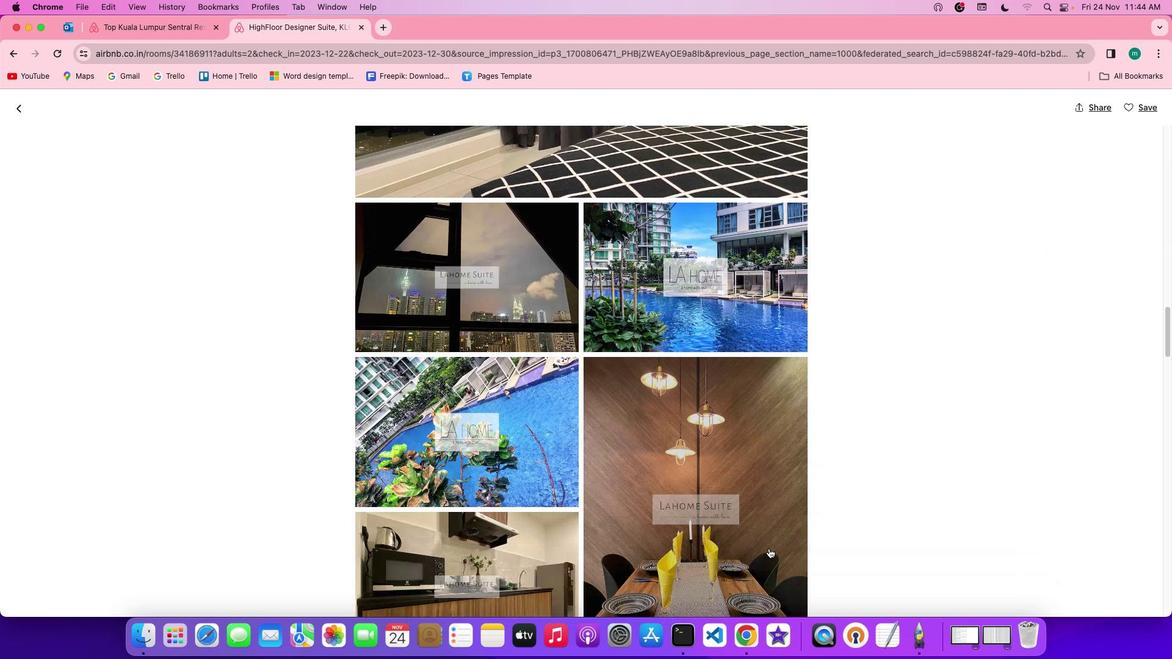 
Action: Mouse scrolled (768, 548) with delta (0, 0)
Screenshot: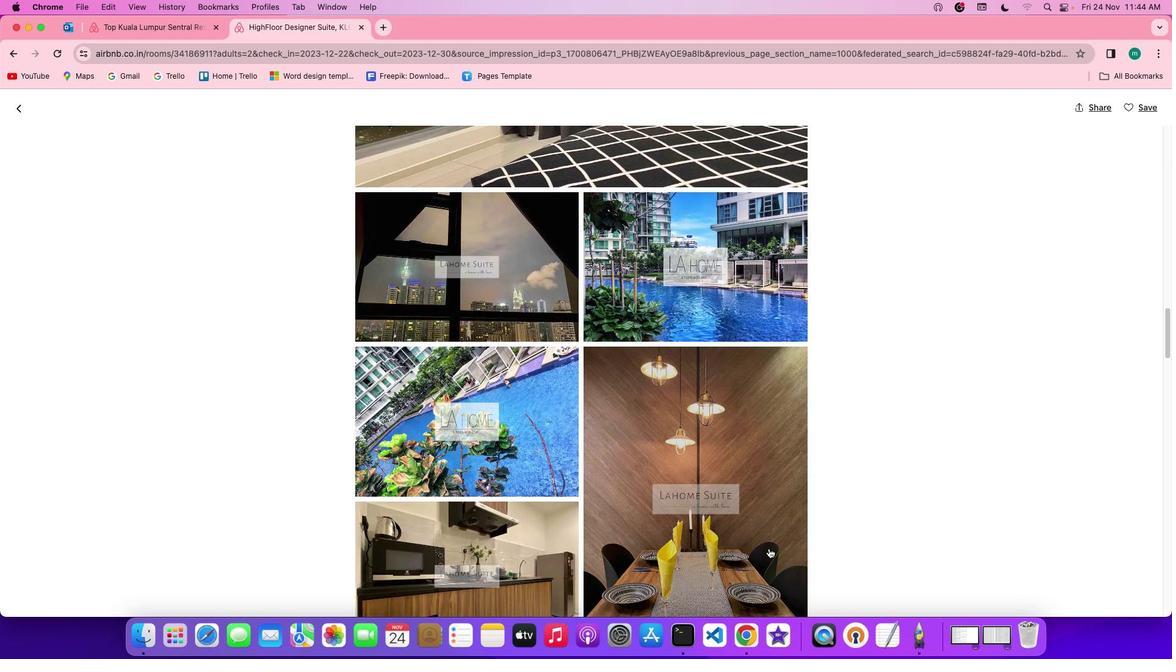 
Action: Mouse scrolled (768, 548) with delta (0, 0)
Screenshot: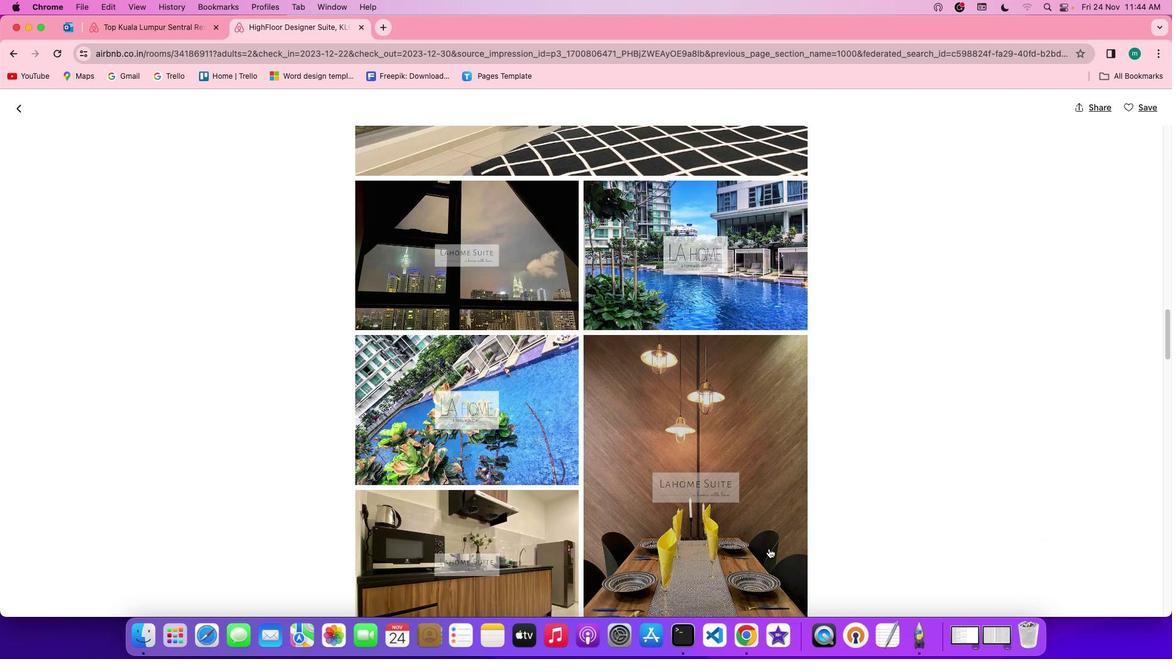 
Action: Mouse scrolled (768, 548) with delta (0, 0)
Screenshot: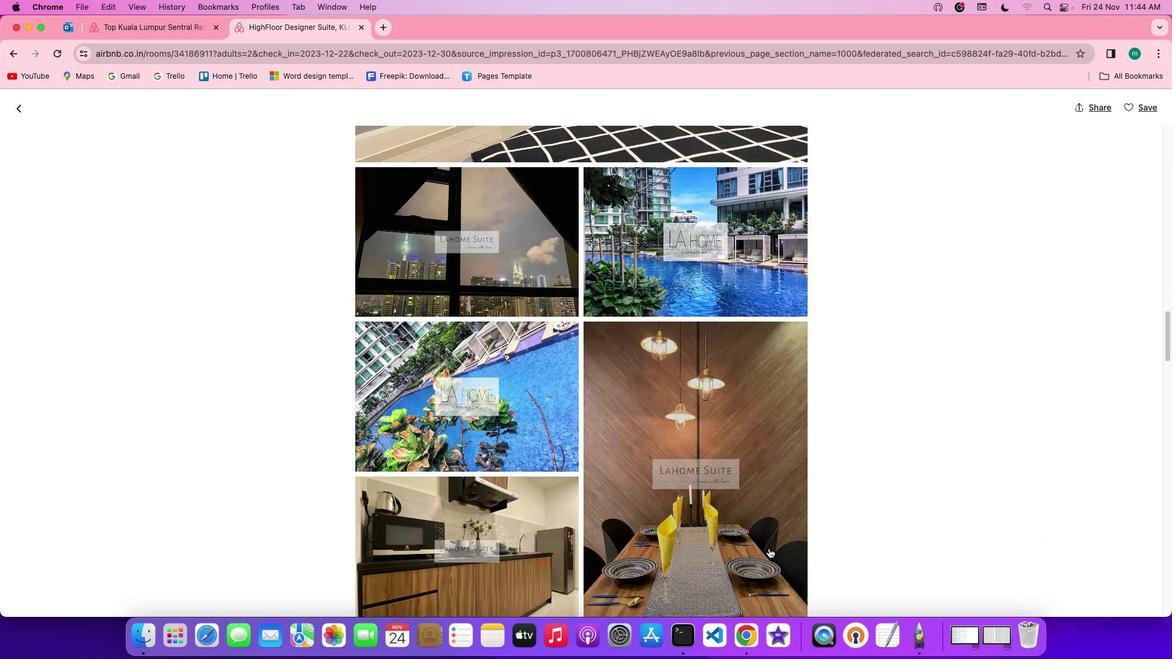 
Action: Mouse scrolled (768, 548) with delta (0, -1)
Screenshot: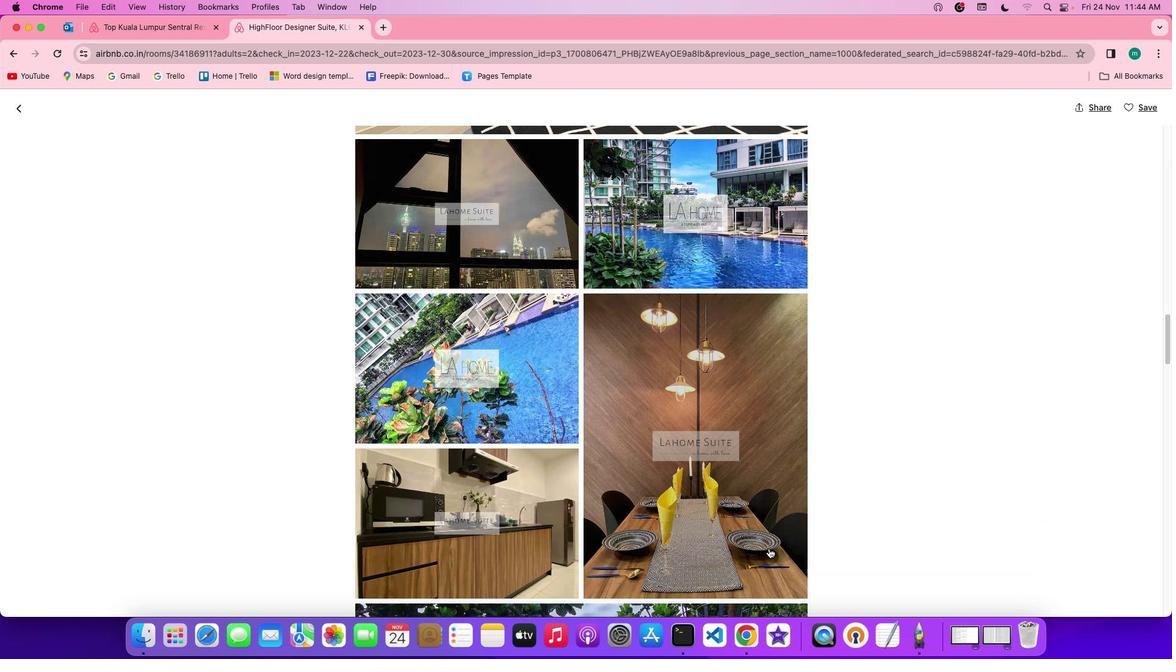 
Action: Mouse scrolled (768, 548) with delta (0, -1)
Screenshot: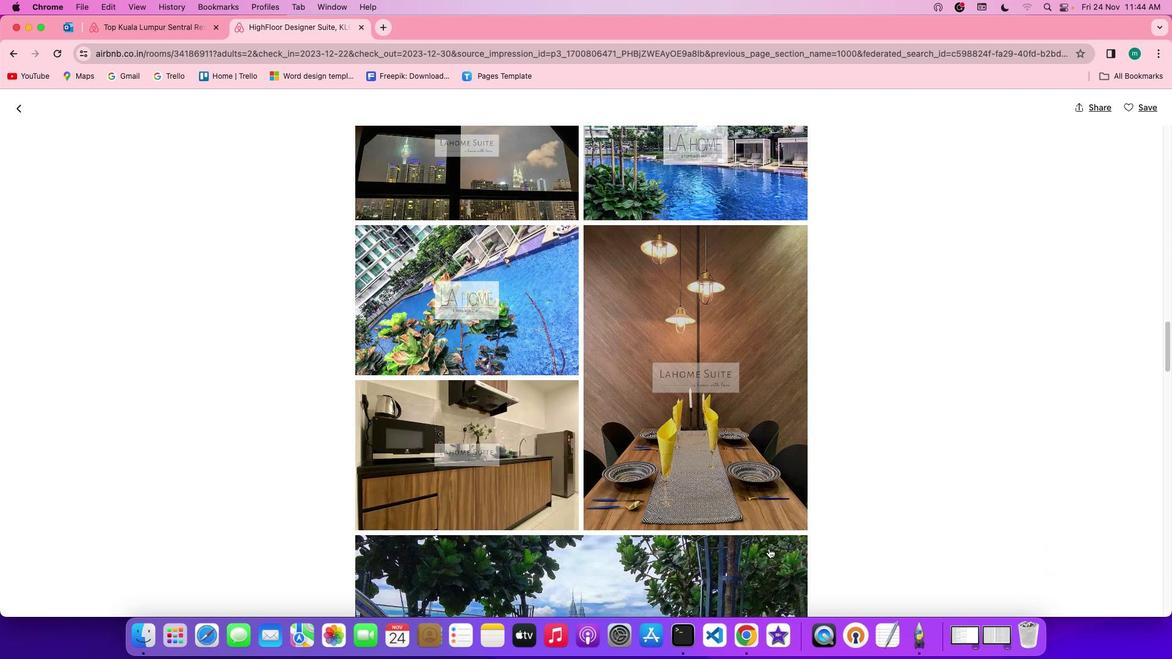 
Action: Mouse scrolled (768, 548) with delta (0, 0)
Screenshot: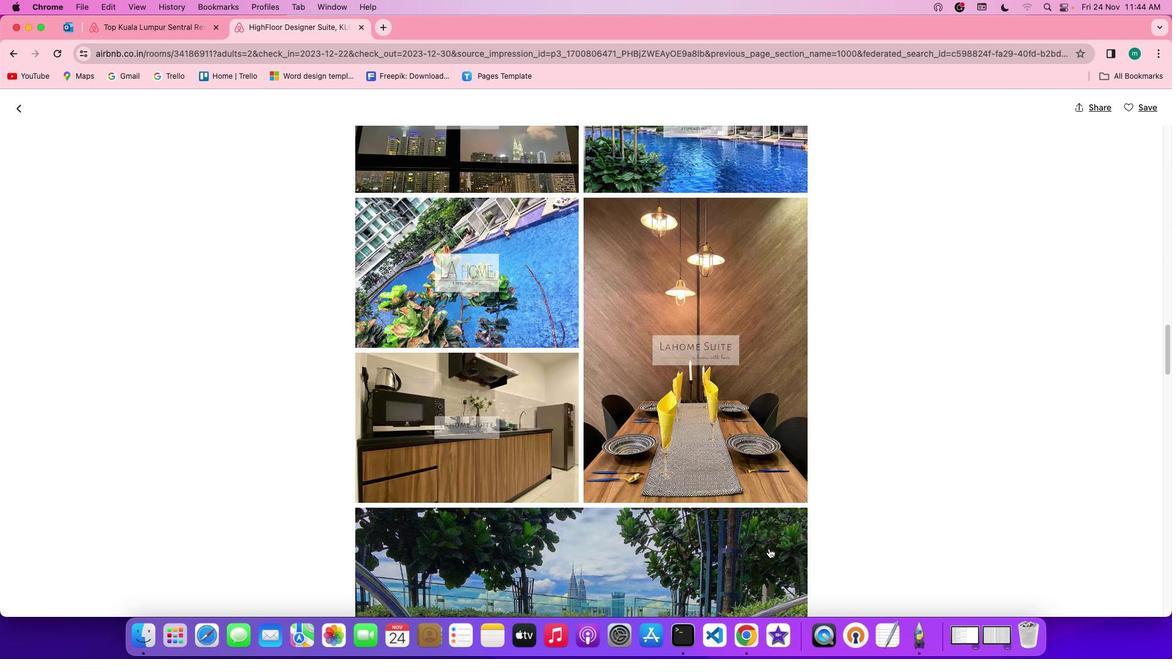 
Action: Mouse scrolled (768, 548) with delta (0, 0)
Screenshot: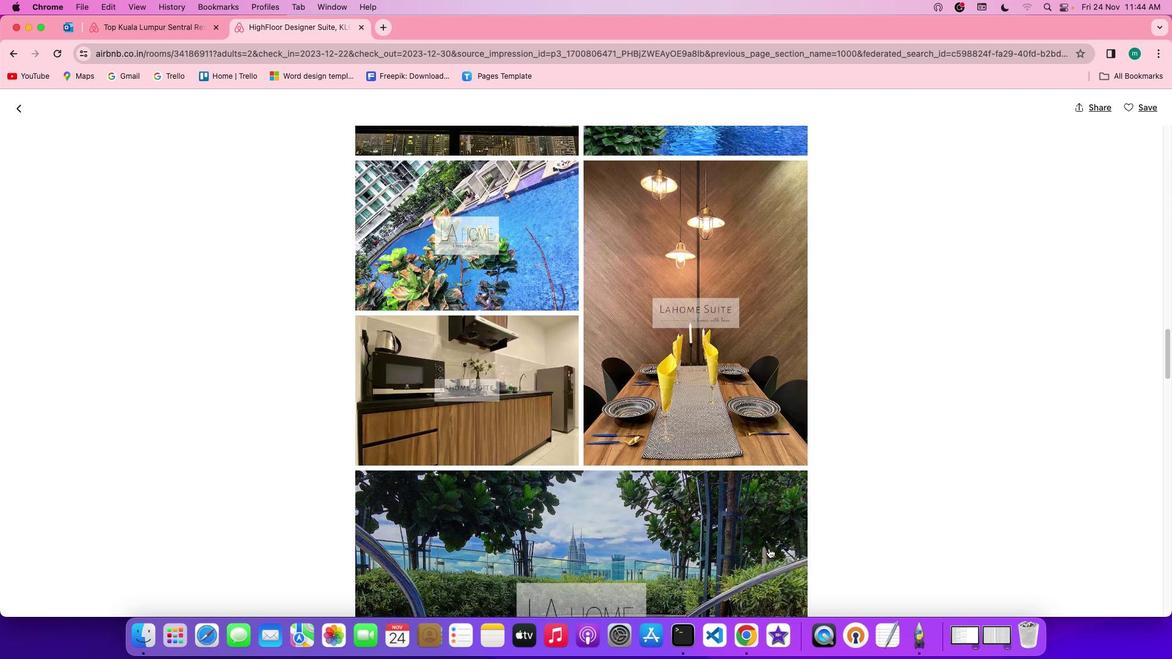 
Action: Mouse scrolled (768, 548) with delta (0, -1)
Screenshot: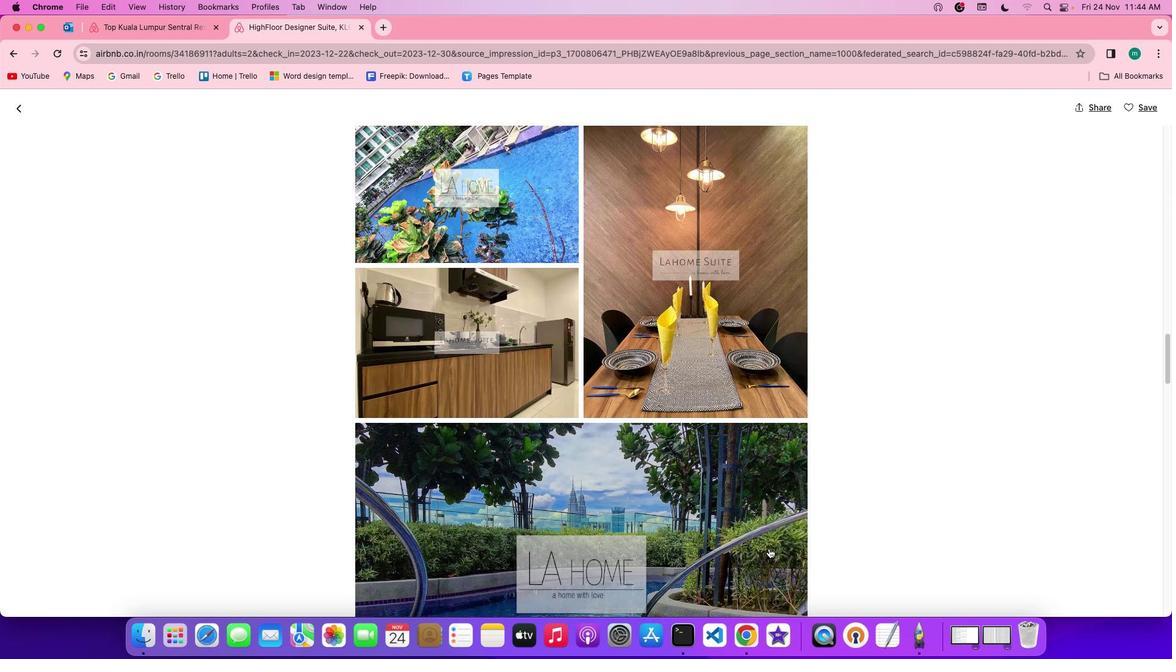 
Action: Mouse scrolled (768, 548) with delta (0, -1)
Screenshot: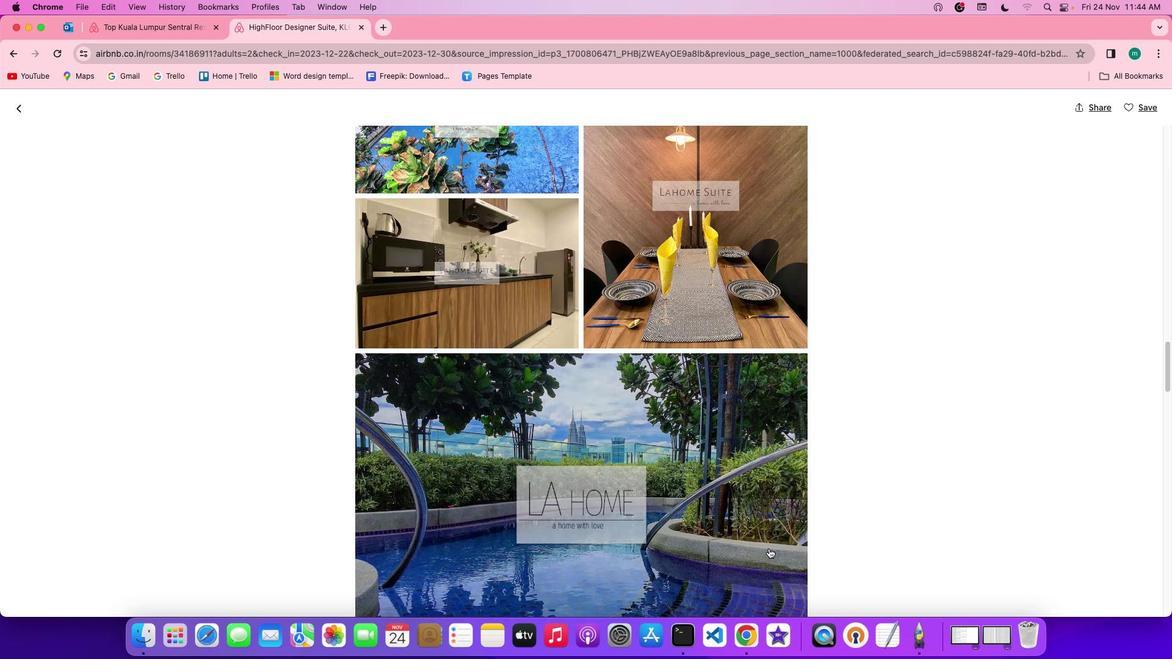 
Action: Mouse scrolled (768, 548) with delta (0, 0)
Screenshot: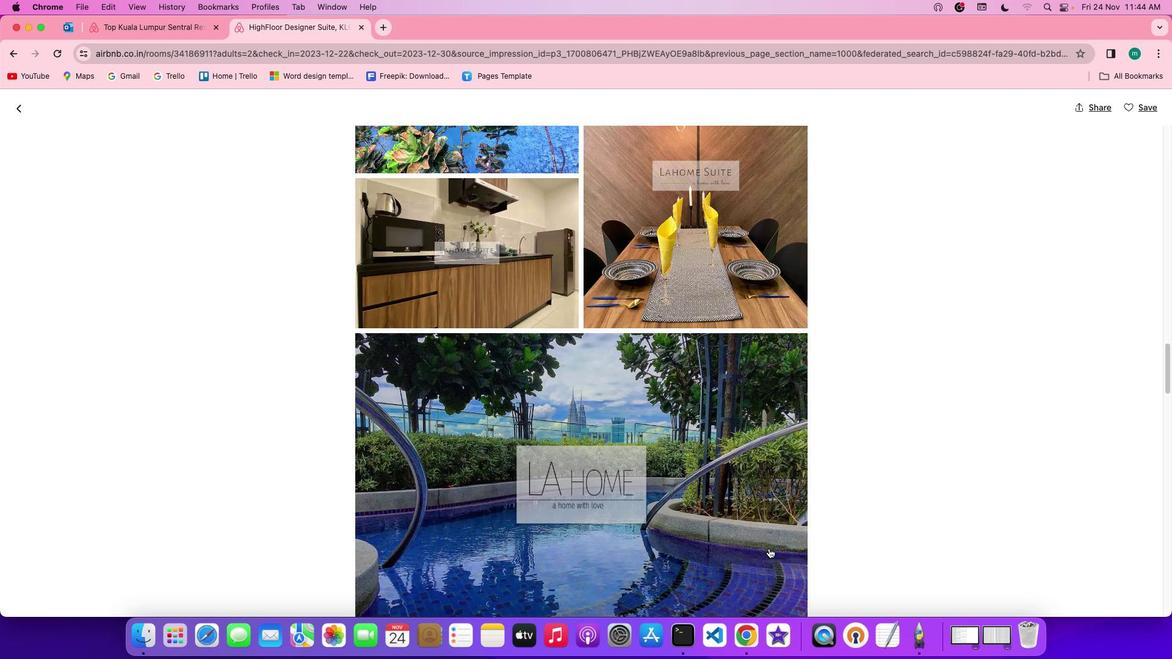 
Action: Mouse scrolled (768, 548) with delta (0, 0)
Screenshot: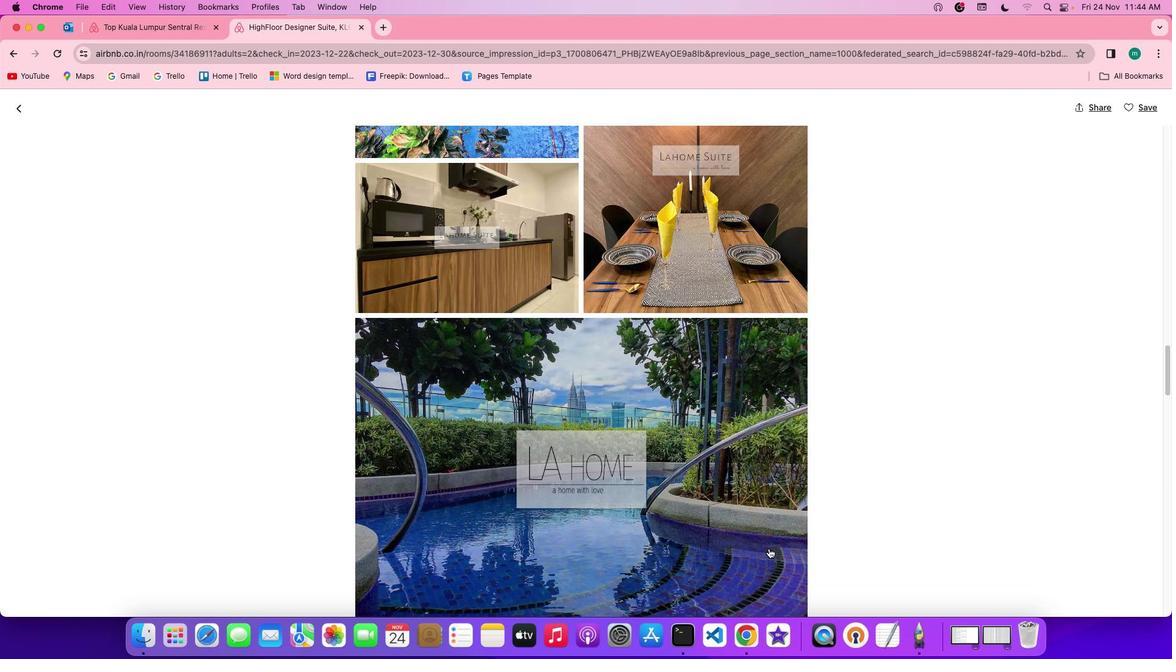 
Action: Mouse scrolled (768, 548) with delta (0, 0)
Screenshot: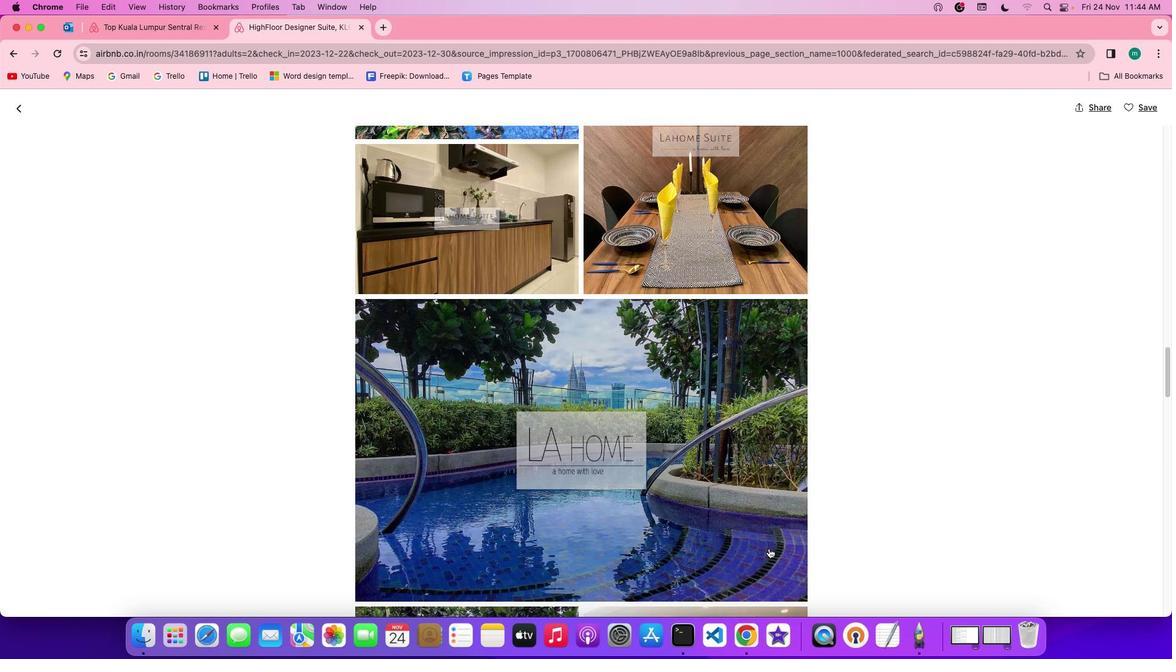 
Action: Mouse scrolled (768, 548) with delta (0, -1)
Screenshot: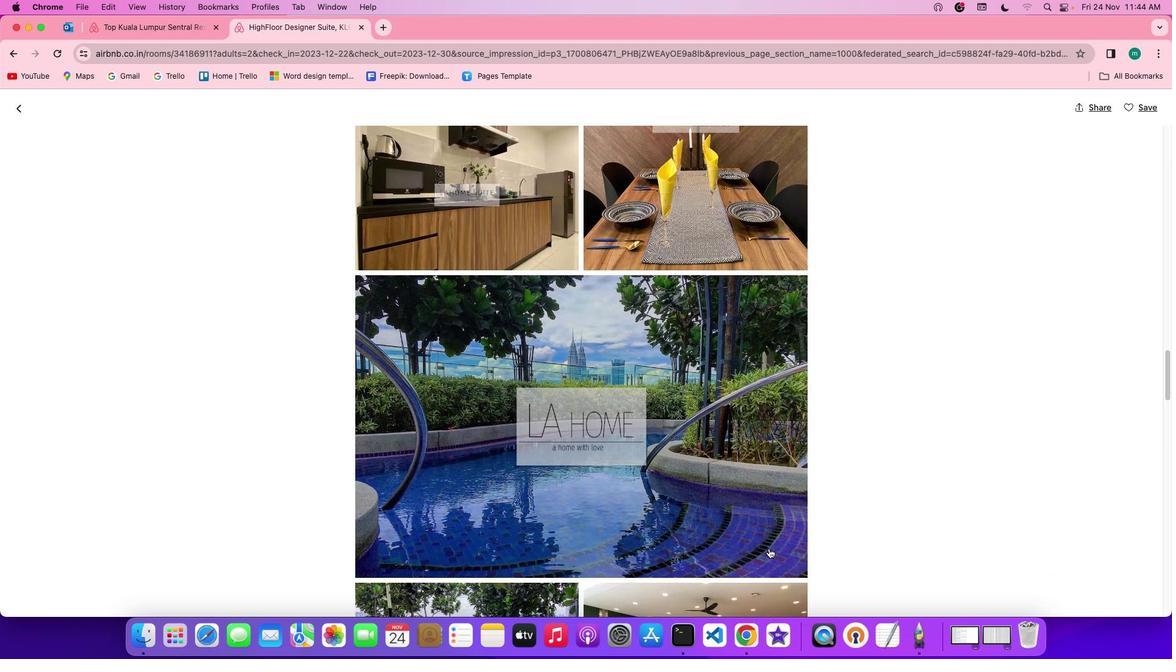 
Action: Mouse scrolled (768, 548) with delta (0, -1)
Screenshot: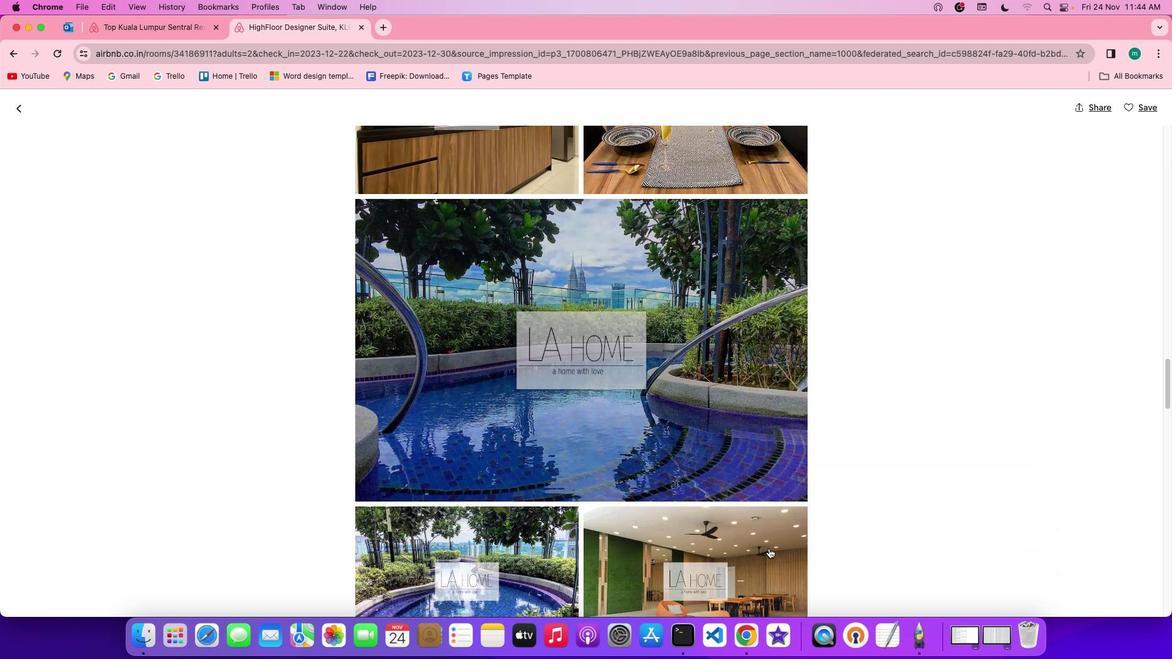
Action: Mouse scrolled (768, 548) with delta (0, 0)
Screenshot: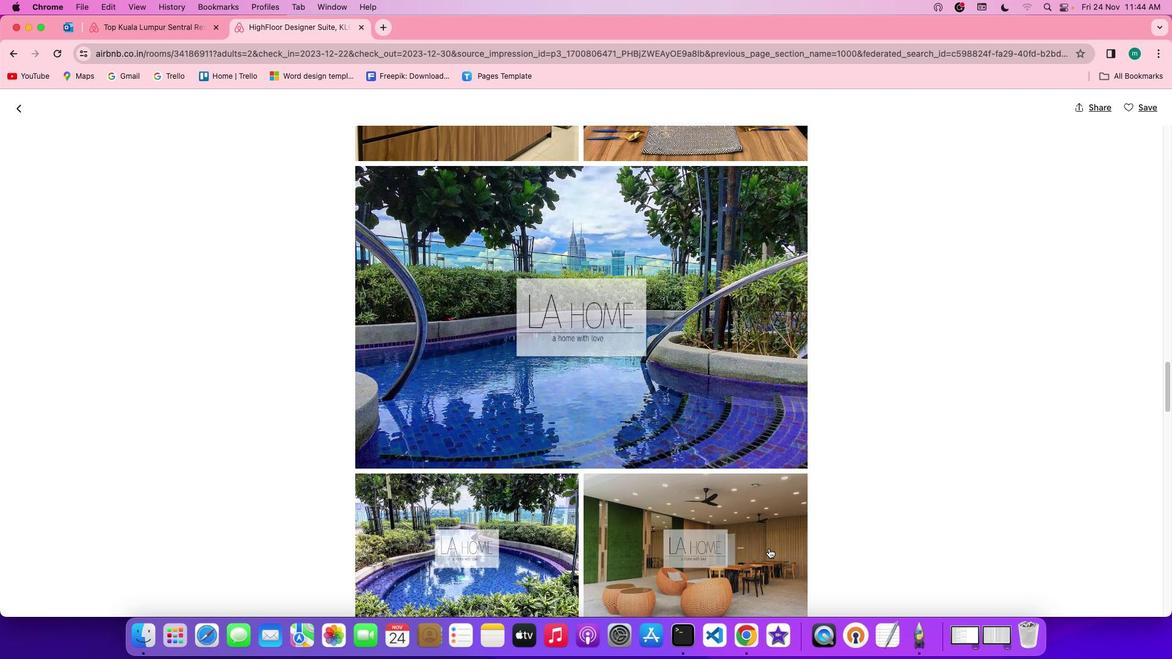 
Action: Mouse scrolled (768, 548) with delta (0, 0)
Screenshot: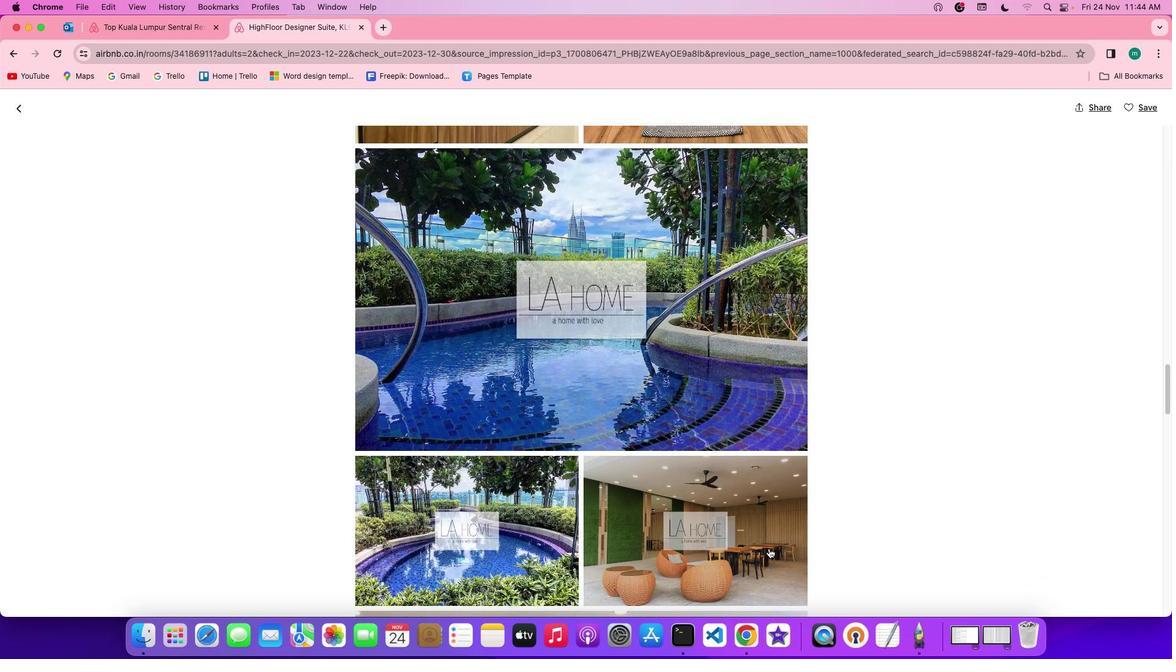 
Action: Mouse scrolled (768, 548) with delta (0, -1)
Screenshot: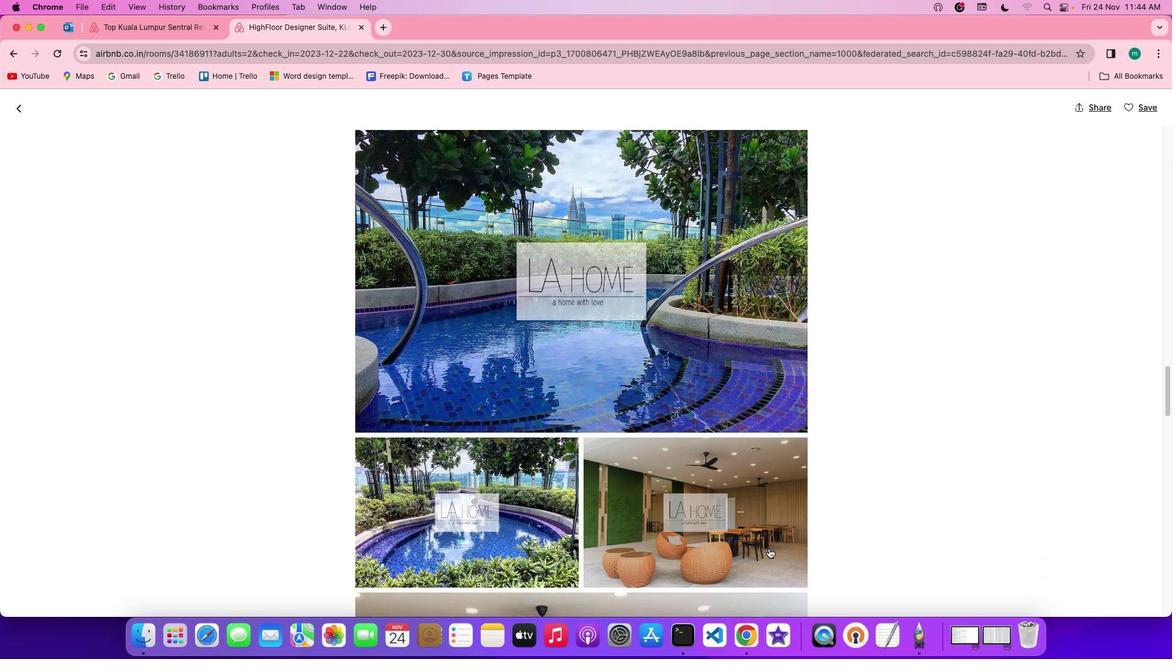 
Action: Mouse scrolled (768, 548) with delta (0, 0)
Screenshot: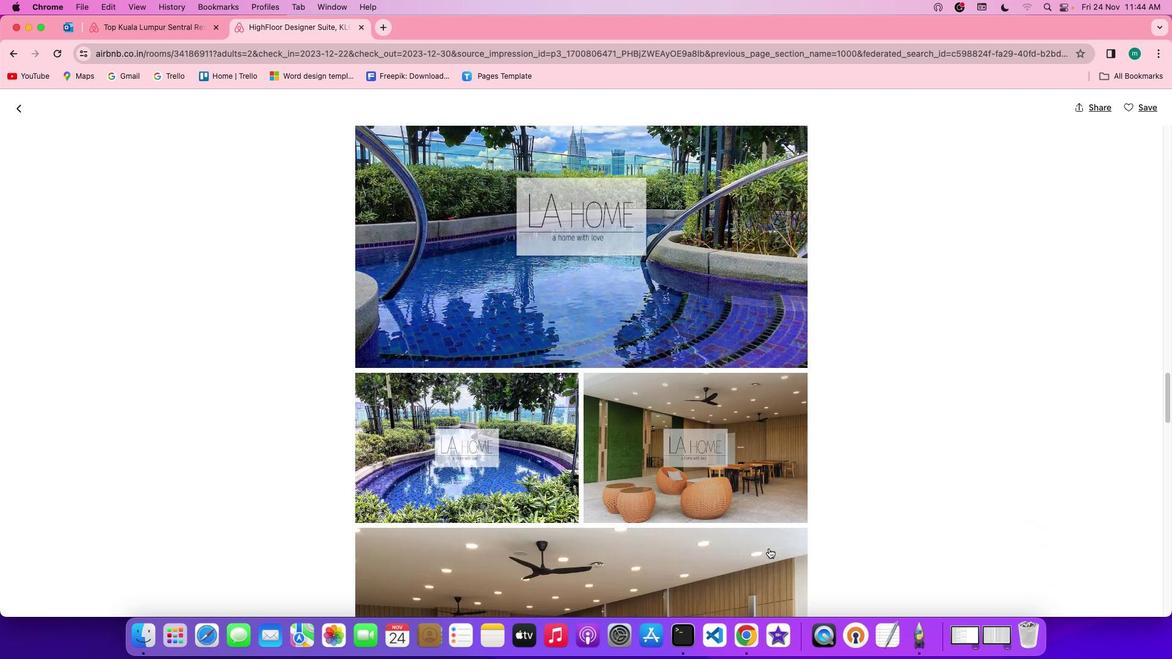 
Action: Mouse scrolled (768, 548) with delta (0, 0)
Screenshot: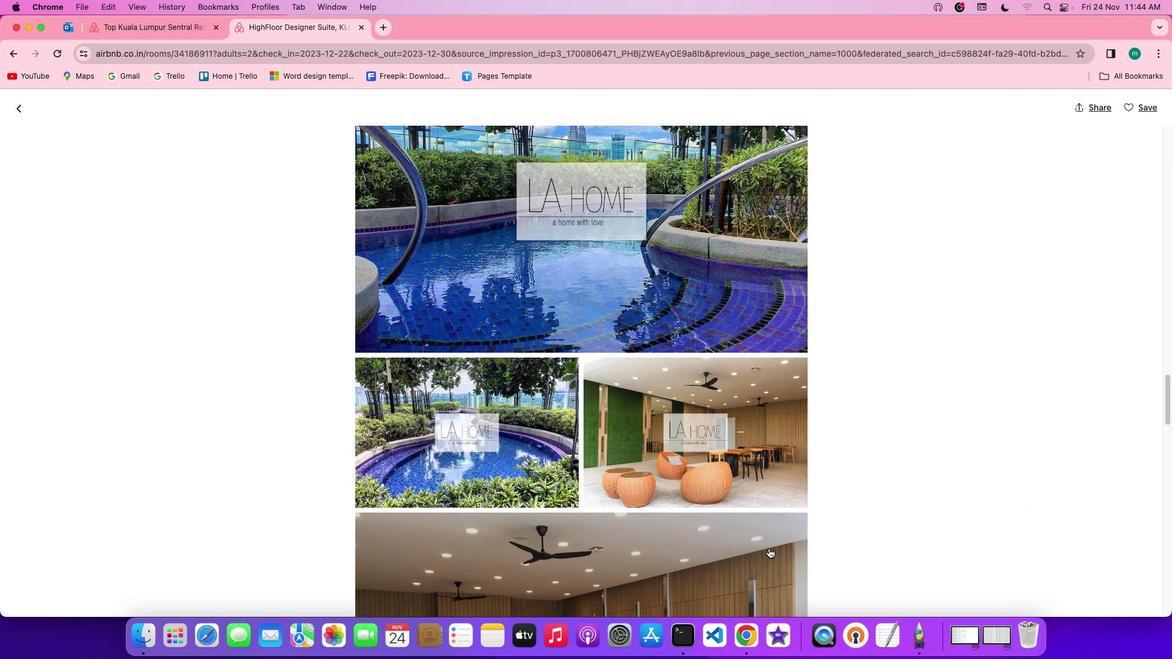 
Action: Mouse scrolled (768, 548) with delta (0, 0)
Screenshot: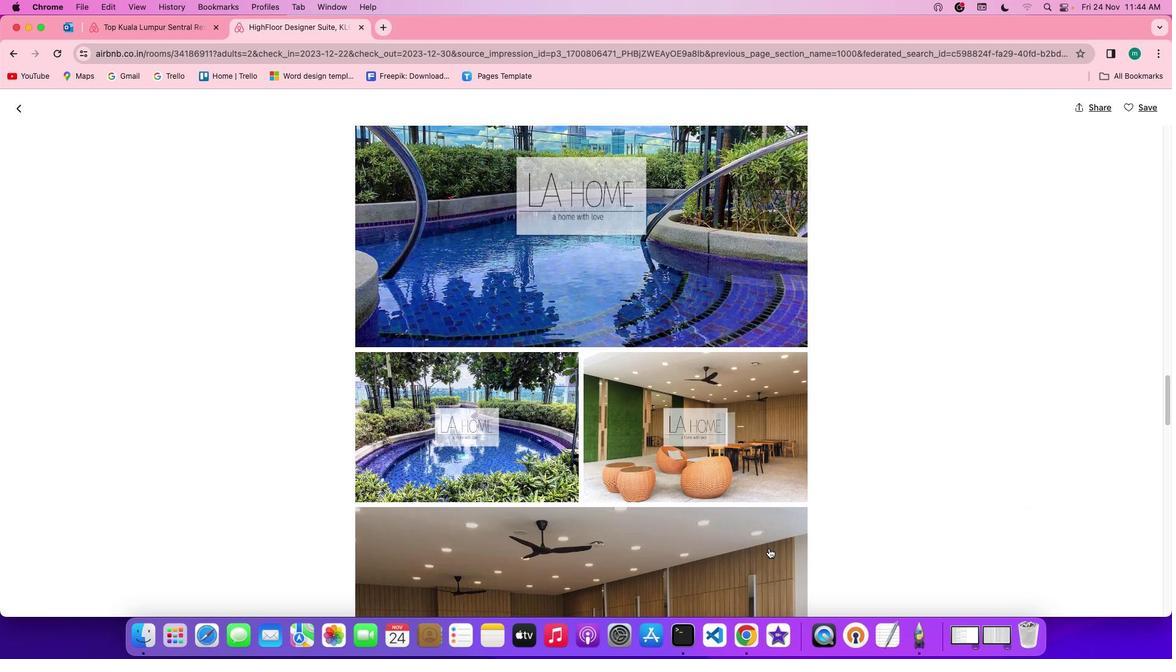 
Action: Mouse scrolled (768, 548) with delta (0, 0)
Screenshot: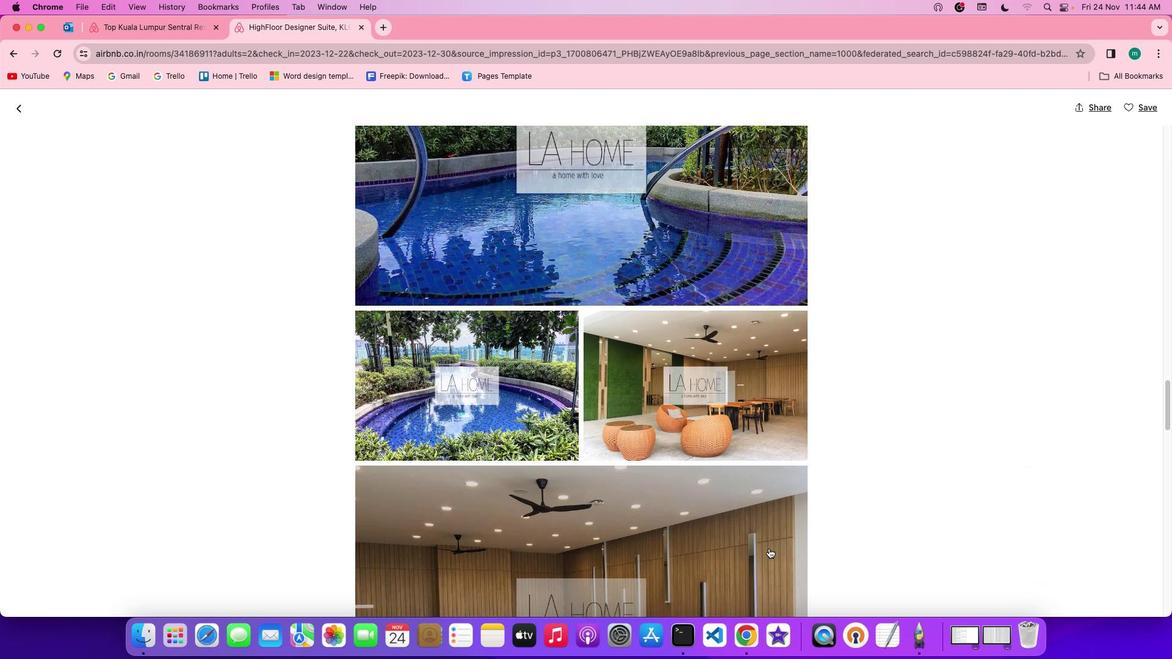 
Action: Mouse scrolled (768, 548) with delta (0, 0)
Screenshot: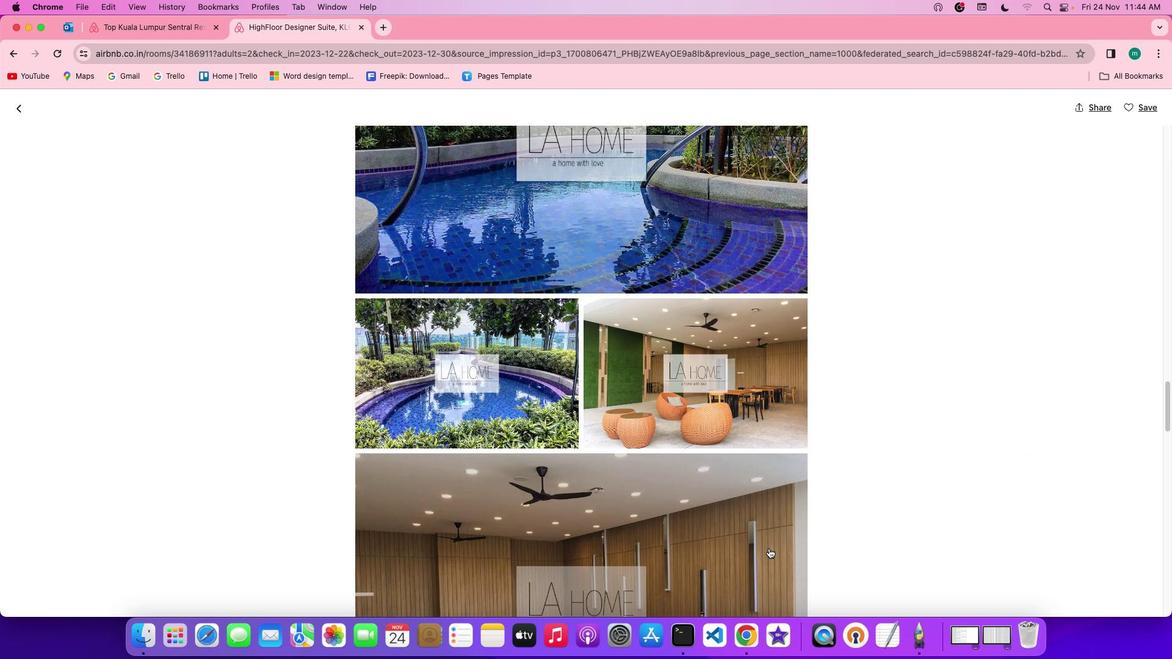 
Action: Mouse scrolled (768, 548) with delta (0, 0)
Screenshot: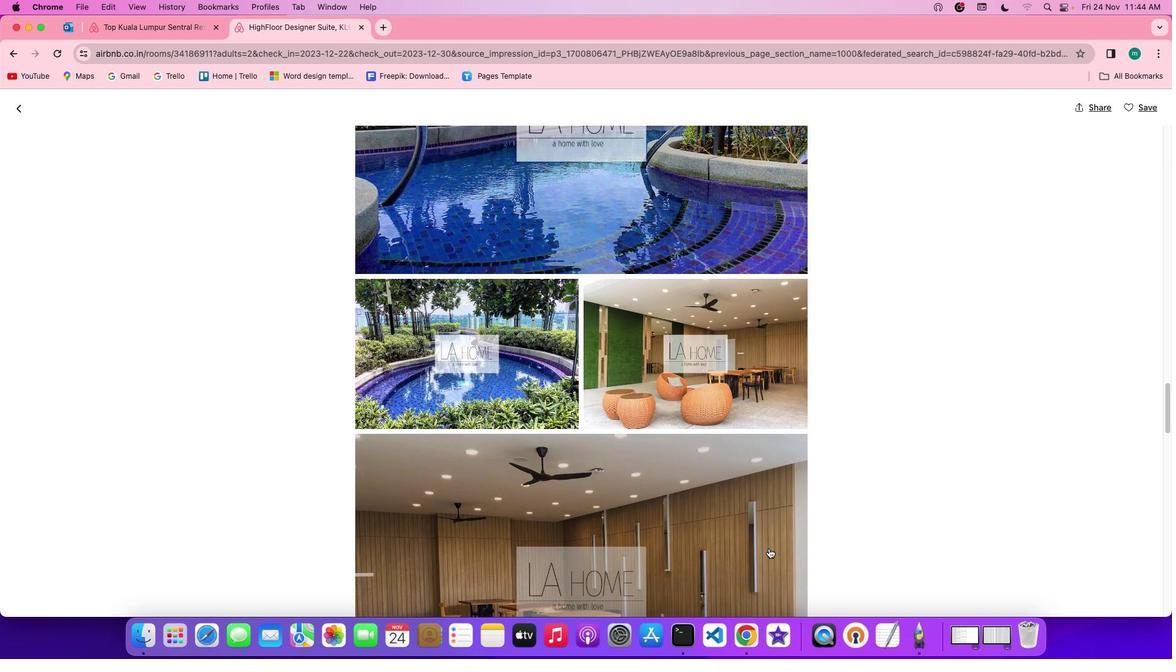 
Action: Mouse scrolled (768, 548) with delta (0, 0)
Screenshot: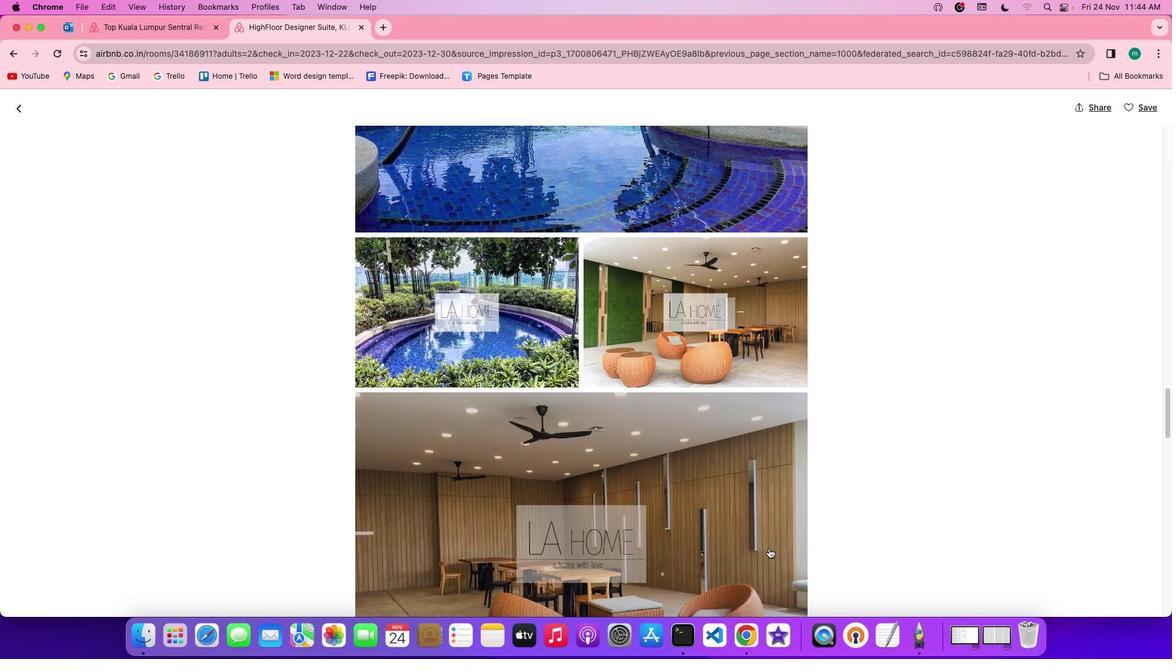 
Action: Mouse scrolled (768, 548) with delta (0, -1)
Screenshot: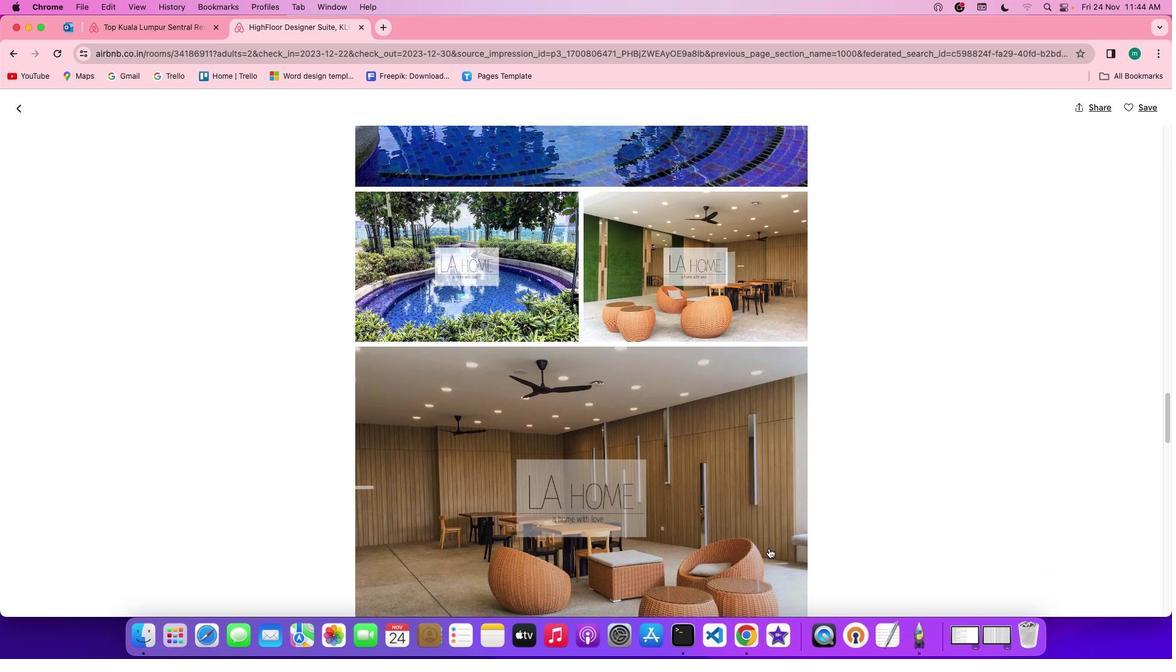 
Action: Mouse scrolled (768, 548) with delta (0, 0)
Screenshot: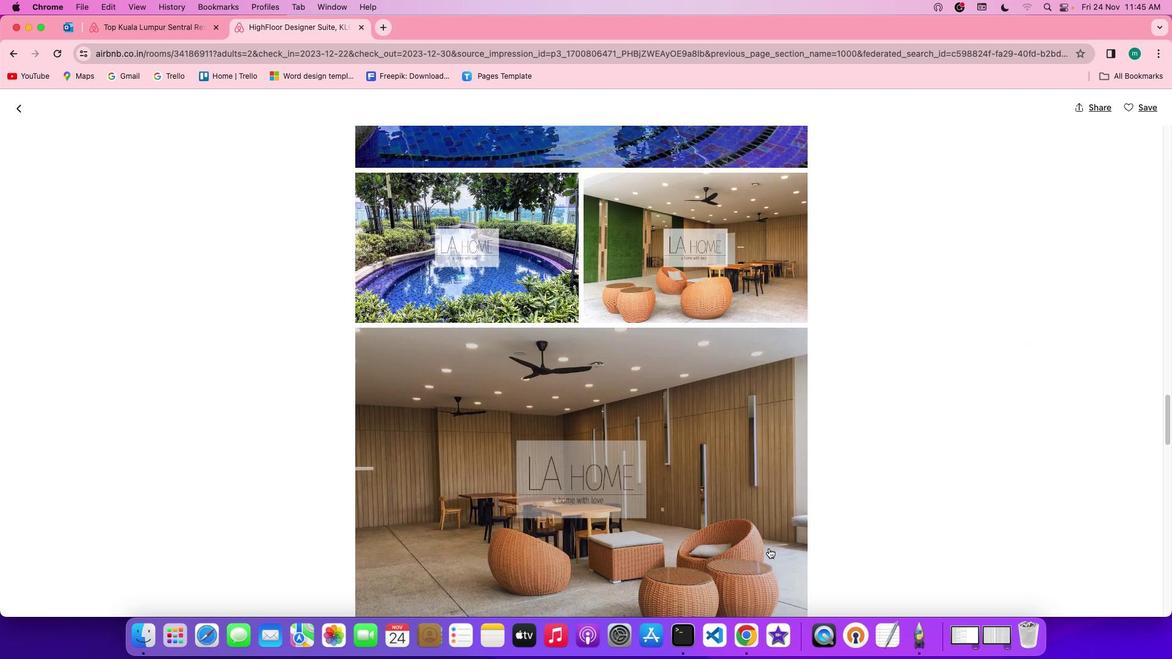 
Action: Mouse scrolled (768, 548) with delta (0, 0)
Screenshot: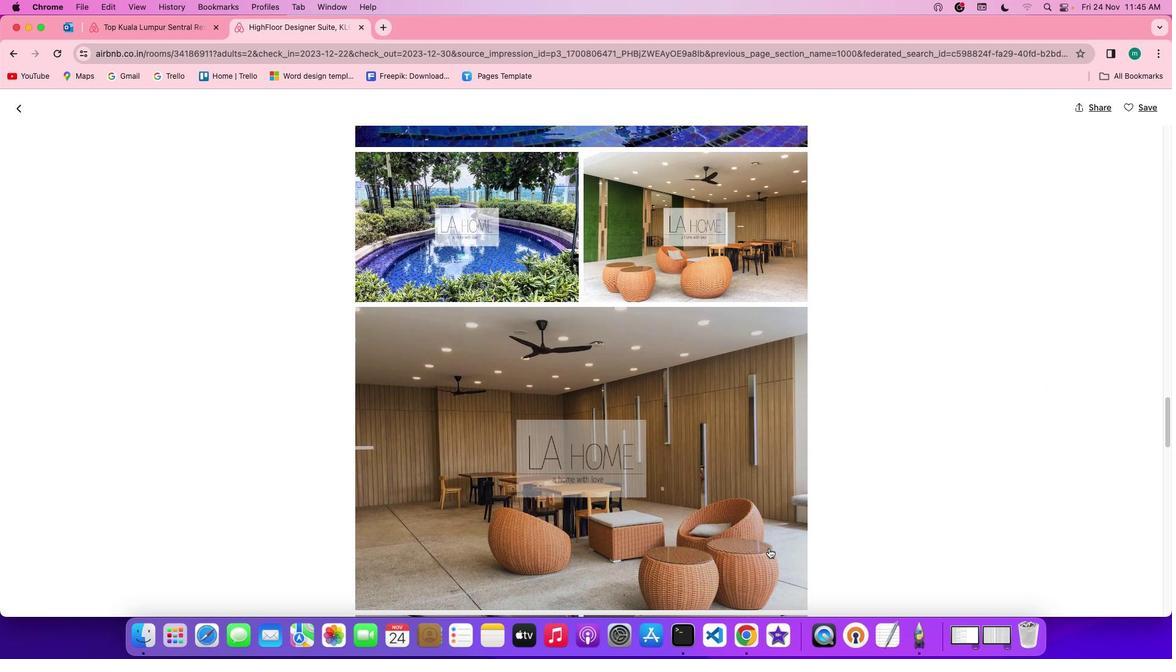 
Action: Mouse scrolled (768, 548) with delta (0, 0)
Screenshot: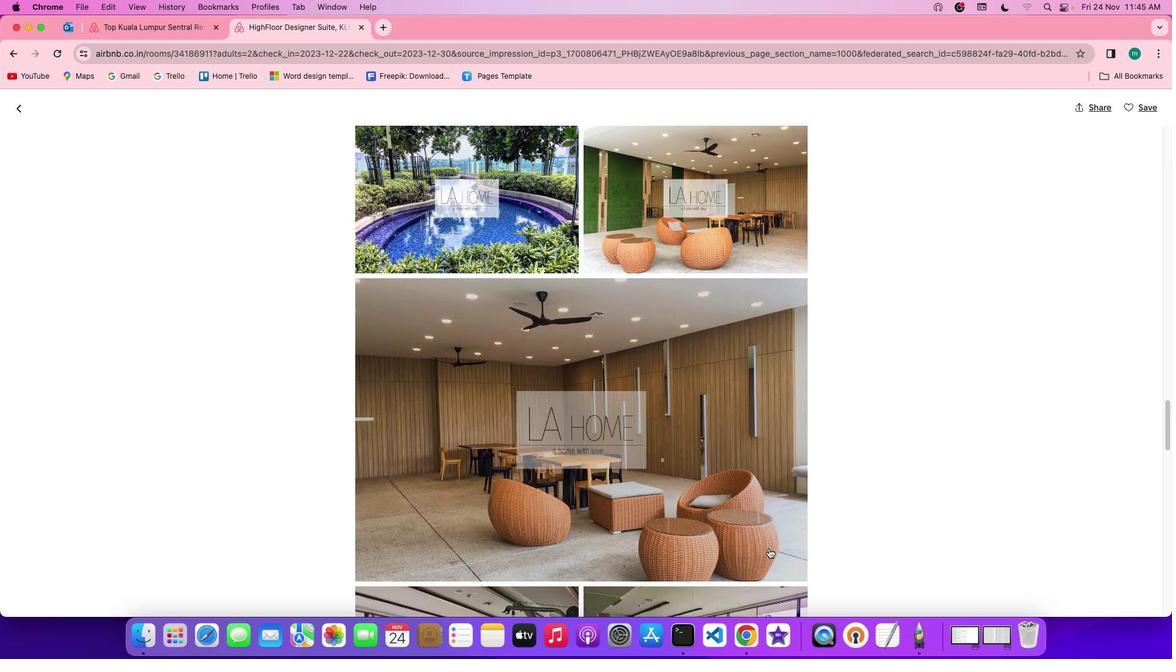 
Action: Mouse scrolled (768, 548) with delta (0, 0)
Screenshot: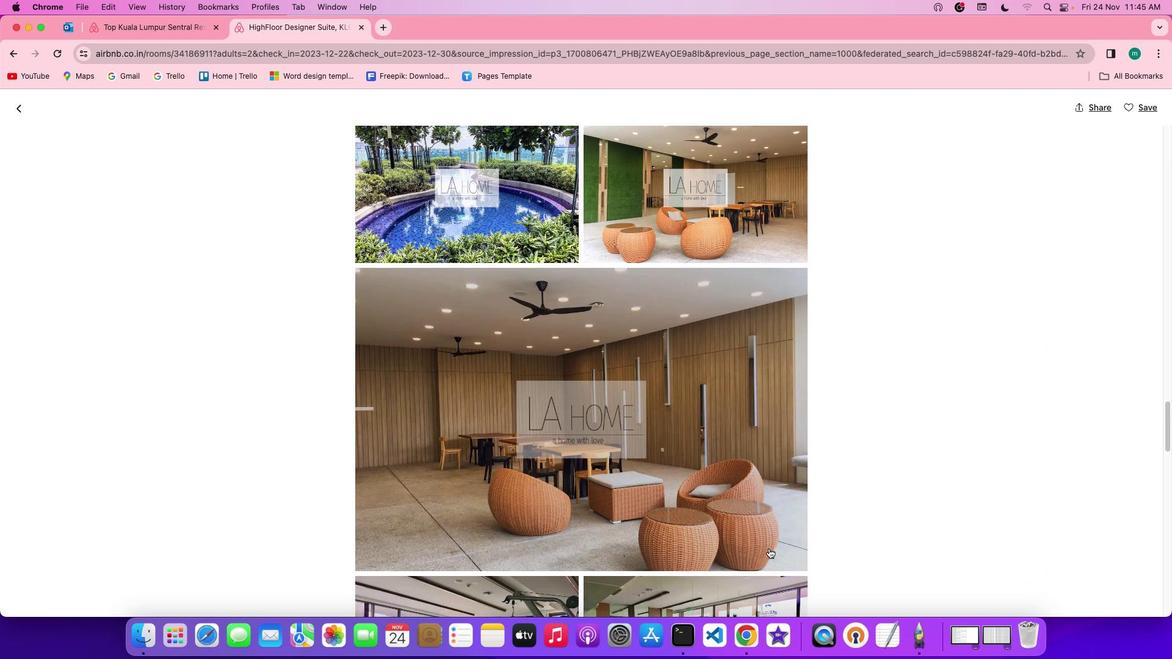 
Action: Mouse scrolled (768, 548) with delta (0, 0)
Screenshot: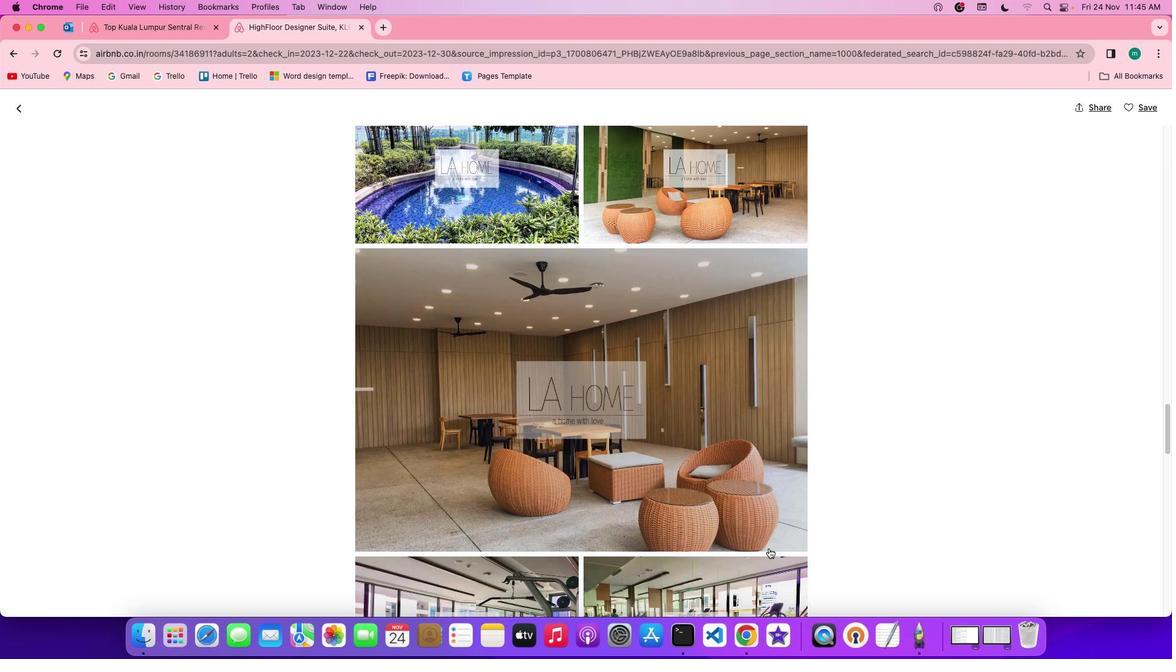 
Action: Mouse scrolled (768, 548) with delta (0, 0)
Screenshot: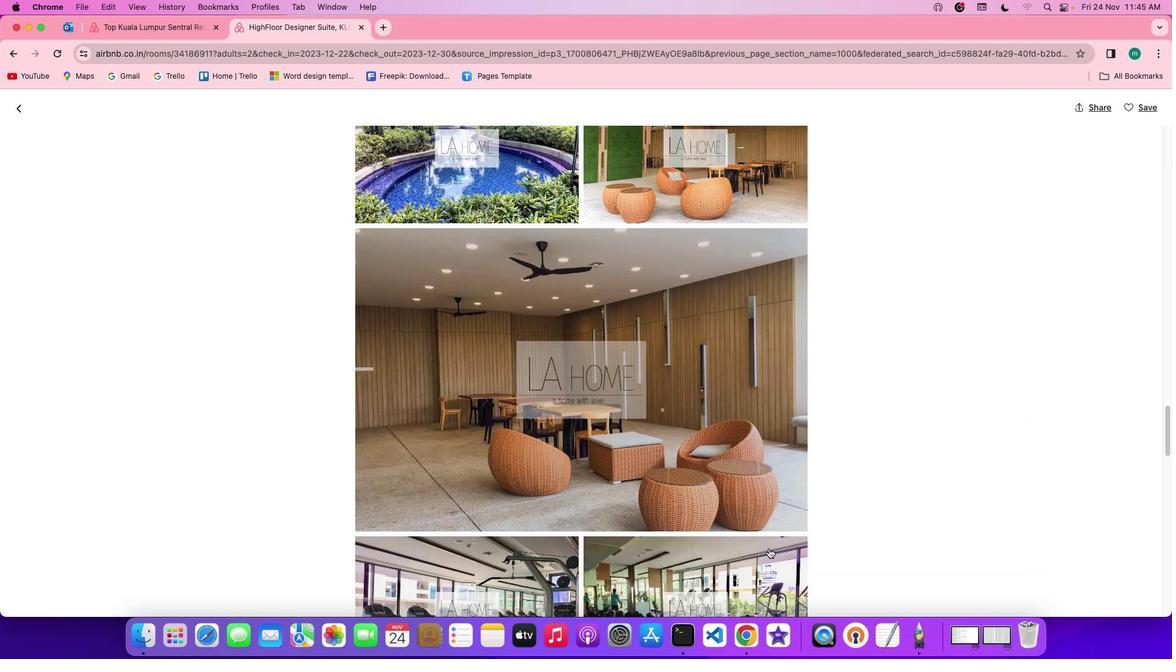 
Action: Mouse scrolled (768, 548) with delta (0, -1)
Screenshot: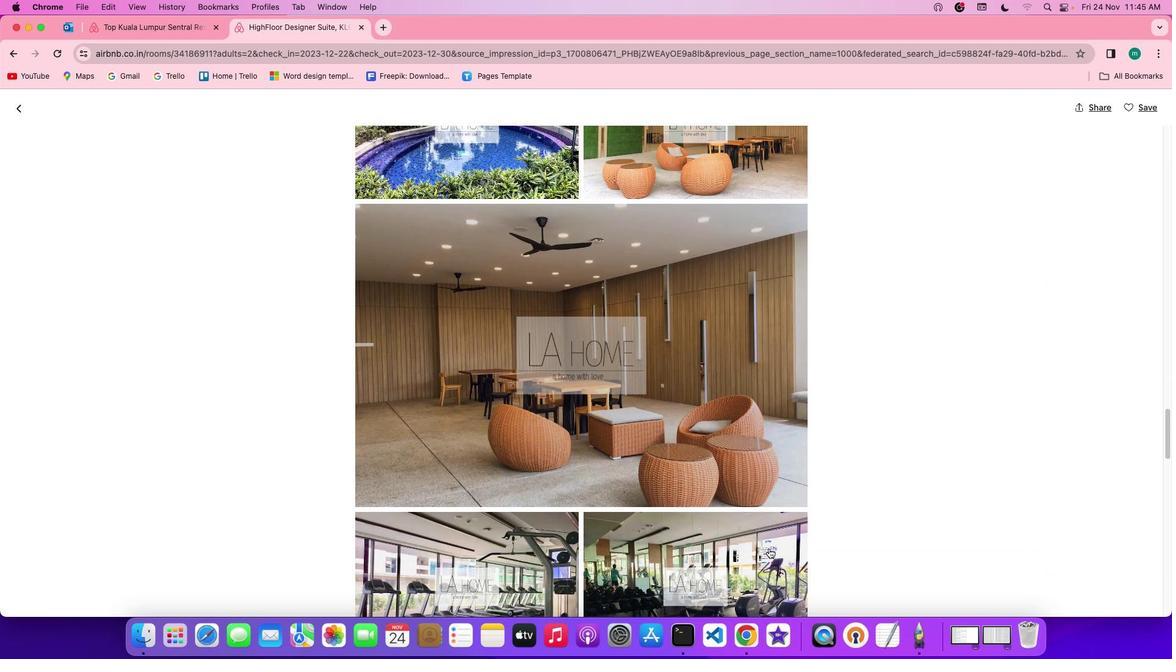 
Action: Mouse scrolled (768, 548) with delta (0, -1)
Screenshot: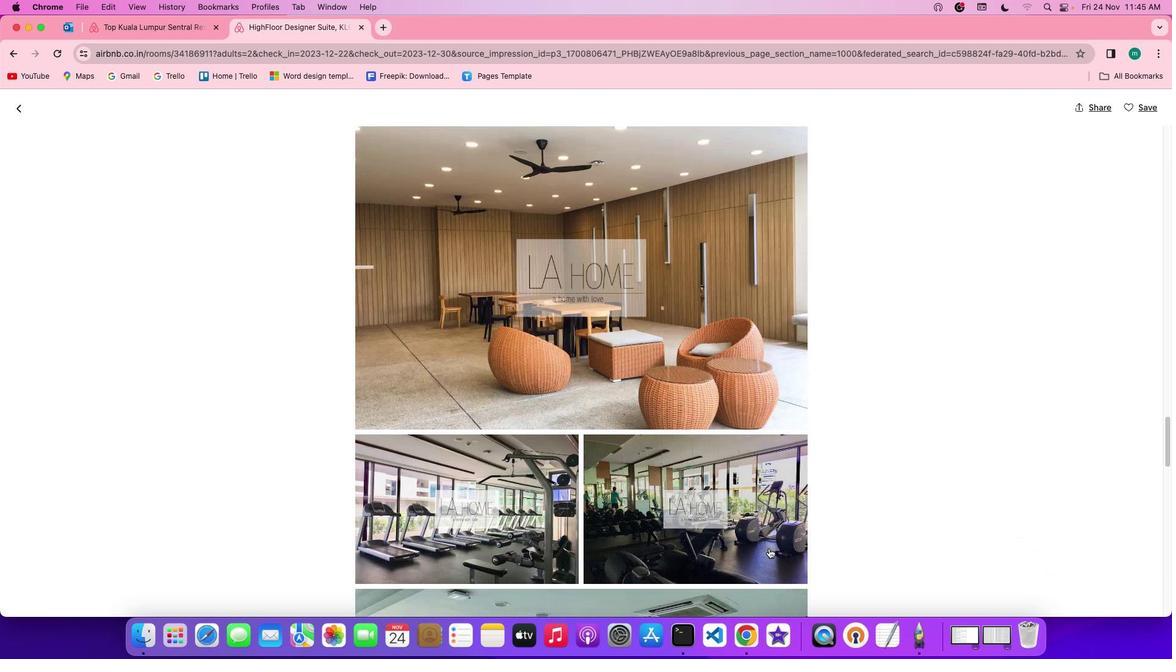 
Action: Mouse scrolled (768, 548) with delta (0, 0)
Screenshot: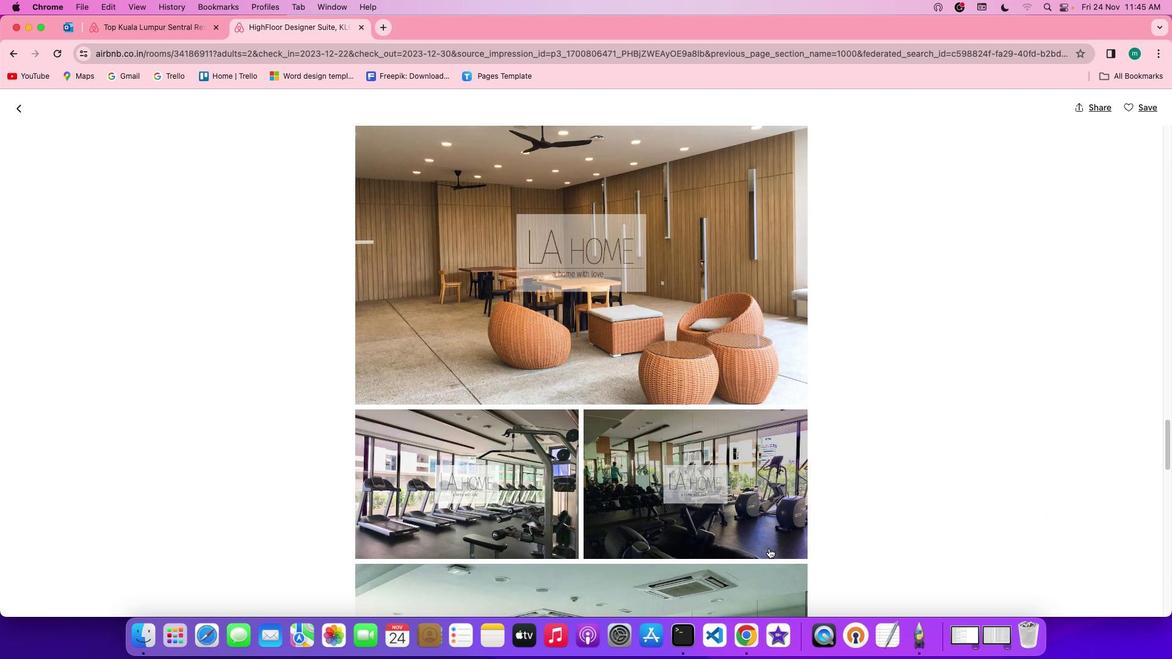 
Action: Mouse scrolled (768, 548) with delta (0, 0)
Screenshot: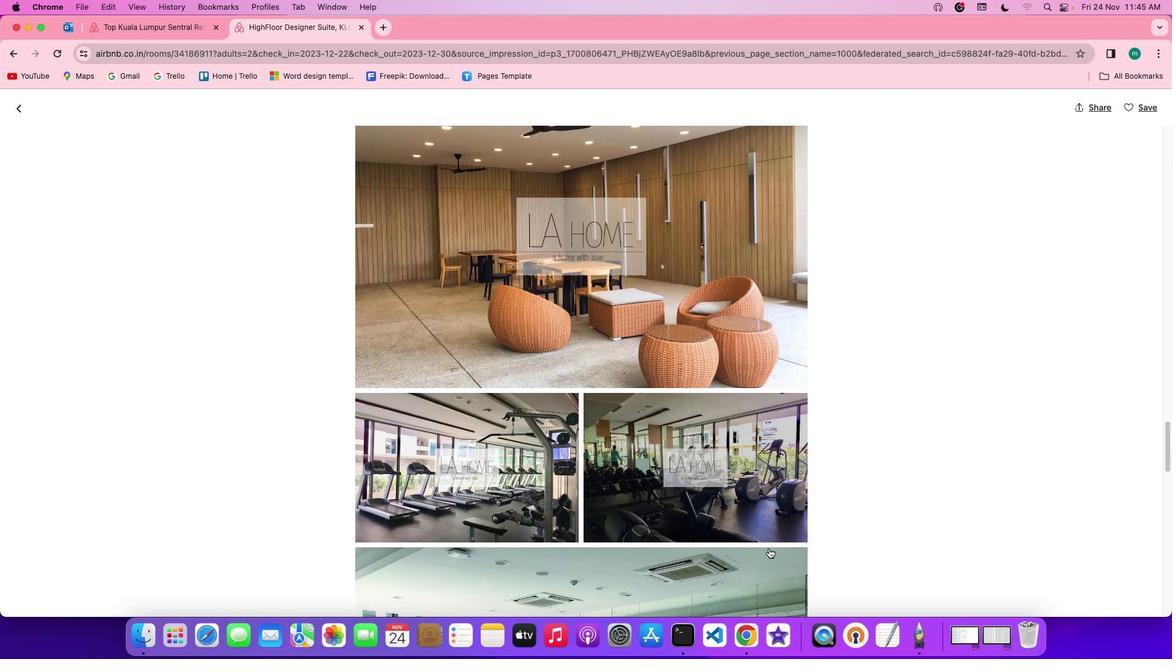 
Action: Mouse scrolled (768, 548) with delta (0, -1)
Screenshot: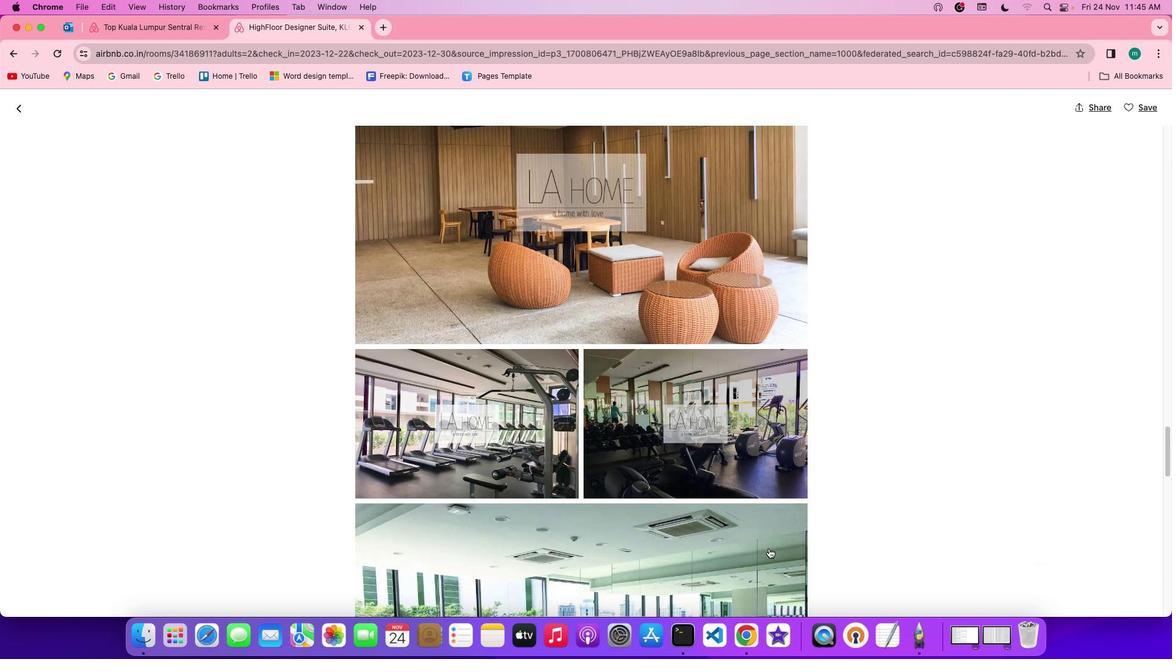 
Action: Mouse scrolled (768, 548) with delta (0, -1)
Screenshot: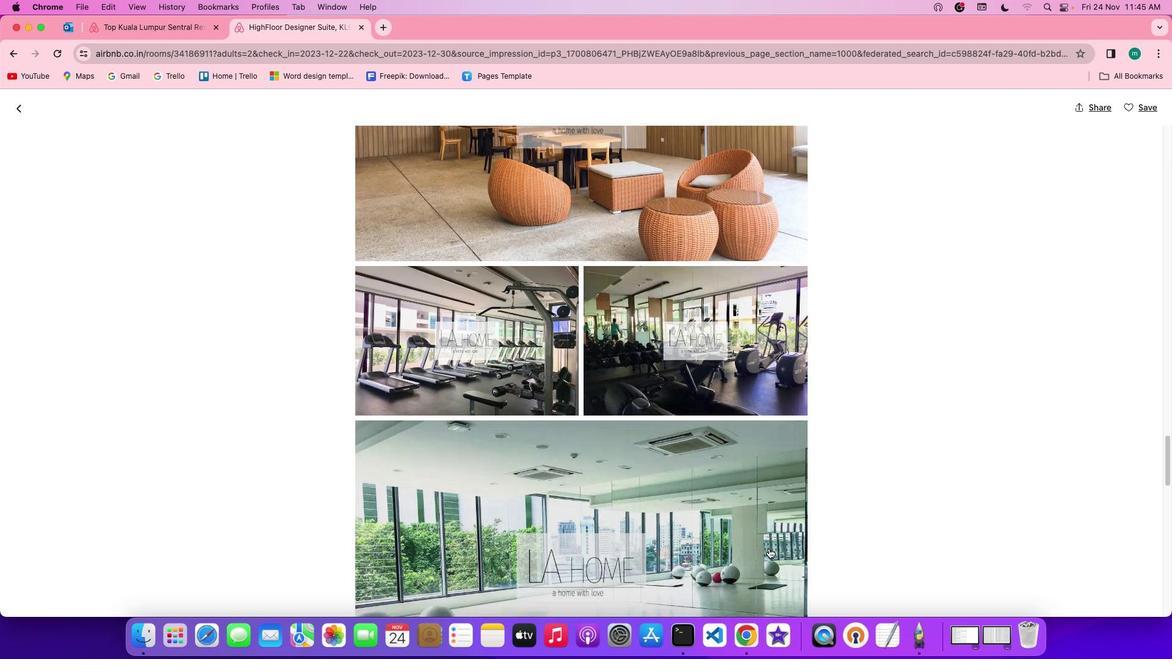 
Action: Mouse scrolled (768, 548) with delta (0, 0)
Screenshot: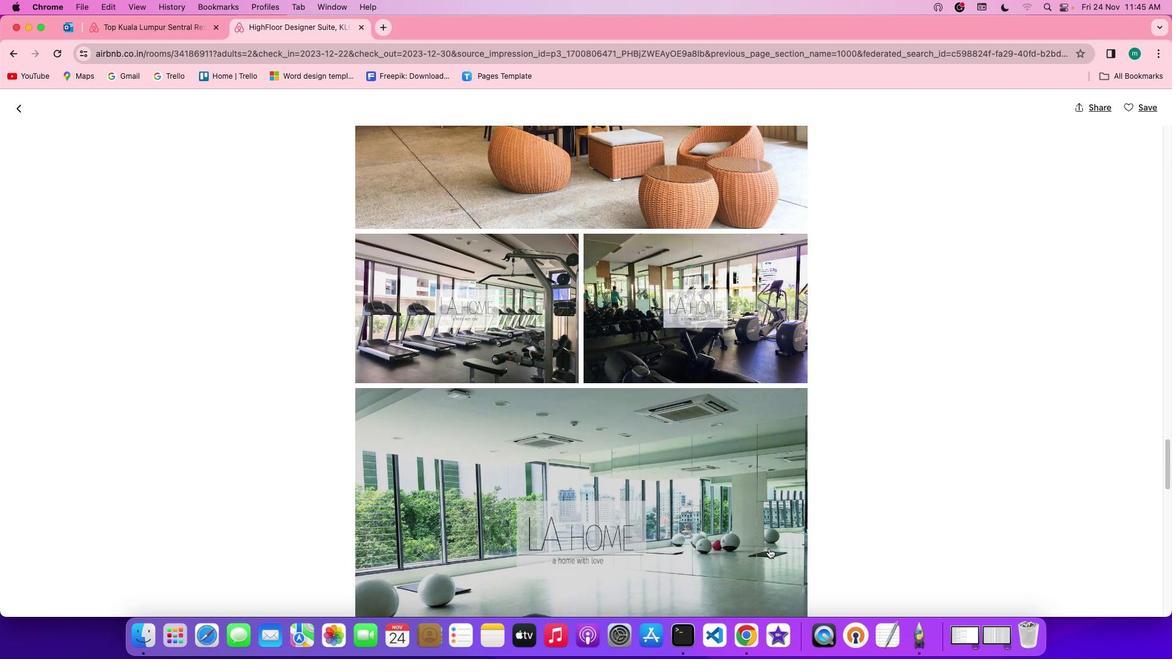 
Action: Mouse scrolled (768, 548) with delta (0, 0)
Screenshot: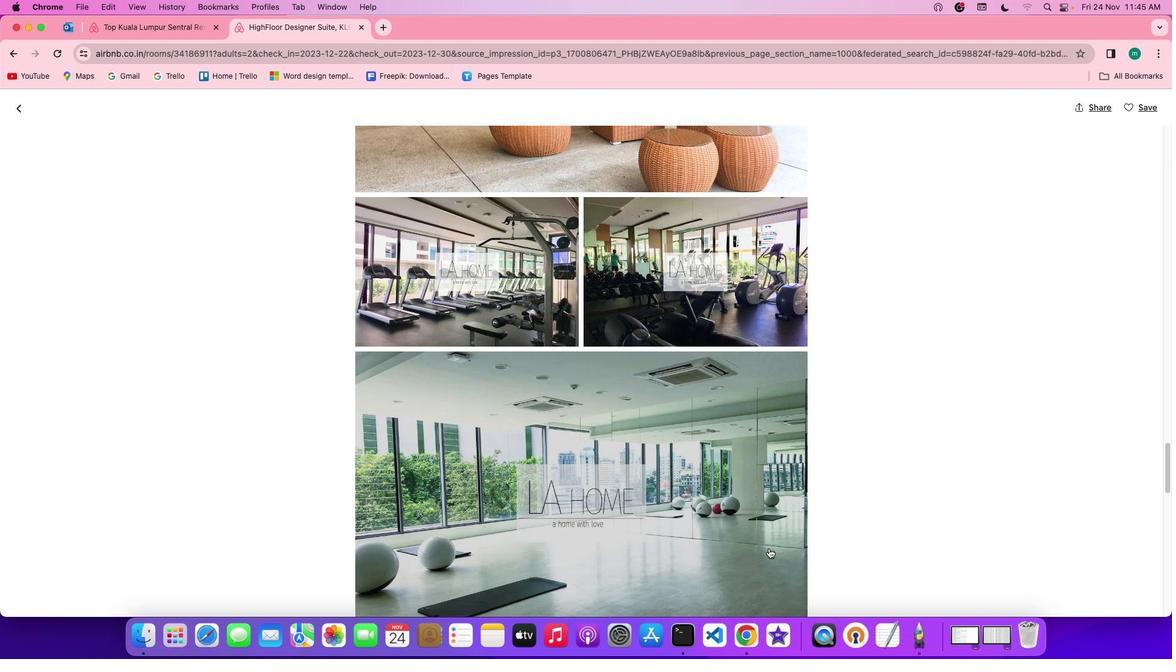 
Action: Mouse scrolled (768, 548) with delta (0, -1)
Screenshot: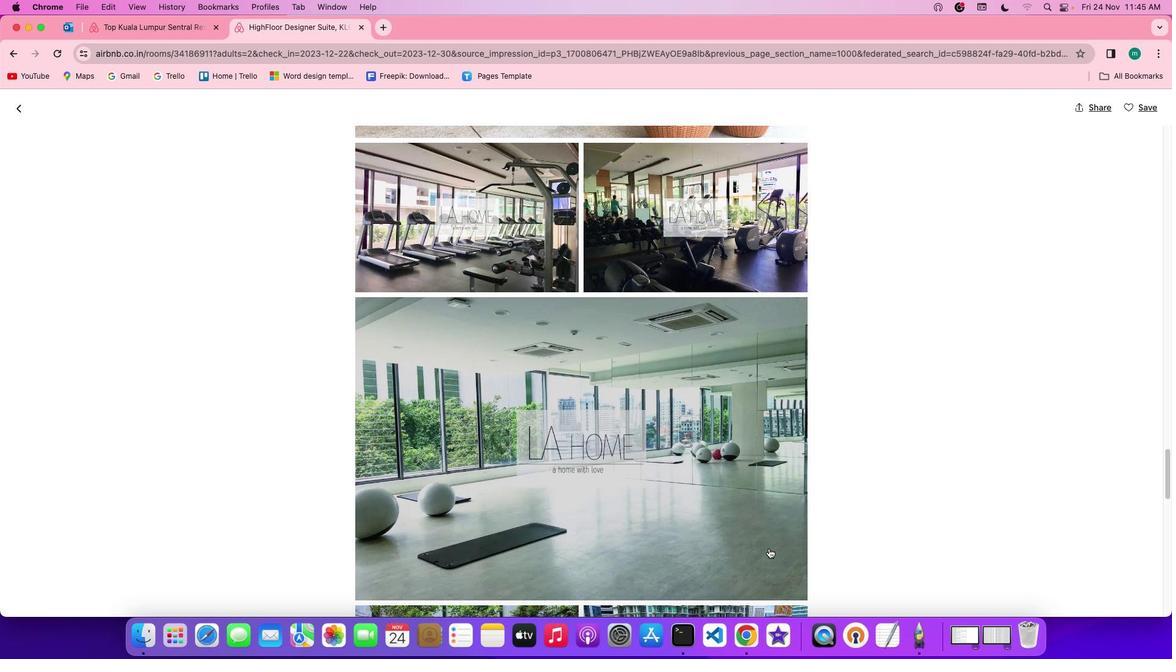 
Action: Mouse scrolled (768, 548) with delta (0, -2)
Screenshot: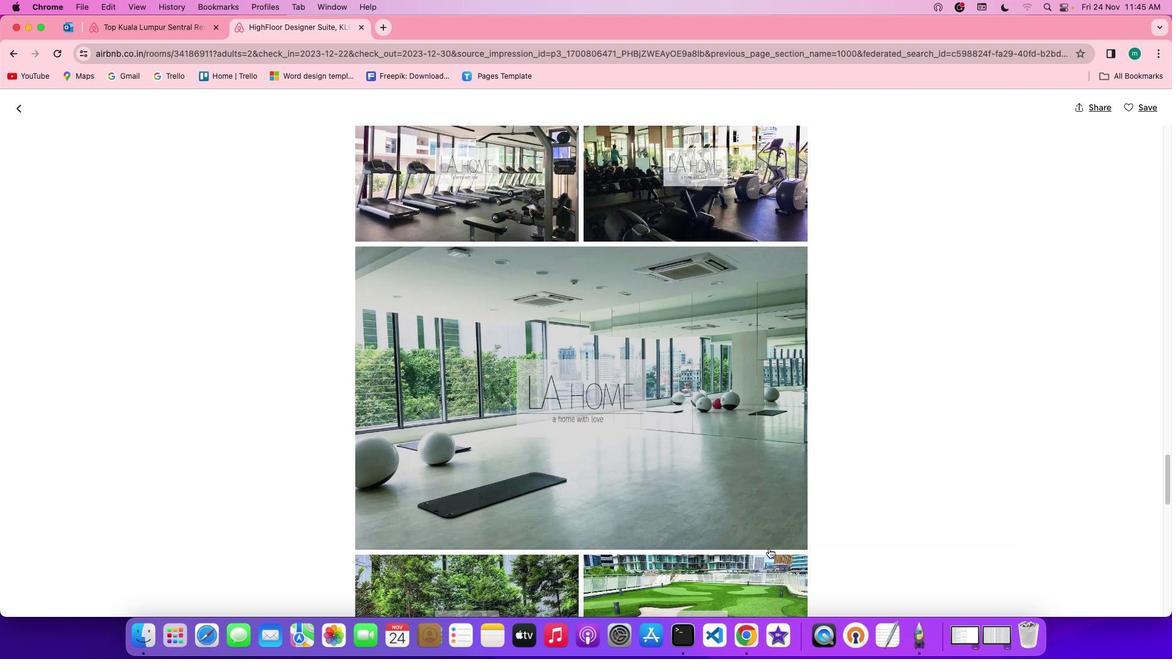 
Action: Mouse scrolled (768, 548) with delta (0, -2)
Screenshot: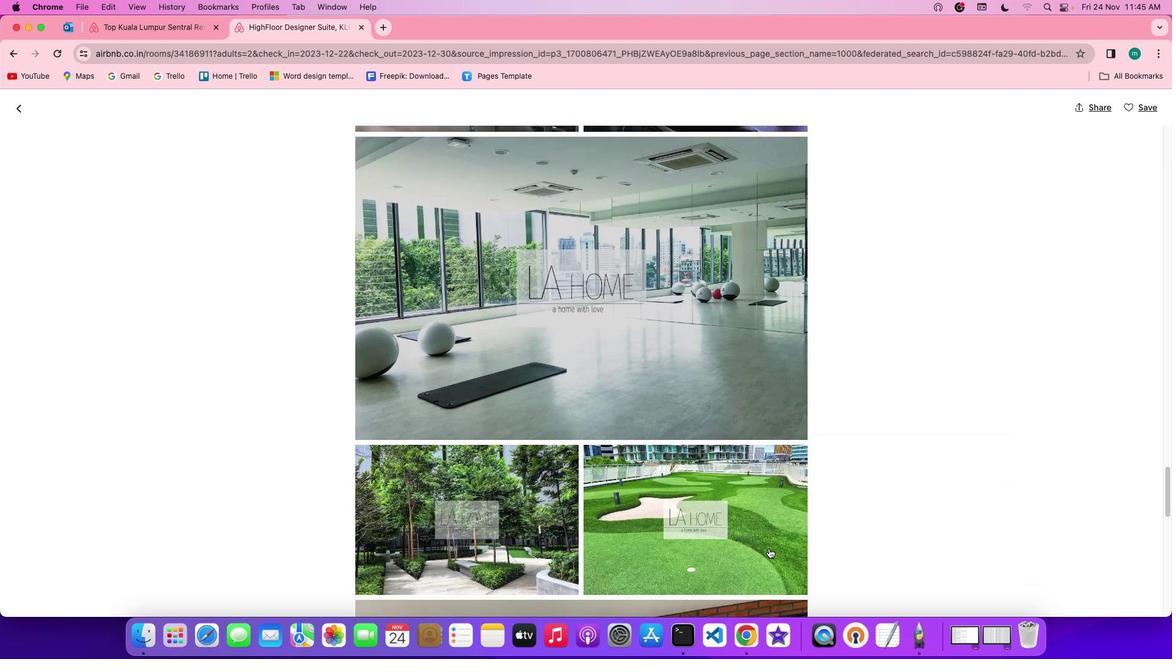 
Action: Mouse scrolled (768, 548) with delta (0, 0)
Screenshot: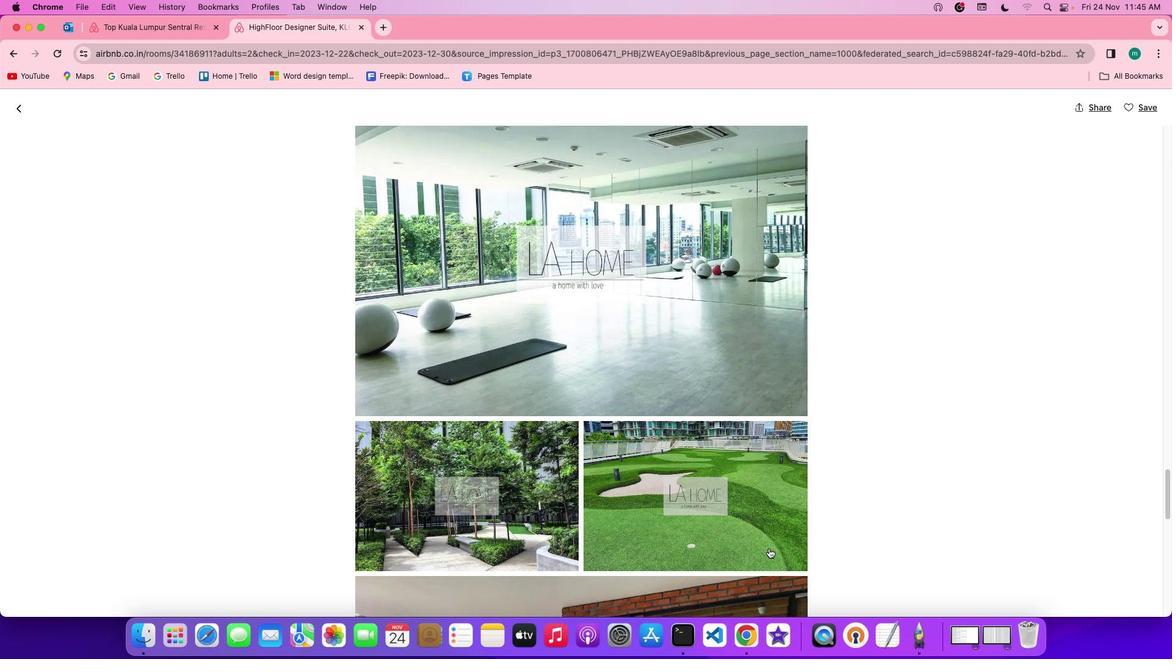 
Action: Mouse scrolled (768, 548) with delta (0, 0)
Screenshot: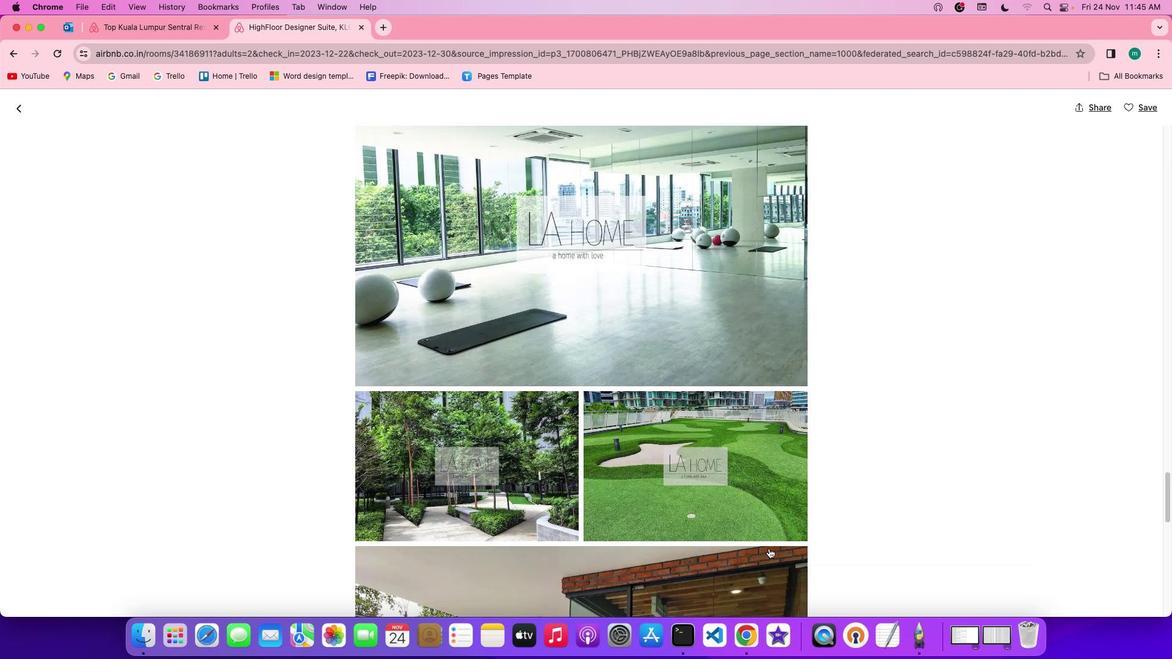
Action: Mouse scrolled (768, 548) with delta (0, -1)
Screenshot: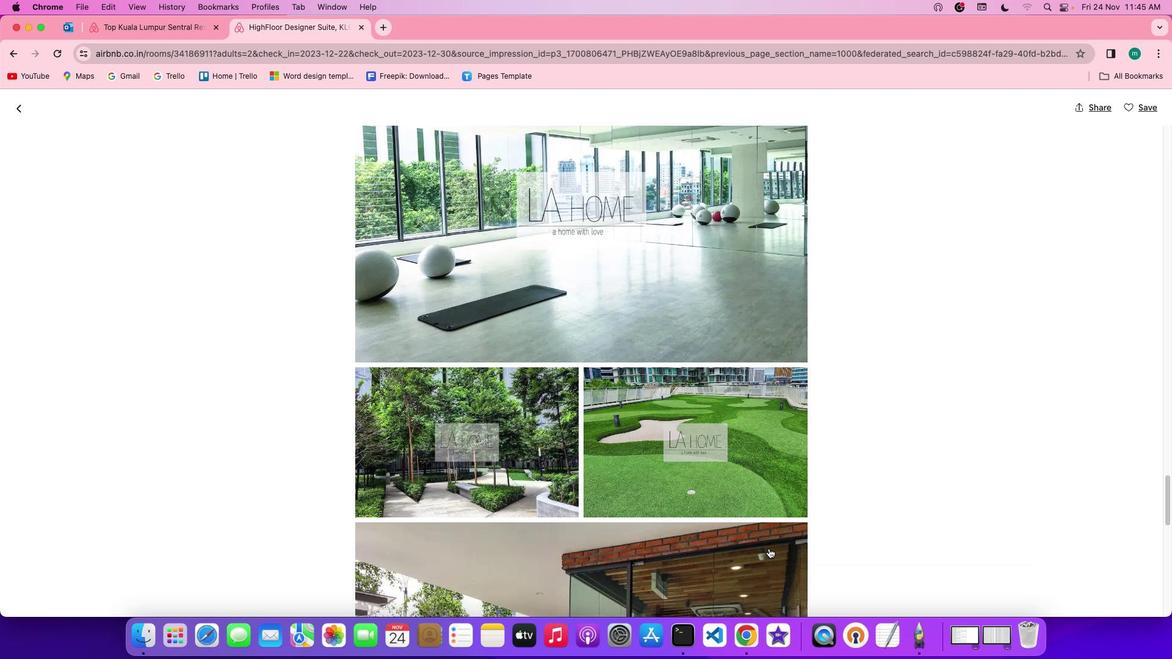 
Action: Mouse scrolled (768, 548) with delta (0, -2)
Screenshot: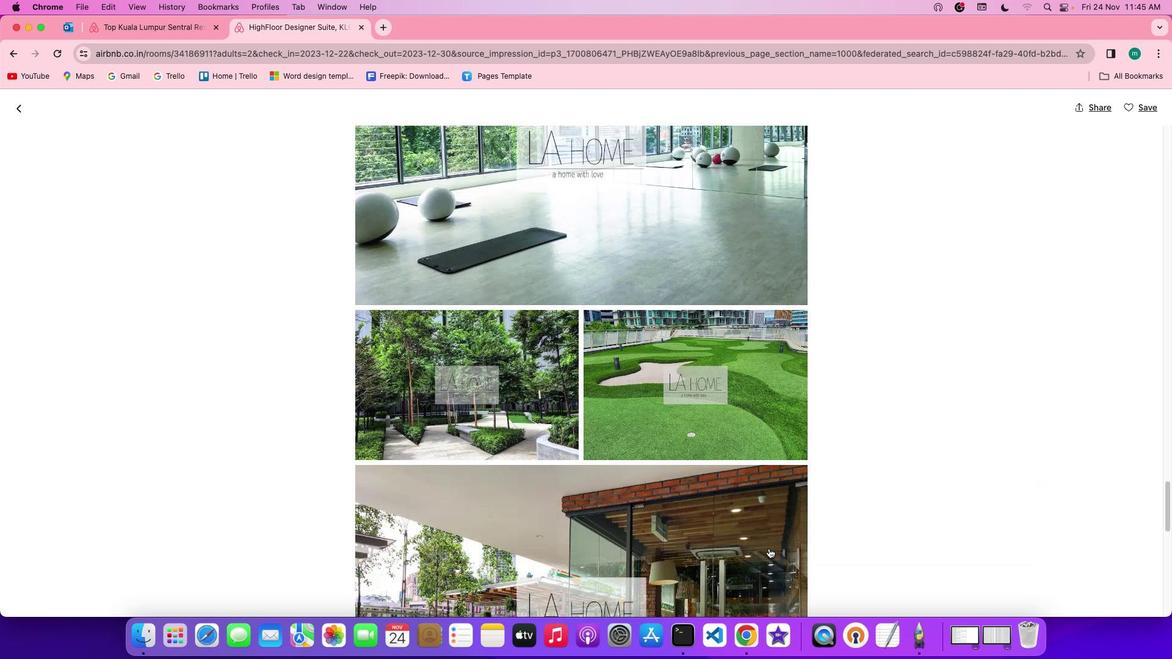 
Action: Mouse scrolled (768, 548) with delta (0, -1)
Screenshot: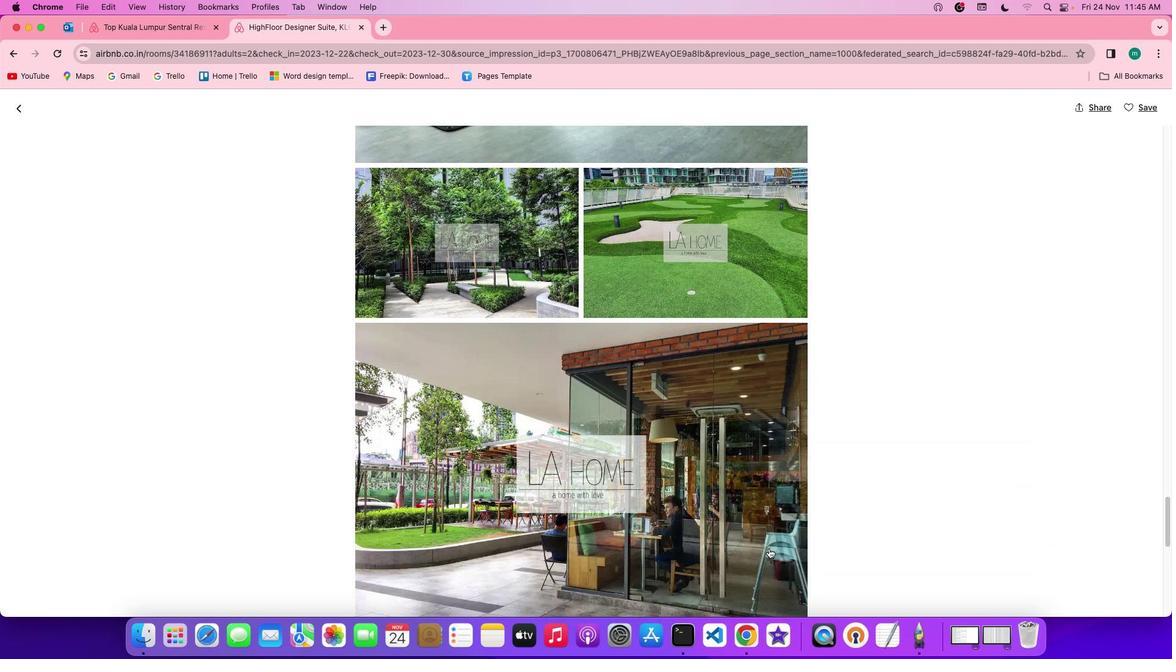
Action: Mouse scrolled (768, 548) with delta (0, 0)
Screenshot: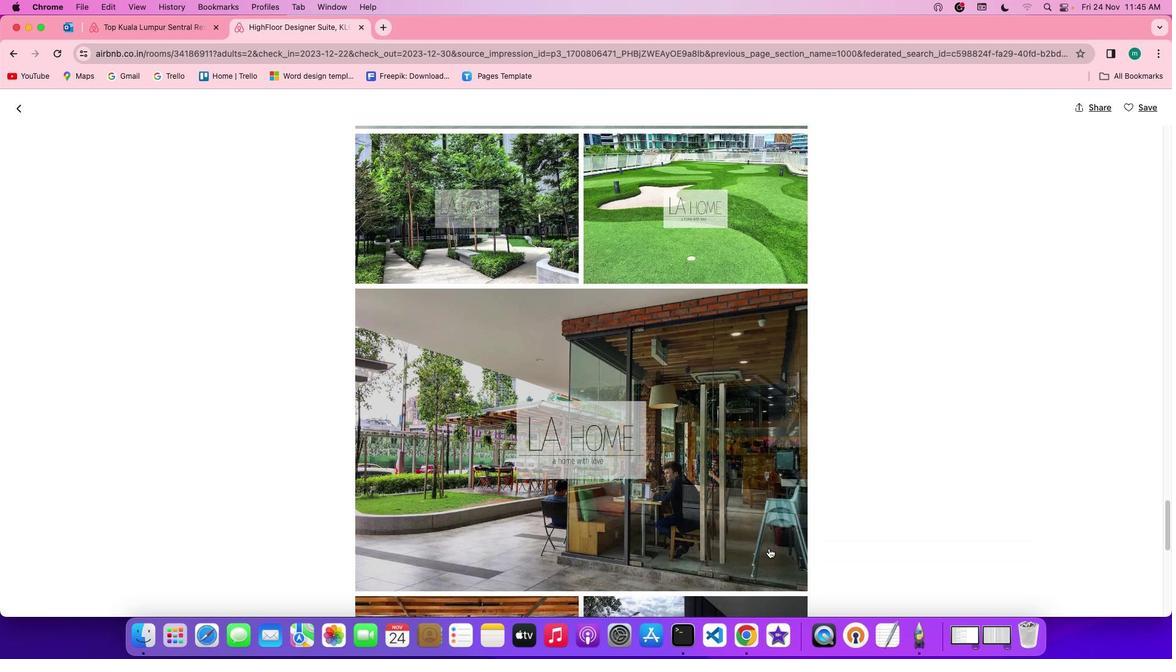 
Action: Mouse scrolled (768, 548) with delta (0, 0)
Screenshot: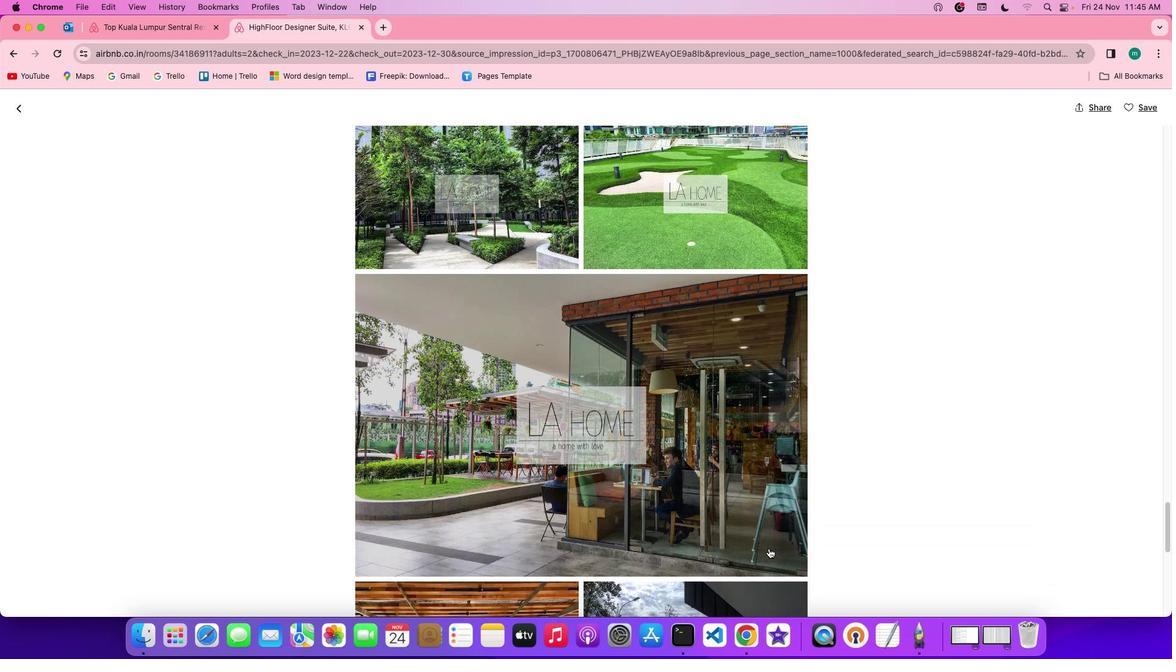 
Action: Mouse scrolled (768, 548) with delta (0, -1)
Screenshot: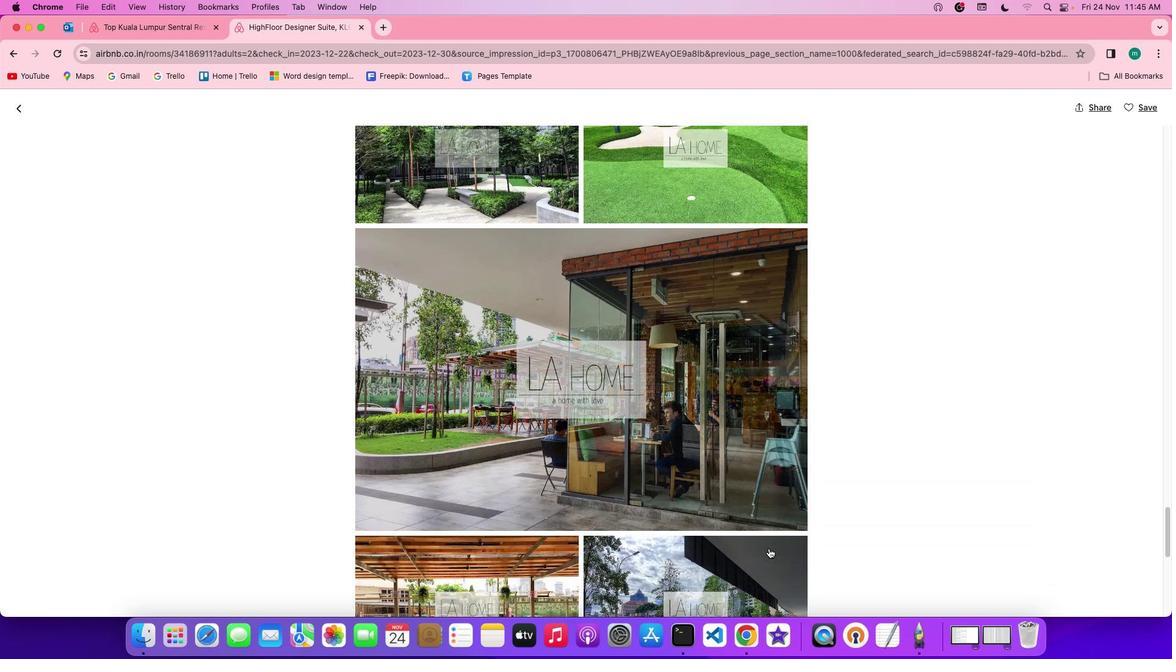 
Action: Mouse scrolled (768, 548) with delta (0, -2)
Screenshot: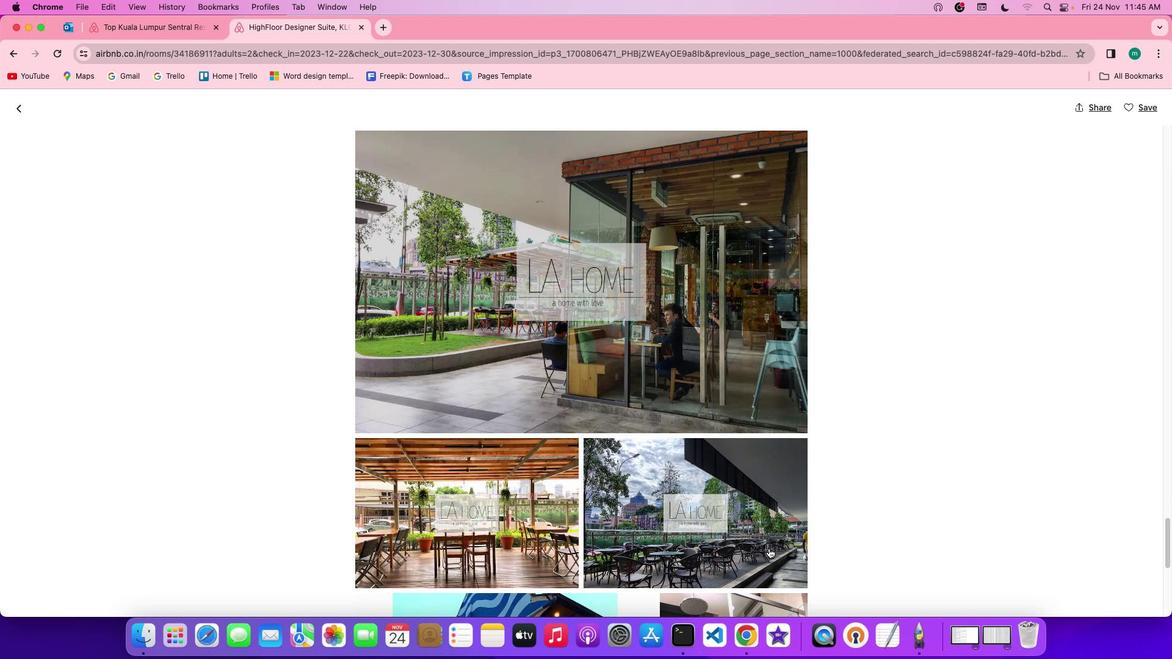 
Action: Mouse scrolled (768, 548) with delta (0, 0)
Screenshot: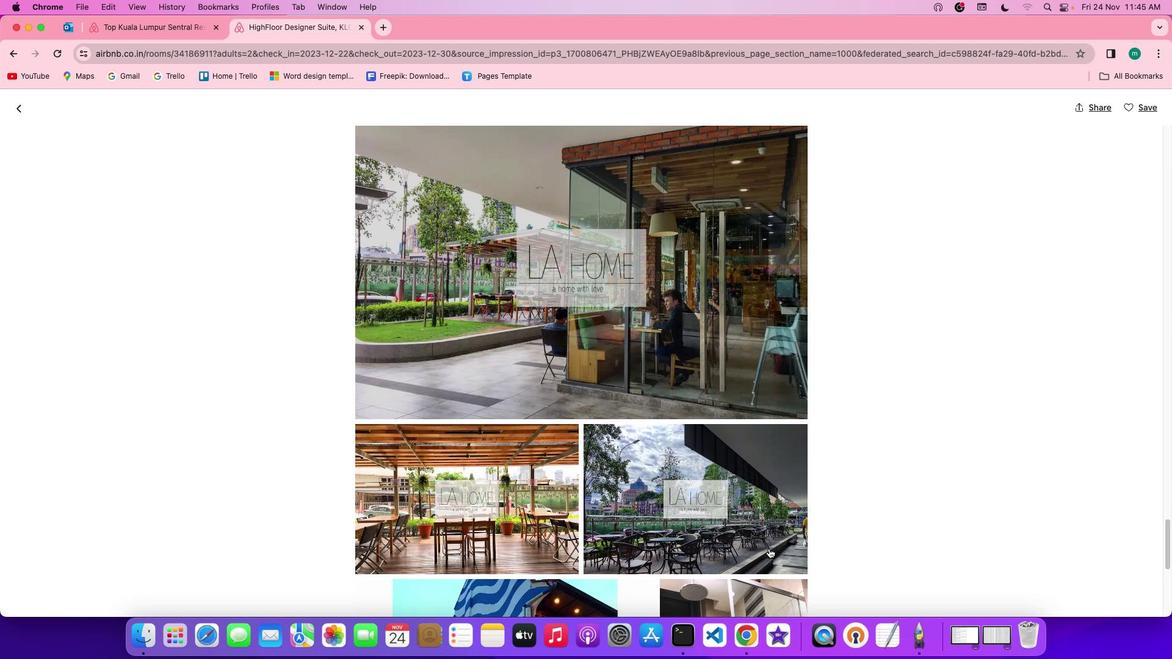 
Action: Mouse scrolled (768, 548) with delta (0, 0)
Screenshot: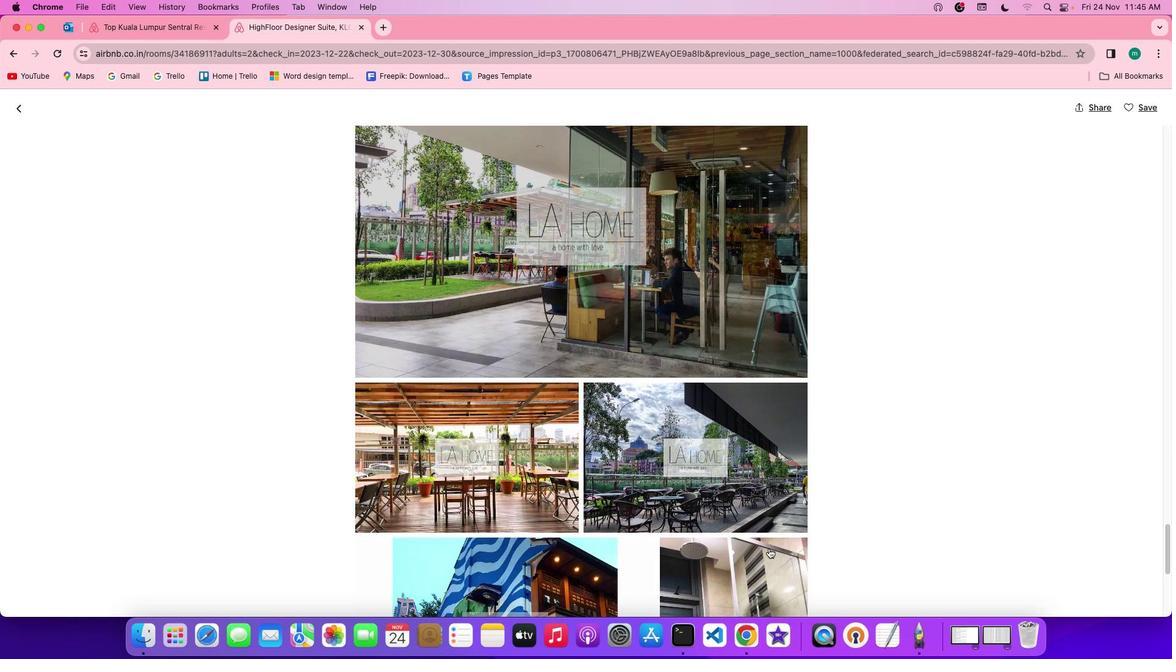 
Action: Mouse scrolled (768, 548) with delta (0, 0)
Screenshot: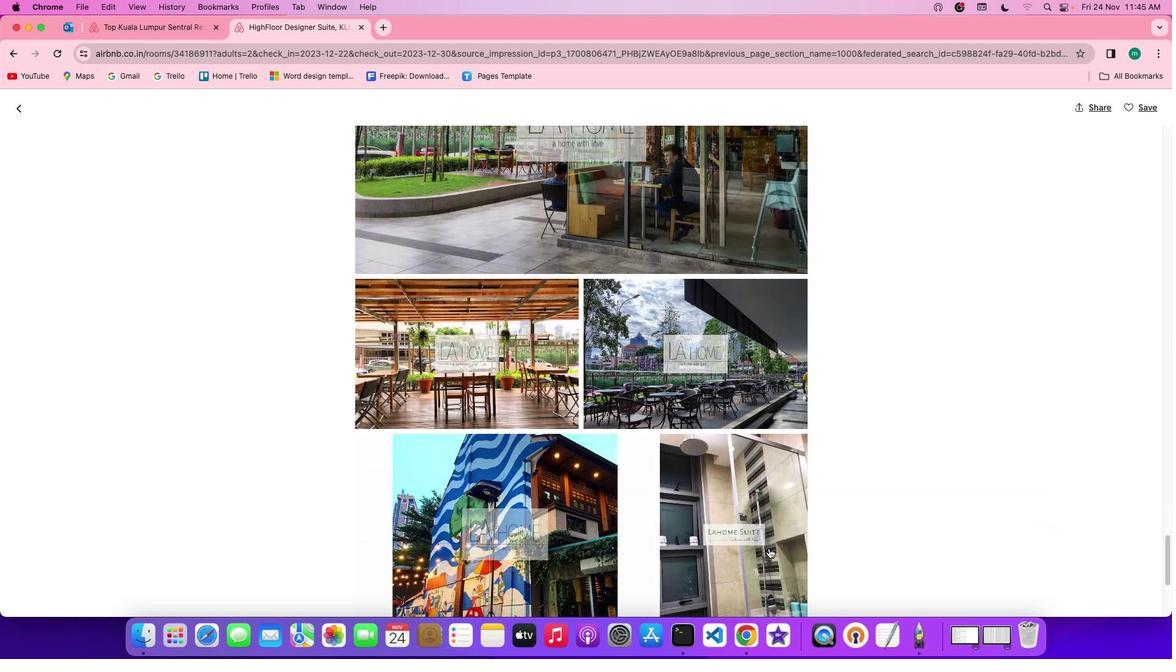 
Action: Mouse scrolled (768, 548) with delta (0, -1)
Screenshot: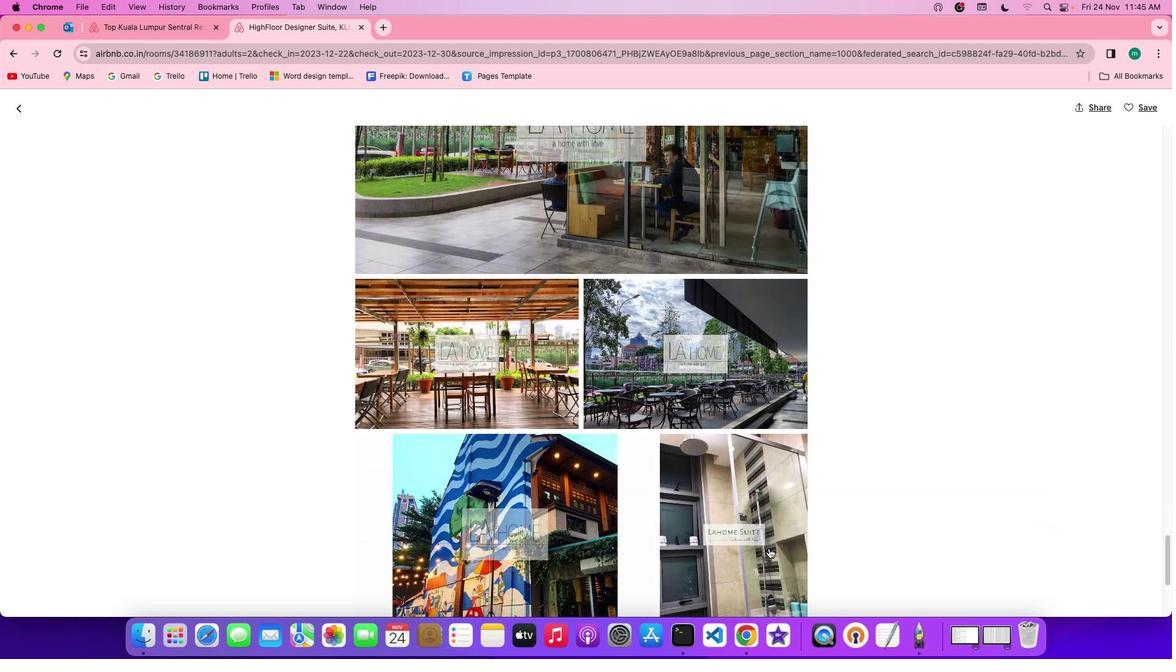 
Action: Mouse scrolled (768, 548) with delta (0, -2)
Screenshot: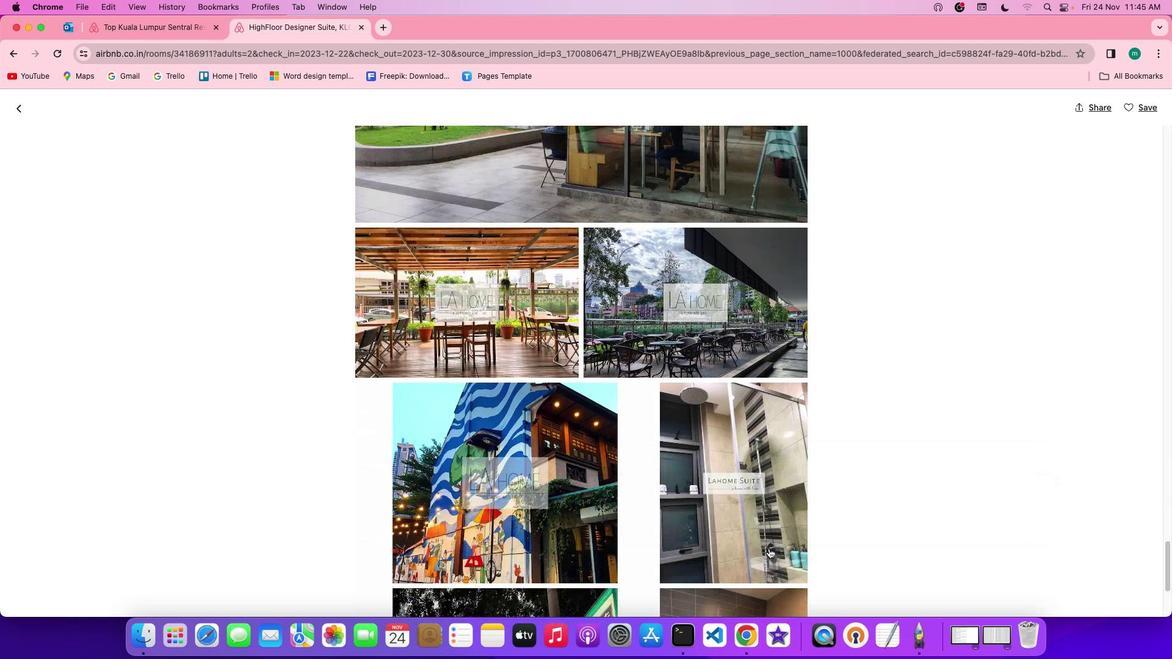 
Action: Mouse scrolled (768, 548) with delta (0, -2)
Screenshot: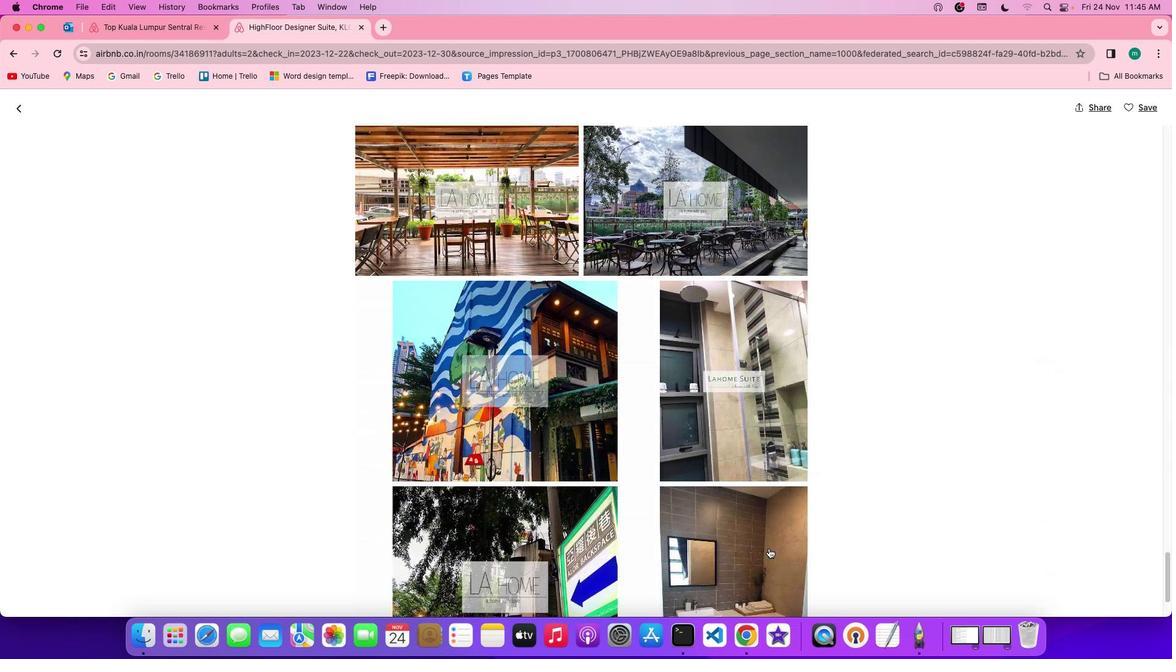 
Action: Mouse scrolled (768, 548) with delta (0, 0)
Screenshot: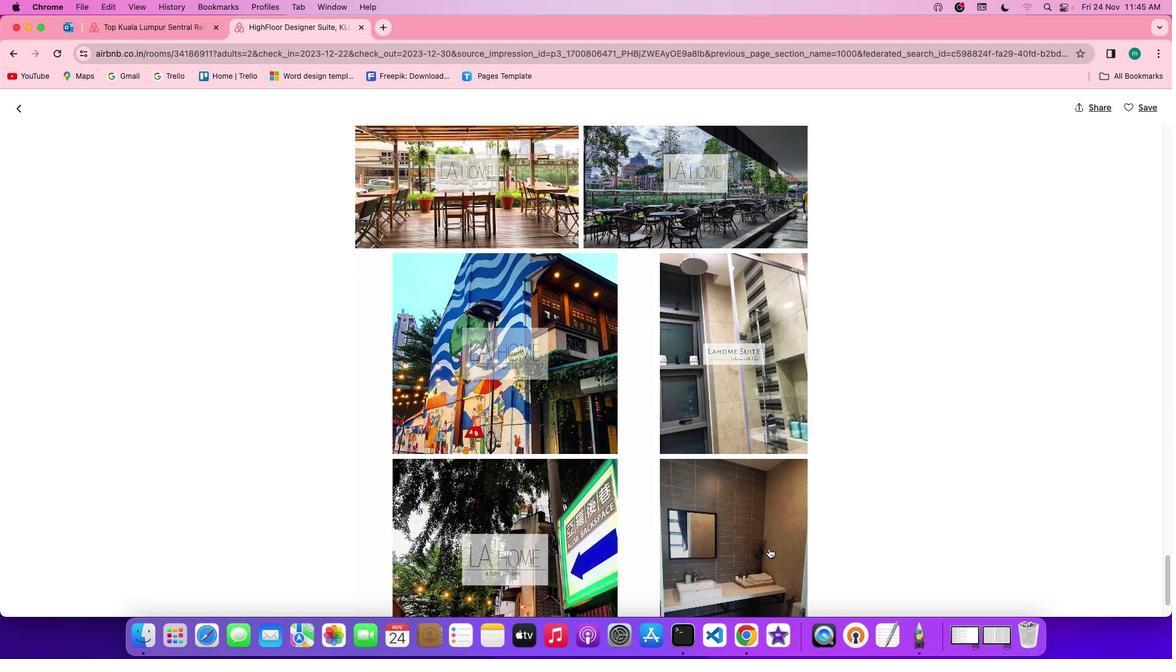 
Action: Mouse scrolled (768, 548) with delta (0, 0)
Screenshot: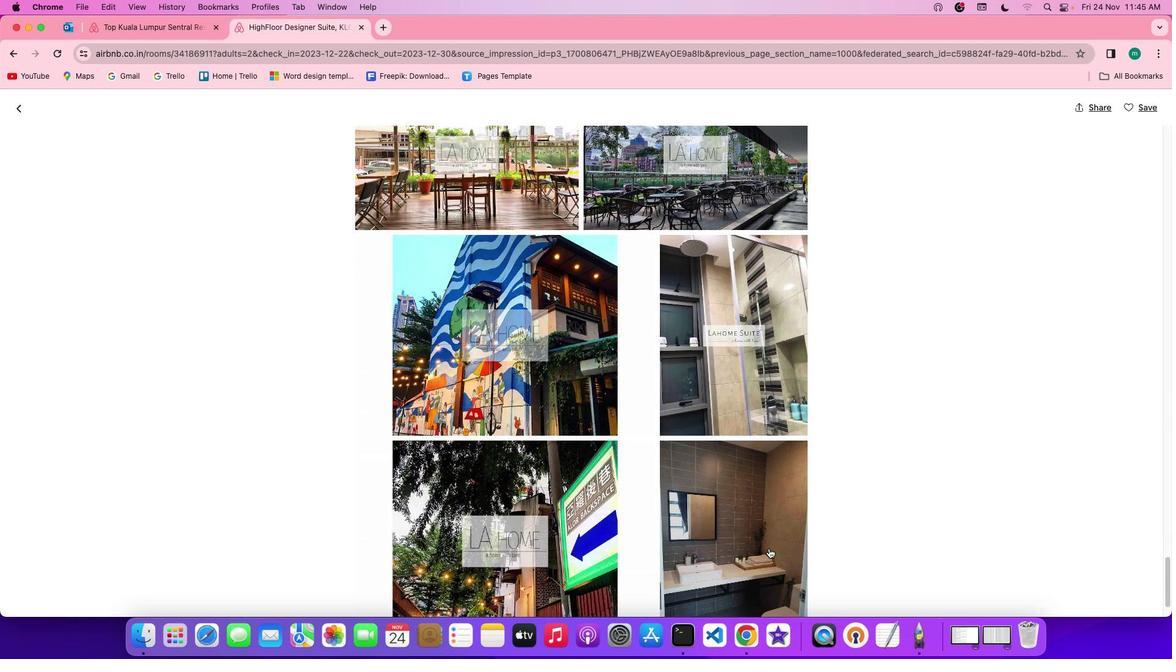 
Action: Mouse scrolled (768, 548) with delta (0, -1)
Screenshot: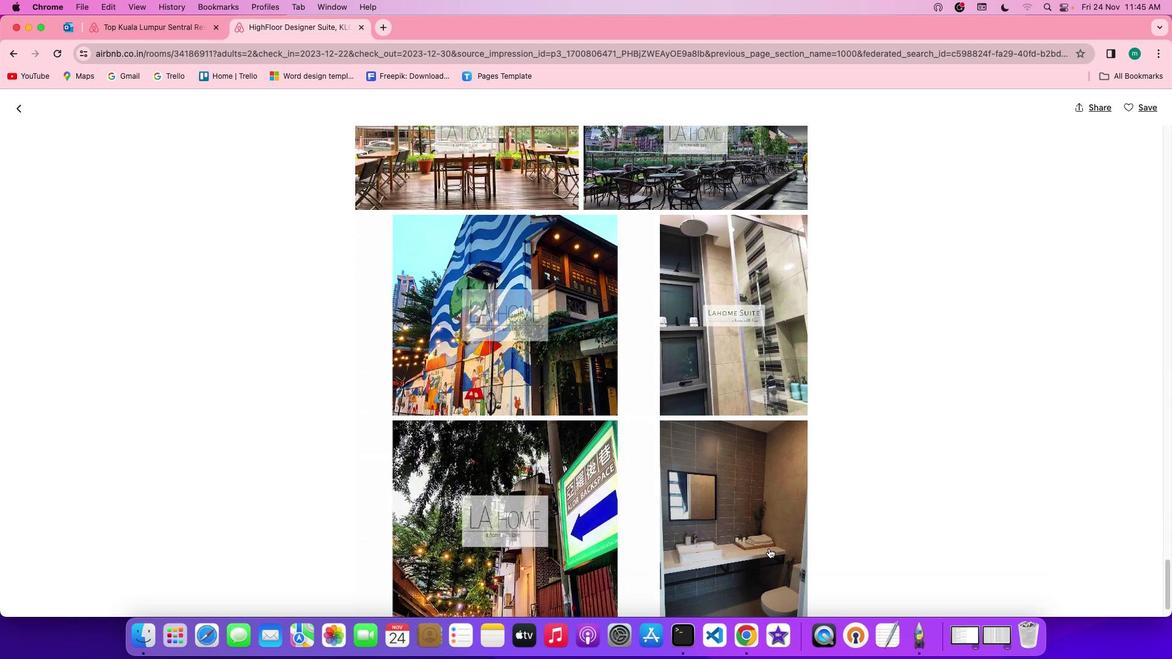 
Action: Mouse scrolled (768, 548) with delta (0, -1)
Screenshot: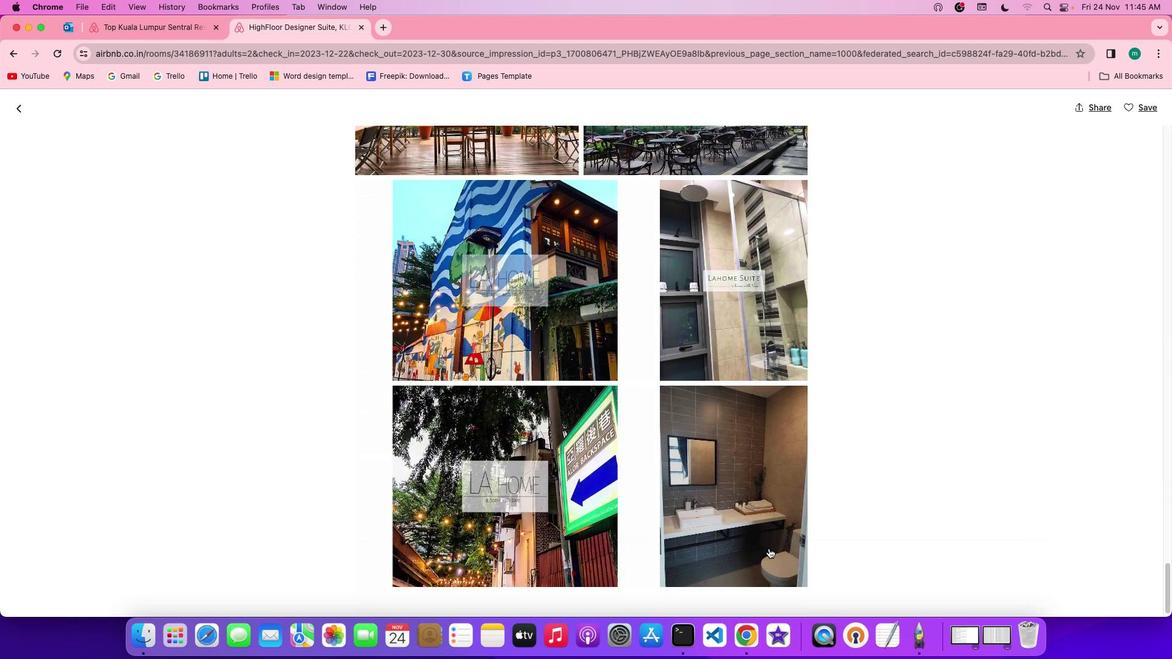 
Action: Mouse scrolled (768, 548) with delta (0, -1)
Screenshot: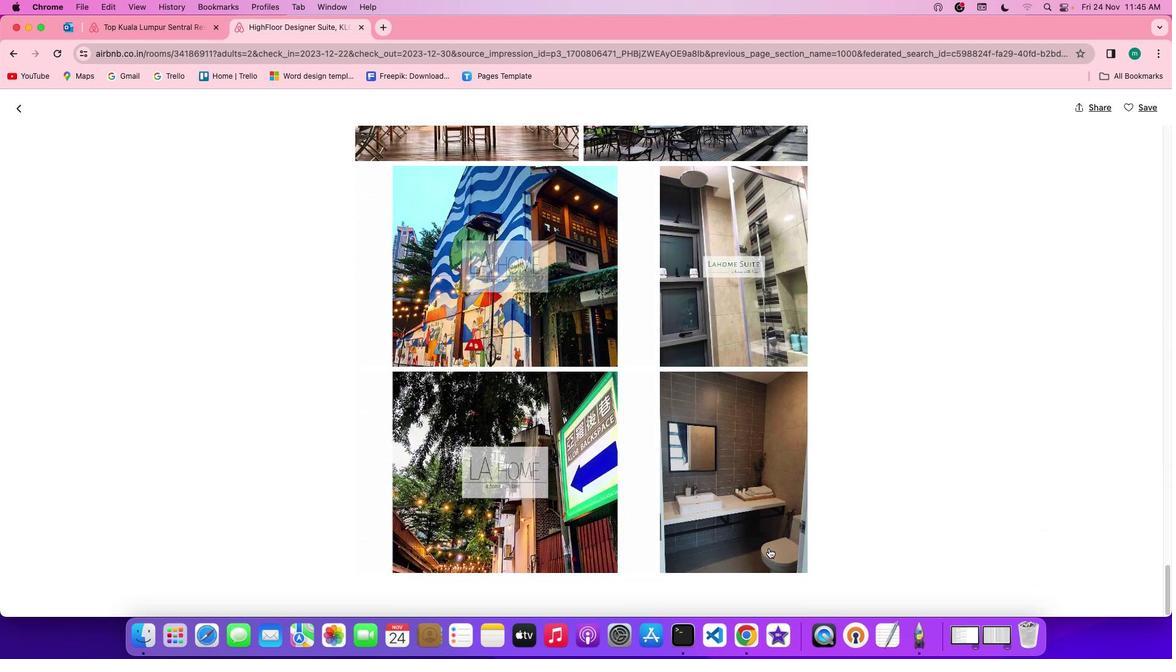 
Action: Mouse scrolled (768, 548) with delta (0, 0)
Screenshot: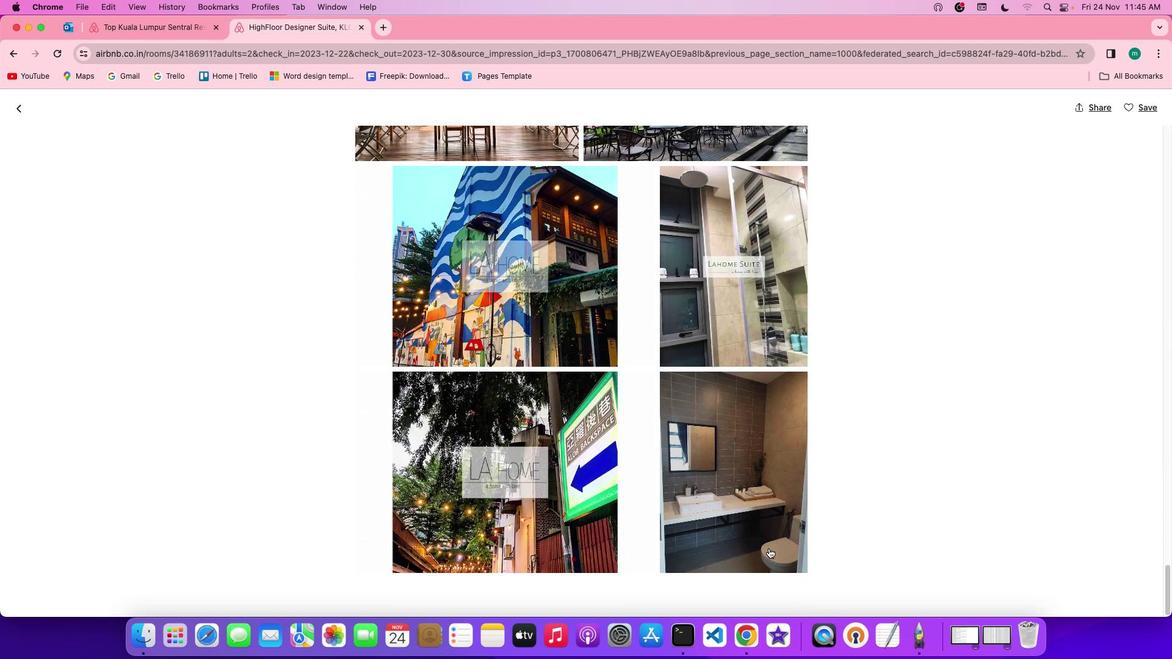 
Action: Mouse scrolled (768, 548) with delta (0, 0)
Screenshot: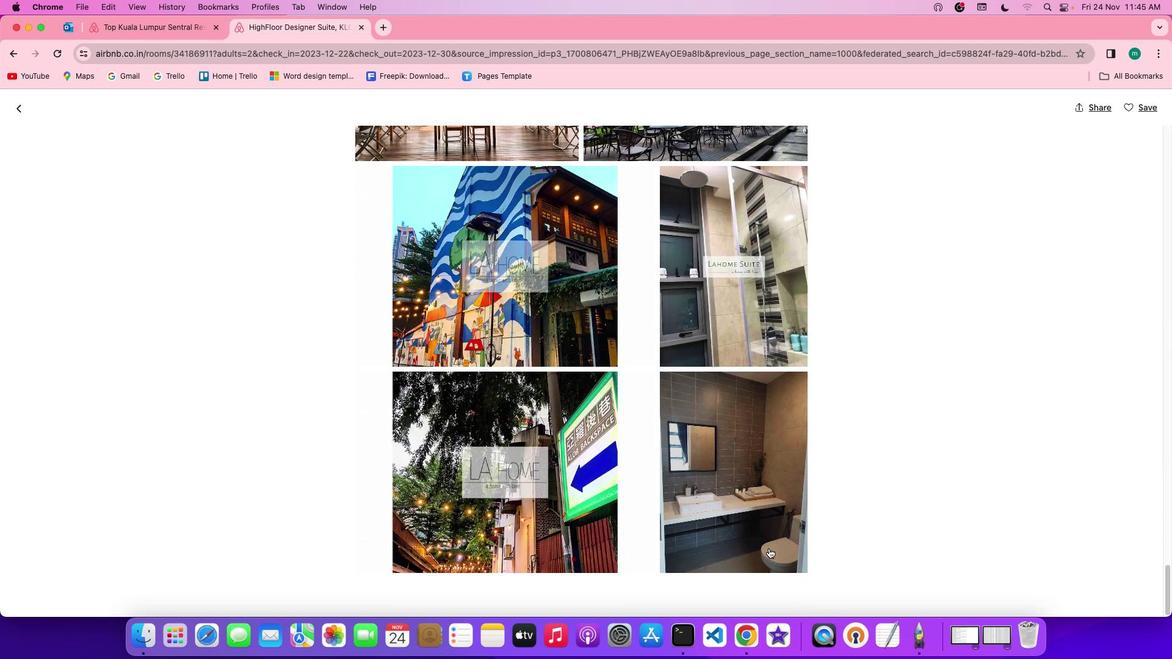 
Action: Mouse scrolled (768, 548) with delta (0, -1)
Screenshot: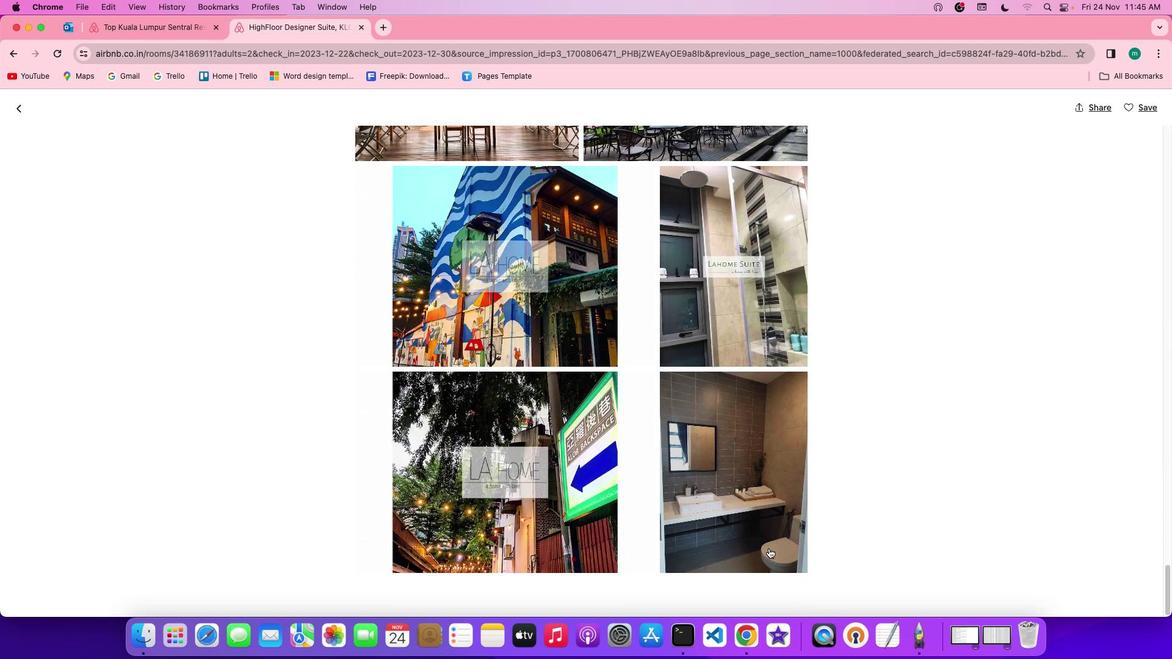 
Action: Mouse scrolled (768, 548) with delta (0, -2)
Screenshot: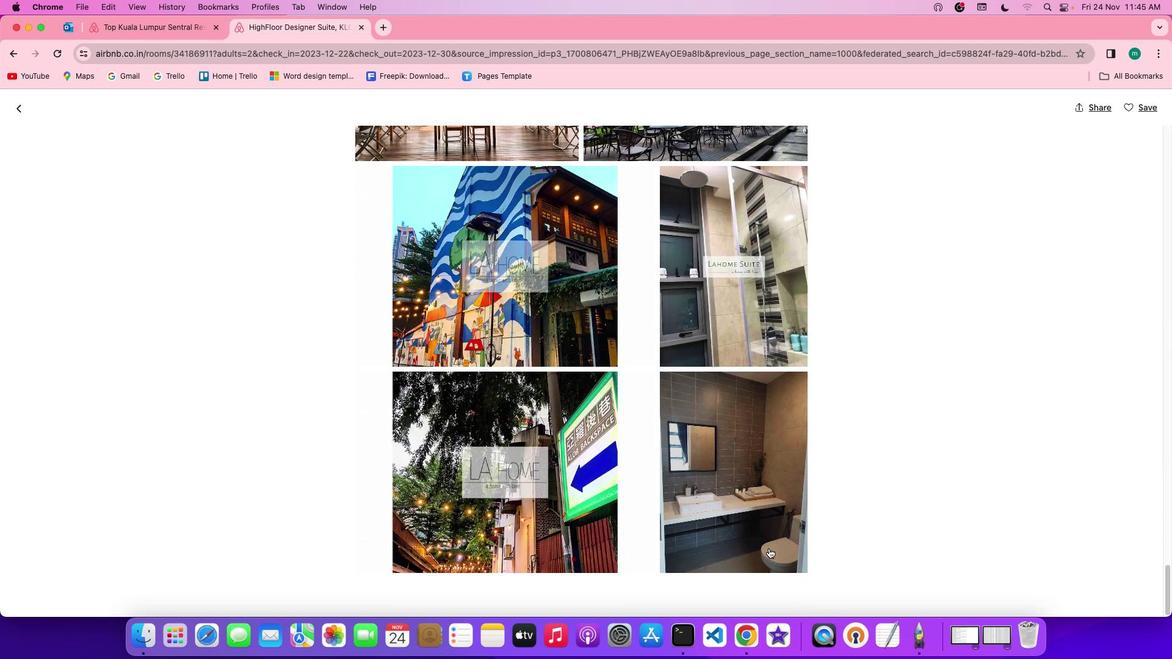 
Action: Mouse scrolled (768, 548) with delta (0, -2)
Screenshot: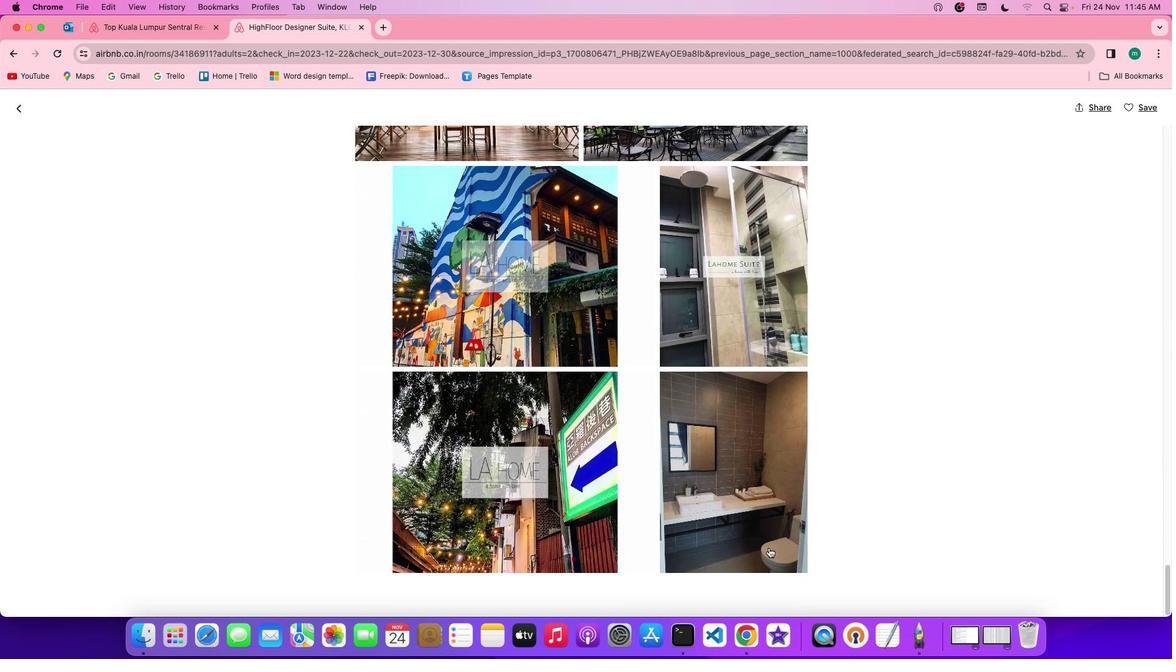 
Action: Mouse moved to (19, 109)
Screenshot: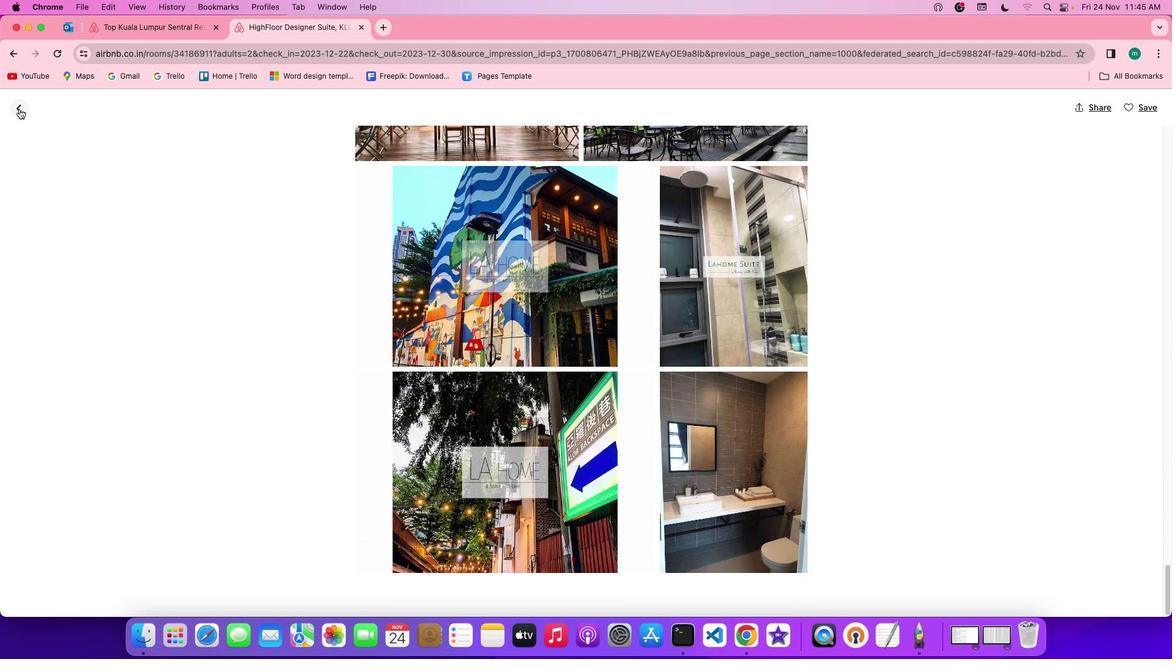 
Action: Mouse pressed left at (19, 109)
Screenshot: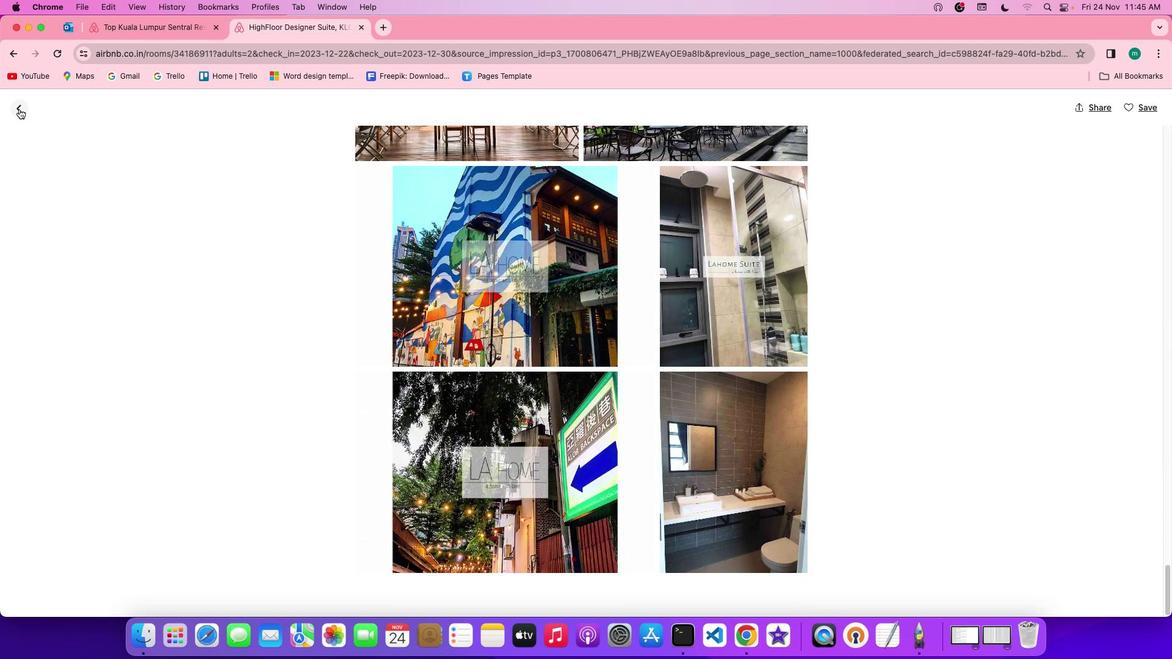 
Action: Mouse moved to (541, 531)
